Task: Play online Dominion games in easy mode.
Action: Mouse moved to (467, 419)
Screenshot: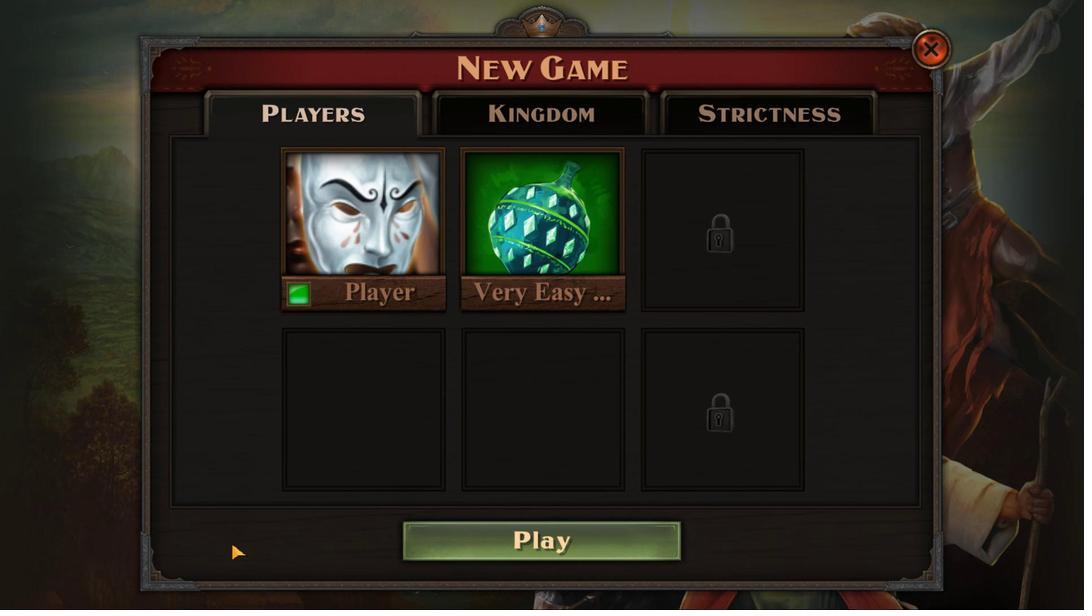 
Action: Mouse pressed left at (467, 419)
Screenshot: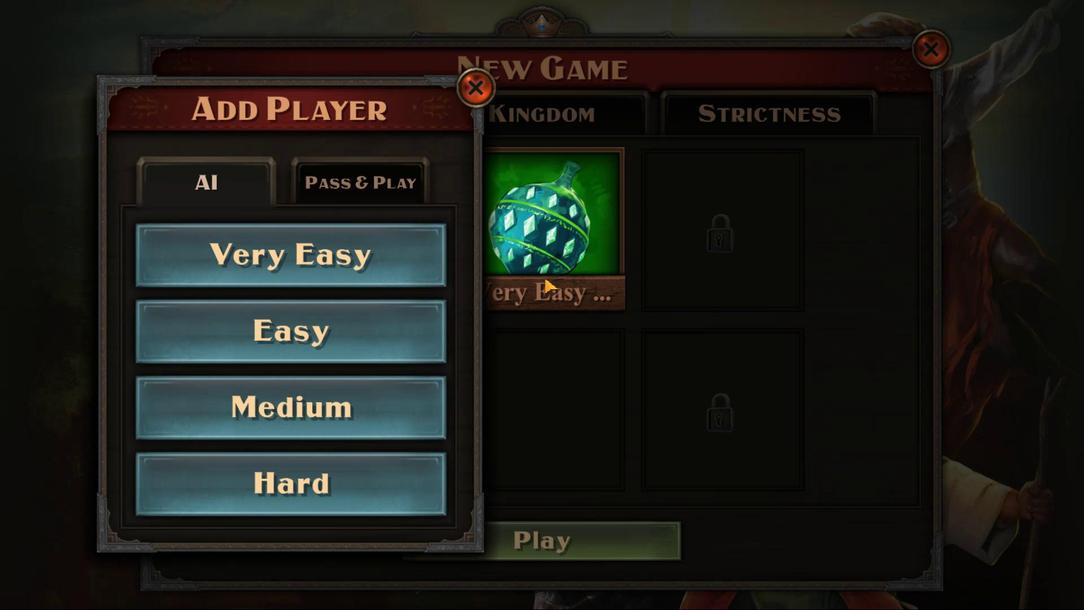 
Action: Mouse moved to (284, 406)
Screenshot: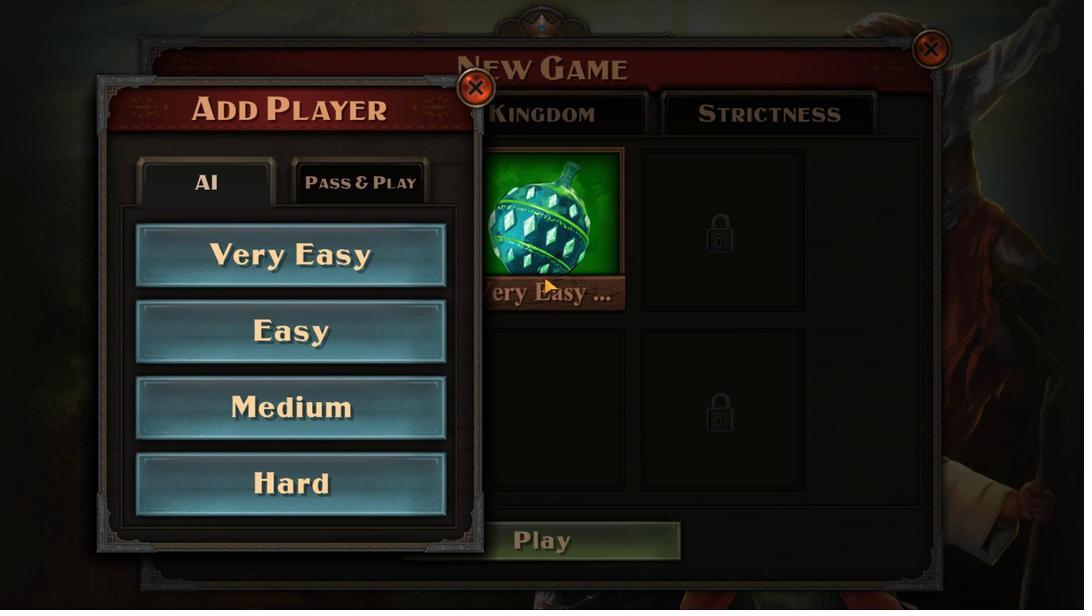 
Action: Mouse pressed left at (284, 406)
Screenshot: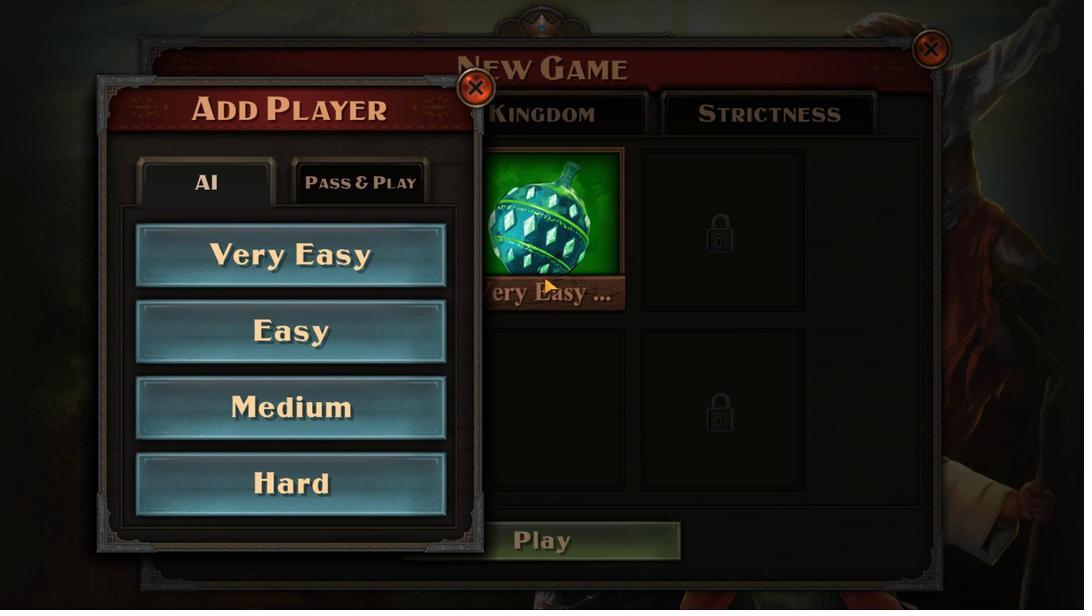 
Action: Mouse moved to (427, 409)
Screenshot: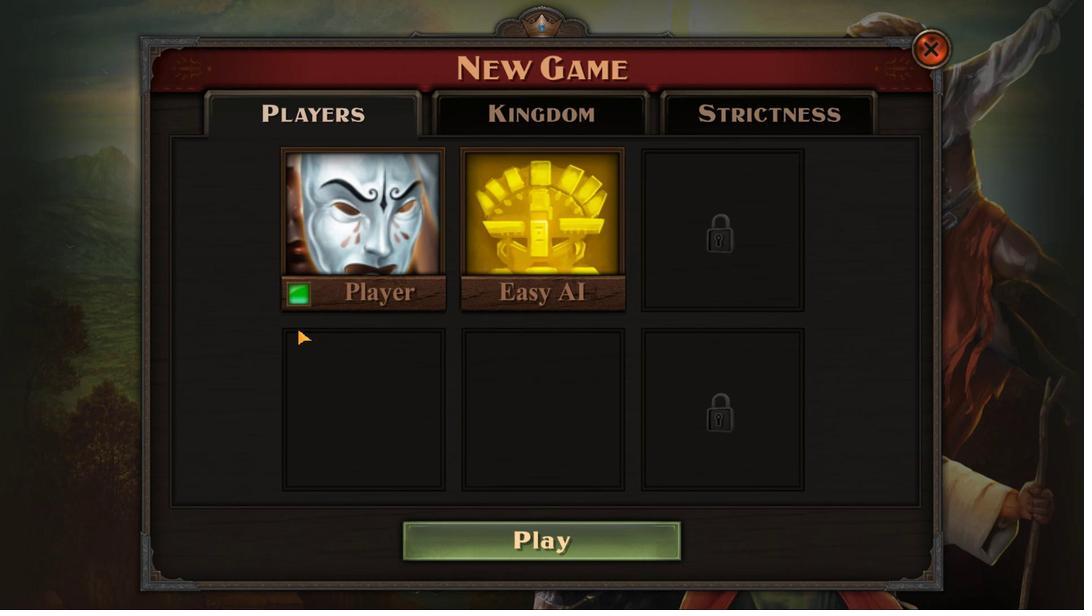 
Action: Mouse pressed left at (427, 409)
Screenshot: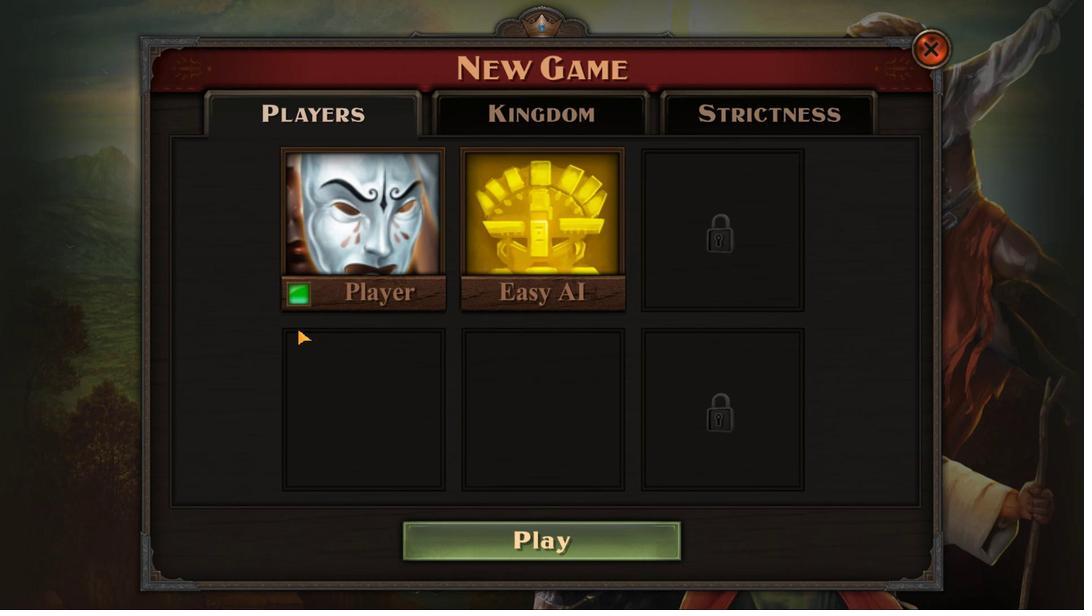 
Action: Mouse moved to (318, 418)
Screenshot: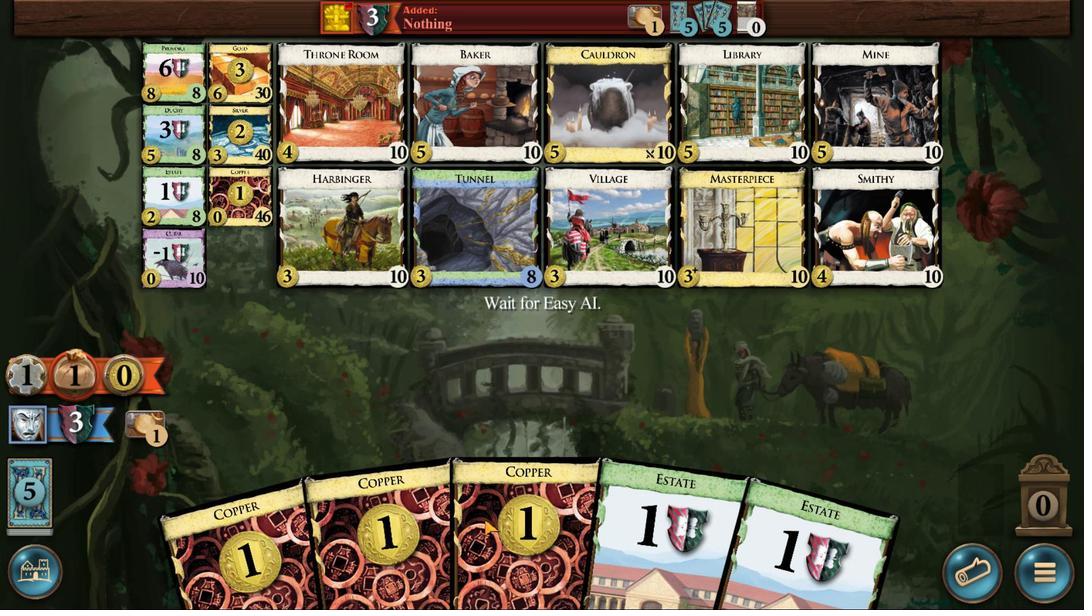 
Action: Mouse pressed left at (318, 418)
Screenshot: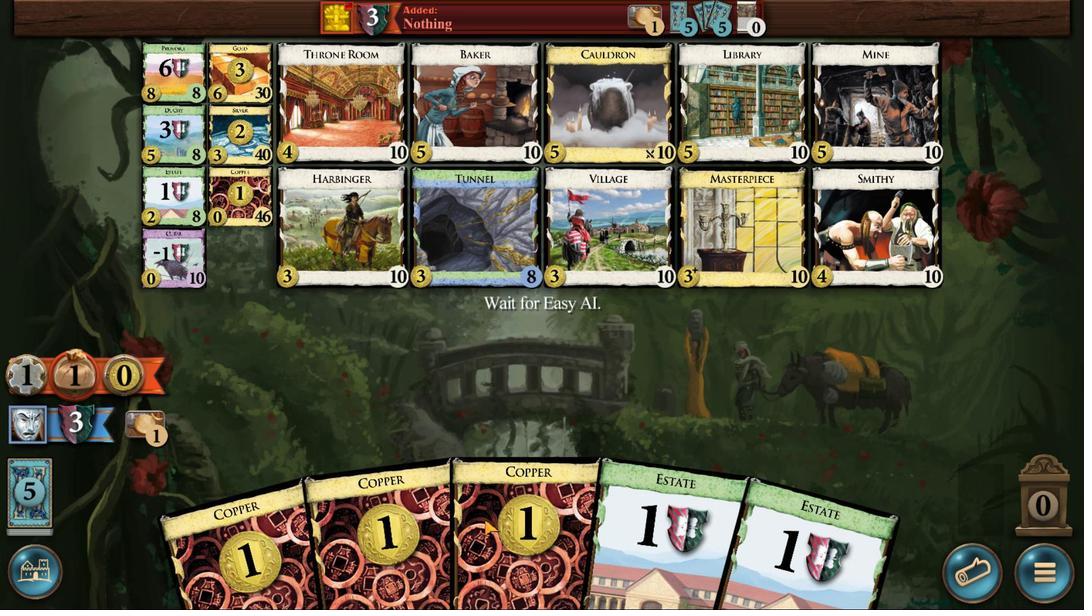 
Action: Mouse moved to (288, 417)
Screenshot: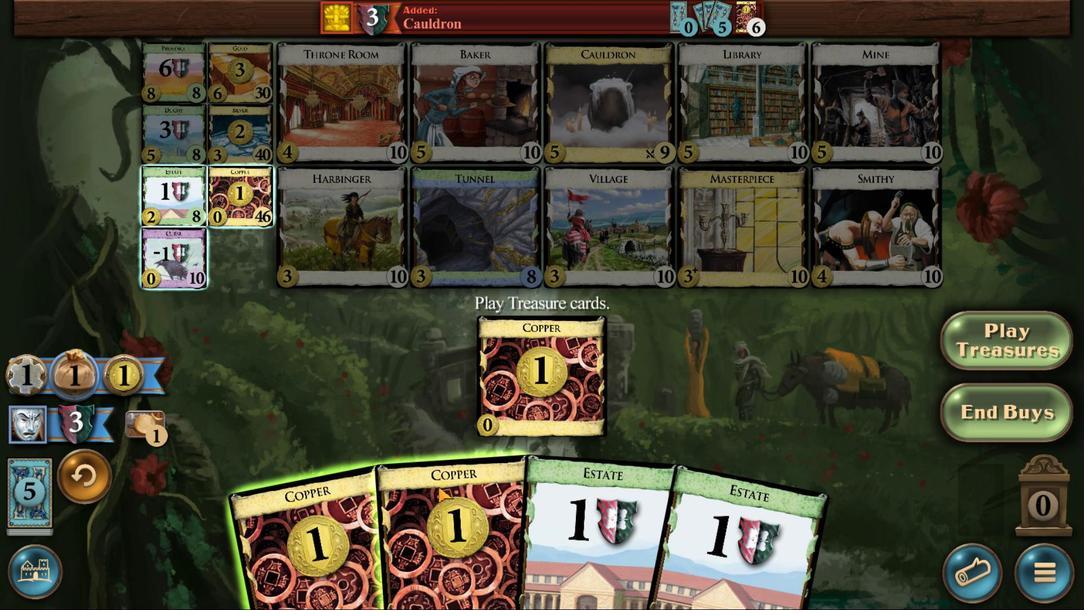 
Action: Mouse scrolled (288, 416) with delta (0, 0)
Screenshot: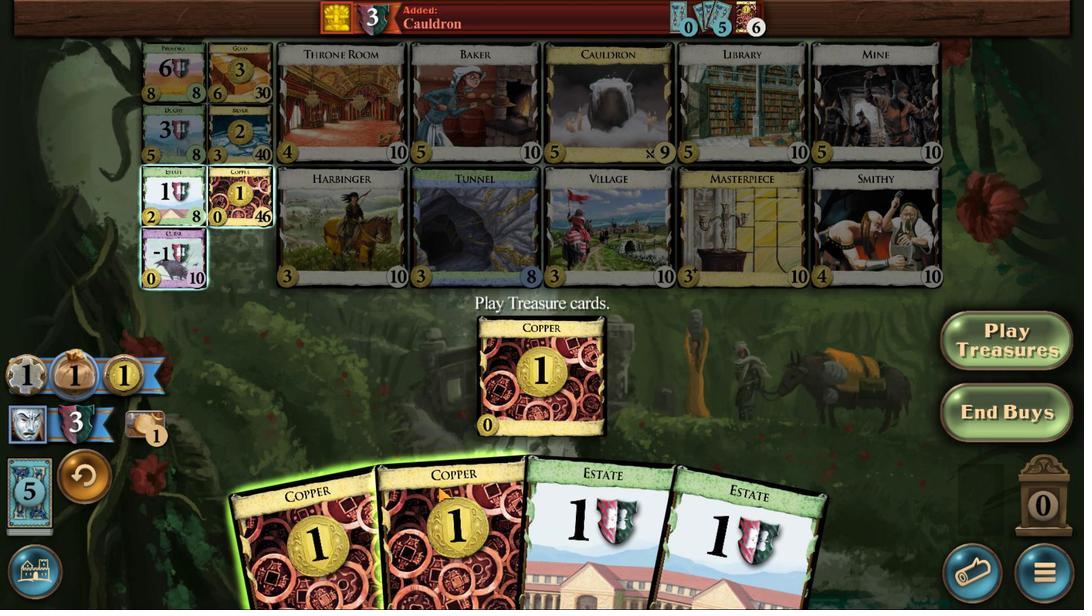 
Action: Mouse scrolled (288, 416) with delta (0, 0)
Screenshot: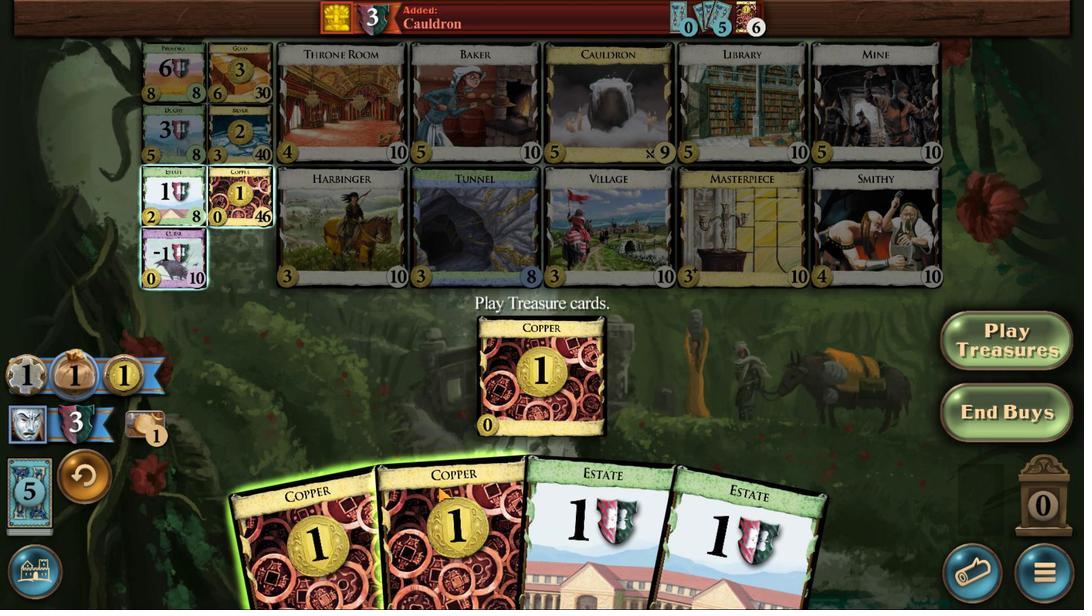 
Action: Mouse scrolled (288, 416) with delta (0, 0)
Screenshot: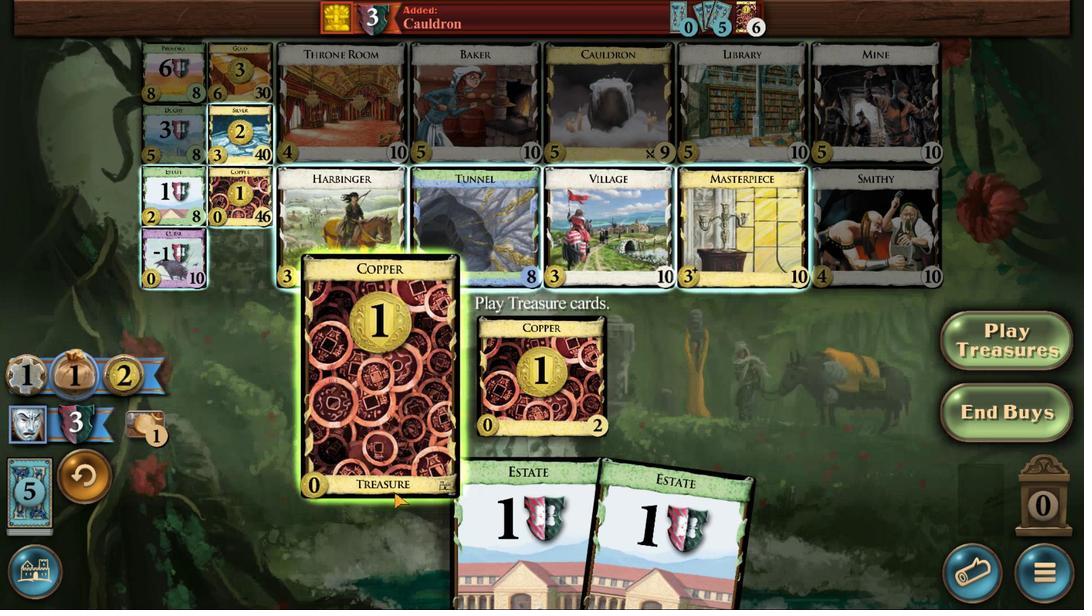 
Action: Mouse scrolled (288, 416) with delta (0, 0)
Screenshot: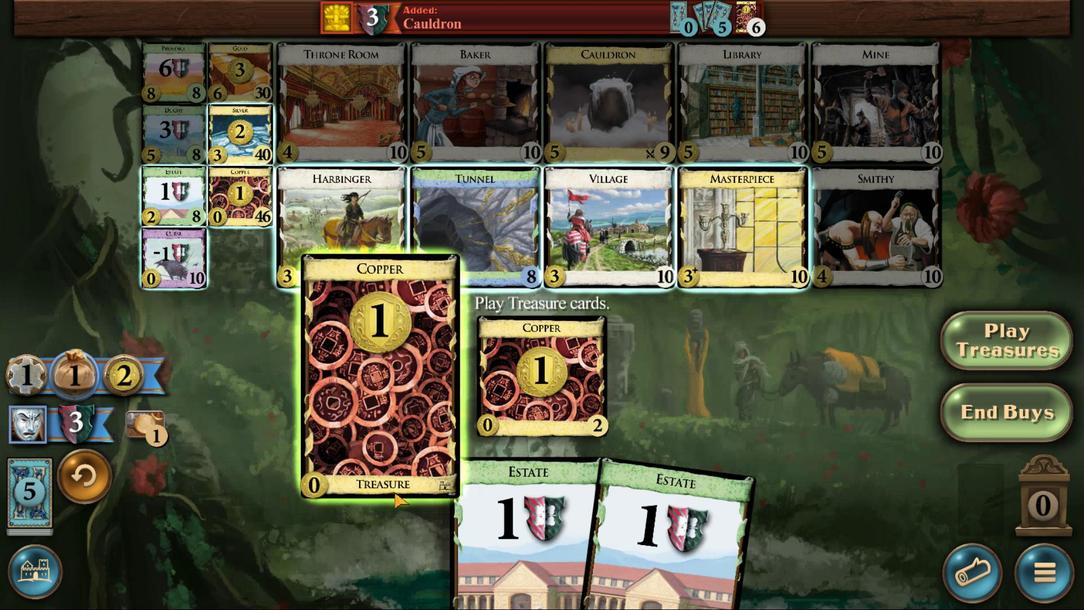 
Action: Mouse moved to (343, 416)
Screenshot: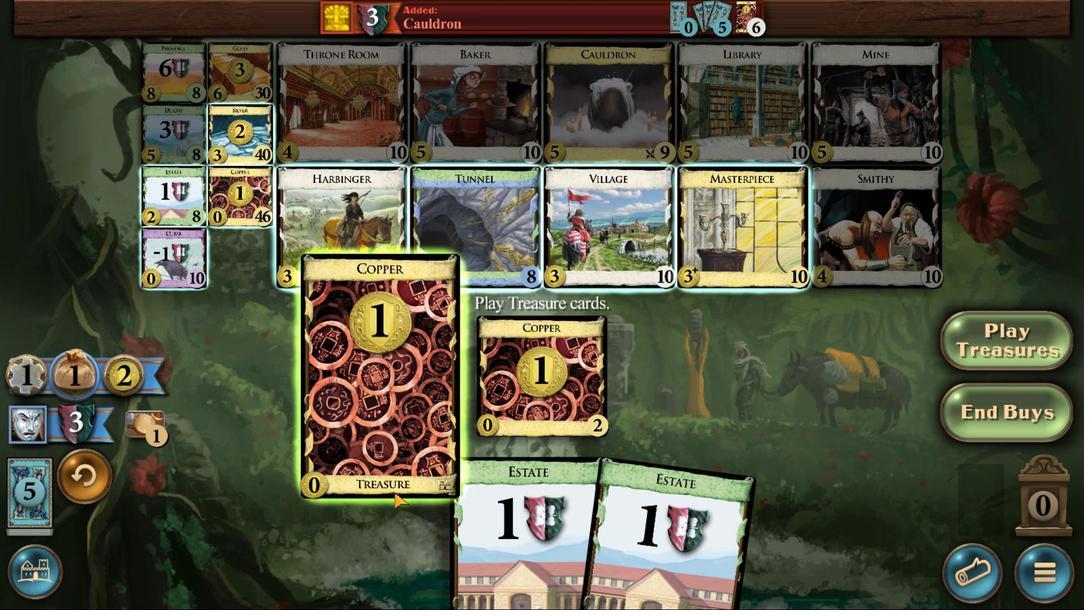 
Action: Mouse scrolled (343, 416) with delta (0, 0)
Screenshot: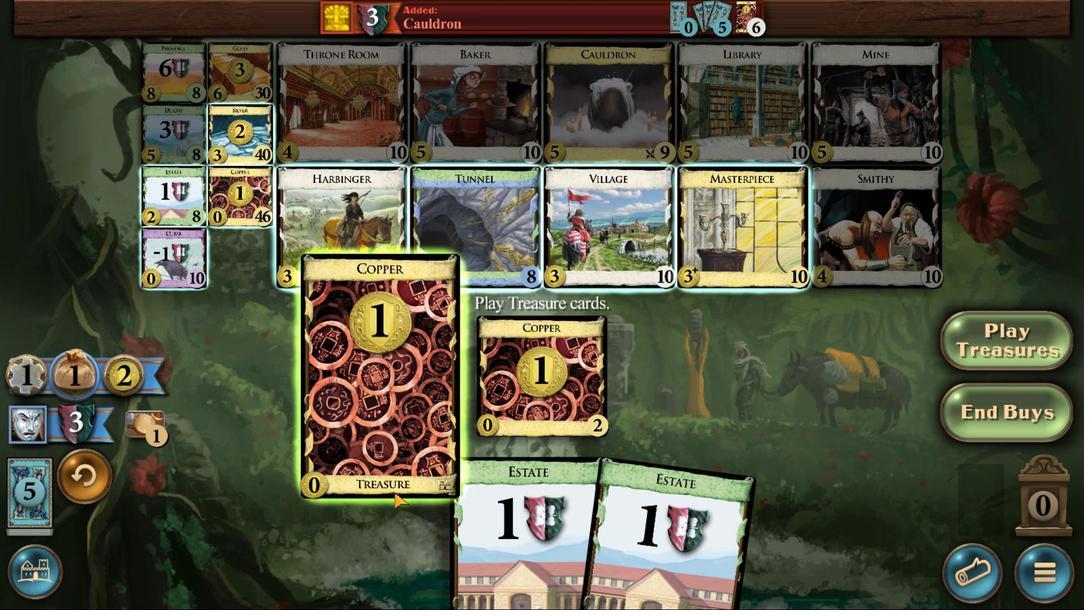 
Action: Mouse scrolled (343, 416) with delta (0, 0)
Screenshot: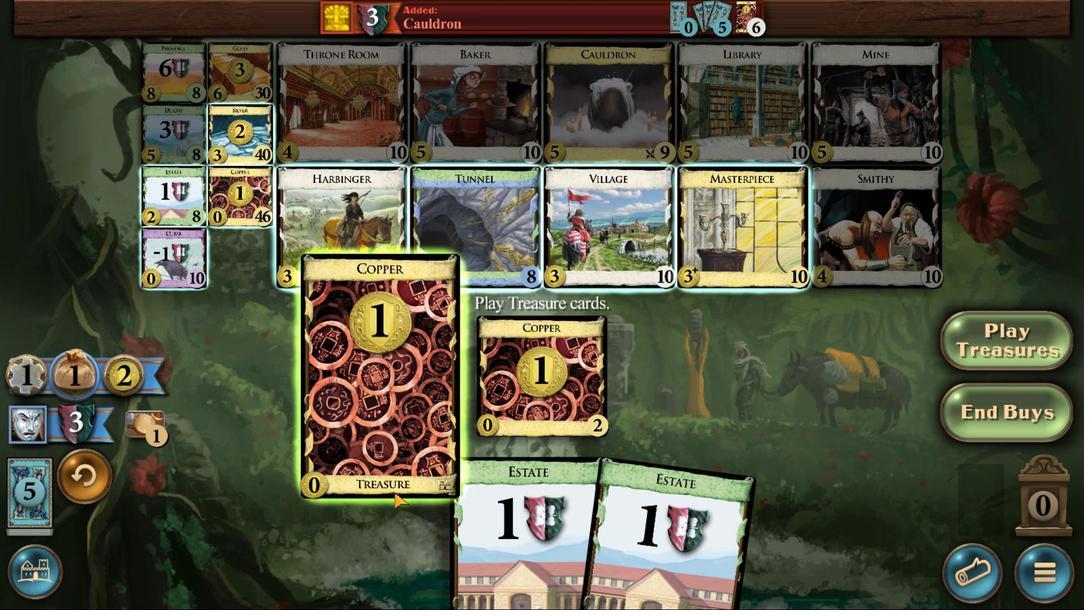 
Action: Mouse scrolled (343, 416) with delta (0, 0)
Screenshot: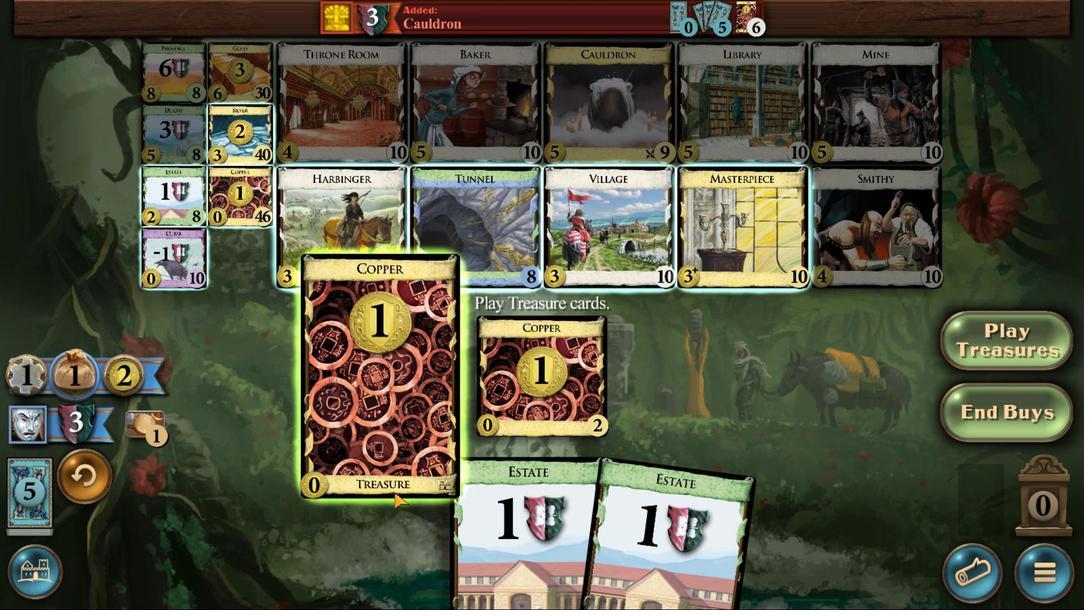 
Action: Mouse moved to (370, 417)
Screenshot: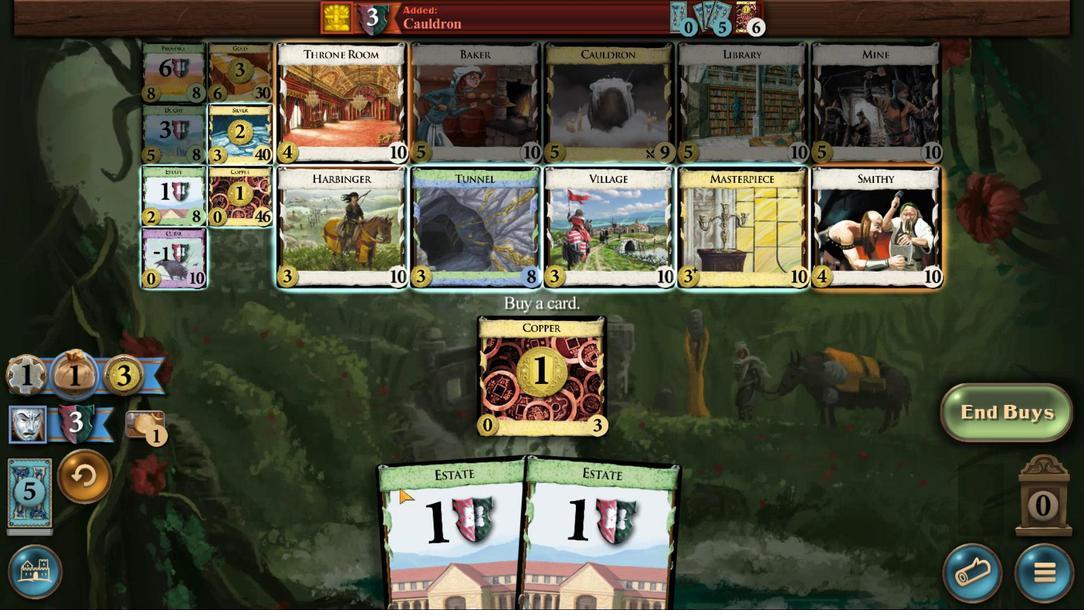 
Action: Mouse scrolled (370, 417) with delta (0, 0)
Screenshot: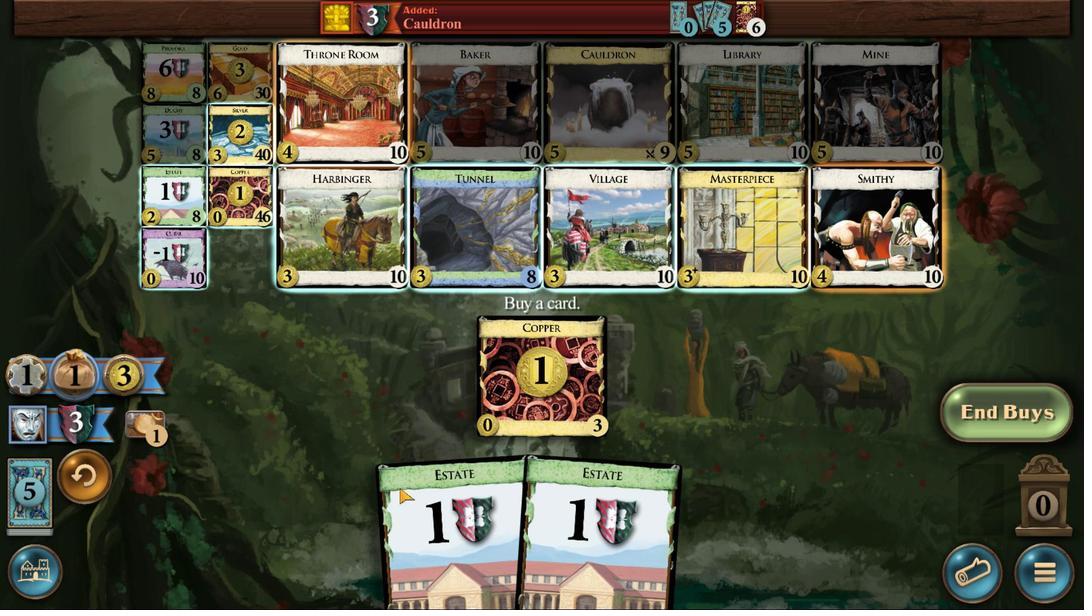 
Action: Mouse scrolled (370, 417) with delta (0, 0)
Screenshot: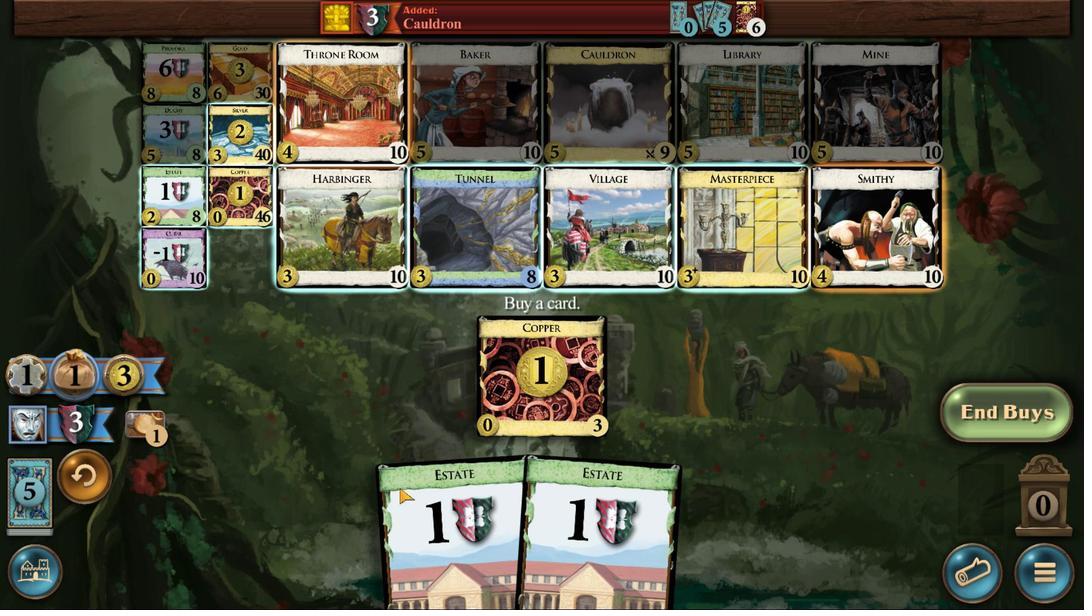 
Action: Mouse scrolled (370, 417) with delta (0, 0)
Screenshot: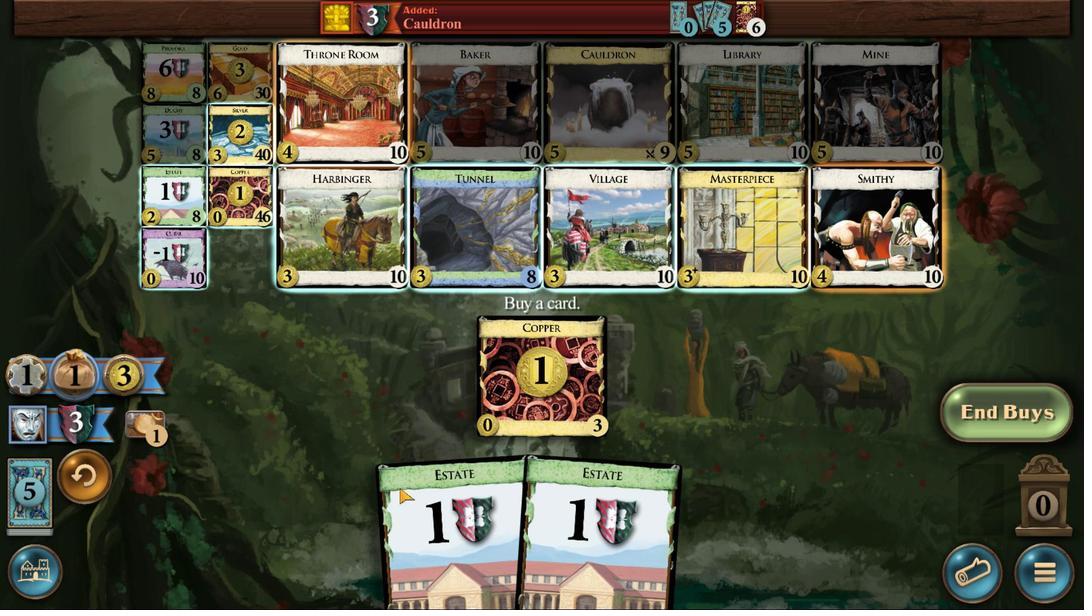 
Action: Mouse moved to (463, 400)
Screenshot: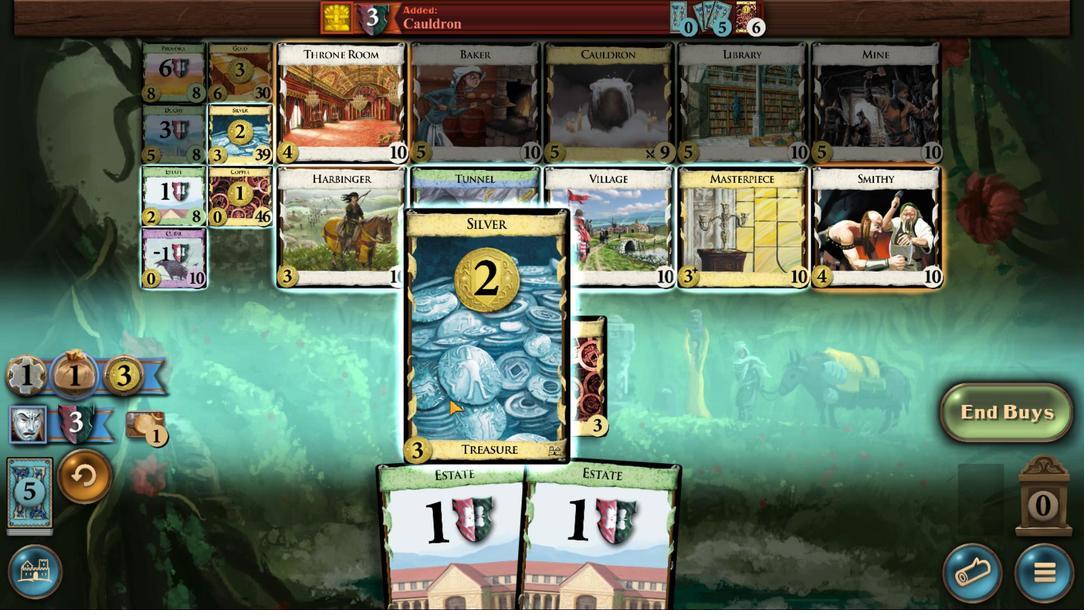 
Action: Mouse pressed left at (463, 400)
Screenshot: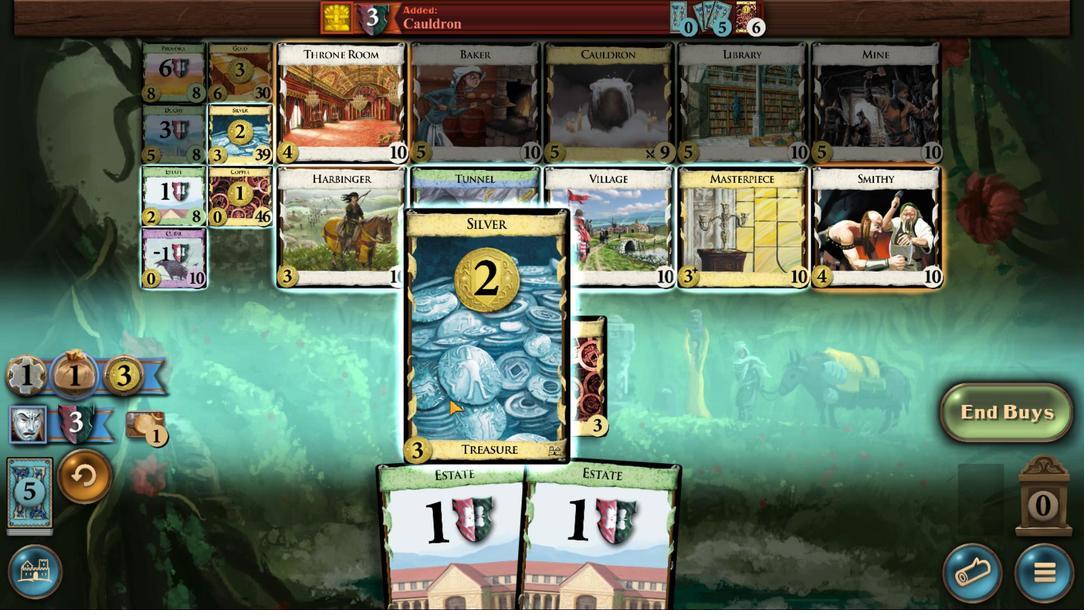 
Action: Mouse moved to (213, 418)
Screenshot: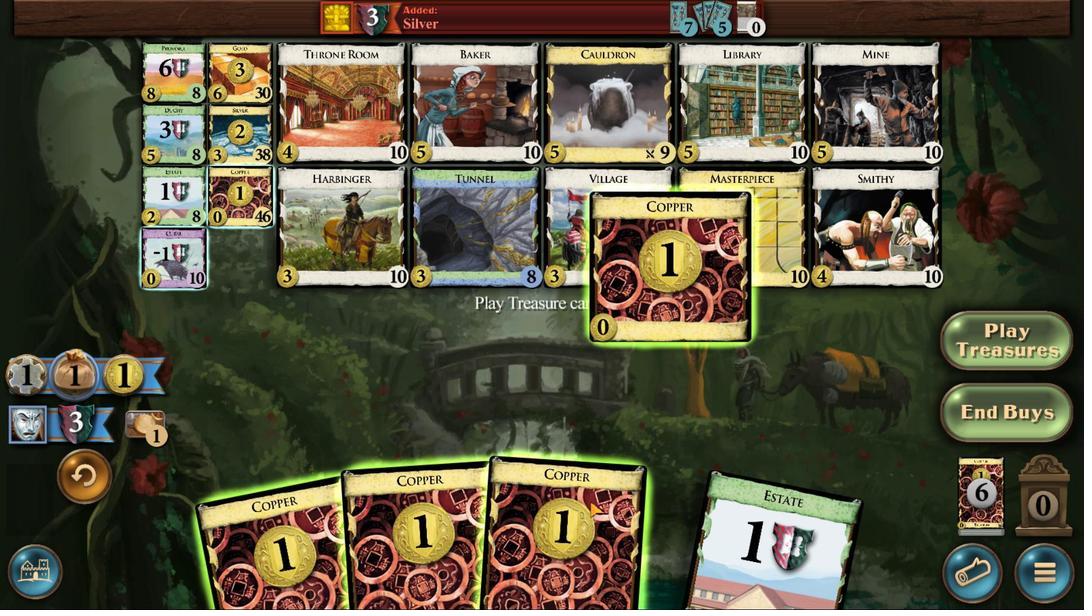 
Action: Mouse scrolled (213, 418) with delta (0, 0)
Screenshot: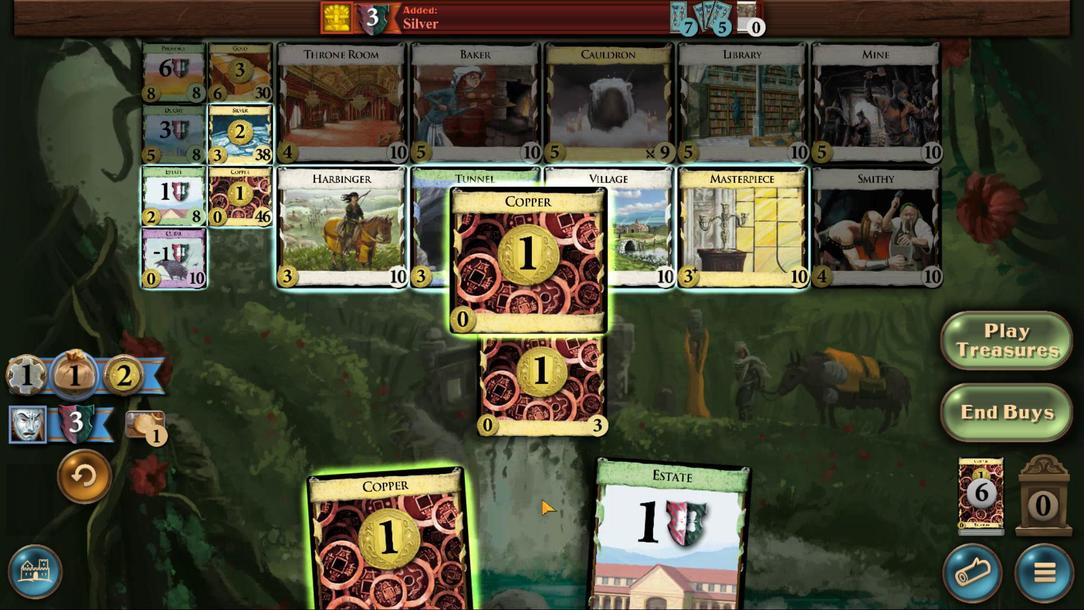 
Action: Mouse scrolled (213, 418) with delta (0, 0)
Screenshot: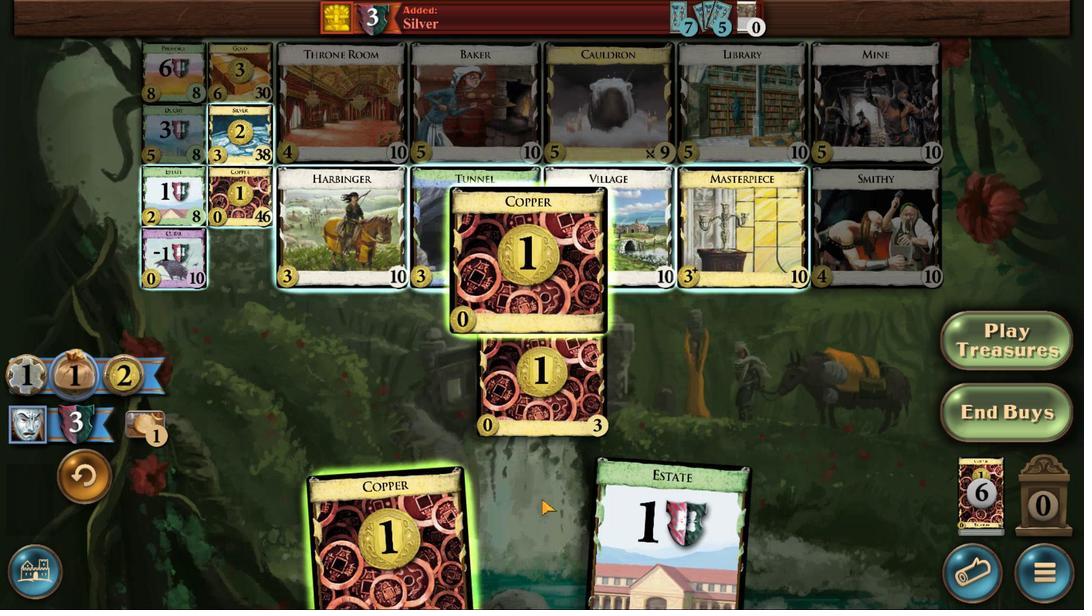 
Action: Mouse scrolled (213, 418) with delta (0, 0)
Screenshot: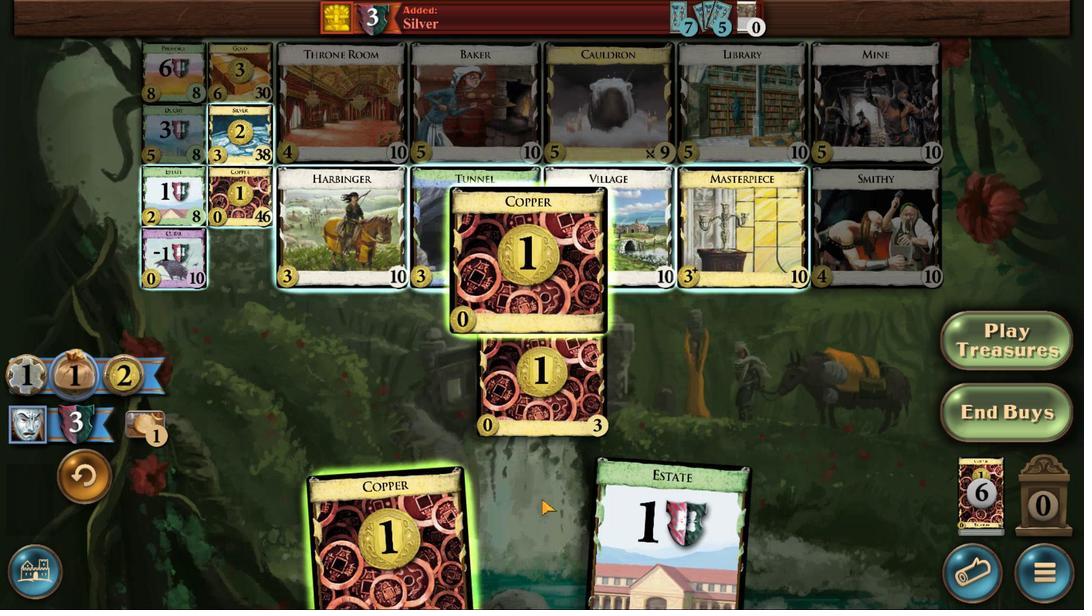
Action: Mouse scrolled (213, 418) with delta (0, 0)
Screenshot: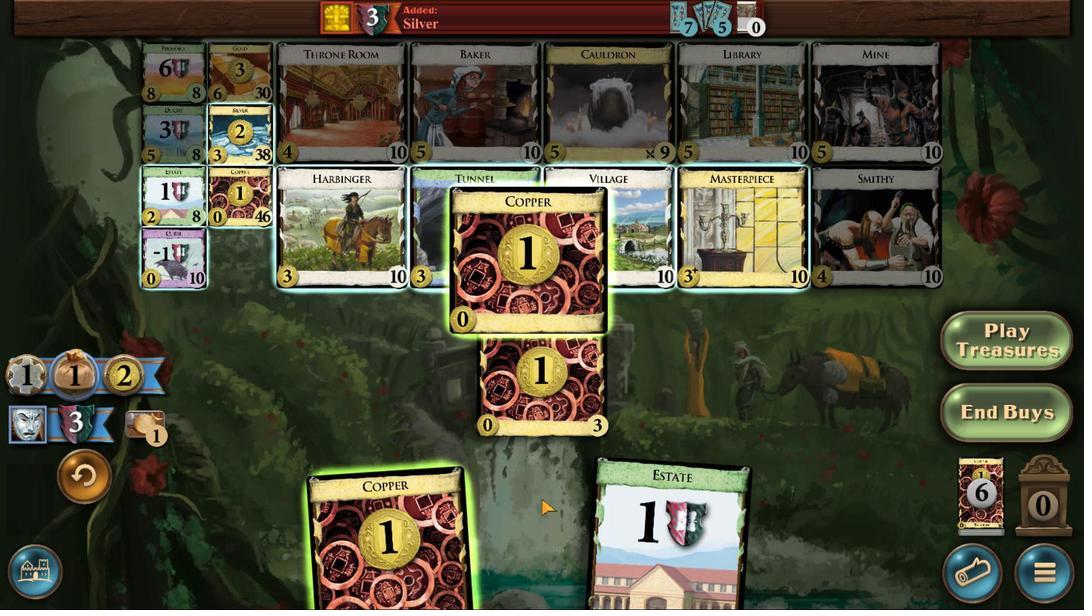 
Action: Mouse moved to (231, 417)
Screenshot: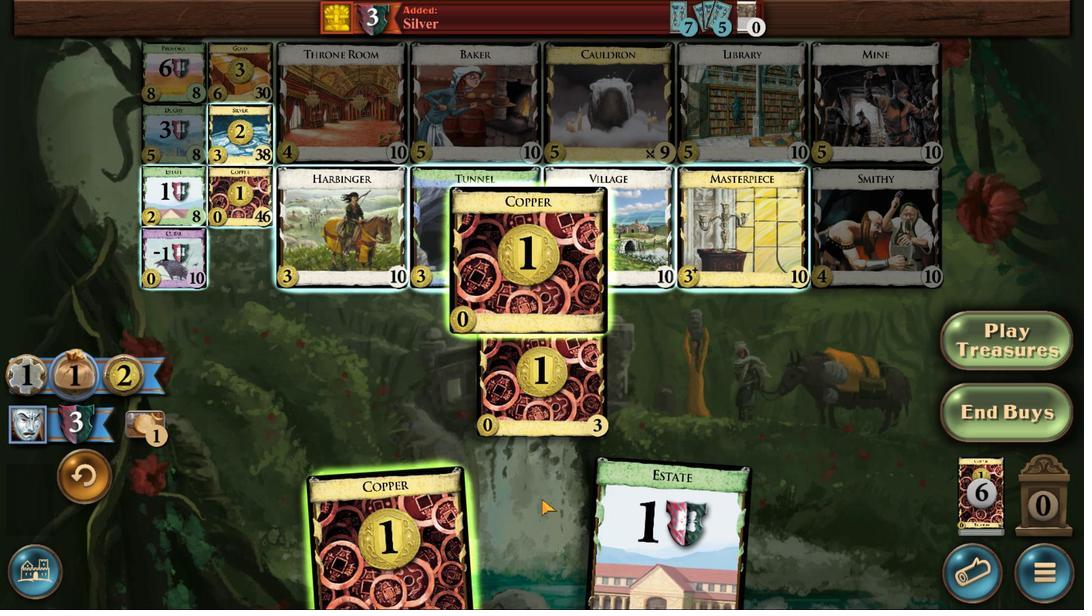 
Action: Mouse scrolled (231, 417) with delta (0, 0)
Screenshot: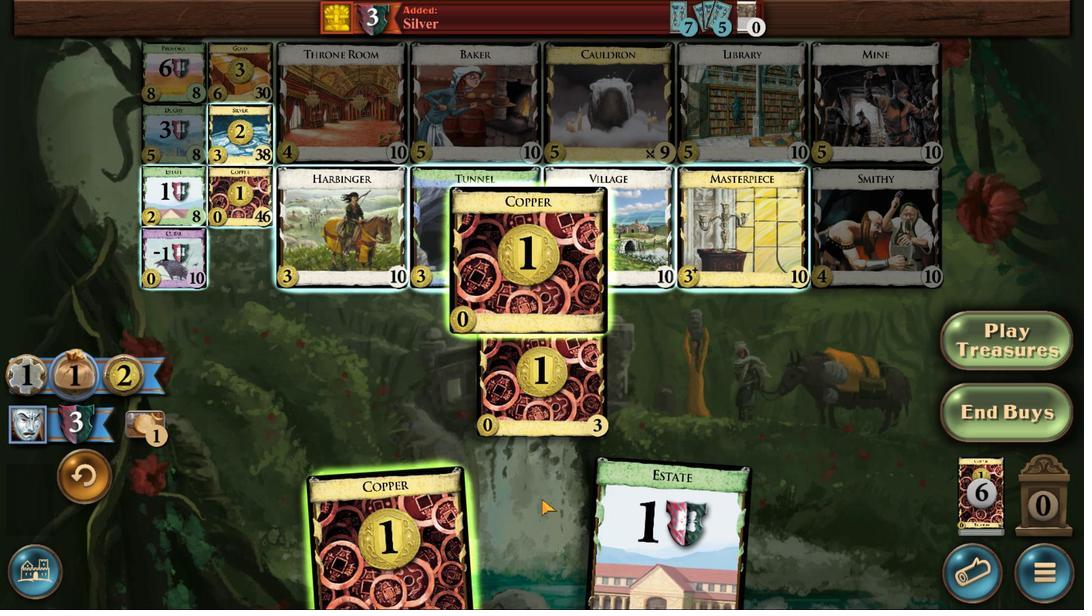 
Action: Mouse scrolled (231, 417) with delta (0, 0)
Screenshot: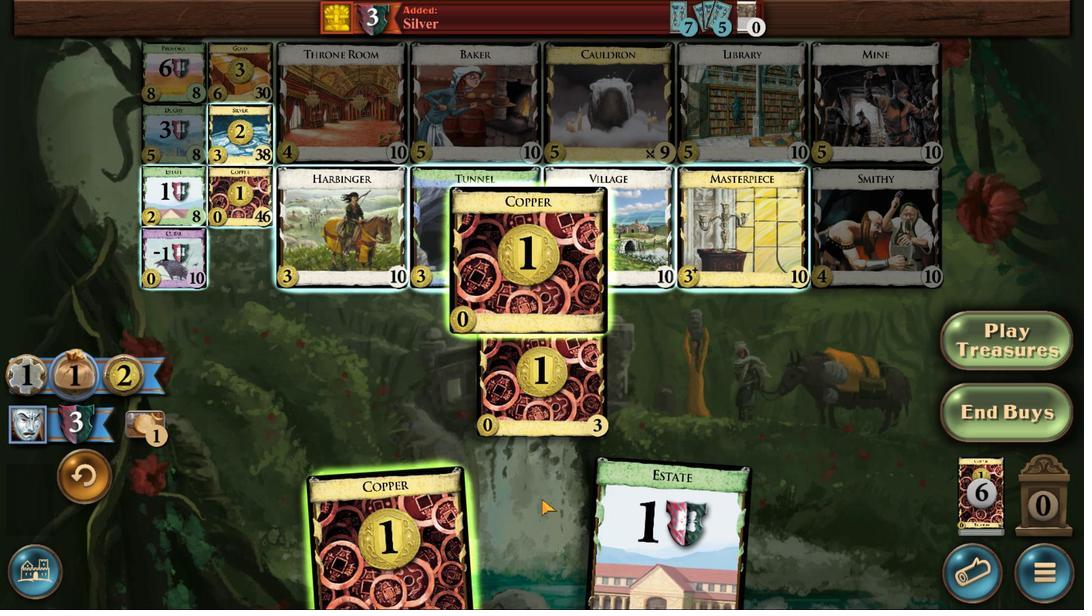
Action: Mouse scrolled (231, 417) with delta (0, 0)
Screenshot: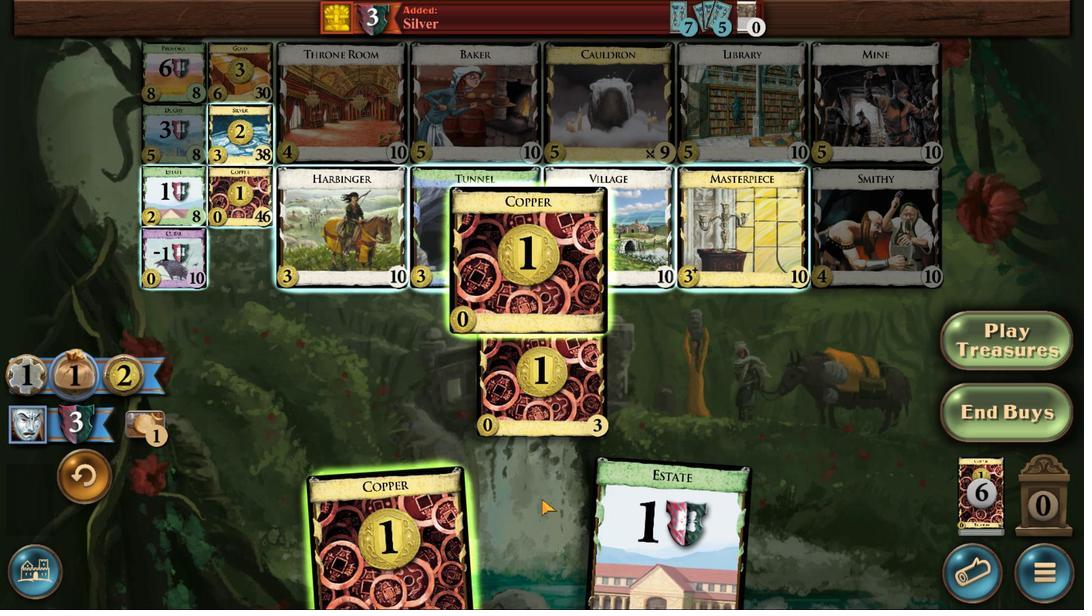
Action: Mouse moved to (266, 417)
Screenshot: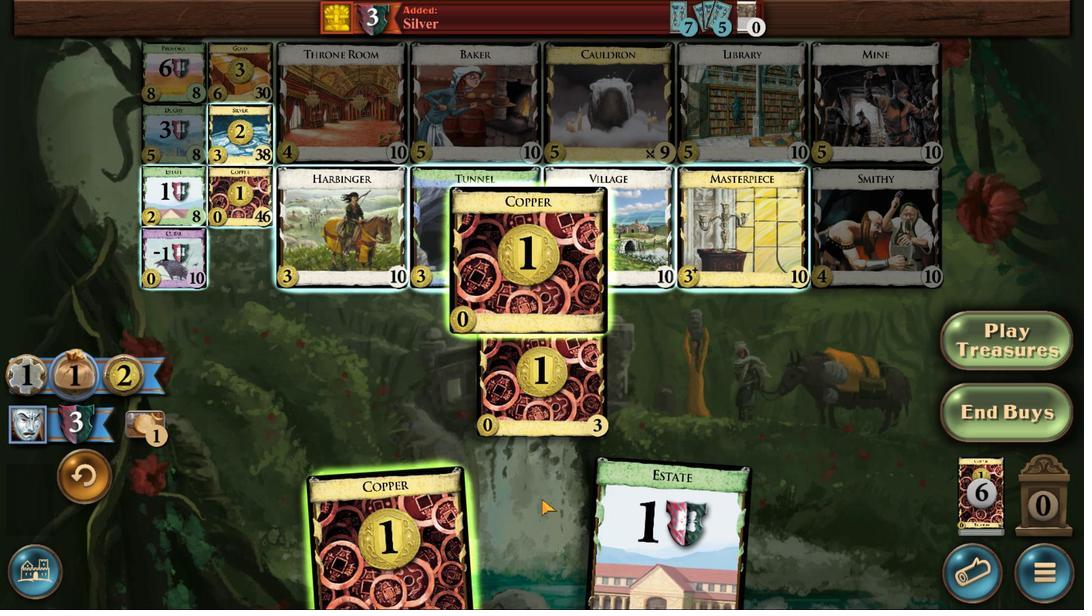 
Action: Mouse scrolled (266, 417) with delta (0, 0)
Screenshot: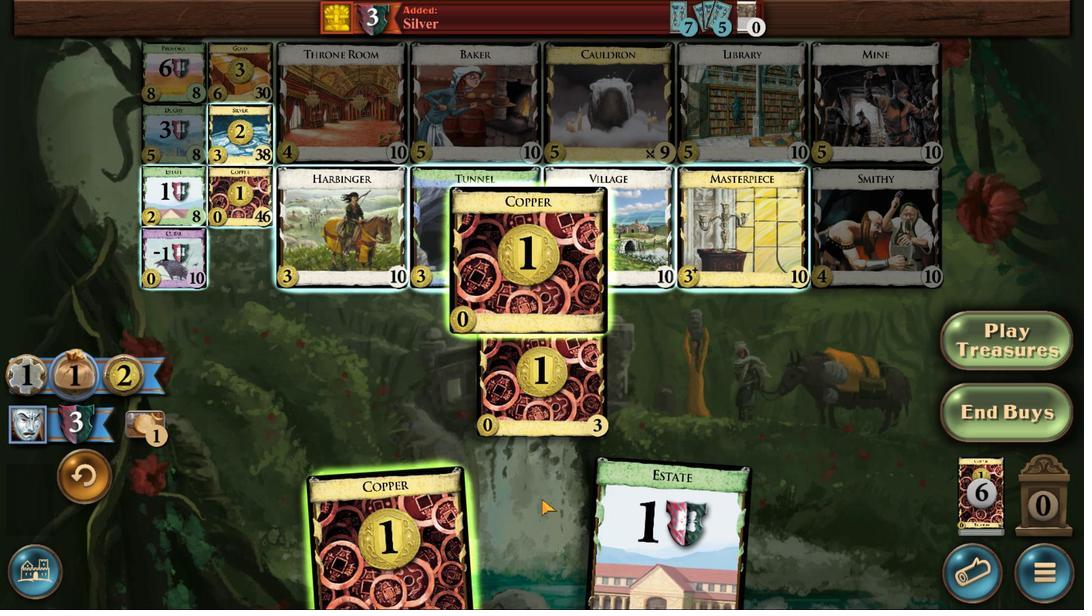 
Action: Mouse scrolled (266, 417) with delta (0, 0)
Screenshot: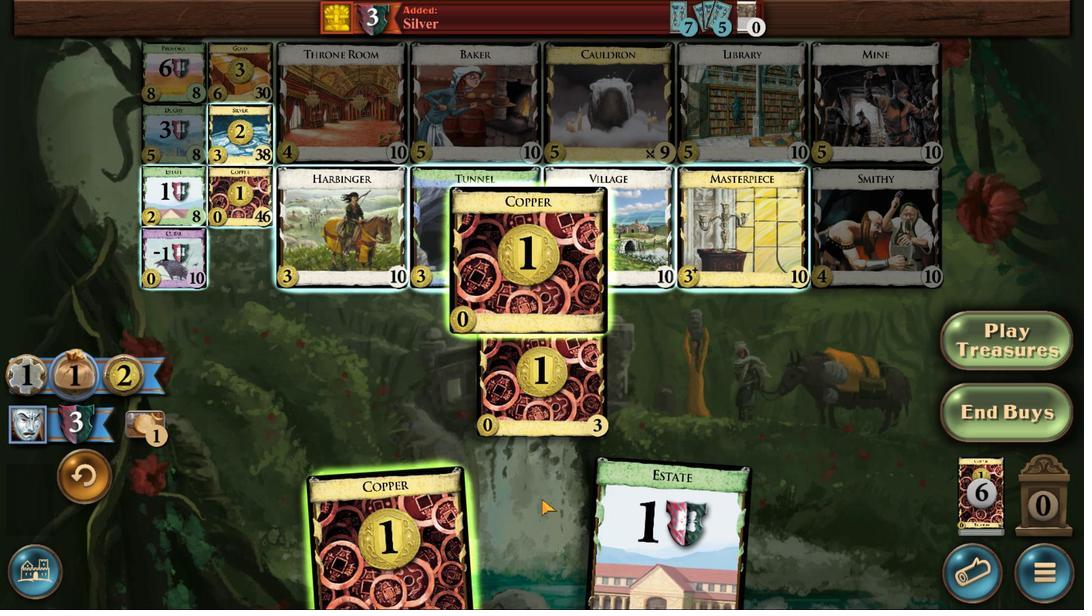
Action: Mouse scrolled (266, 417) with delta (0, 0)
Screenshot: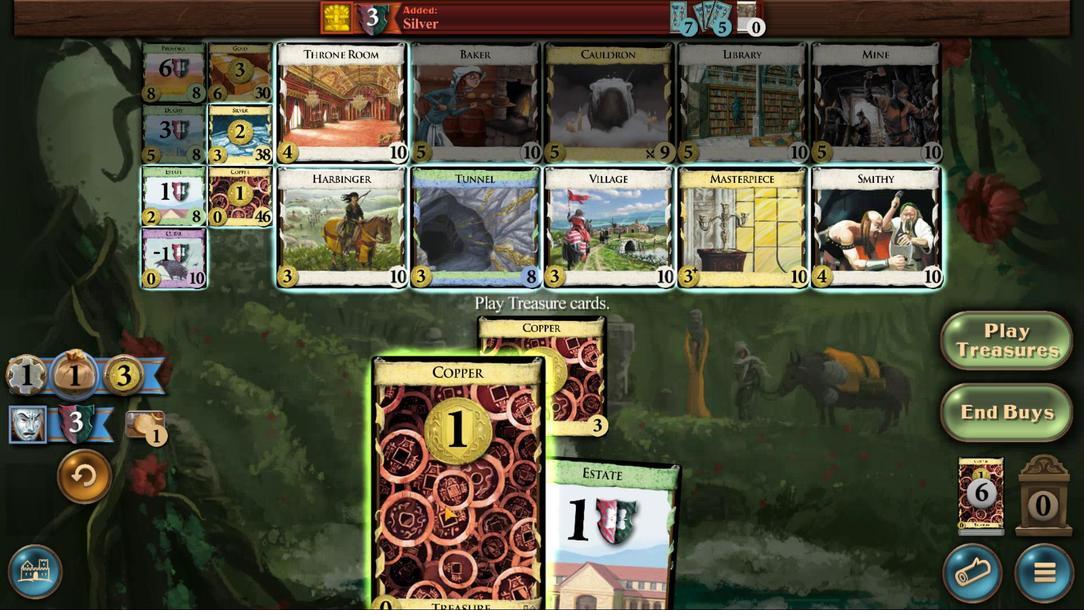 
Action: Mouse moved to (291, 417)
Screenshot: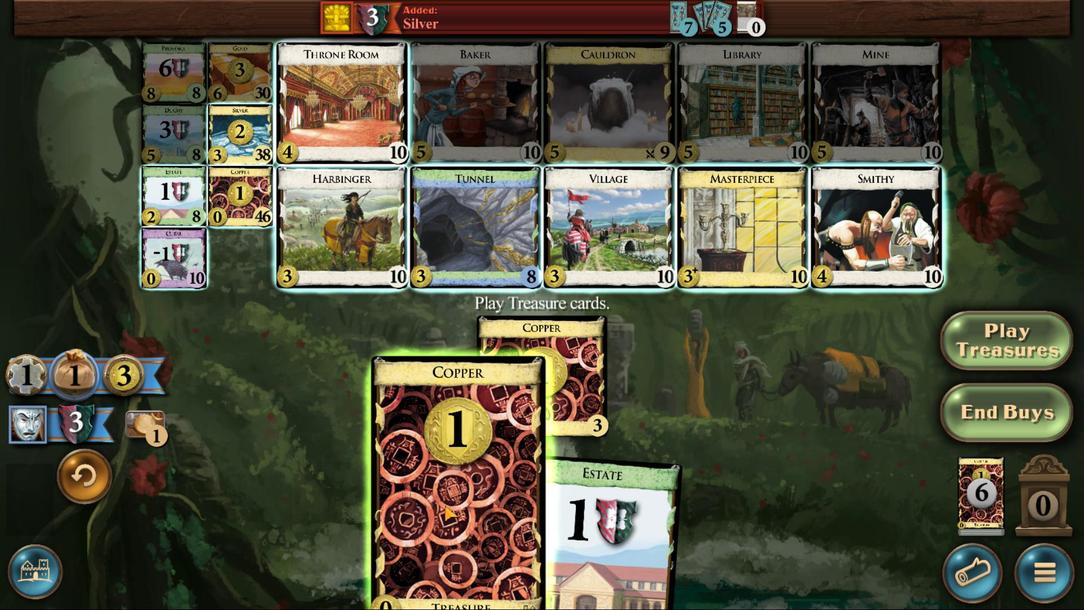 
Action: Mouse scrolled (291, 417) with delta (0, 0)
Screenshot: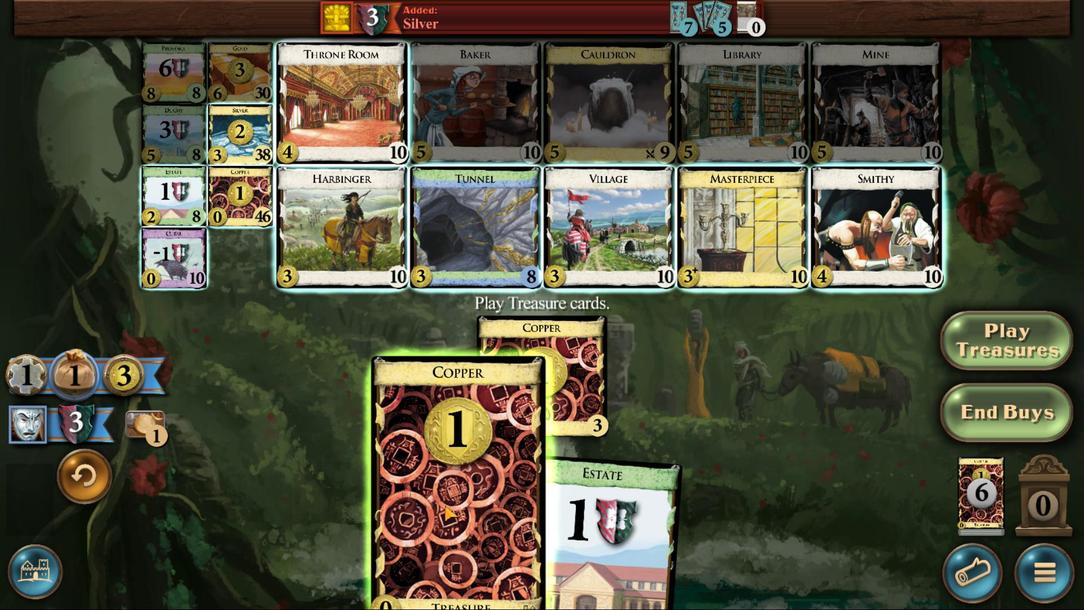 
Action: Mouse scrolled (291, 417) with delta (0, 0)
Screenshot: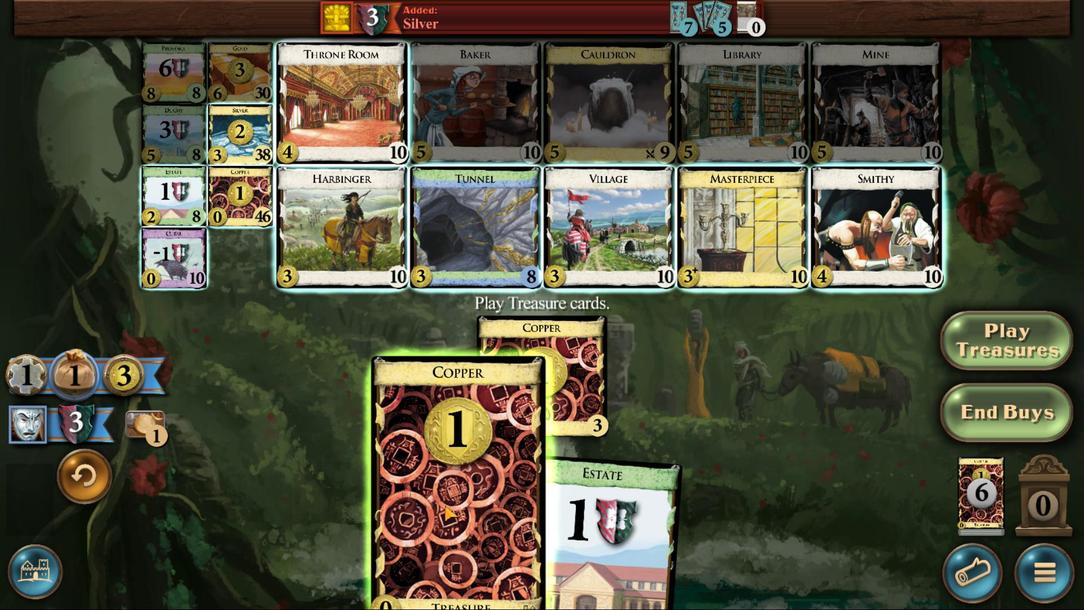 
Action: Mouse scrolled (291, 417) with delta (0, 0)
Screenshot: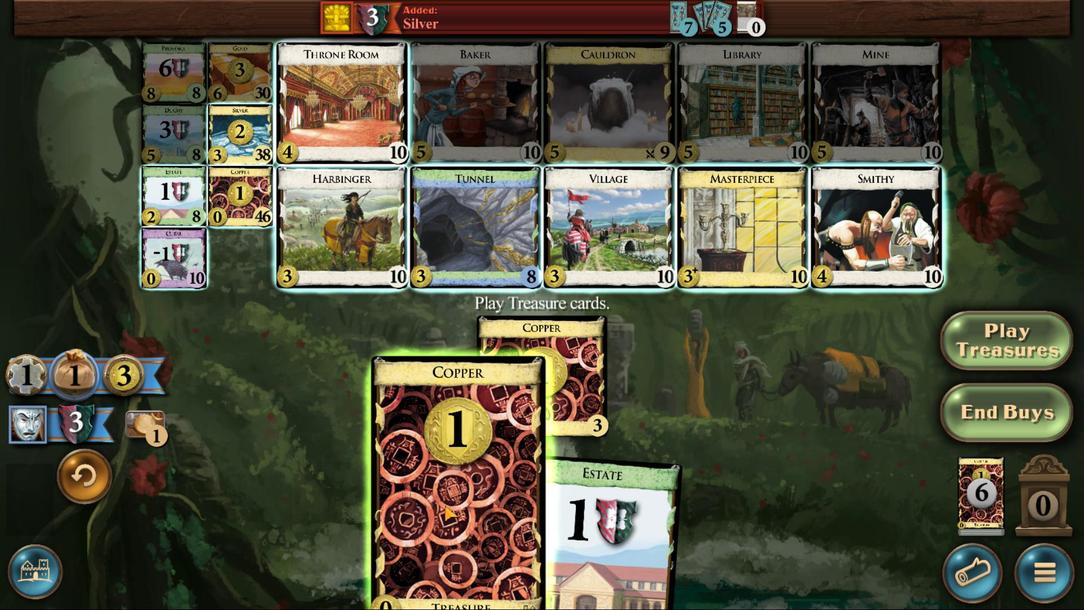 
Action: Mouse moved to (341, 417)
Screenshot: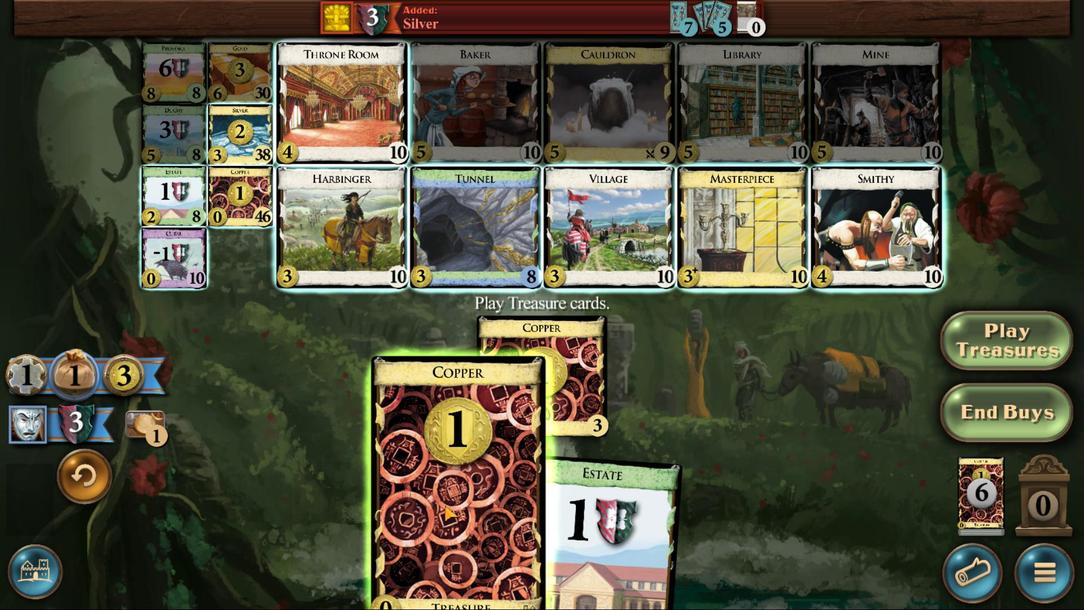 
Action: Mouse scrolled (341, 417) with delta (0, 0)
Screenshot: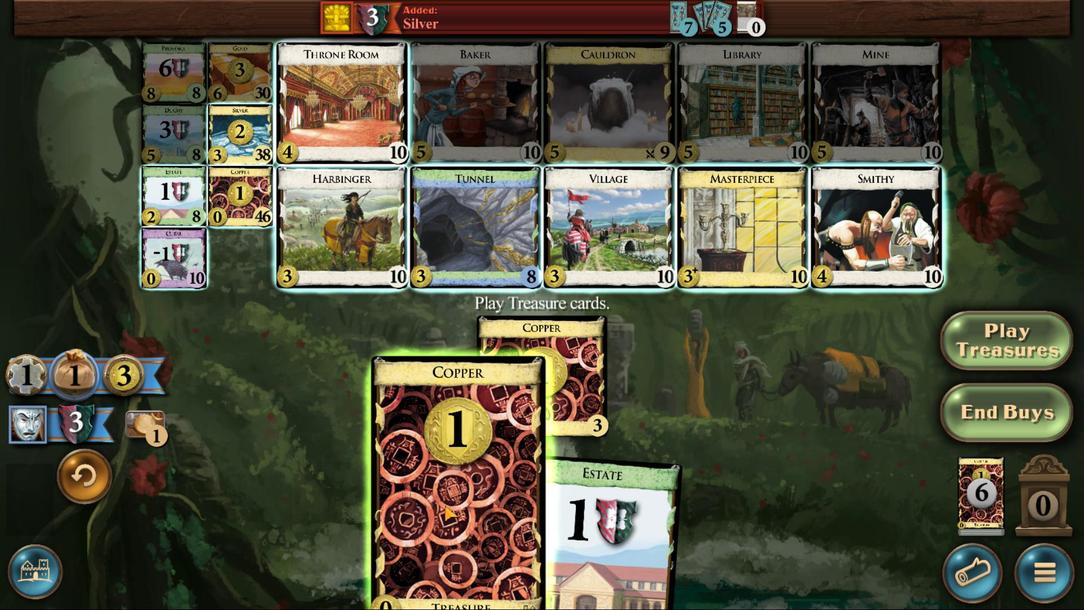 
Action: Mouse scrolled (341, 417) with delta (0, 0)
Screenshot: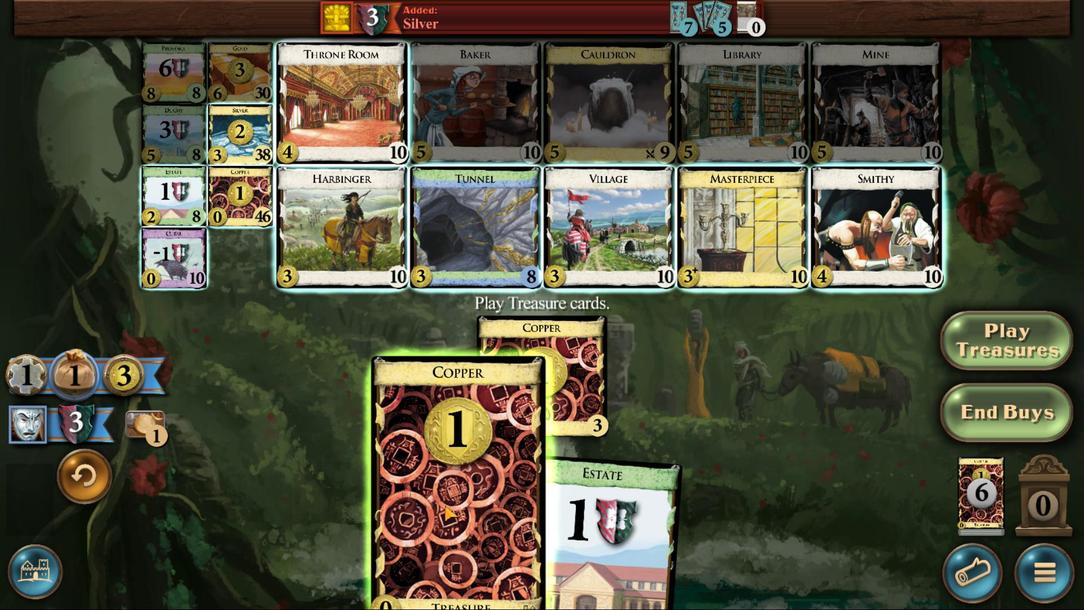 
Action: Mouse scrolled (341, 417) with delta (0, 0)
Screenshot: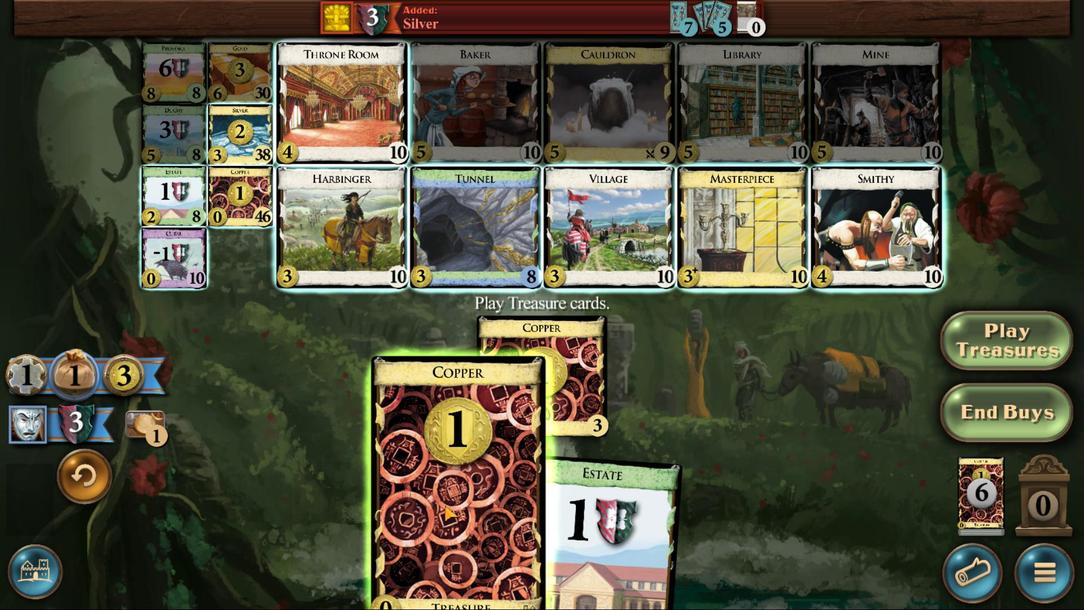 
Action: Mouse moved to (463, 400)
Screenshot: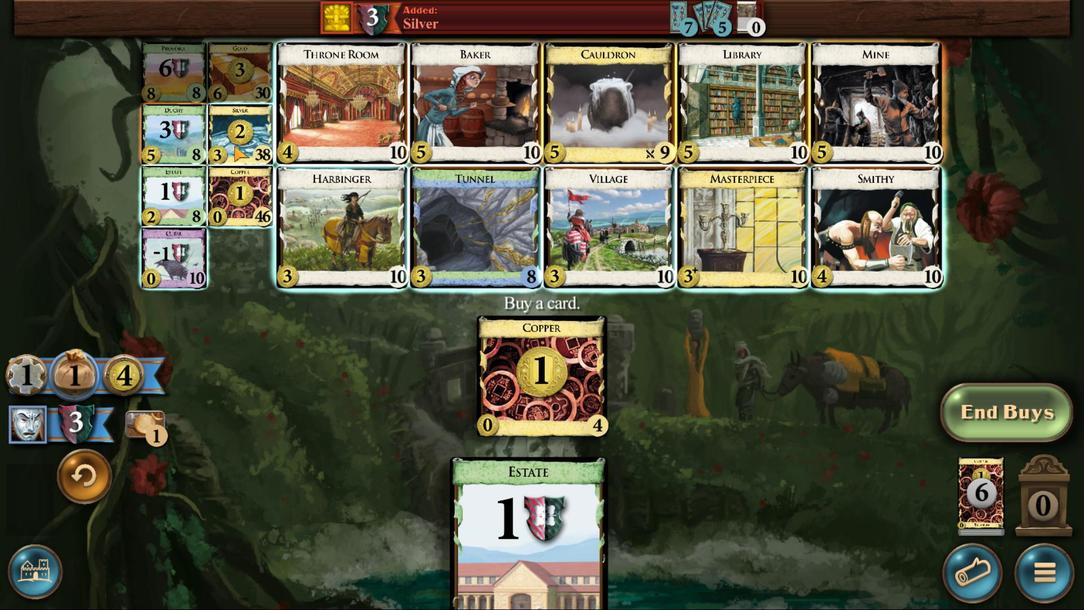 
Action: Mouse pressed left at (463, 400)
Screenshot: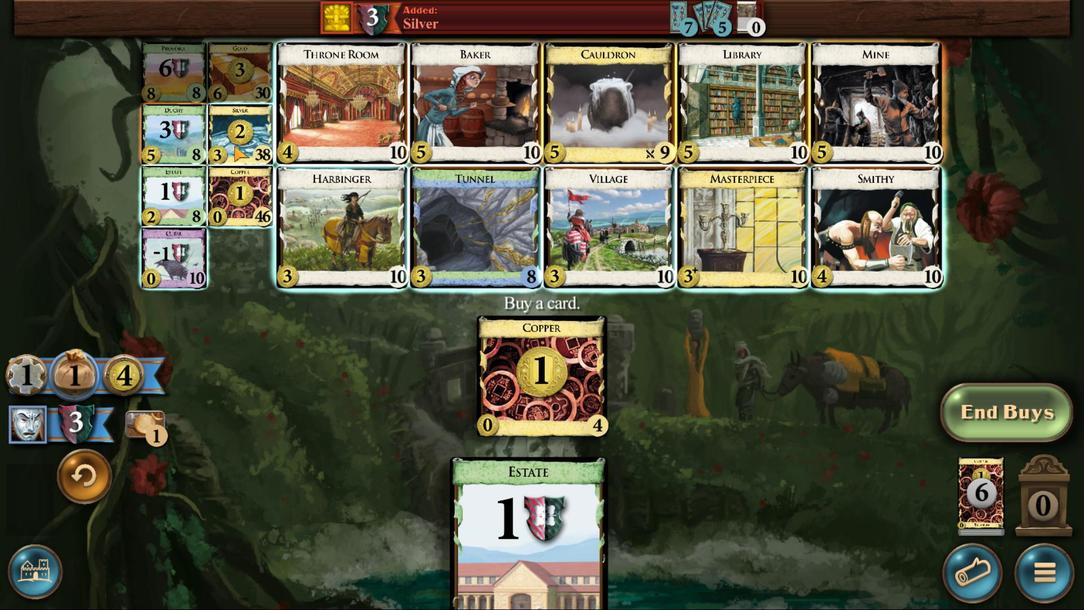 
Action: Mouse moved to (223, 417)
Screenshot: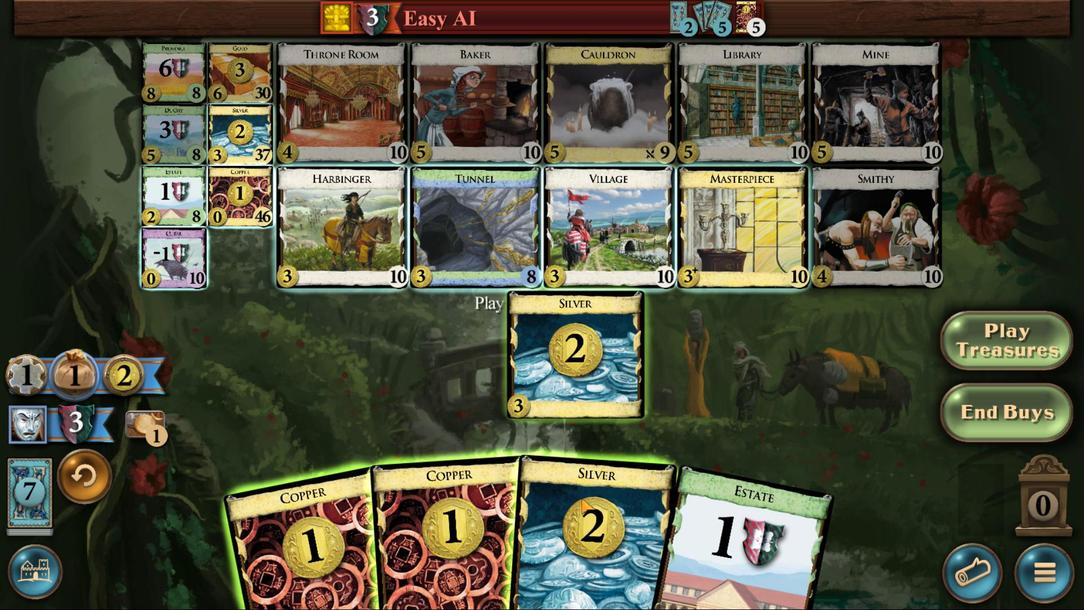
Action: Mouse scrolled (223, 416) with delta (0, 0)
Screenshot: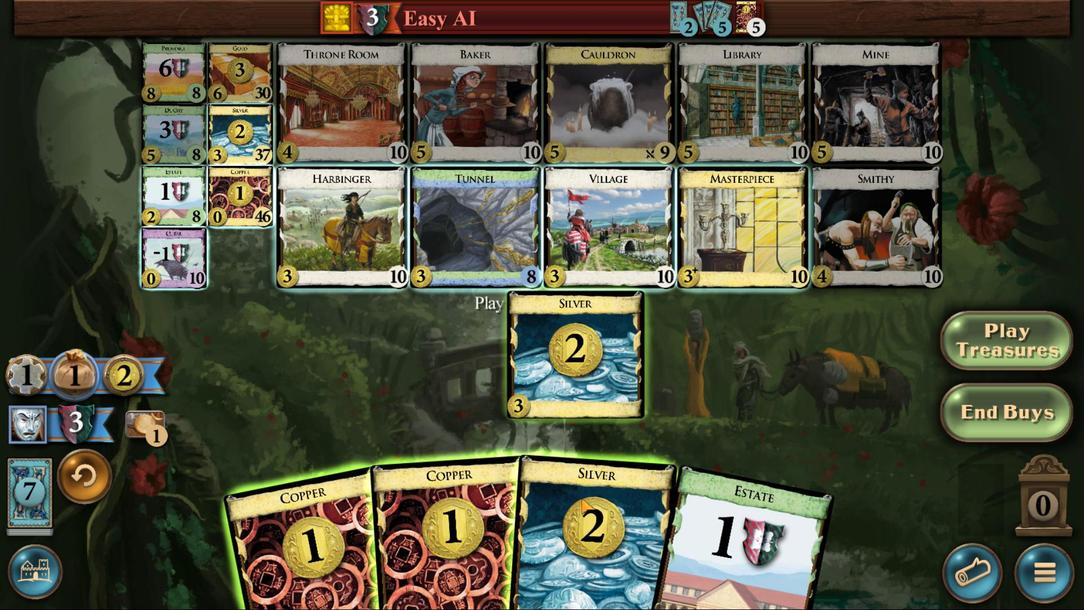 
Action: Mouse scrolled (223, 416) with delta (0, 0)
Screenshot: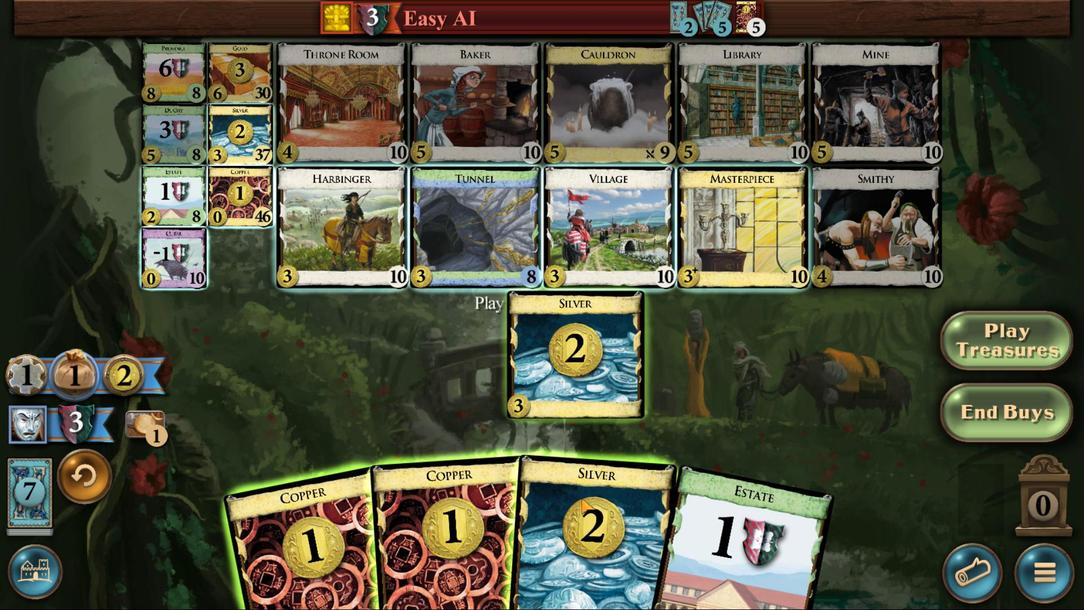 
Action: Mouse moved to (262, 417)
Screenshot: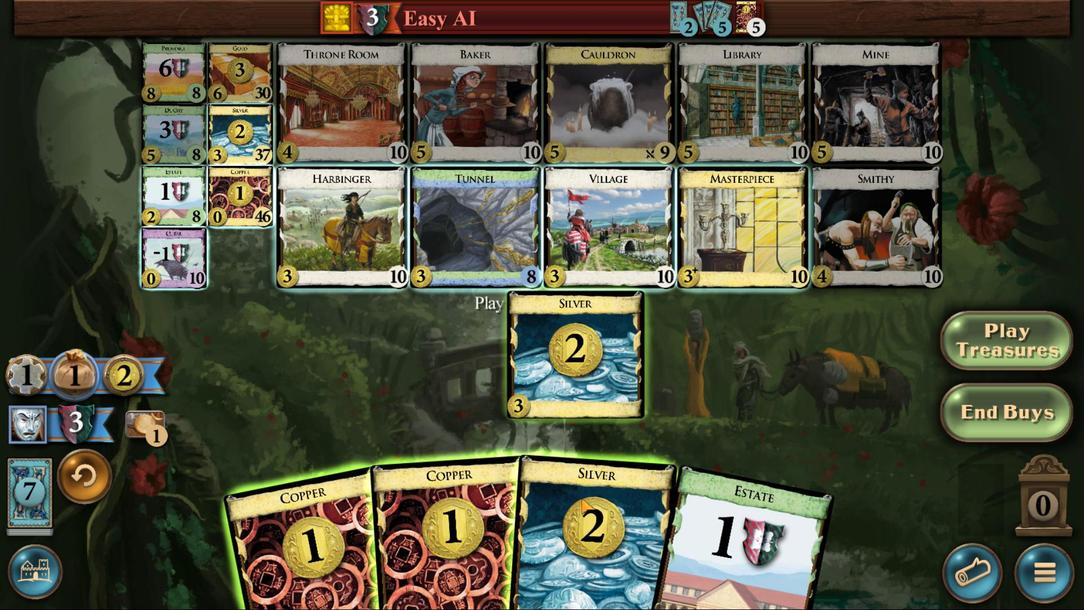 
Action: Mouse scrolled (262, 417) with delta (0, 0)
Screenshot: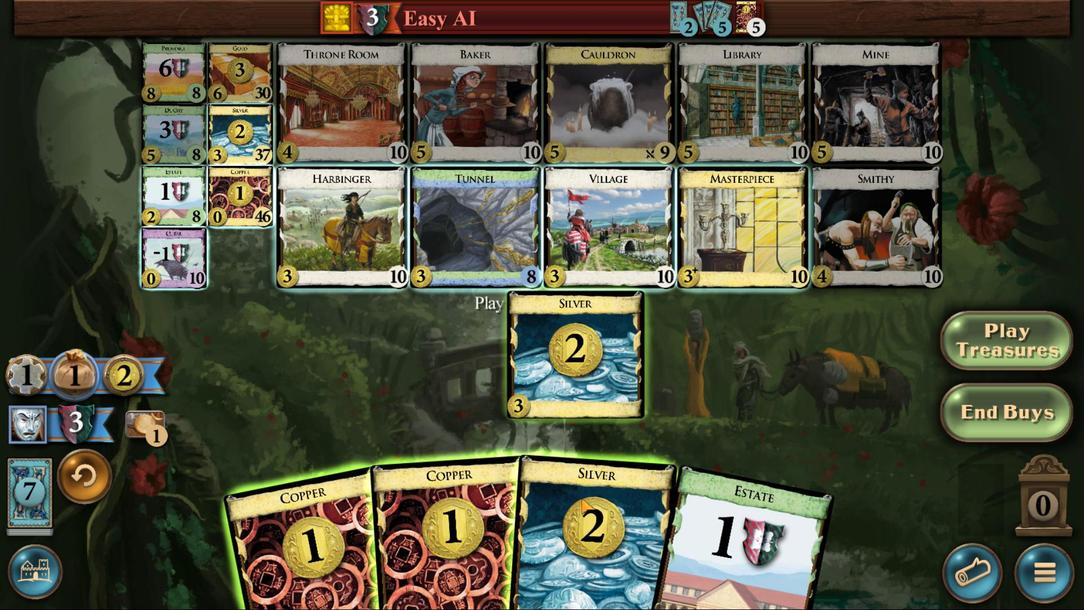 
Action: Mouse scrolled (262, 417) with delta (0, 0)
Screenshot: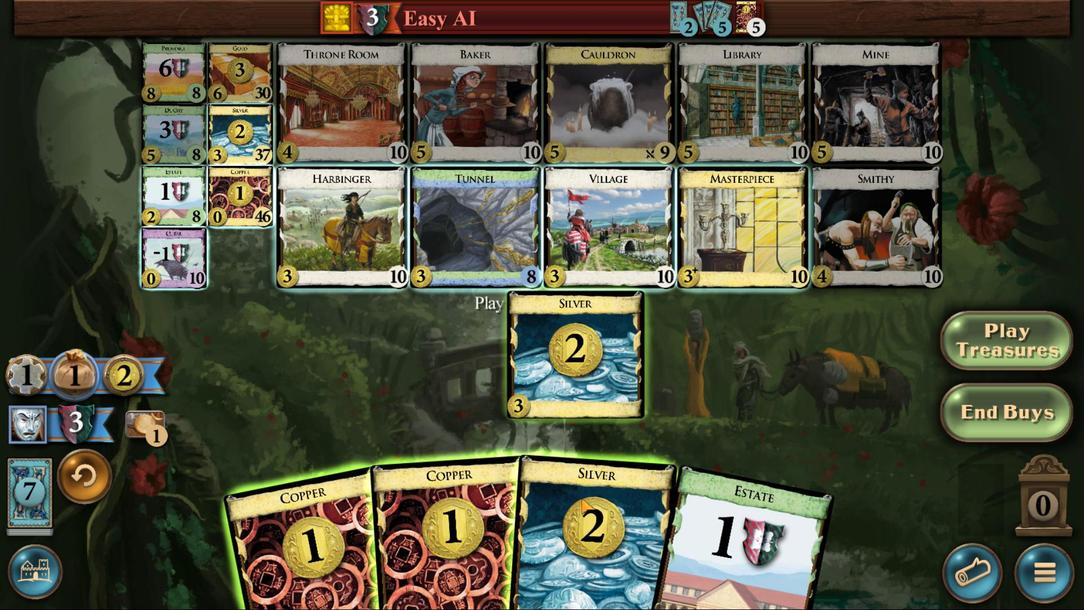 
Action: Mouse moved to (297, 417)
Screenshot: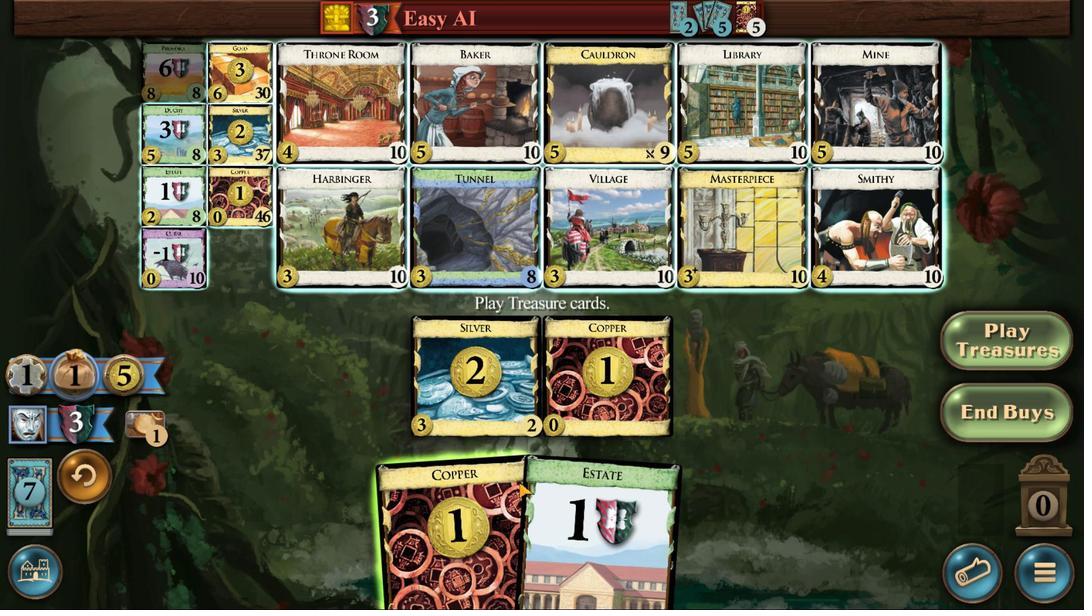 
Action: Mouse scrolled (297, 417) with delta (0, 0)
Screenshot: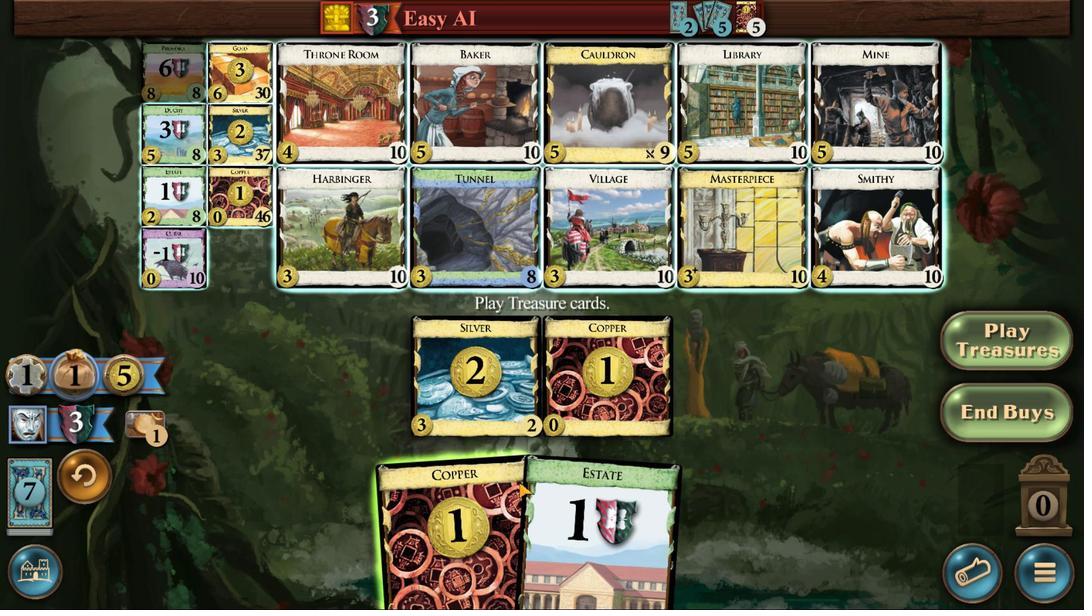 
Action: Mouse scrolled (297, 417) with delta (0, 0)
Screenshot: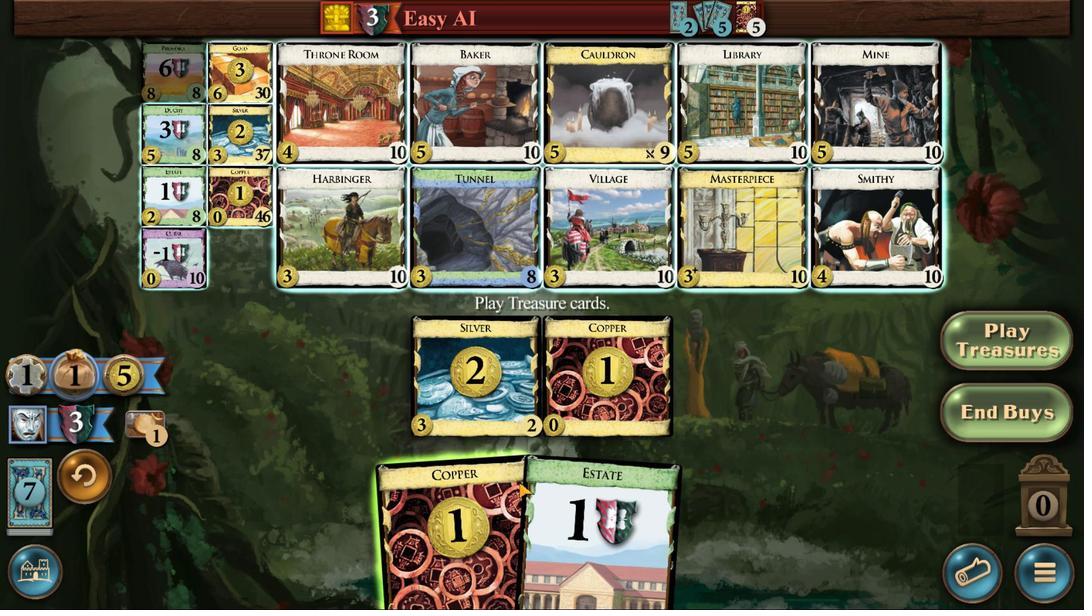 
Action: Mouse moved to (358, 416)
Screenshot: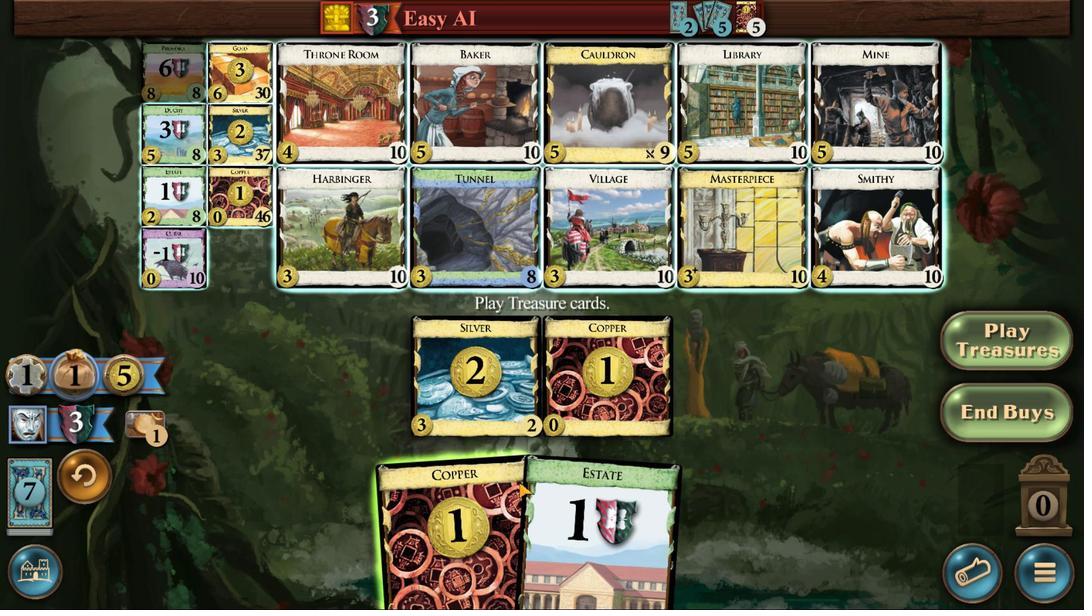 
Action: Mouse scrolled (358, 416) with delta (0, 0)
Screenshot: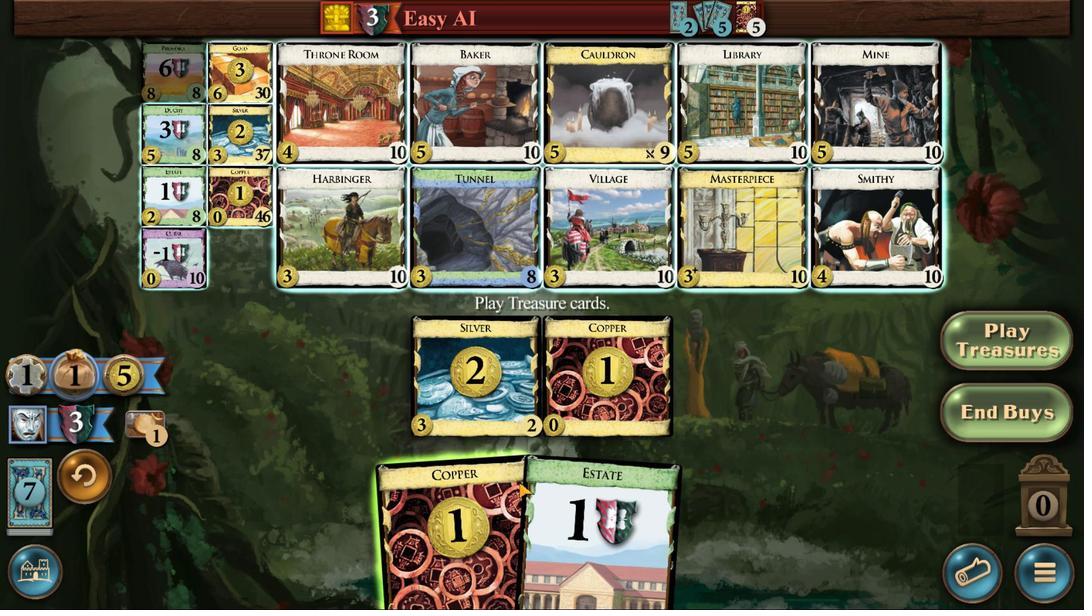 
Action: Mouse moved to (357, 416)
Screenshot: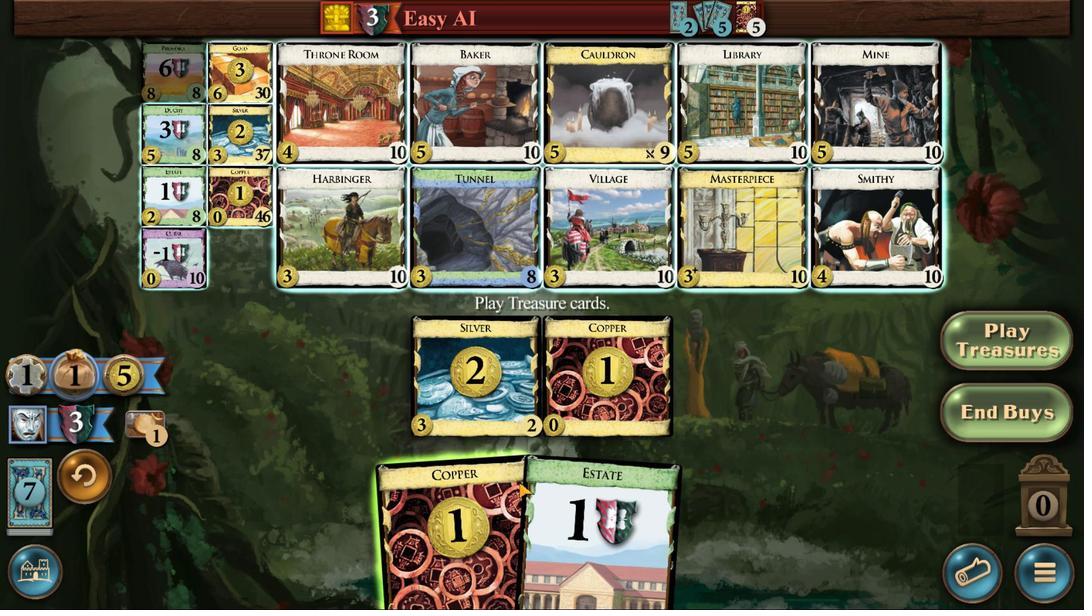 
Action: Mouse scrolled (357, 416) with delta (0, 0)
Screenshot: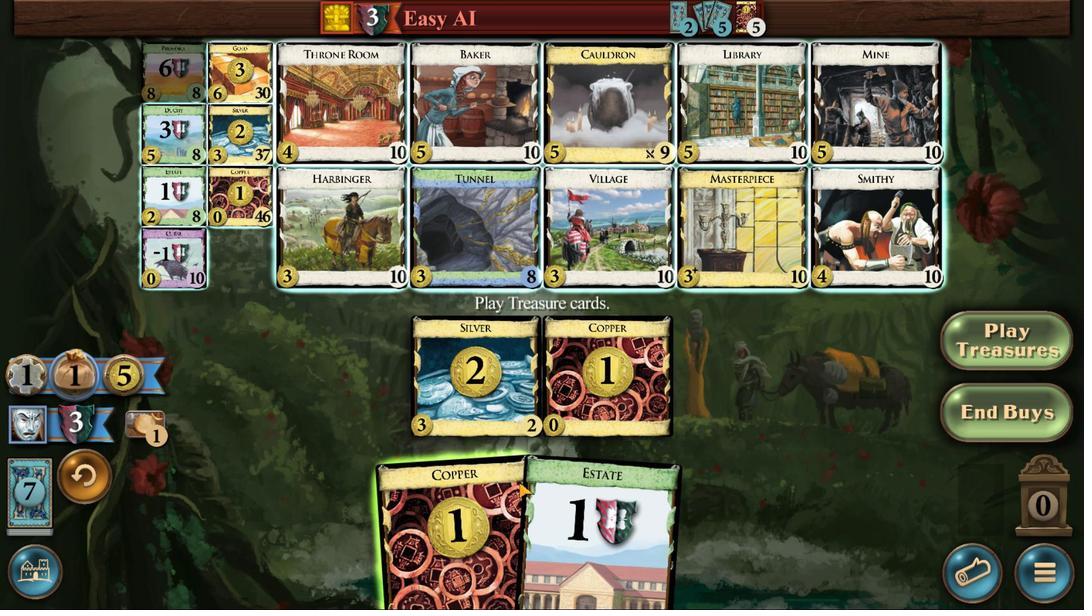 
Action: Mouse moved to (464, 396)
Screenshot: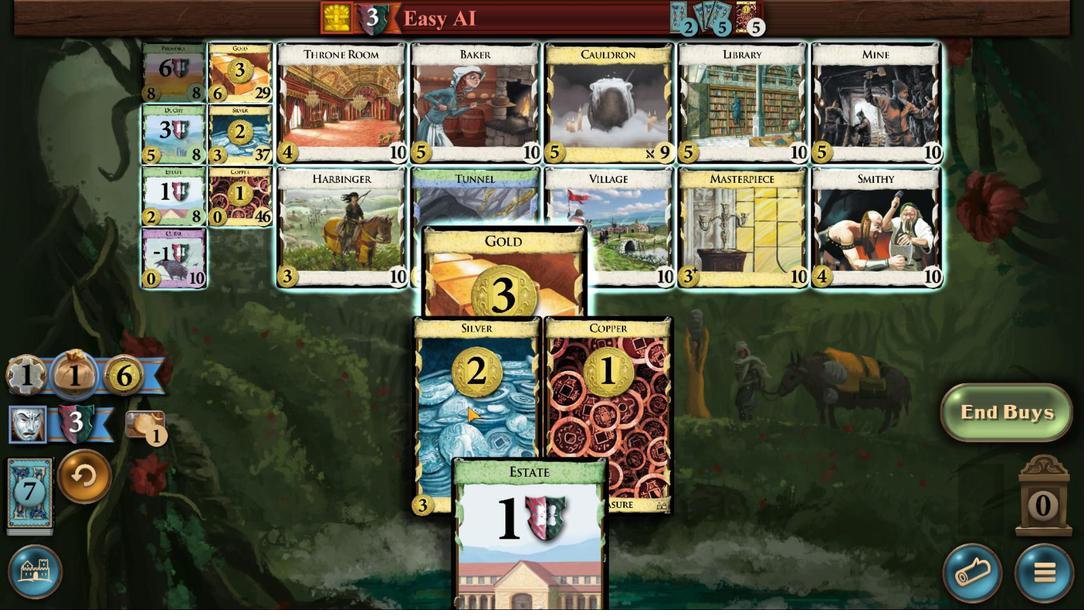 
Action: Mouse pressed left at (464, 396)
Screenshot: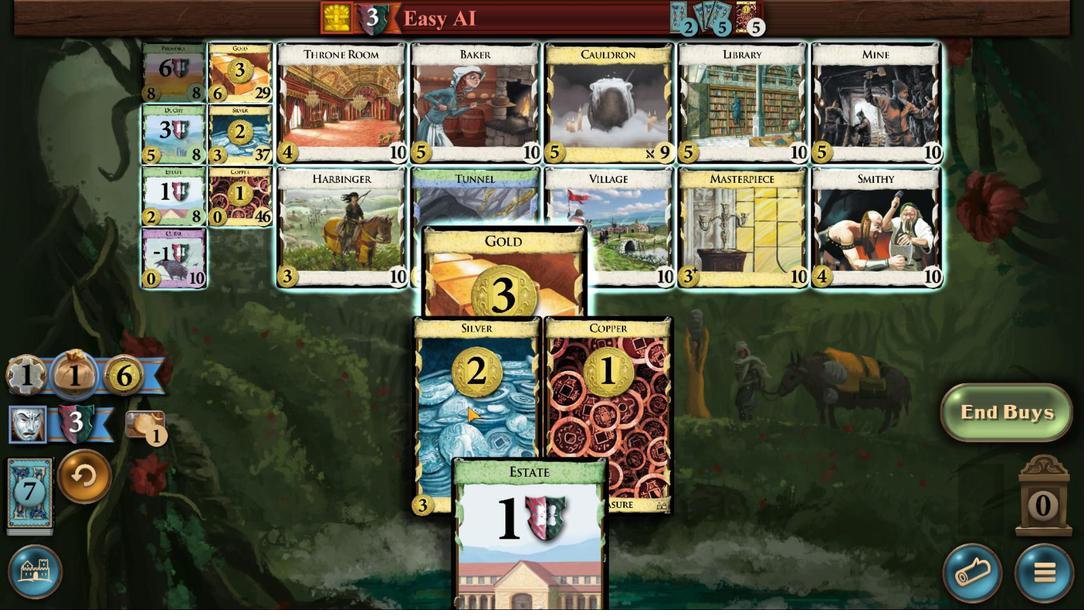 
Action: Mouse moved to (306, 417)
Screenshot: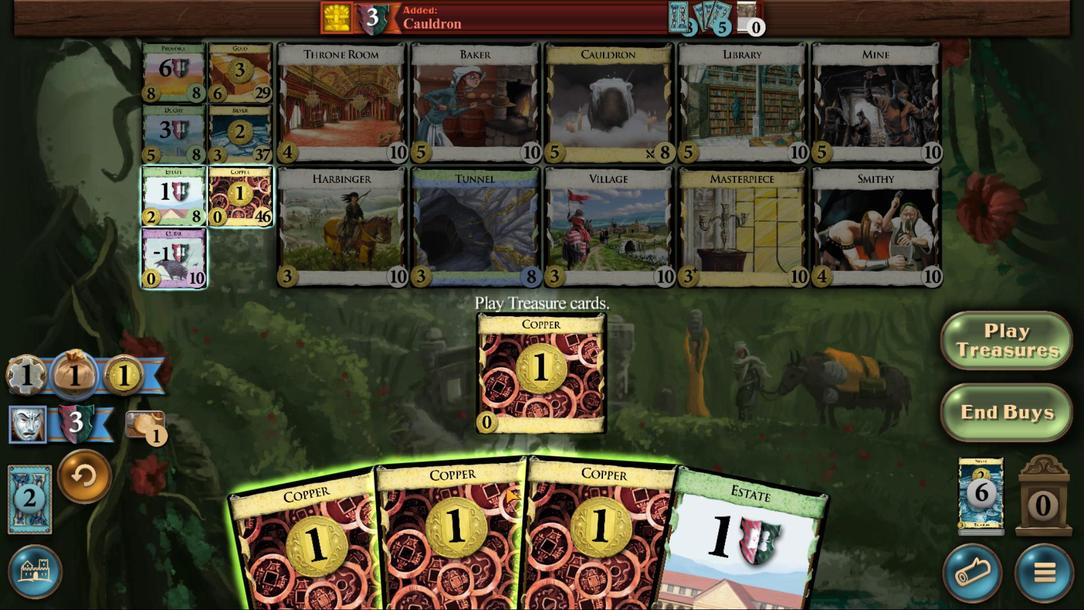 
Action: Mouse scrolled (306, 417) with delta (0, 0)
Screenshot: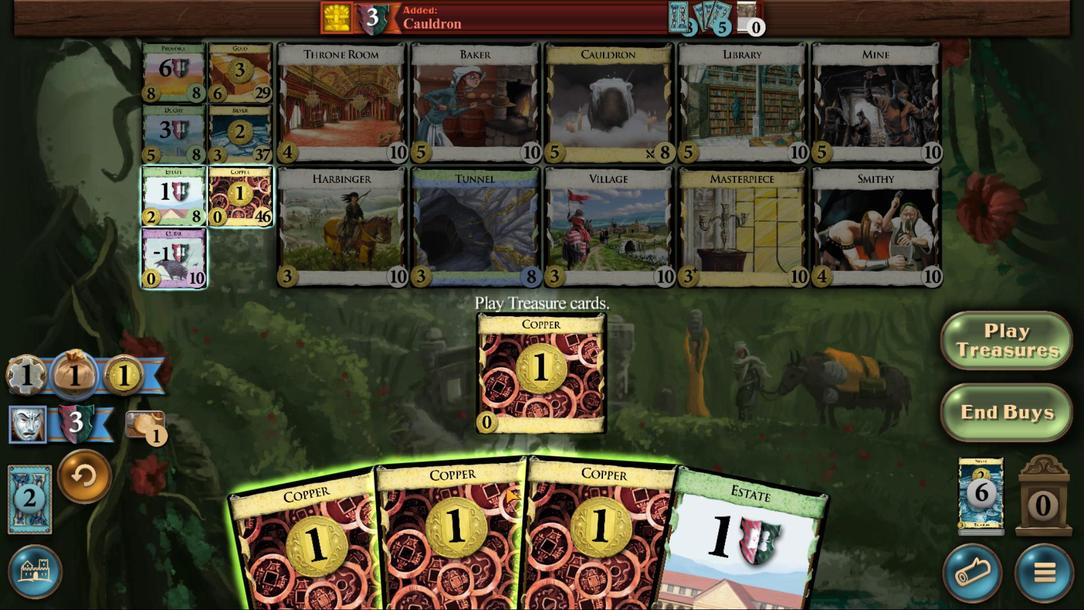 
Action: Mouse moved to (306, 417)
Screenshot: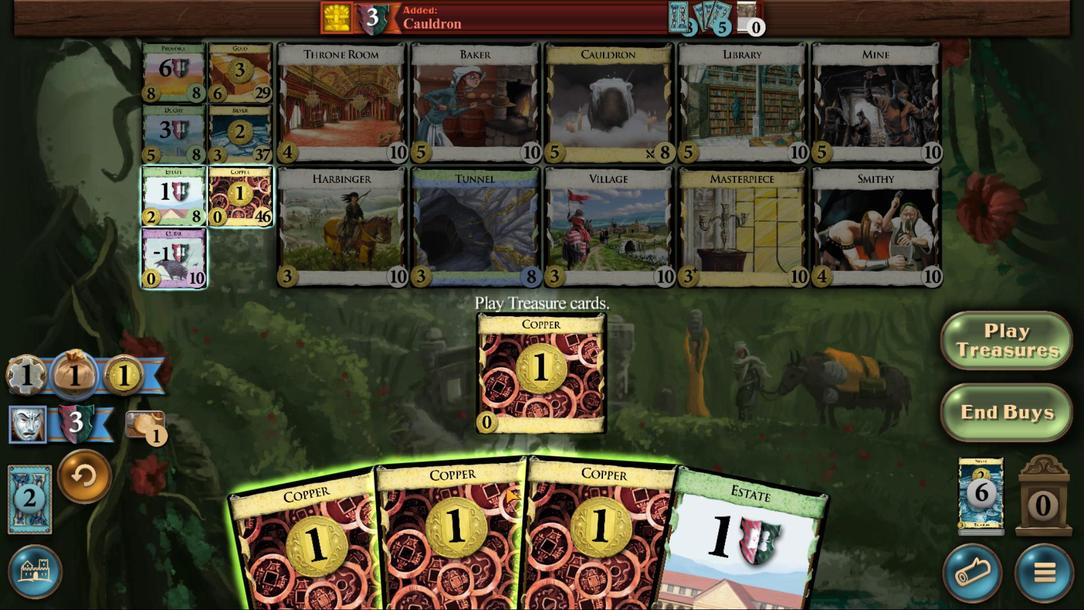 
Action: Mouse scrolled (306, 417) with delta (0, 0)
Screenshot: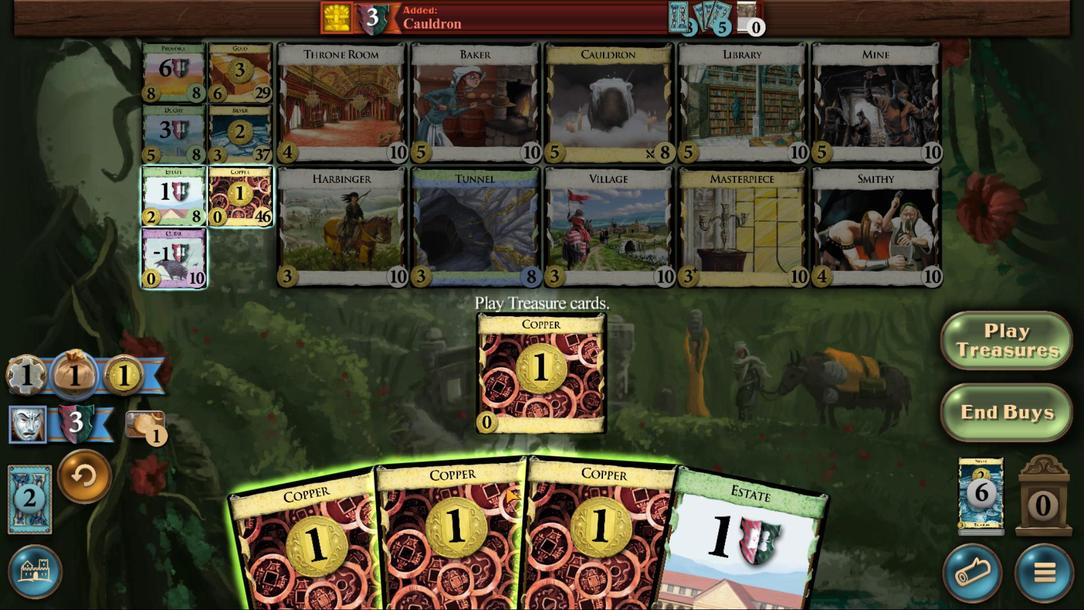
Action: Mouse scrolled (306, 417) with delta (0, 0)
Screenshot: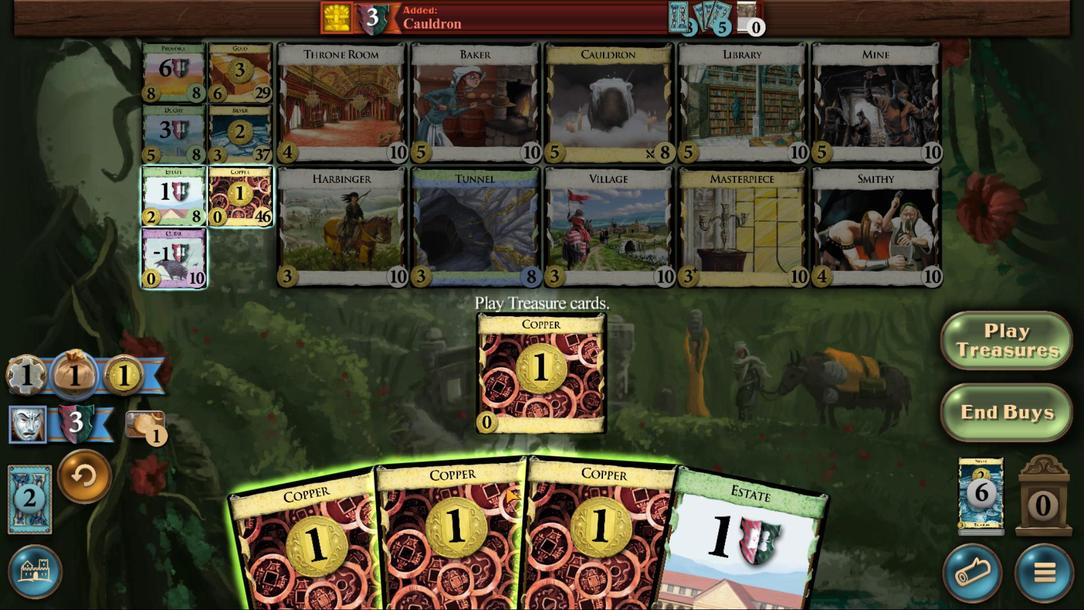 
Action: Mouse moved to (306, 416)
Screenshot: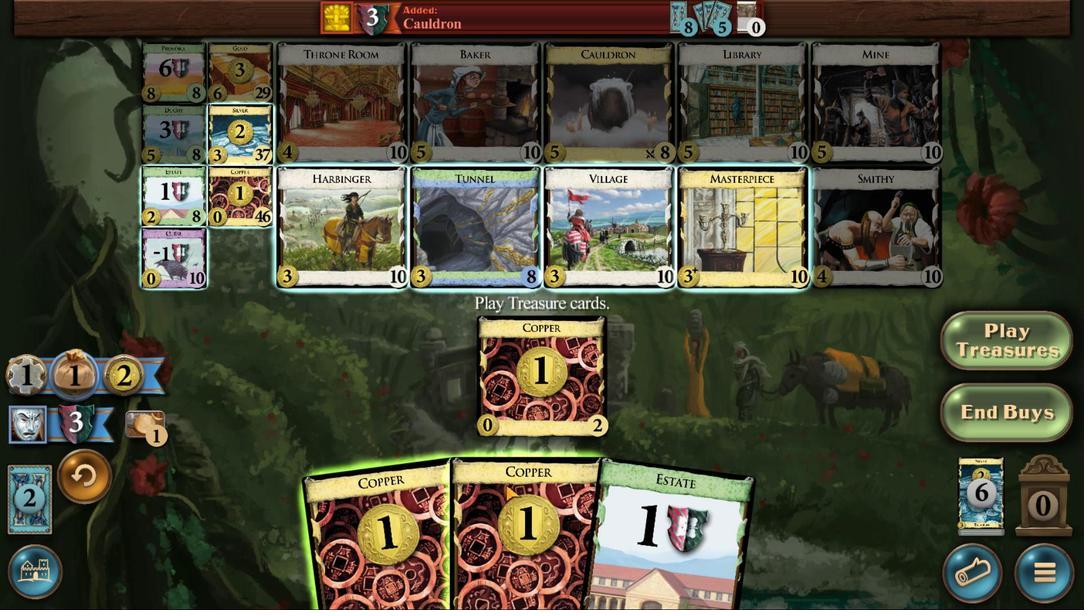 
Action: Mouse scrolled (306, 416) with delta (0, 0)
Screenshot: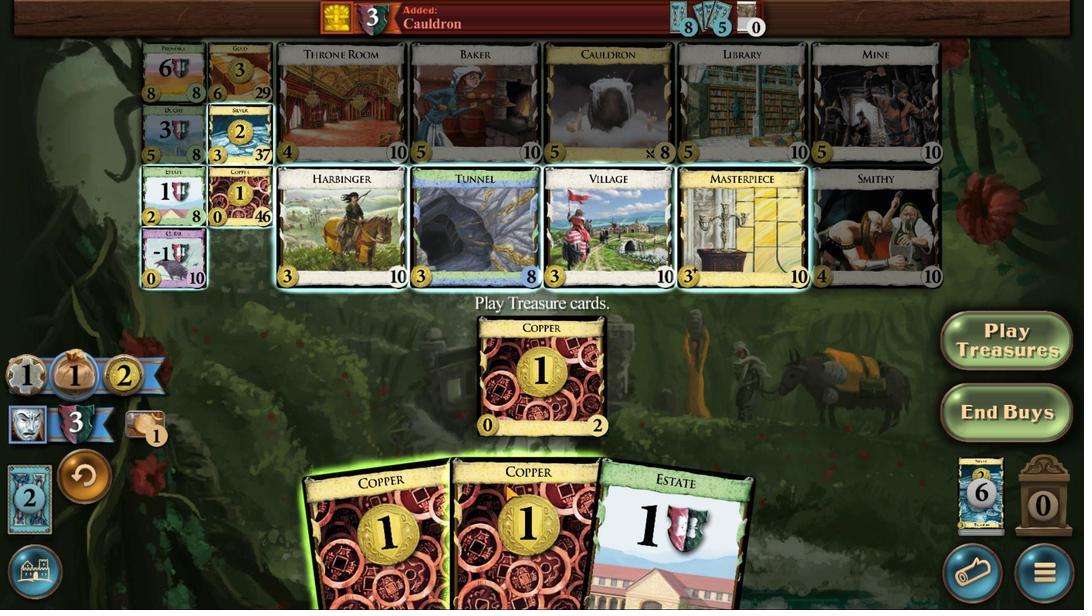 
Action: Mouse scrolled (306, 416) with delta (0, 0)
Screenshot: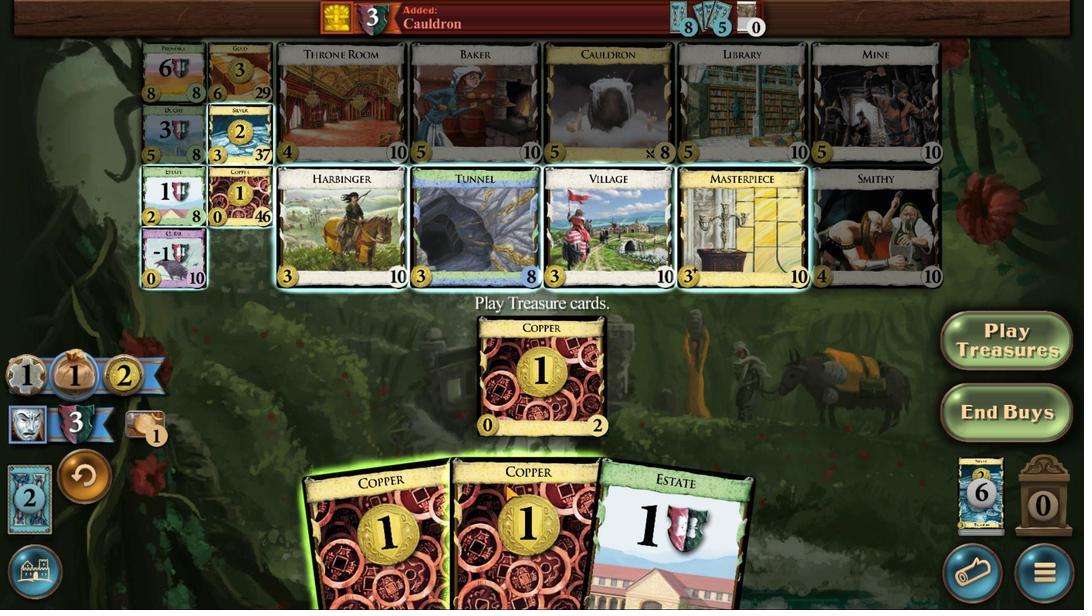 
Action: Mouse scrolled (306, 416) with delta (0, 0)
Screenshot: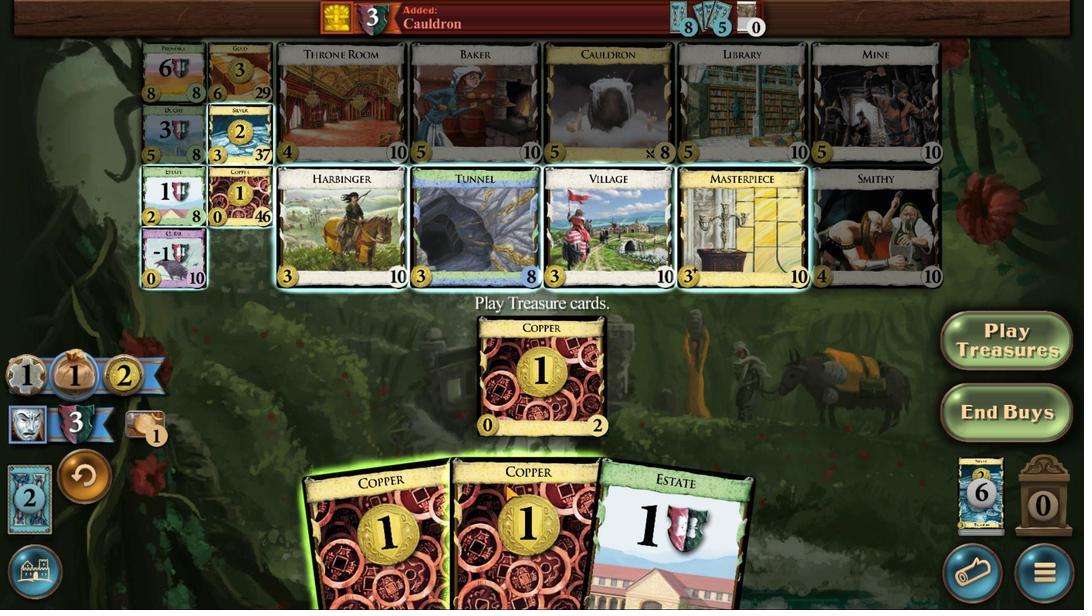 
Action: Mouse moved to (306, 416)
Screenshot: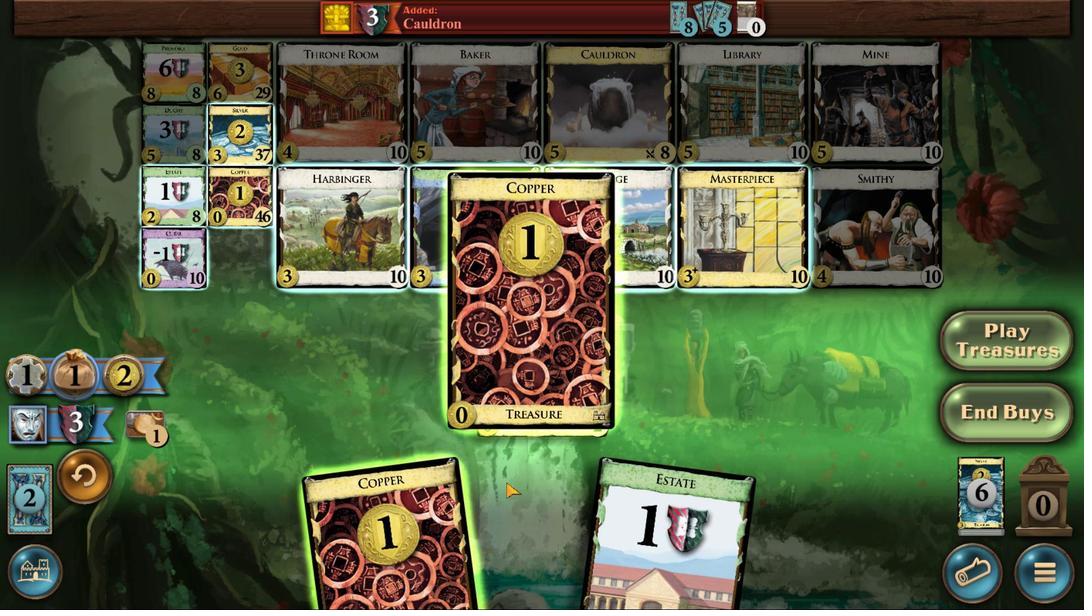
Action: Mouse scrolled (306, 416) with delta (0, 0)
Screenshot: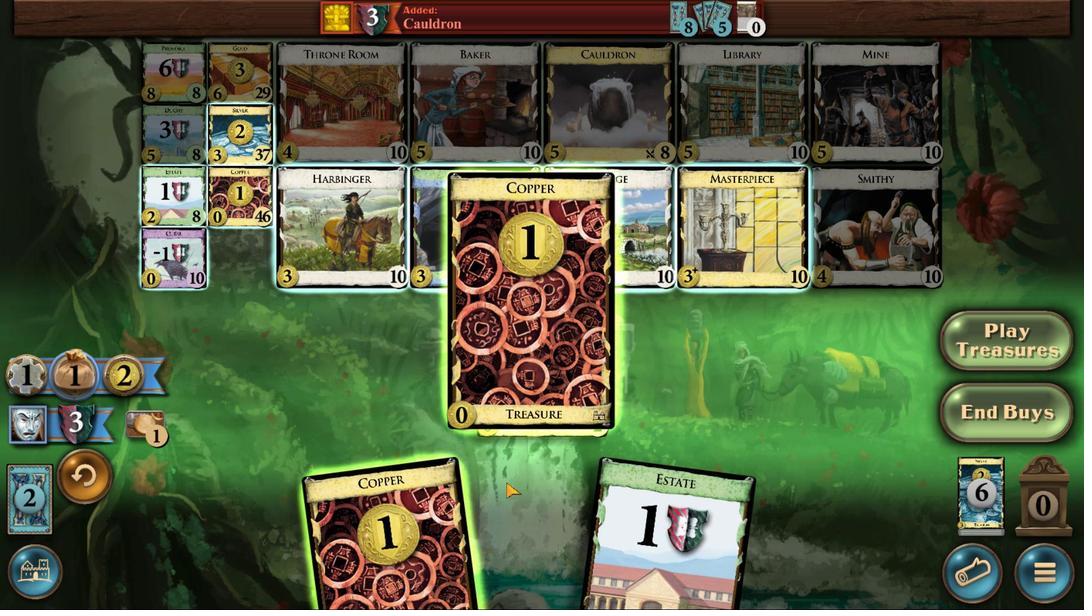
Action: Mouse scrolled (306, 416) with delta (0, 0)
Screenshot: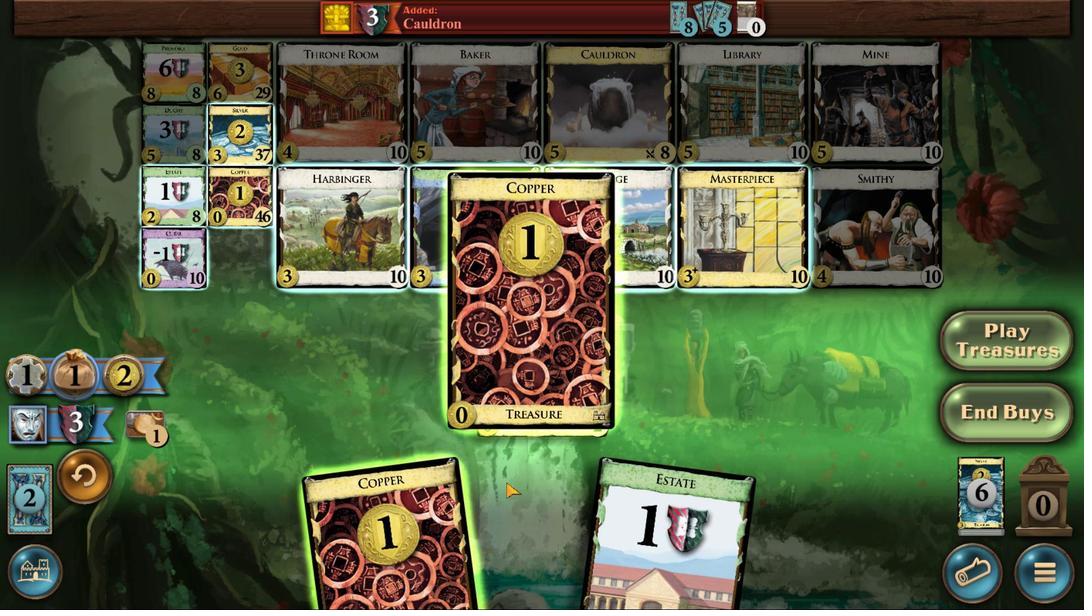 
Action: Mouse scrolled (306, 416) with delta (0, 0)
Screenshot: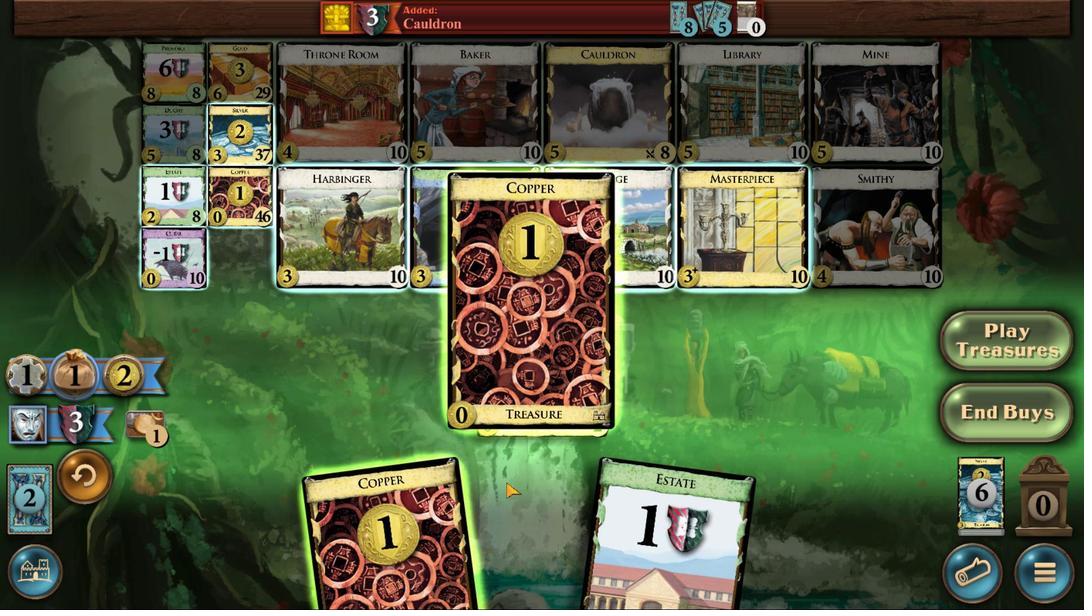 
Action: Mouse moved to (374, 419)
Screenshot: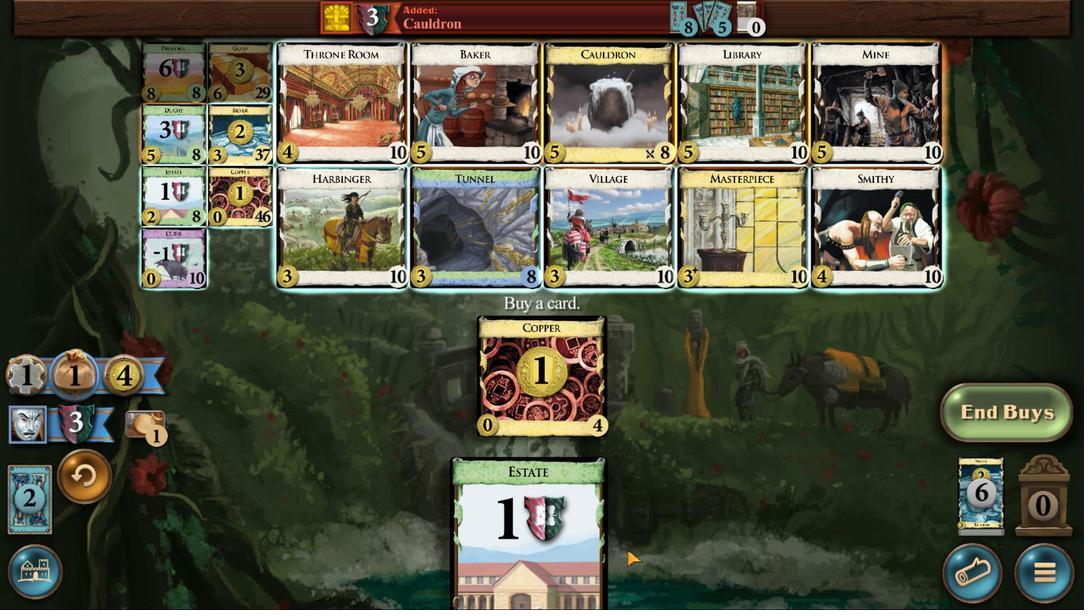 
Action: Mouse scrolled (374, 419) with delta (0, 0)
Screenshot: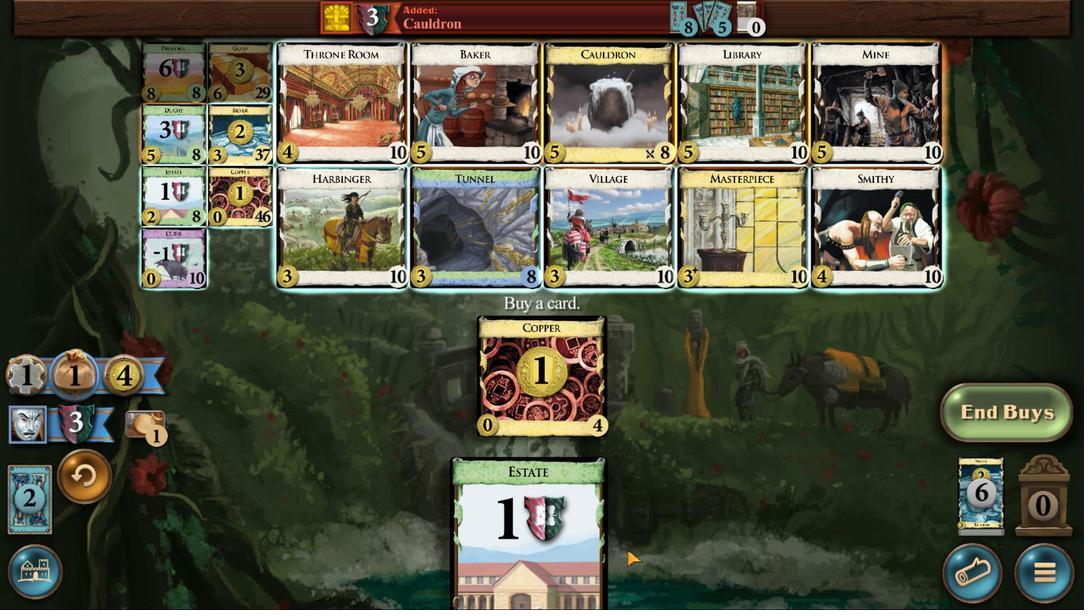 
Action: Mouse moved to (414, 418)
Screenshot: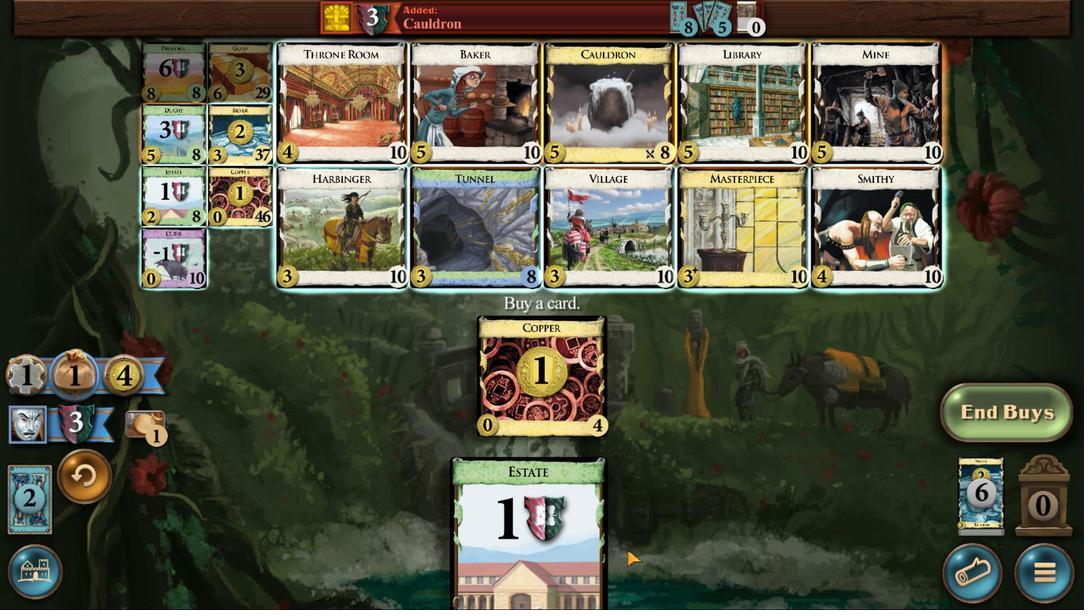 
Action: Mouse scrolled (414, 418) with delta (0, 0)
Screenshot: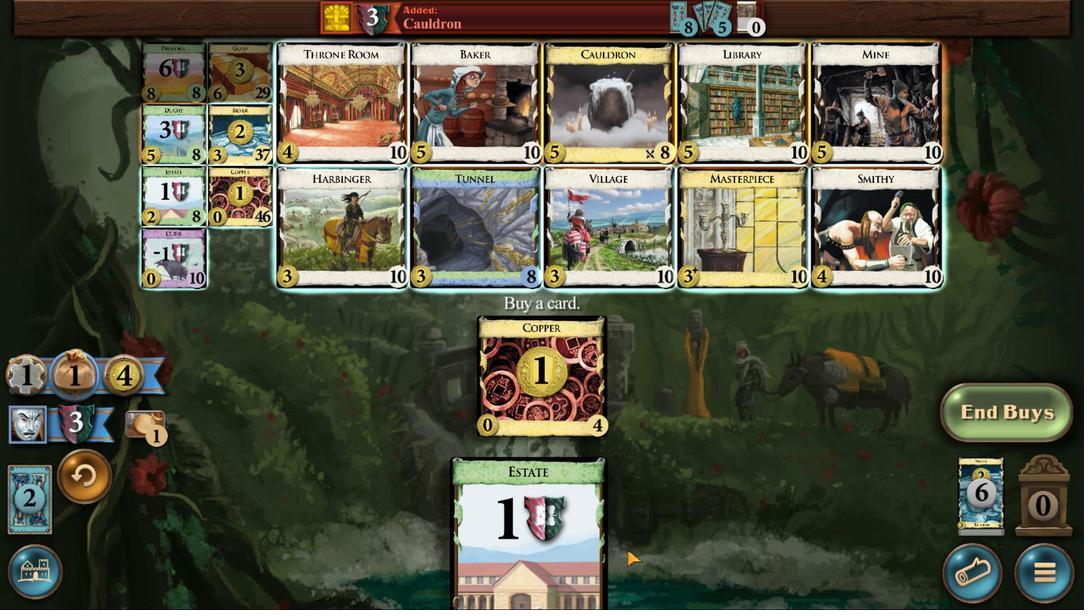 
Action: Mouse moved to (459, 402)
Screenshot: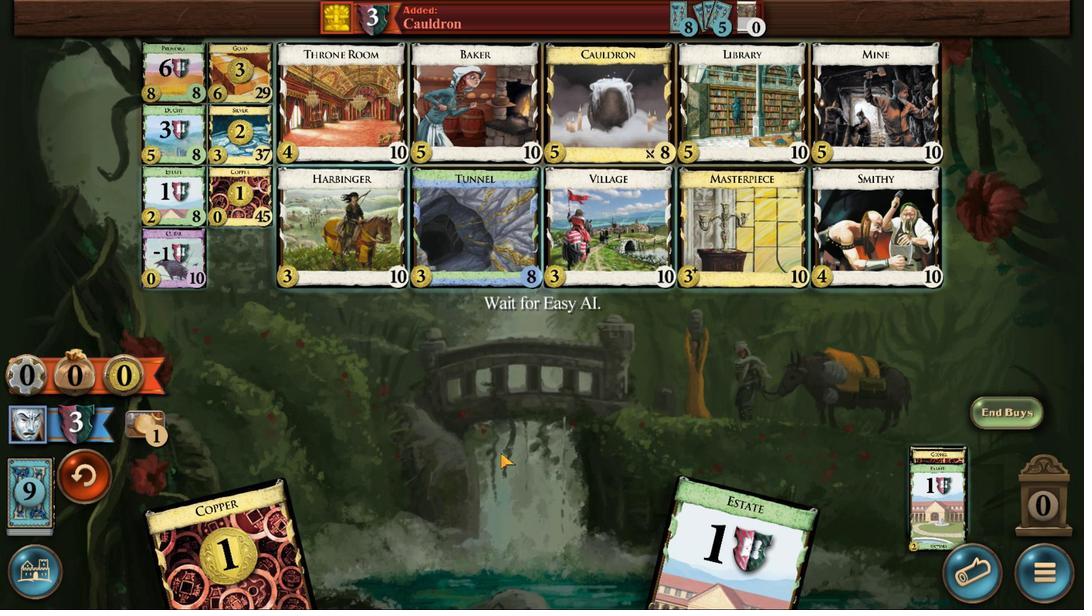 
Action: Mouse pressed left at (459, 402)
Screenshot: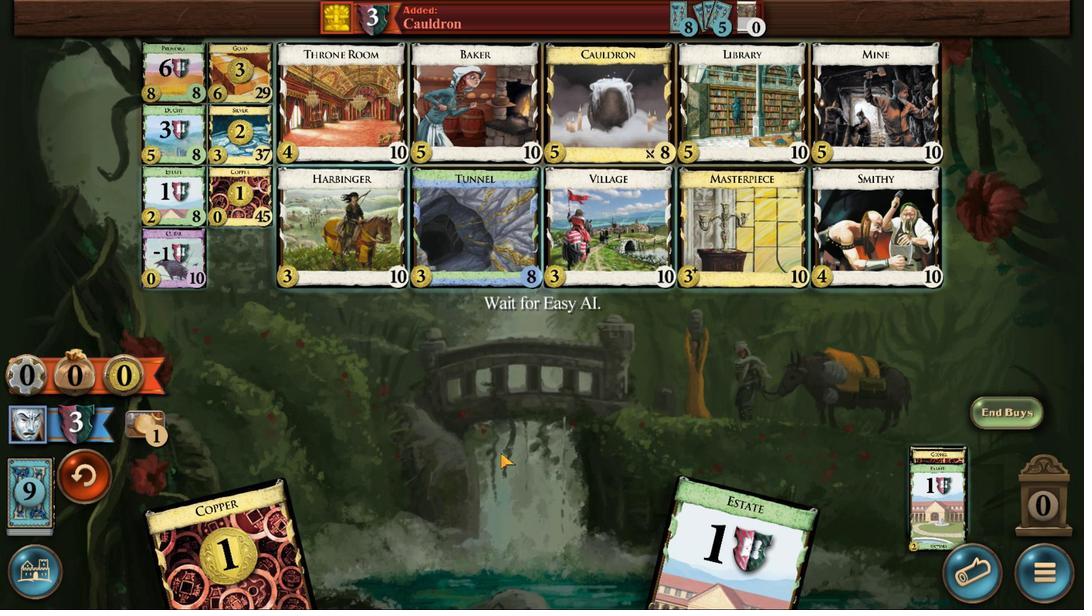 
Action: Mouse moved to (250, 422)
Screenshot: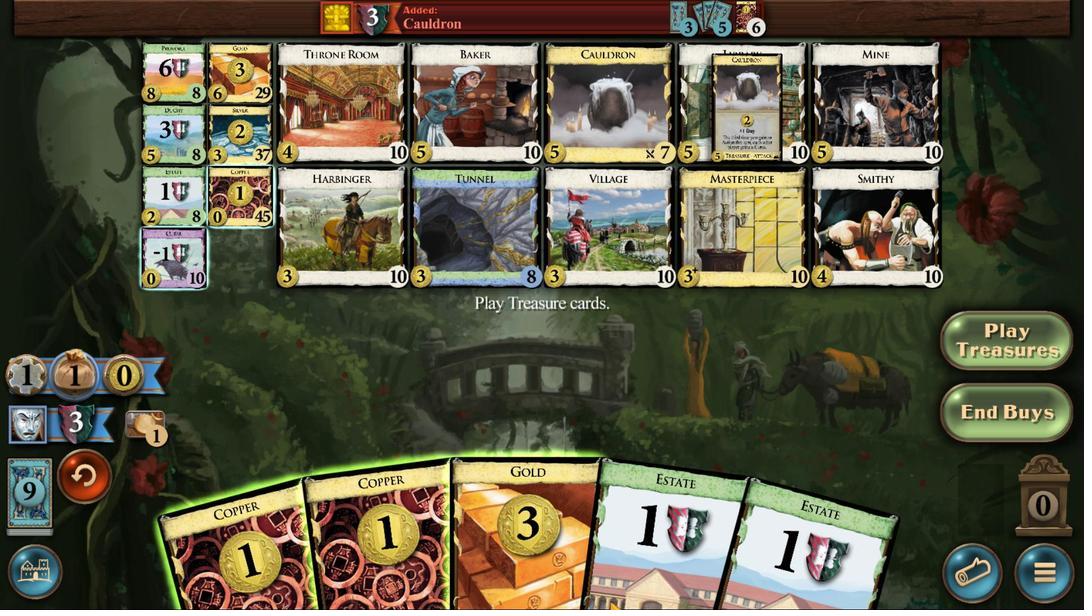 
Action: Mouse scrolled (250, 422) with delta (0, 0)
Screenshot: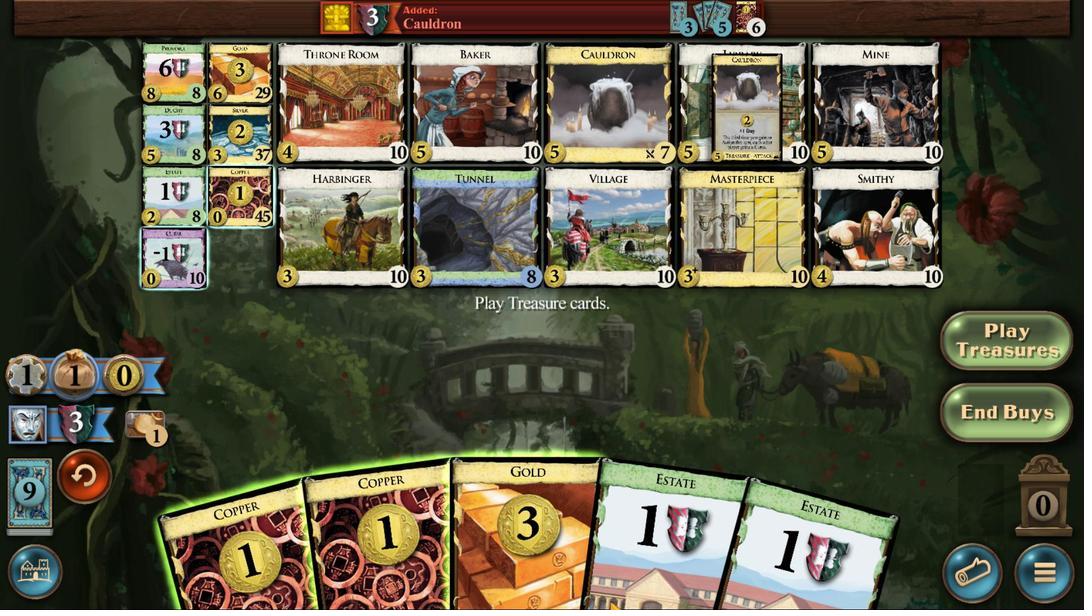 
Action: Mouse moved to (245, 422)
Screenshot: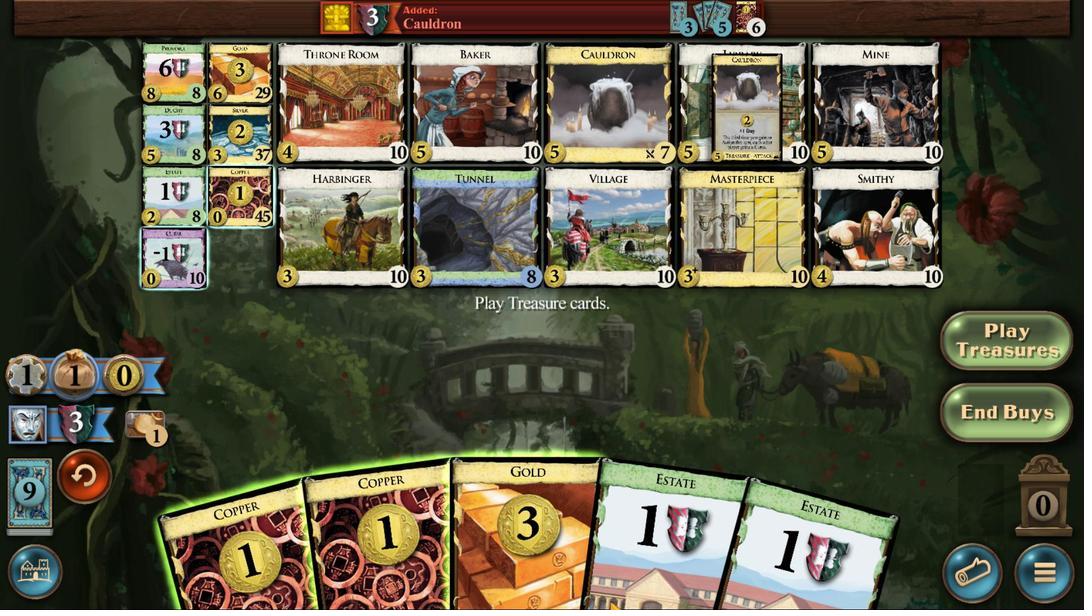 
Action: Mouse scrolled (246, 422) with delta (0, 0)
Screenshot: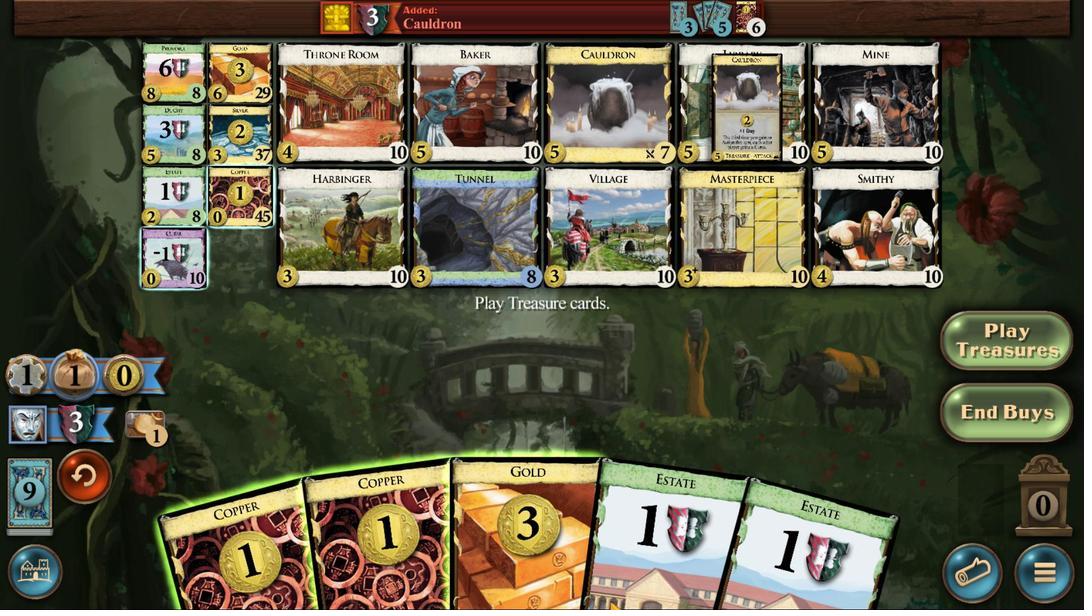
Action: Mouse moved to (283, 420)
Screenshot: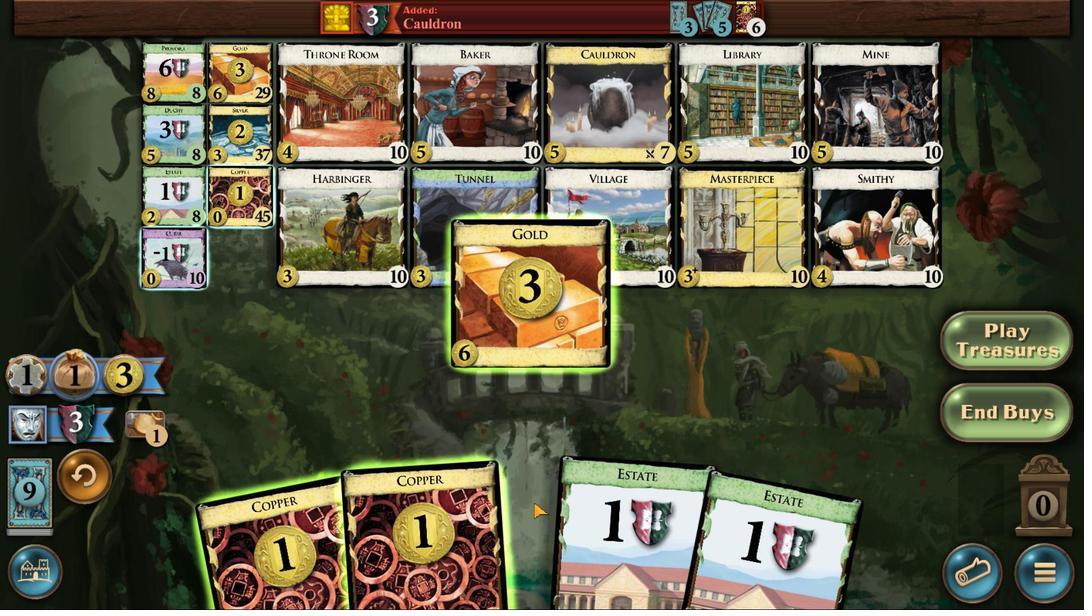 
Action: Mouse scrolled (283, 420) with delta (0, 0)
Screenshot: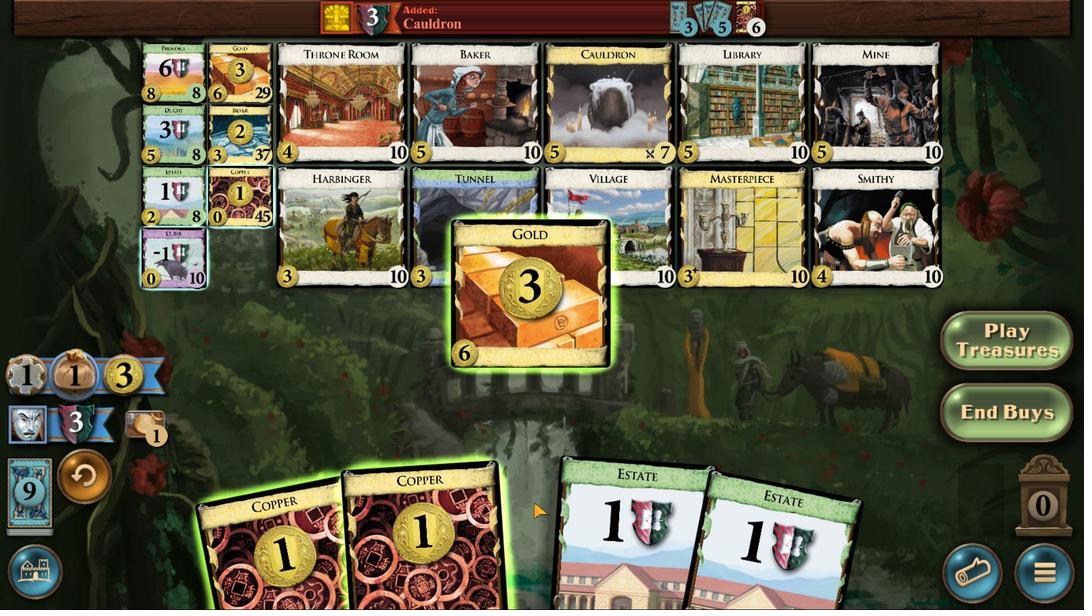 
Action: Mouse scrolled (283, 420) with delta (0, 0)
Screenshot: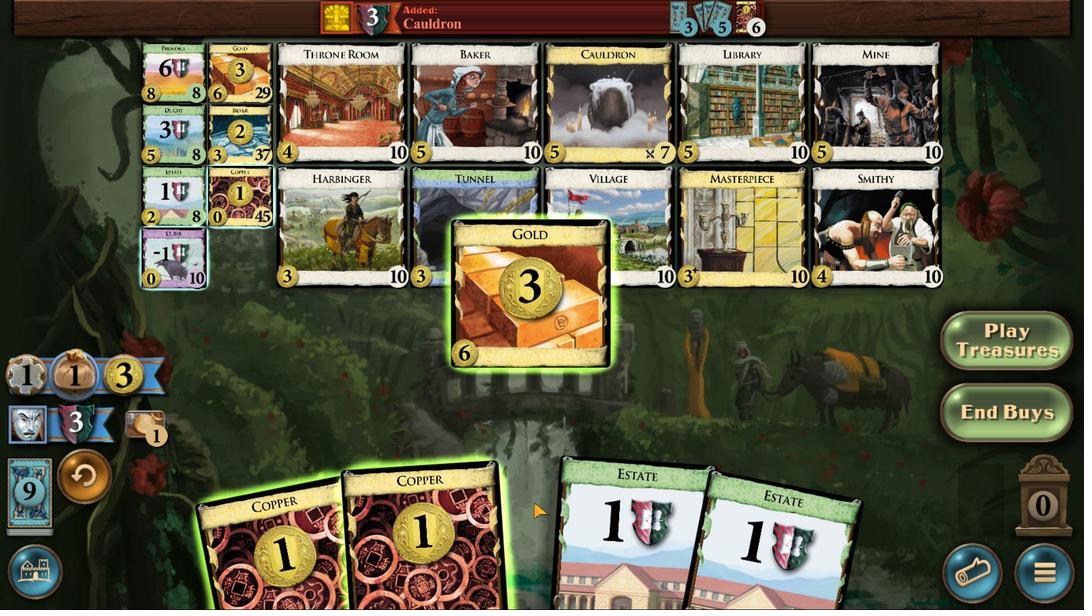
Action: Mouse scrolled (283, 420) with delta (0, 0)
Screenshot: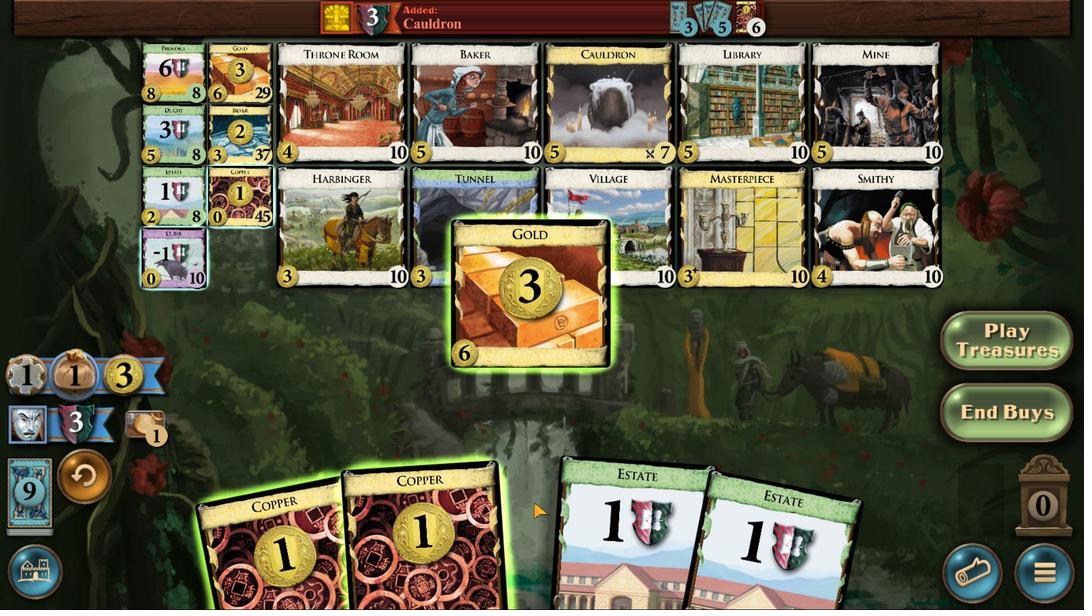 
Action: Mouse moved to (284, 418)
Screenshot: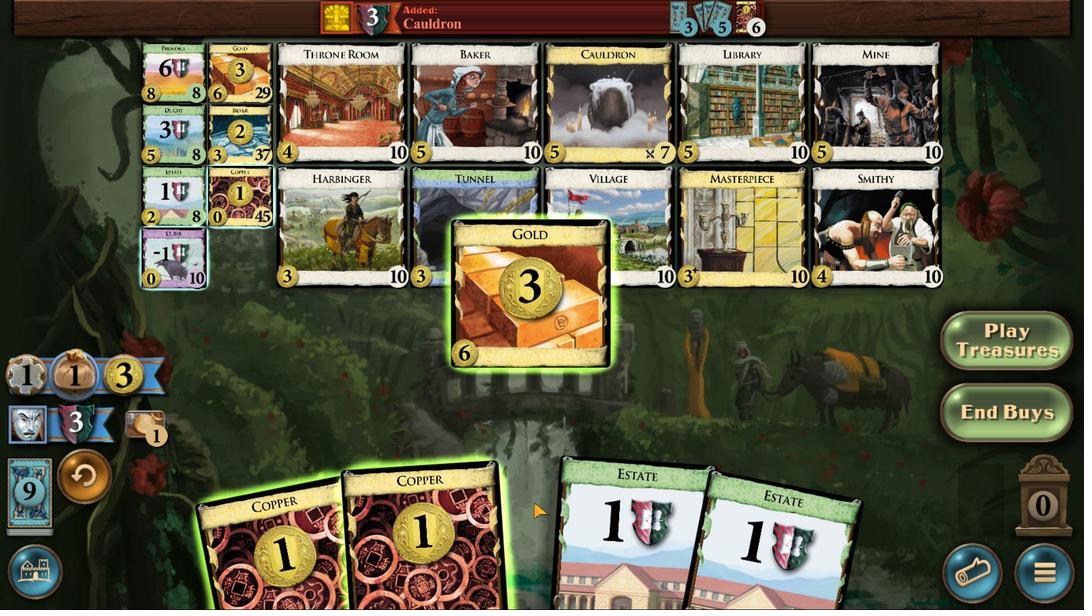 
Action: Mouse scrolled (284, 418) with delta (0, 0)
Screenshot: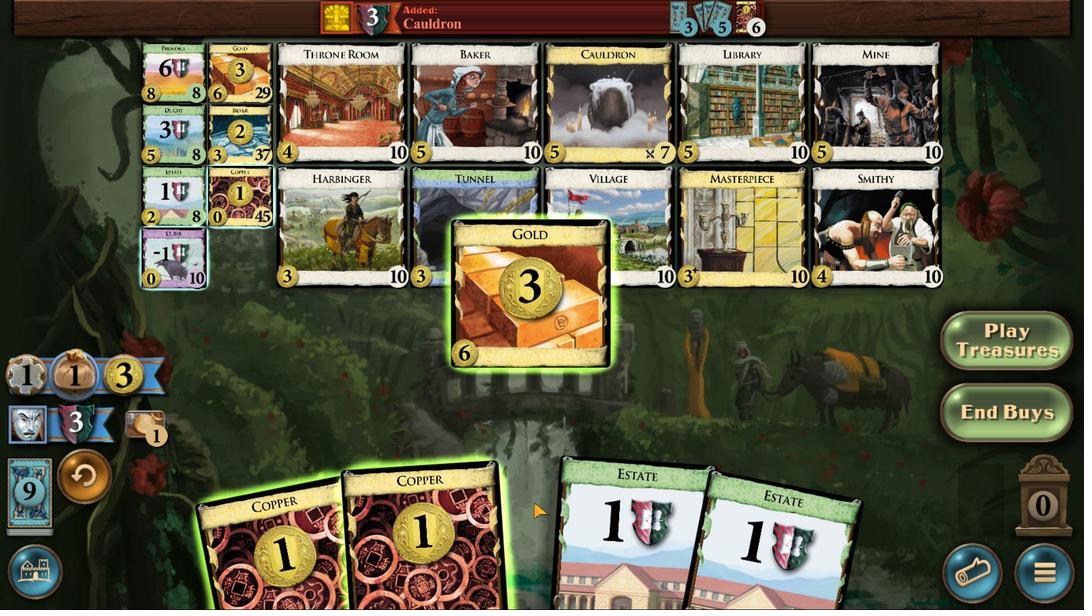 
Action: Mouse scrolled (284, 418) with delta (0, 0)
Screenshot: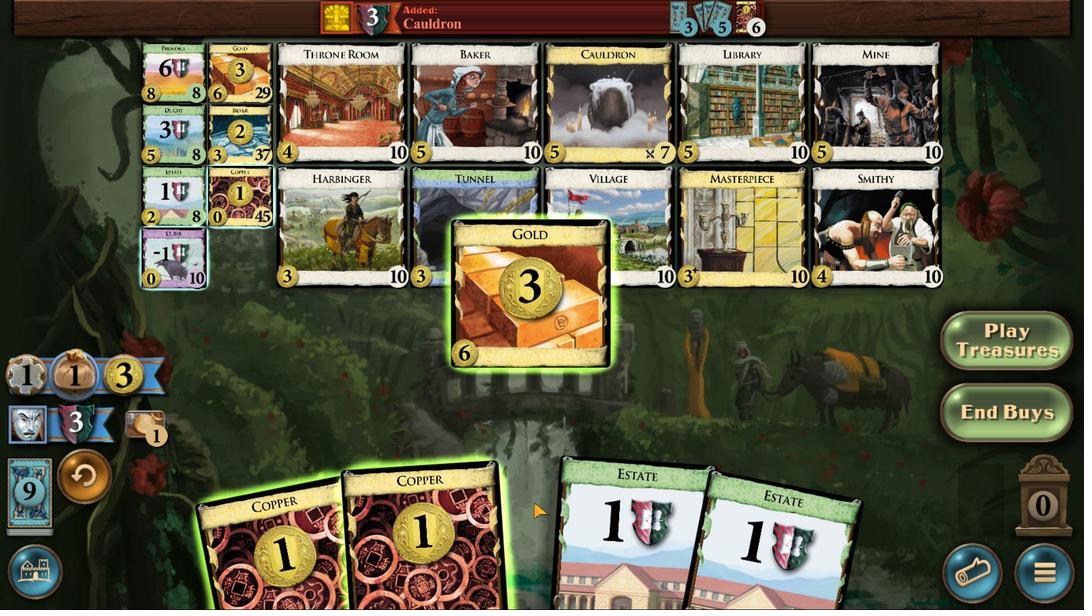
Action: Mouse moved to (308, 418)
Screenshot: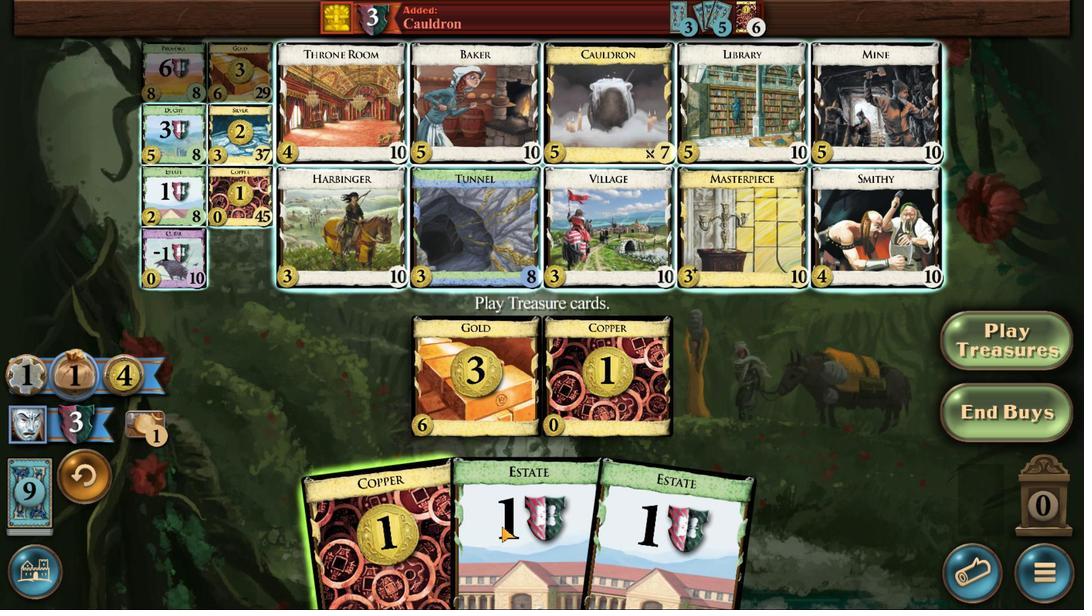 
Action: Mouse scrolled (308, 418) with delta (0, 0)
Screenshot: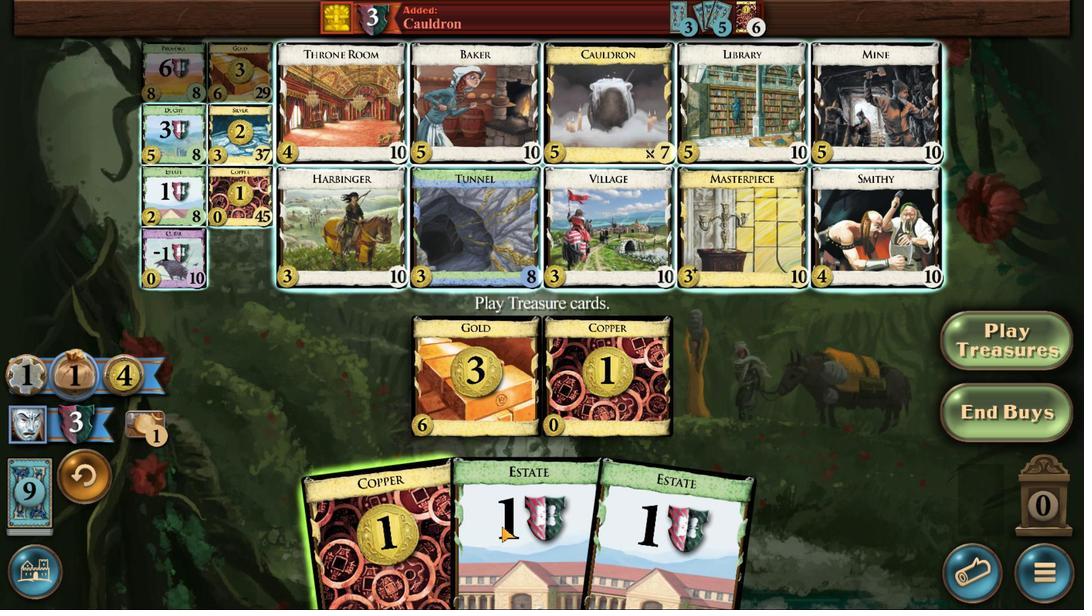 
Action: Mouse scrolled (308, 418) with delta (0, 0)
Screenshot: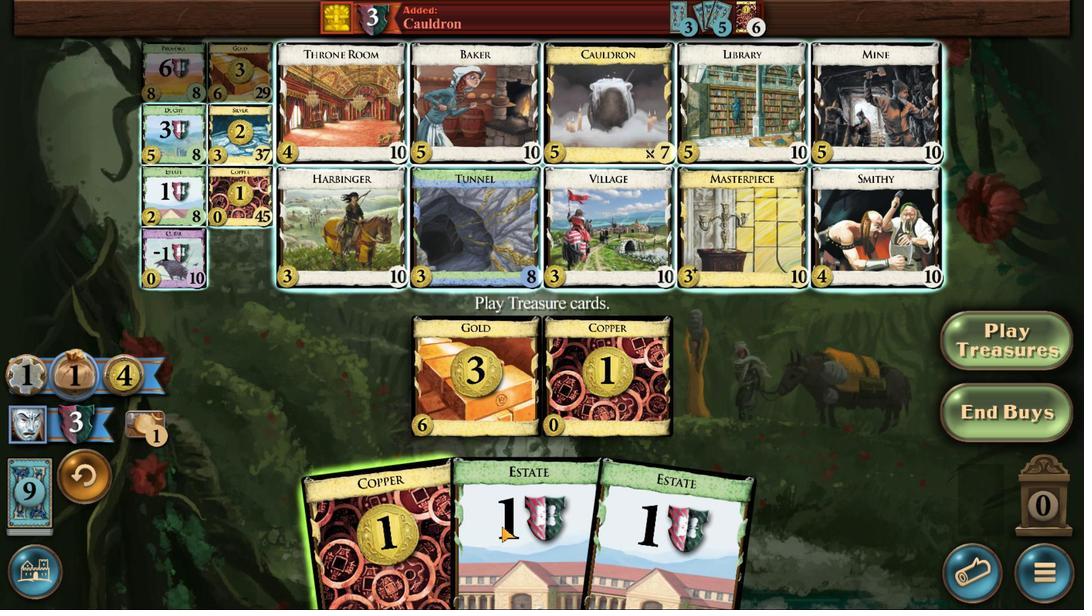 
Action: Mouse moved to (356, 418)
Screenshot: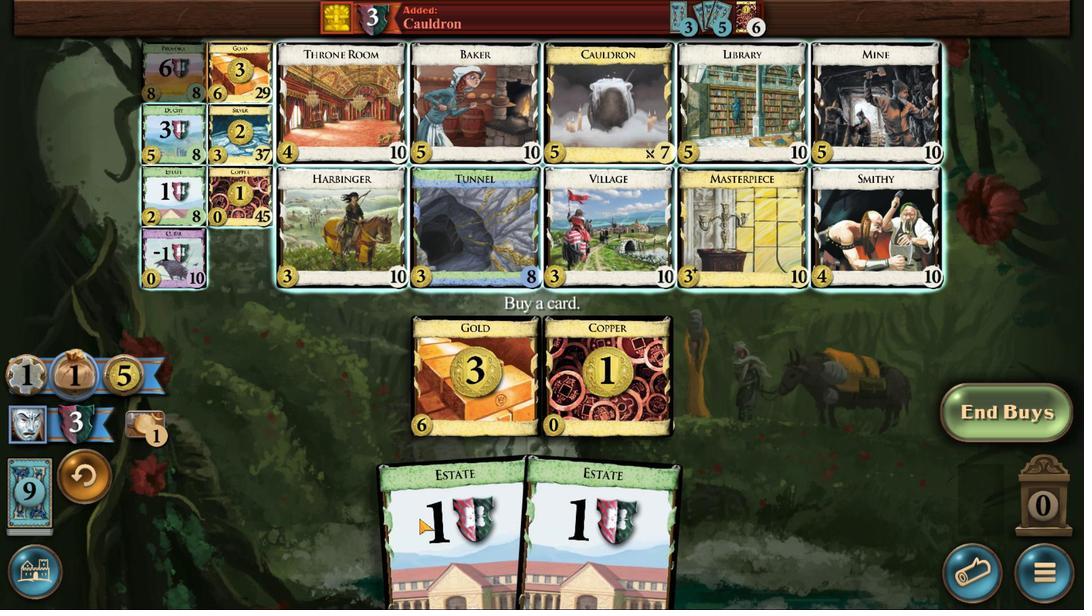 
Action: Mouse scrolled (356, 418) with delta (0, 0)
Screenshot: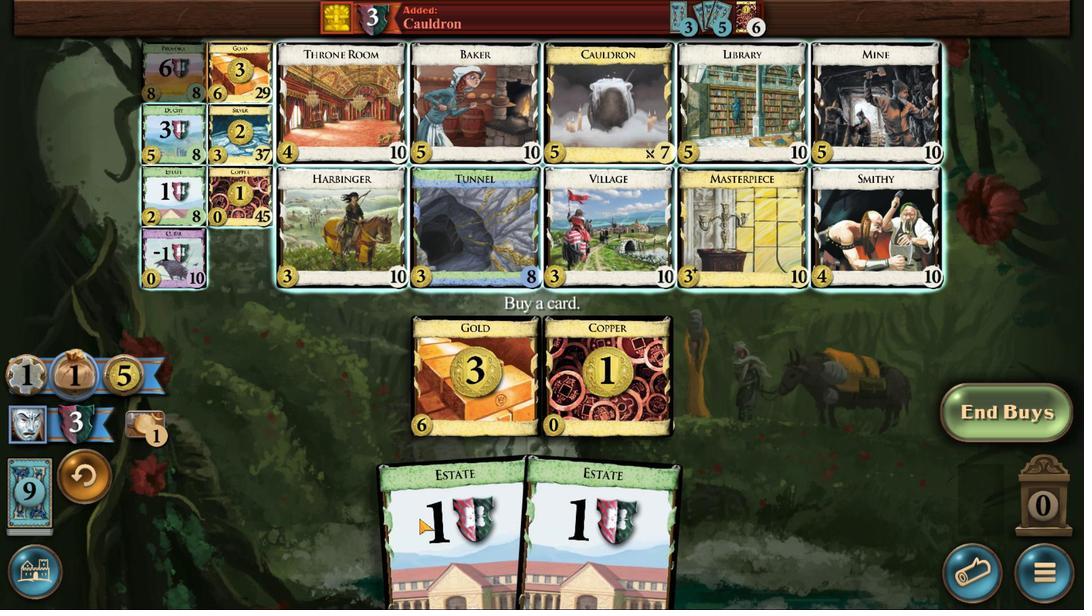 
Action: Mouse scrolled (356, 418) with delta (0, 0)
Screenshot: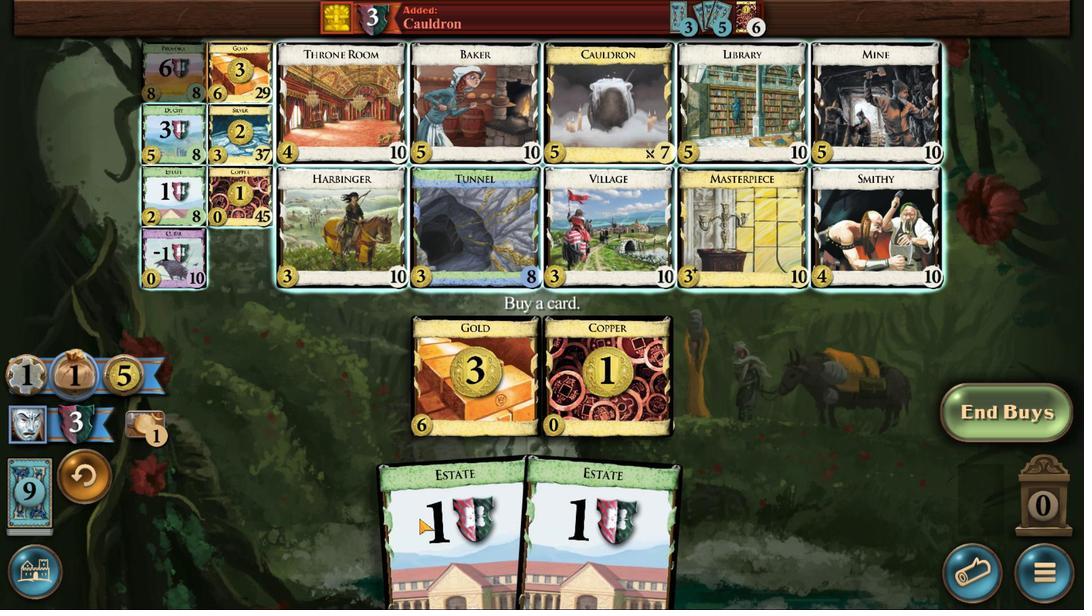 
Action: Mouse scrolled (356, 418) with delta (0, 0)
Screenshot: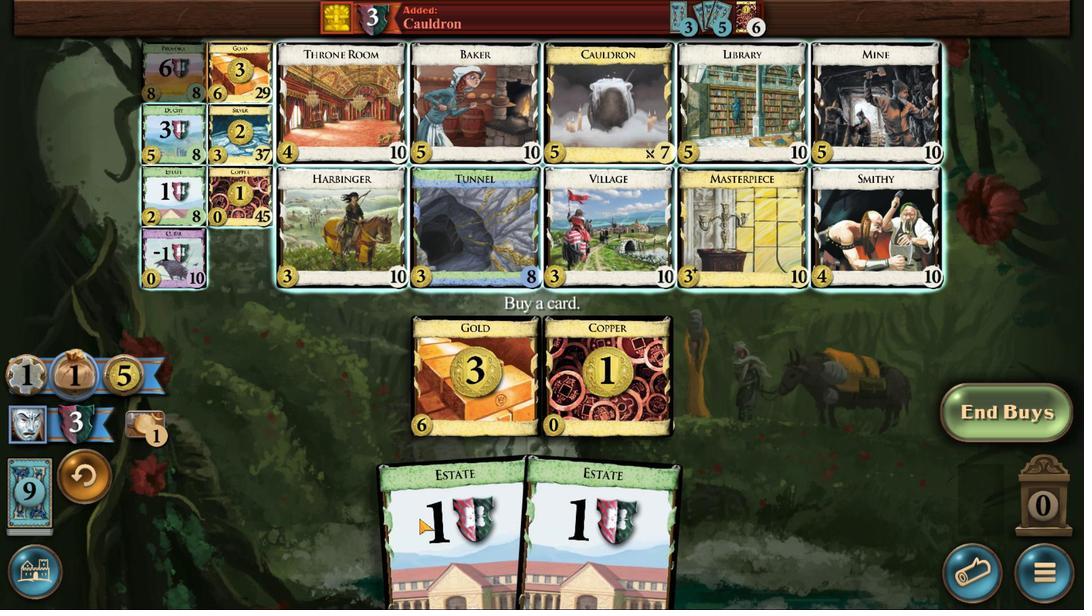 
Action: Mouse moved to (463, 402)
Screenshot: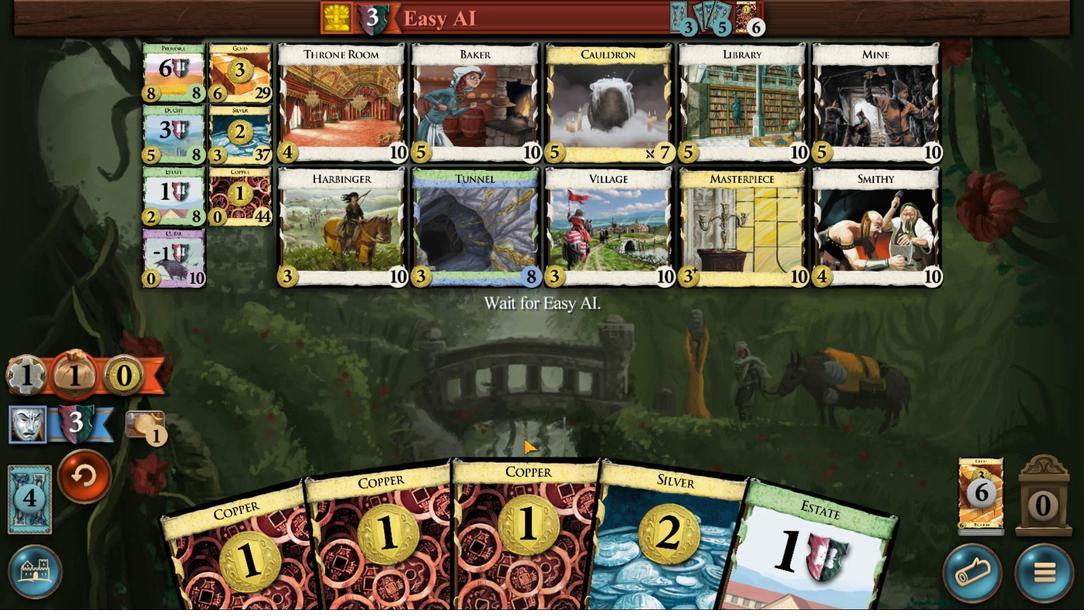 
Action: Mouse pressed left at (463, 402)
Screenshot: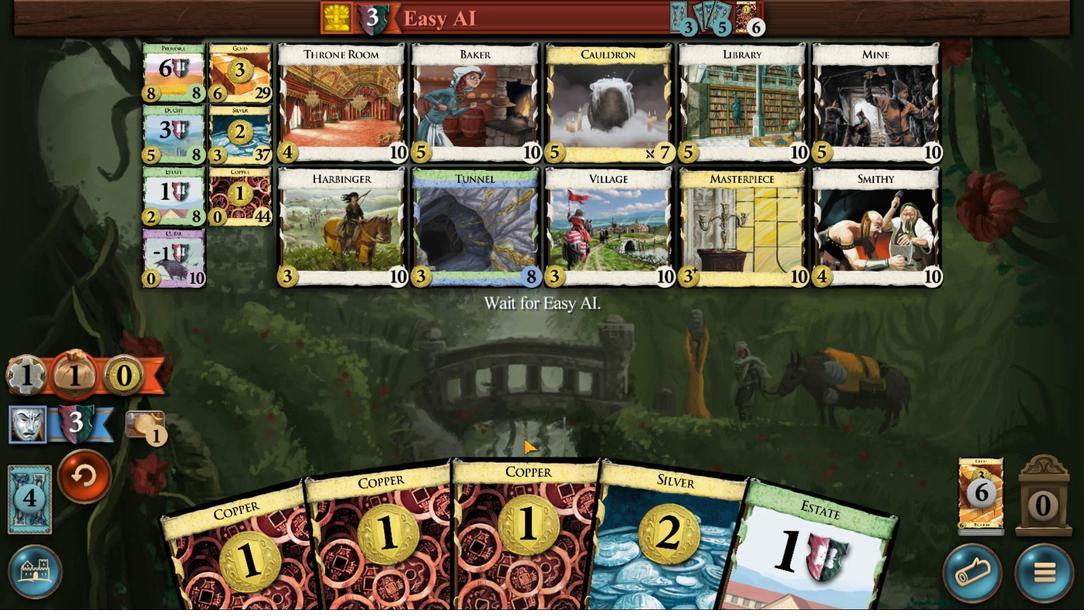 
Action: Mouse moved to (276, 418)
Screenshot: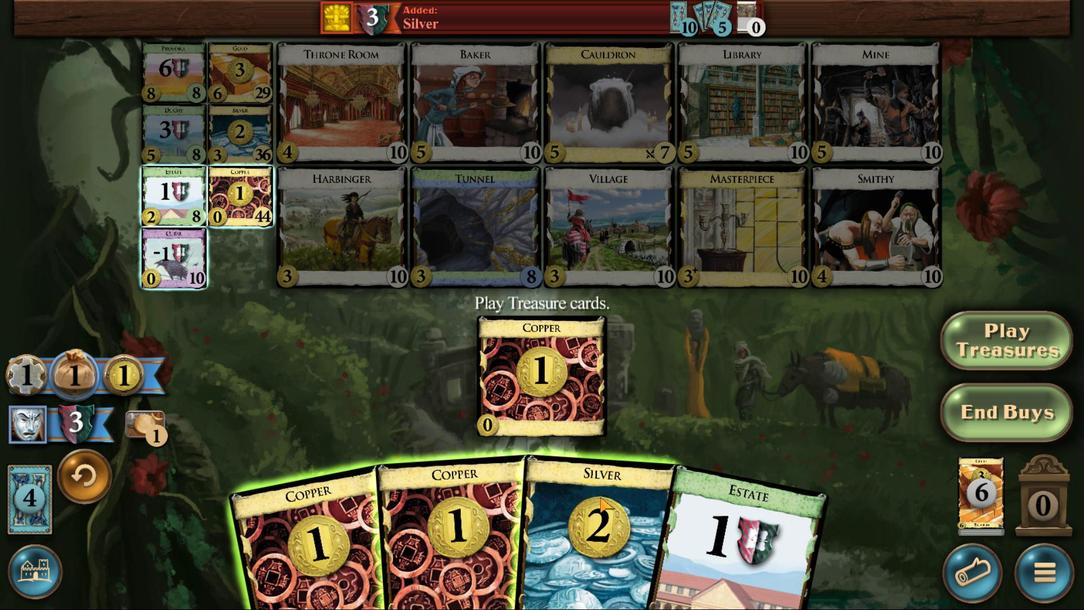 
Action: Mouse scrolled (276, 418) with delta (0, 0)
Screenshot: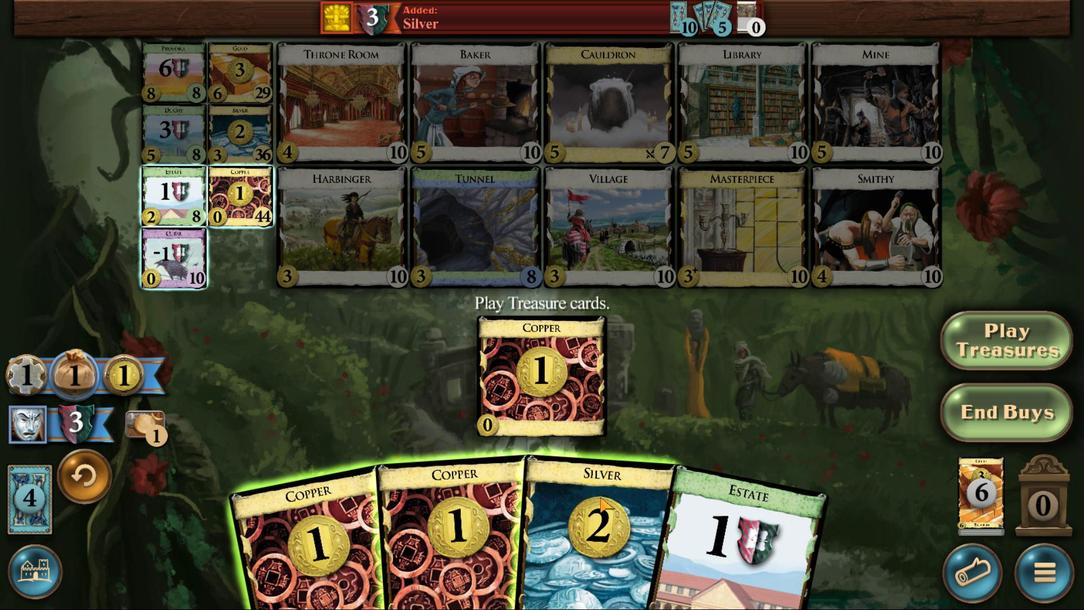 
Action: Mouse scrolled (276, 418) with delta (0, 0)
Screenshot: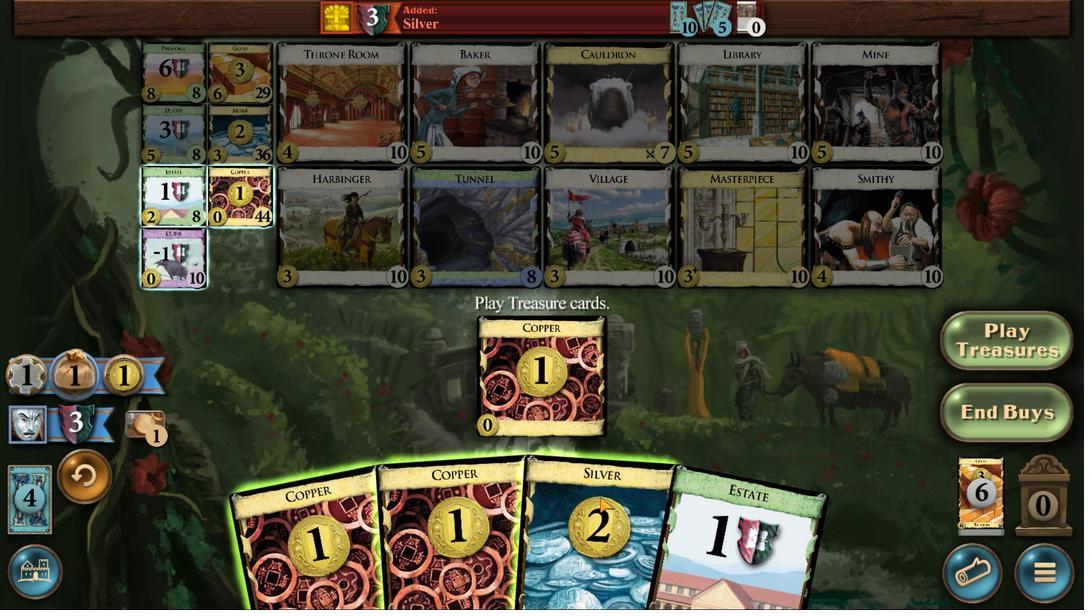 
Action: Mouse scrolled (276, 418) with delta (0, 0)
Screenshot: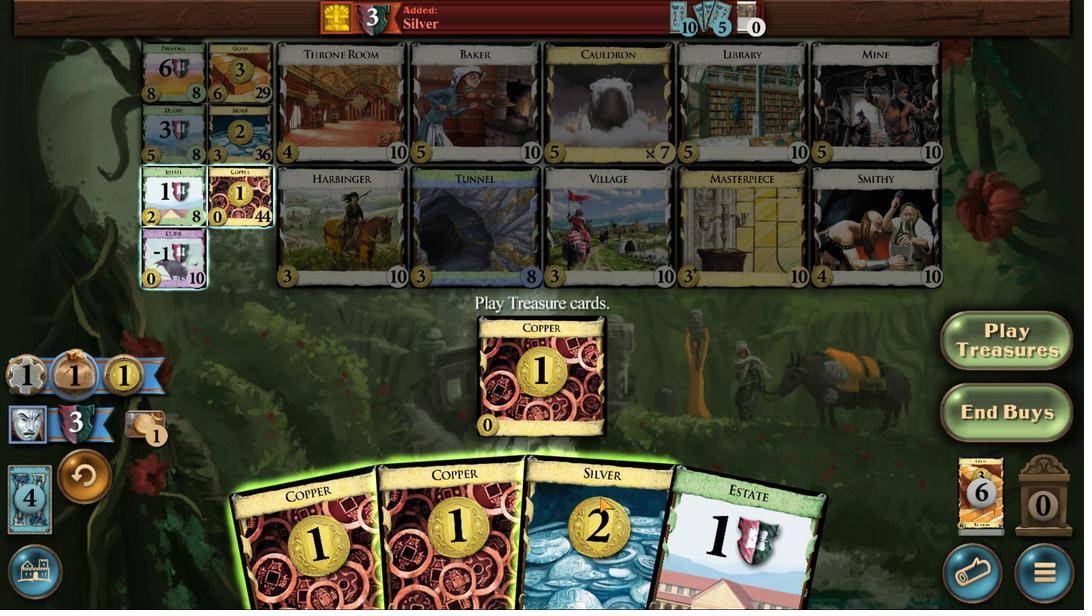 
Action: Mouse scrolled (276, 418) with delta (0, 0)
Screenshot: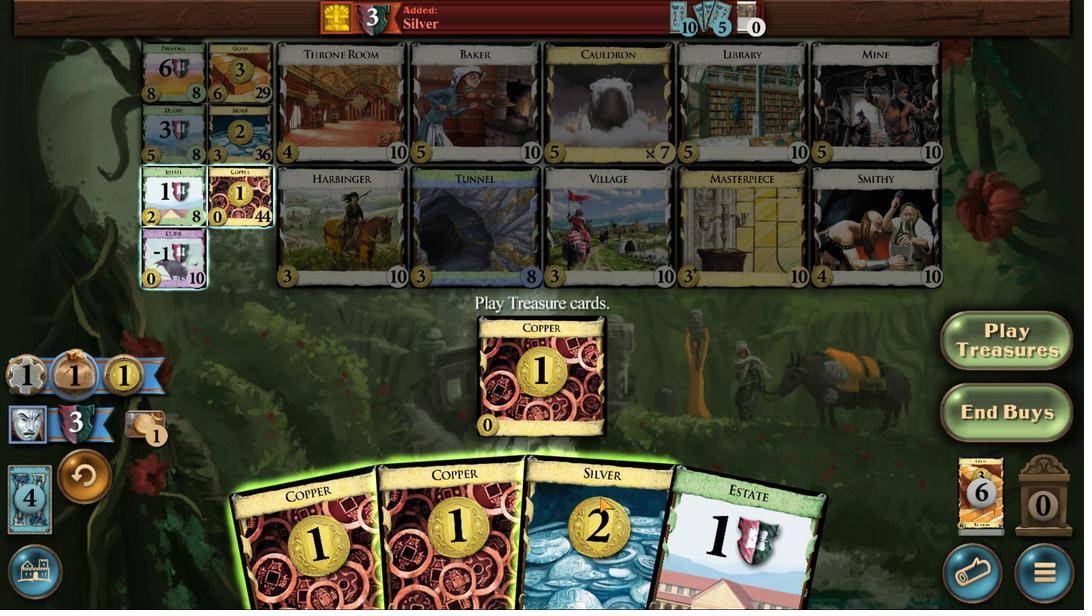 
Action: Mouse moved to (254, 417)
Screenshot: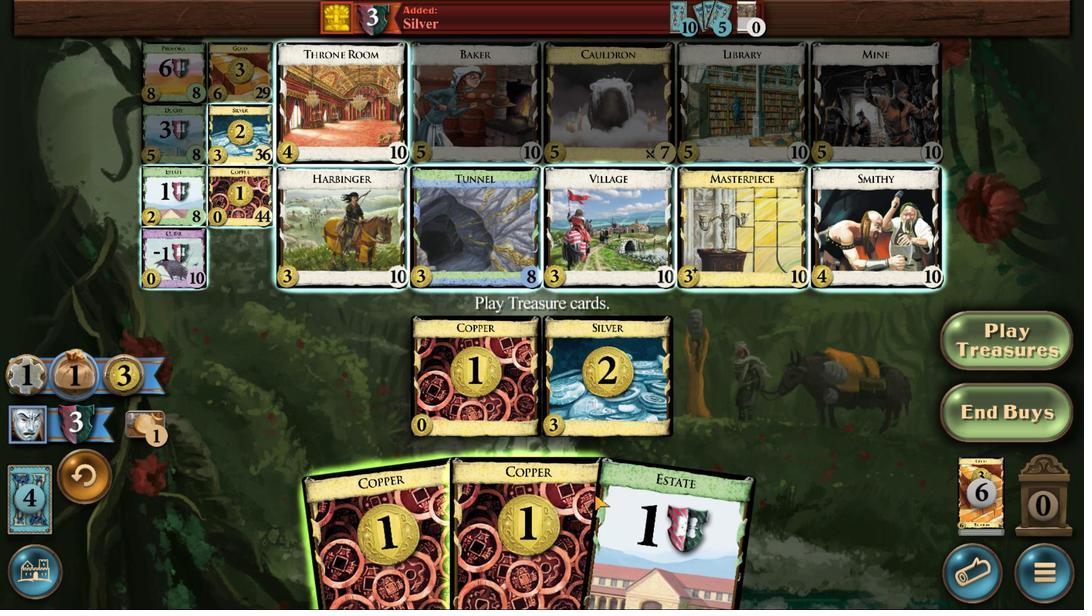 
Action: Mouse scrolled (254, 417) with delta (0, 0)
Screenshot: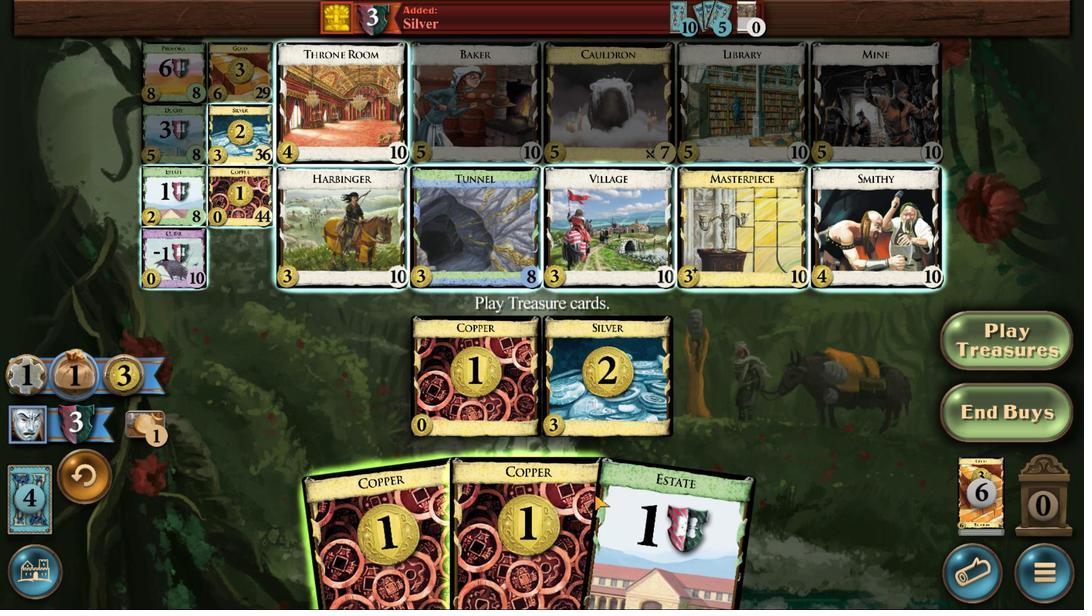
Action: Mouse scrolled (254, 417) with delta (0, 0)
Screenshot: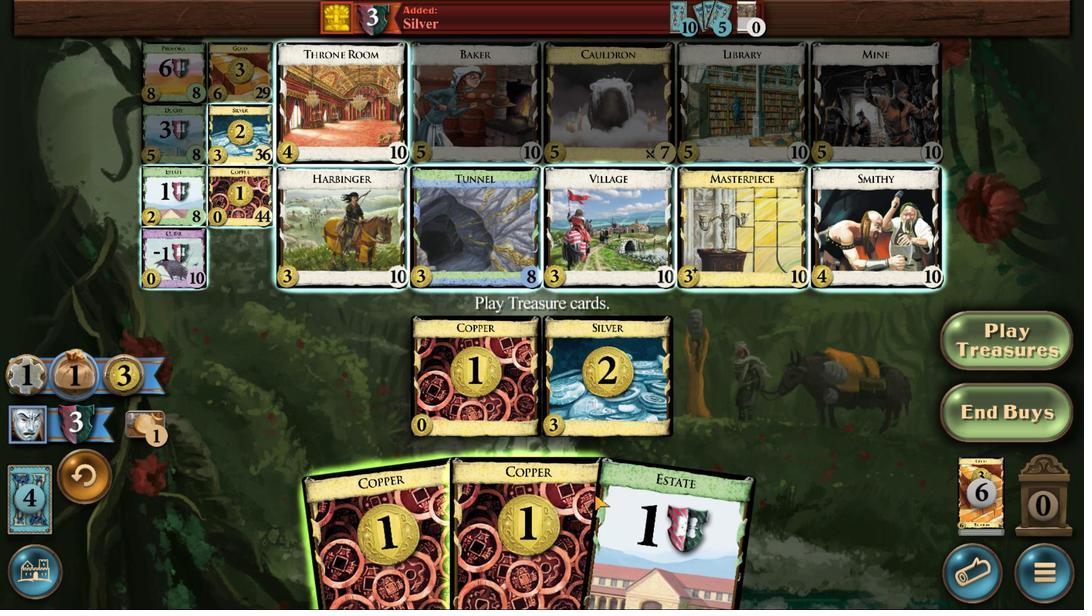 
Action: Mouse scrolled (254, 417) with delta (0, 0)
Screenshot: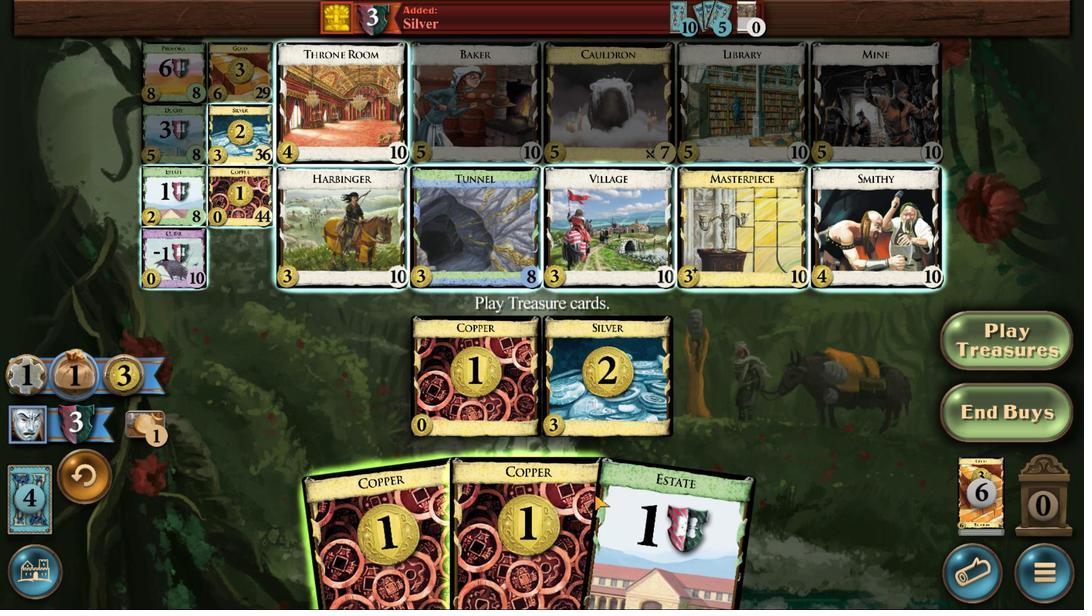 
Action: Mouse moved to (288, 418)
Screenshot: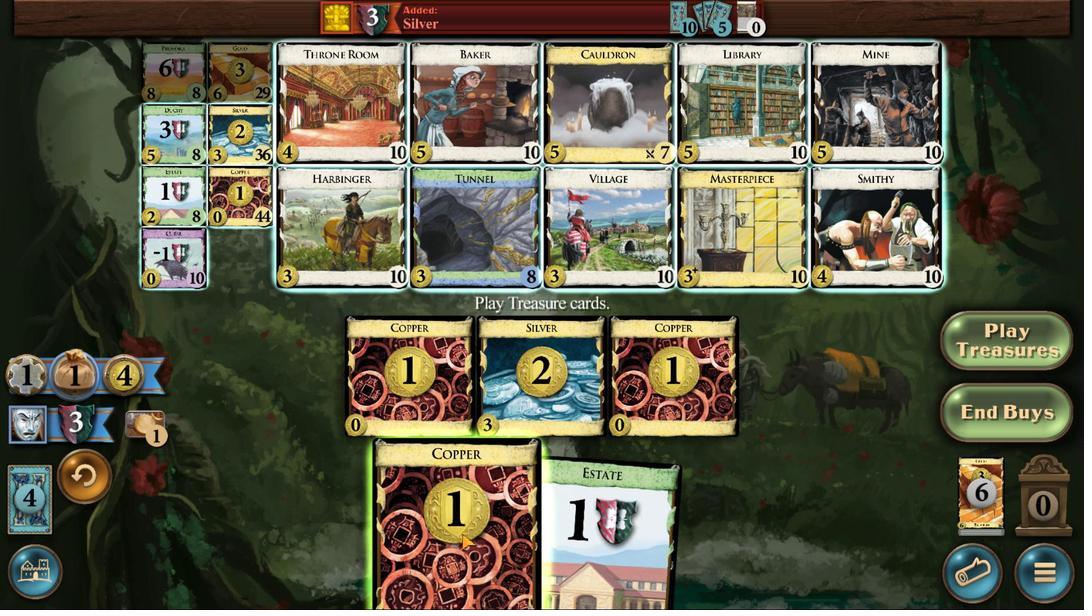 
Action: Mouse scrolled (288, 418) with delta (0, 0)
Screenshot: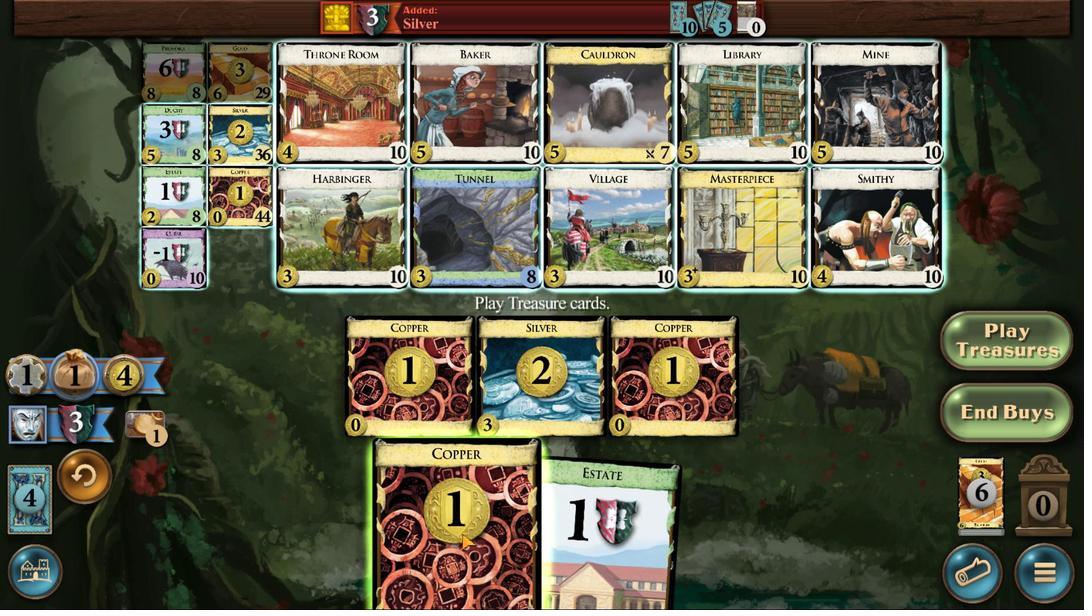 
Action: Mouse scrolled (288, 418) with delta (0, 0)
Screenshot: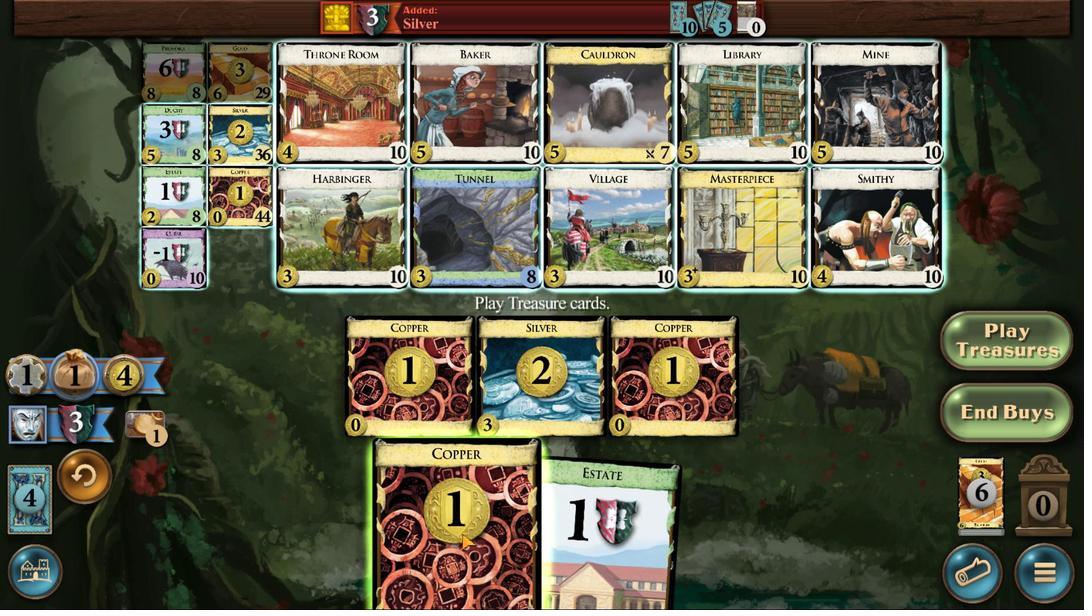 
Action: Mouse scrolled (288, 418) with delta (0, 0)
Screenshot: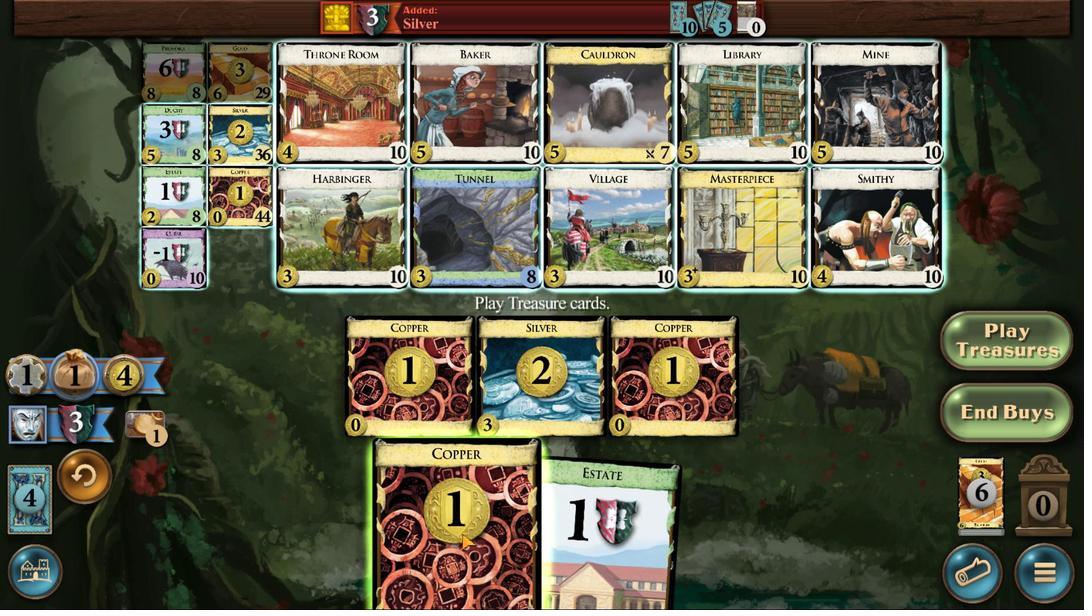 
Action: Mouse scrolled (288, 418) with delta (0, 0)
Screenshot: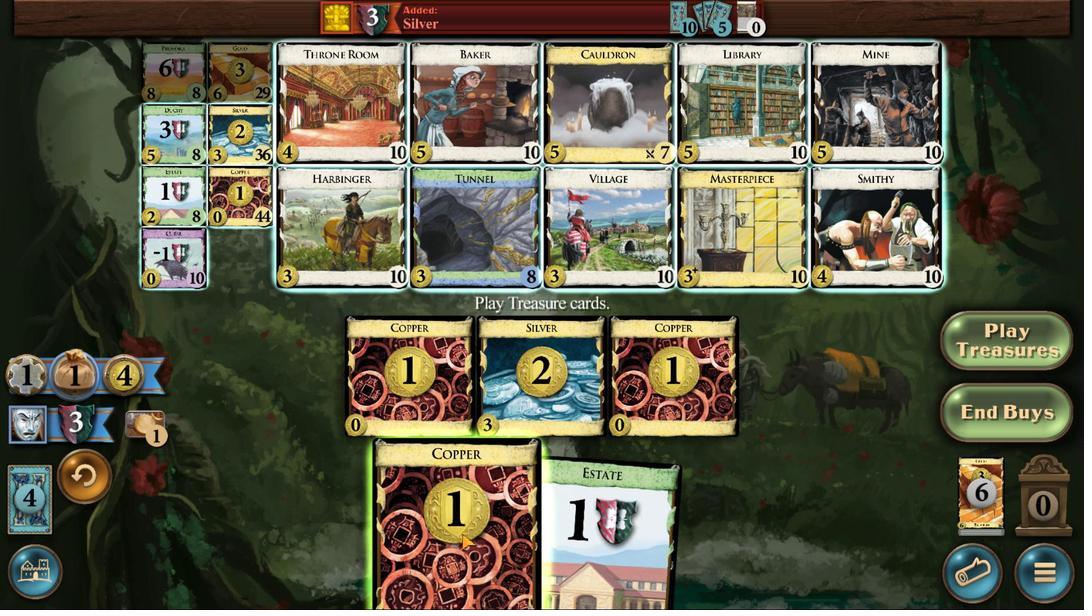 
Action: Mouse moved to (331, 418)
Screenshot: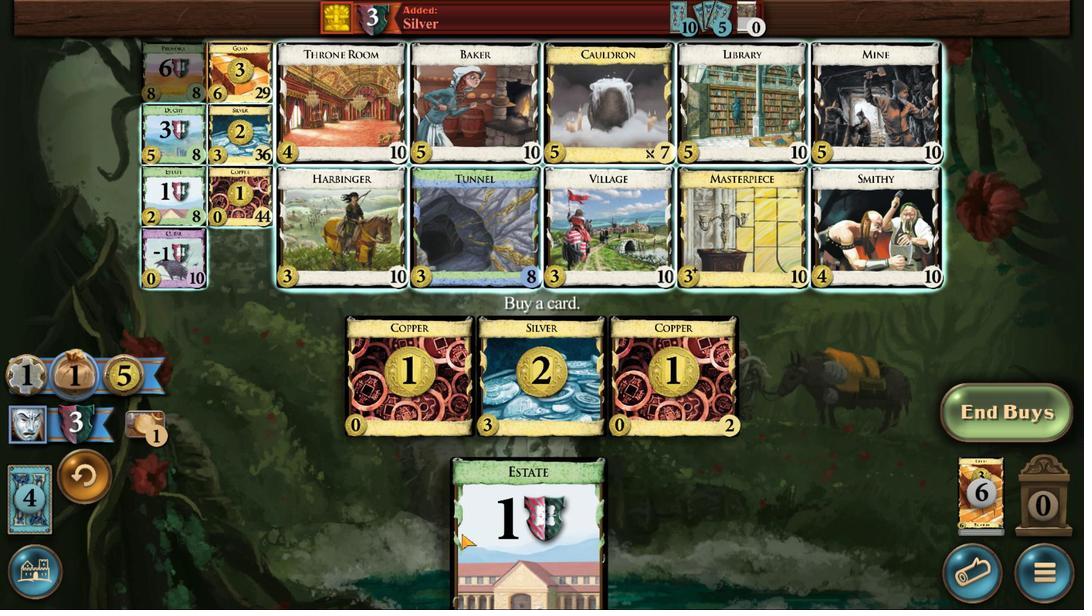 
Action: Mouse scrolled (331, 418) with delta (0, 0)
Screenshot: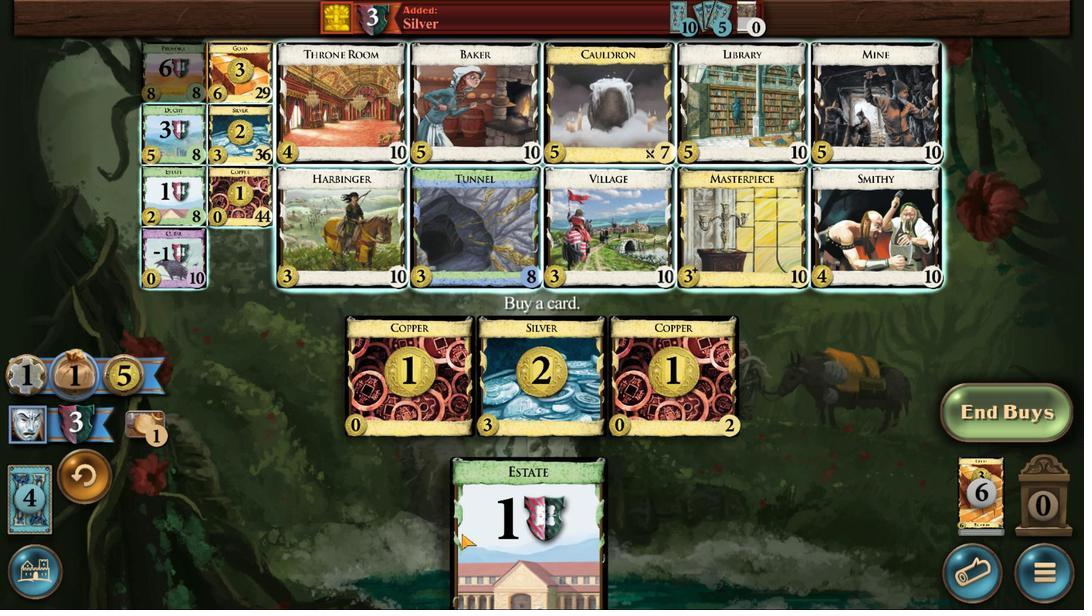 
Action: Mouse scrolled (331, 418) with delta (0, 0)
Screenshot: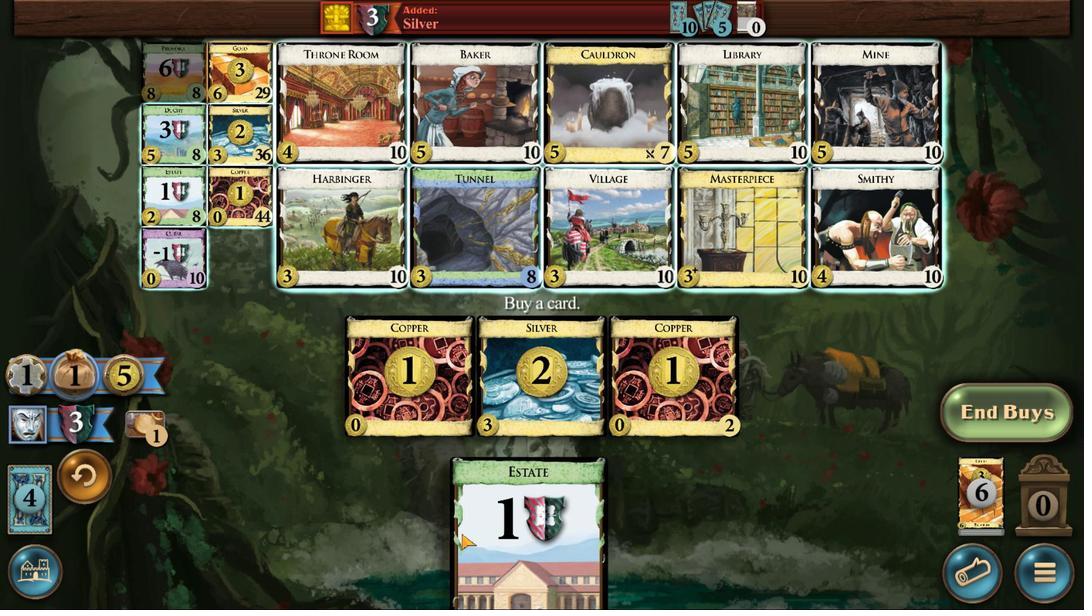 
Action: Mouse scrolled (331, 418) with delta (0, 0)
Screenshot: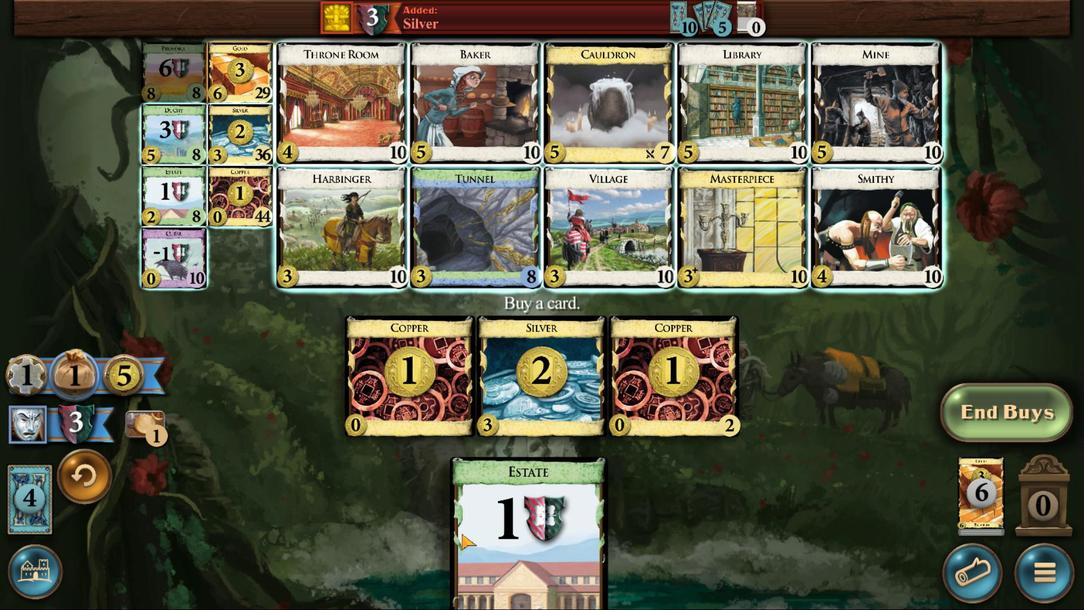 
Action: Mouse moved to (489, 400)
Screenshot: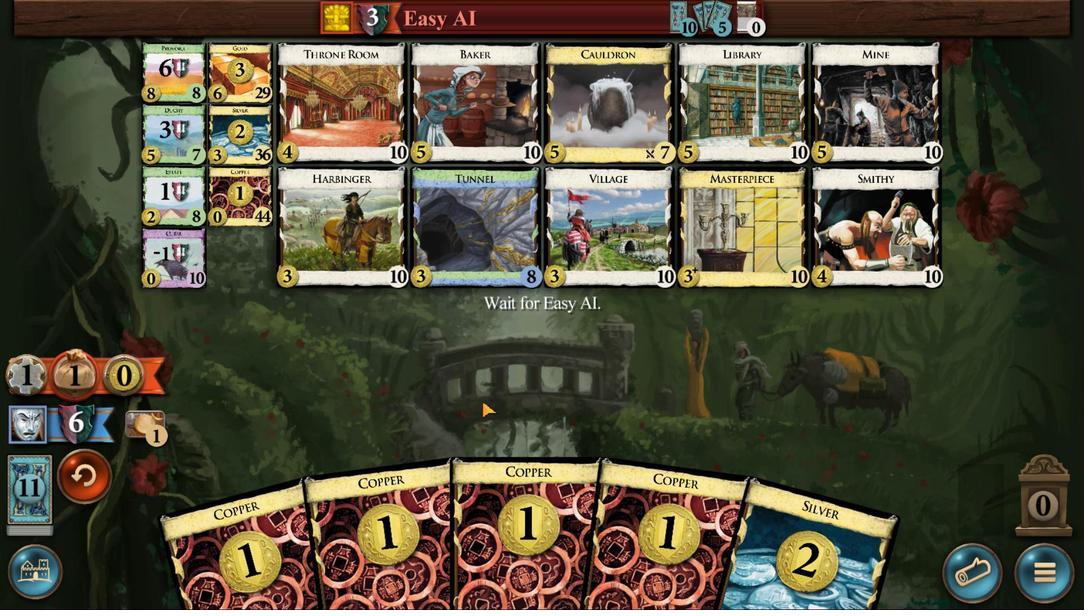 
Action: Mouse pressed left at (489, 400)
Screenshot: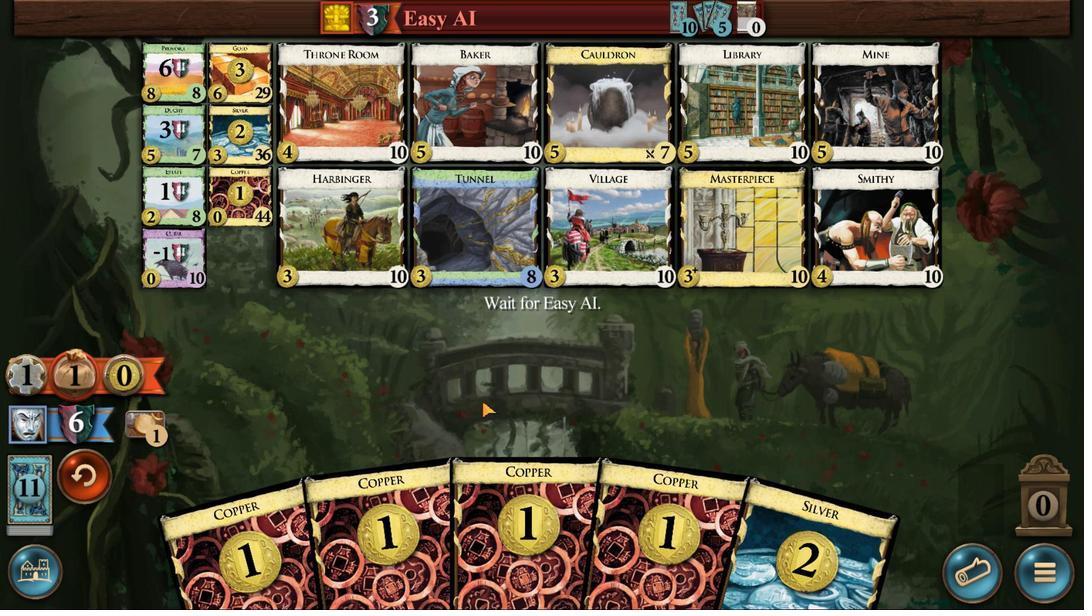 
Action: Mouse moved to (127, 420)
Screenshot: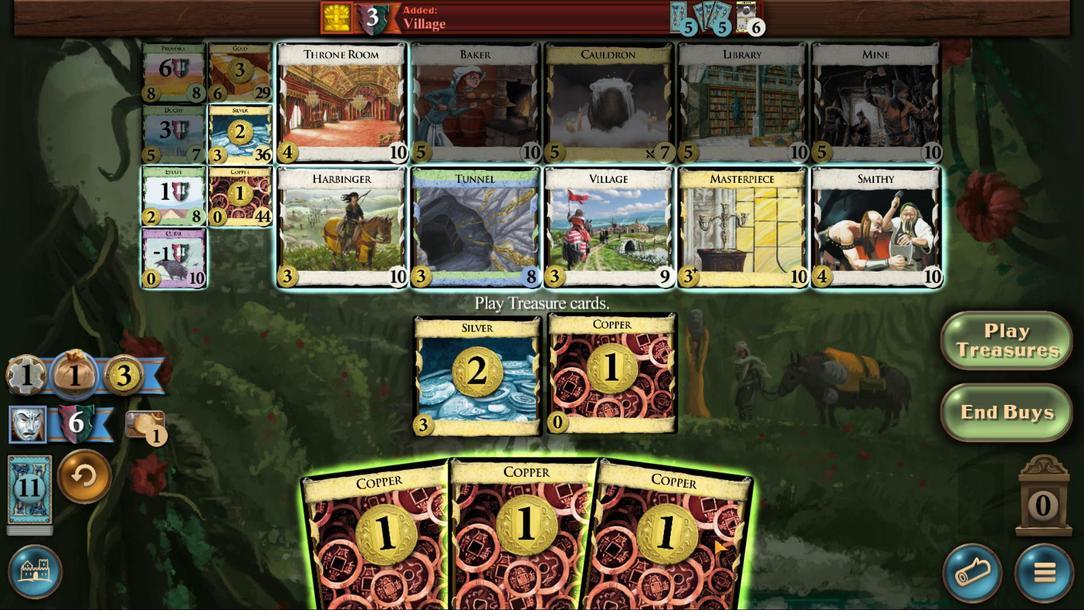 
Action: Mouse scrolled (127, 420) with delta (0, 0)
Screenshot: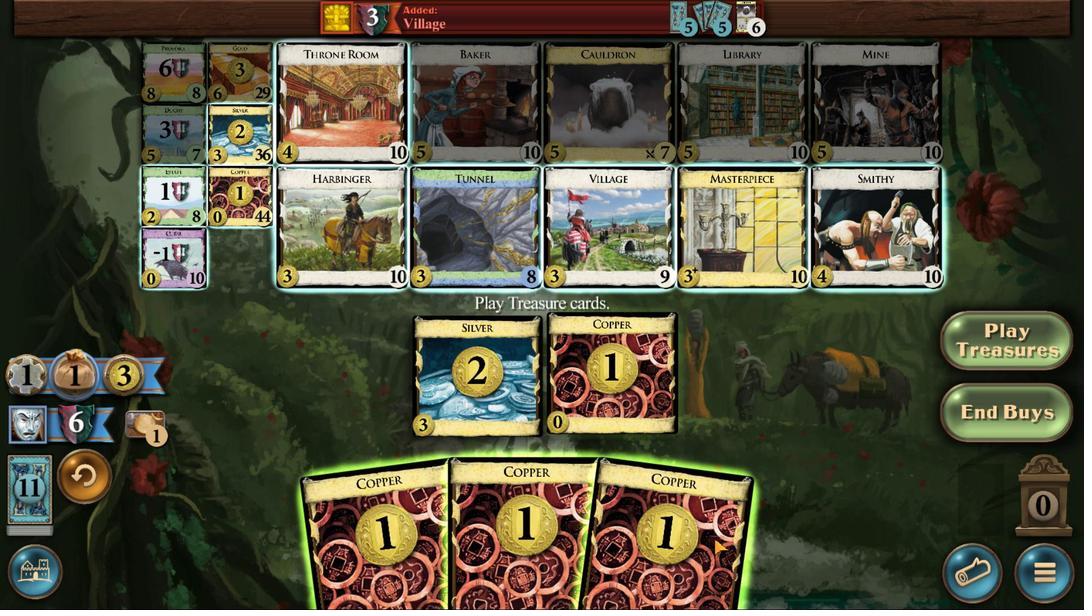 
Action: Mouse scrolled (127, 420) with delta (0, 0)
Screenshot: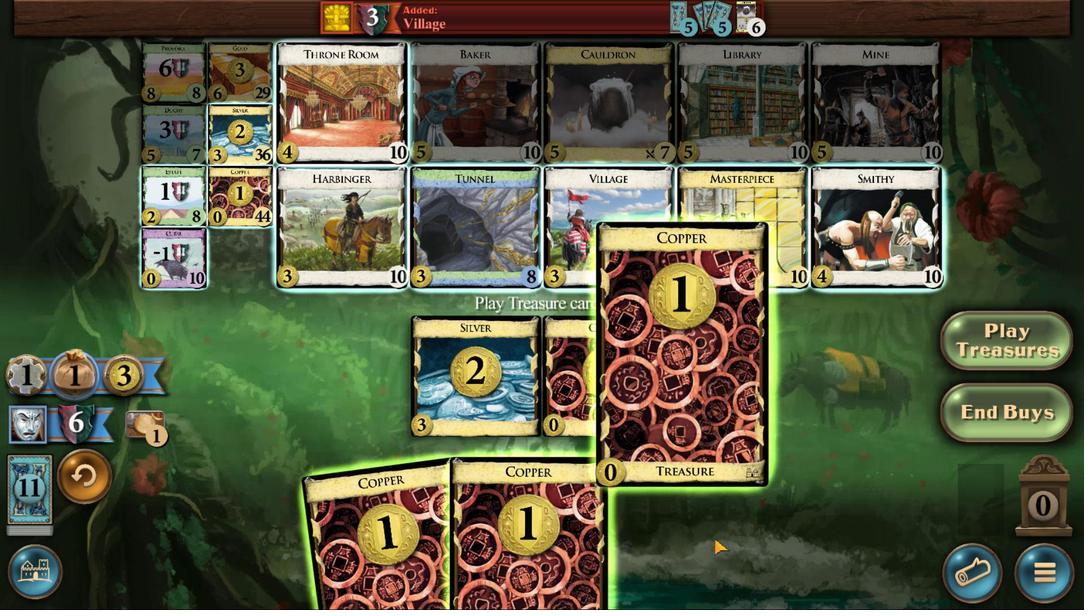 
Action: Mouse moved to (127, 420)
Screenshot: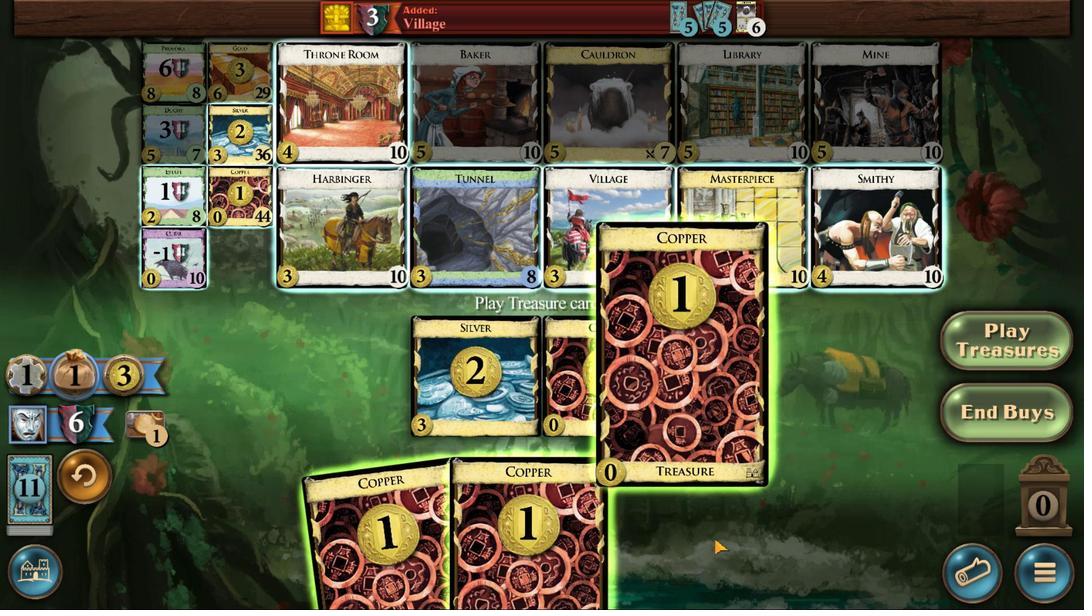 
Action: Mouse scrolled (127, 420) with delta (0, 0)
Screenshot: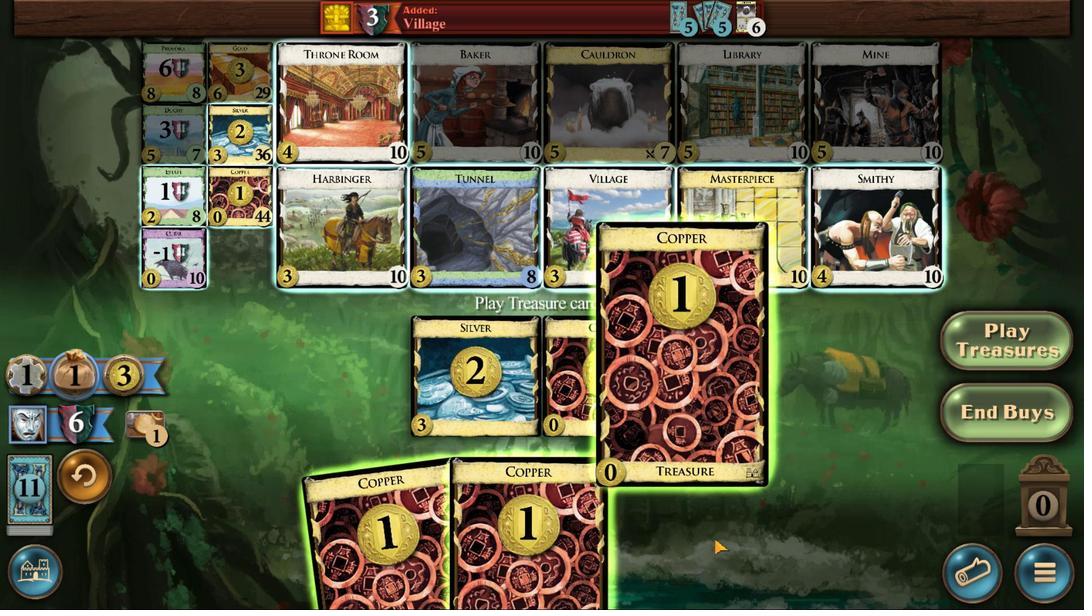 
Action: Mouse moved to (180, 419)
Screenshot: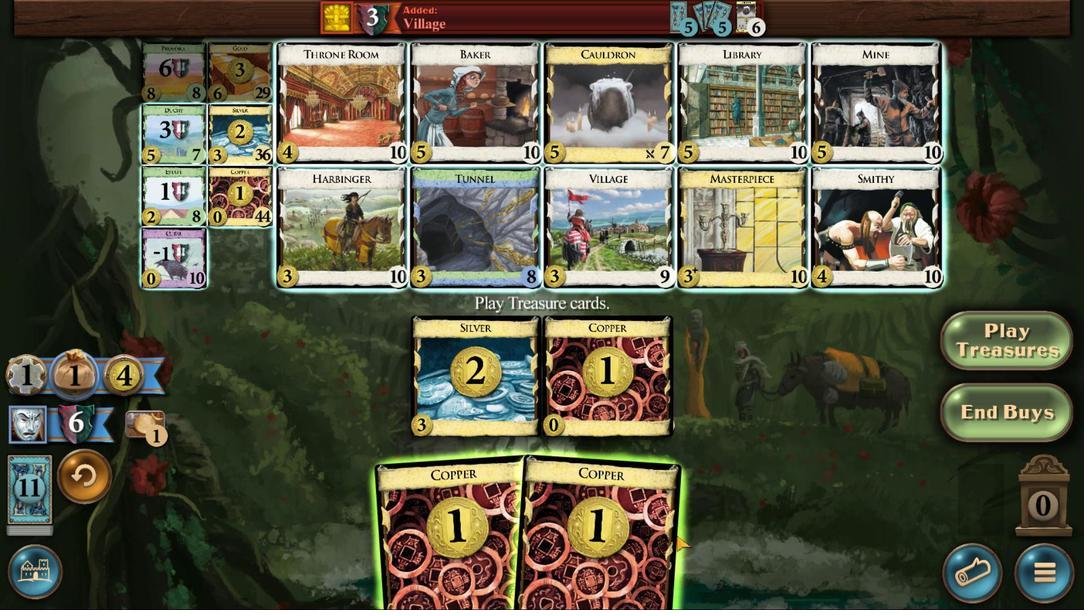 
Action: Mouse scrolled (180, 419) with delta (0, 0)
Screenshot: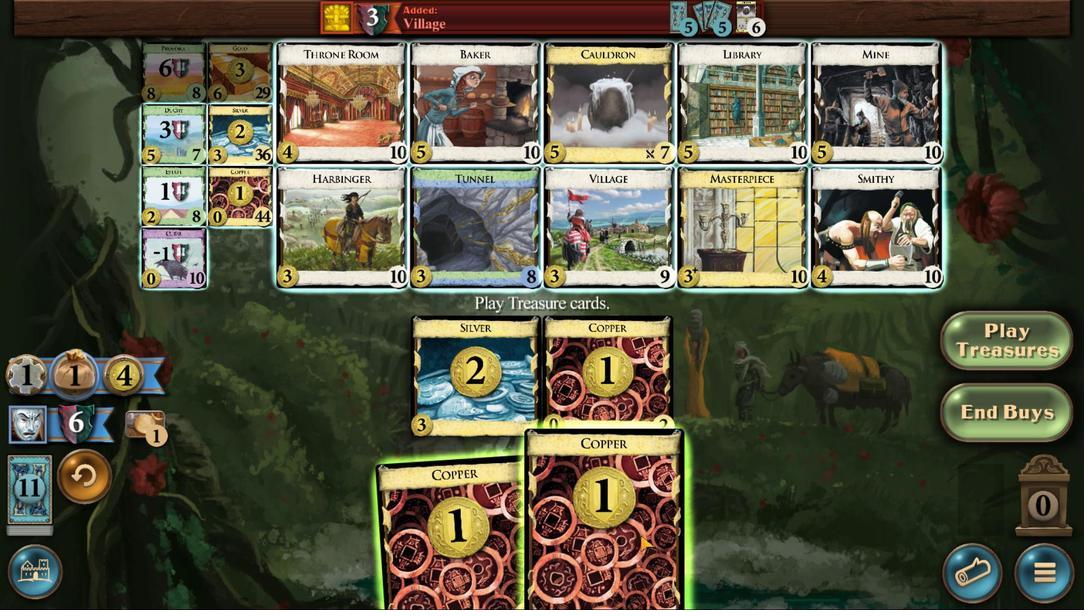 
Action: Mouse scrolled (180, 419) with delta (0, 0)
Screenshot: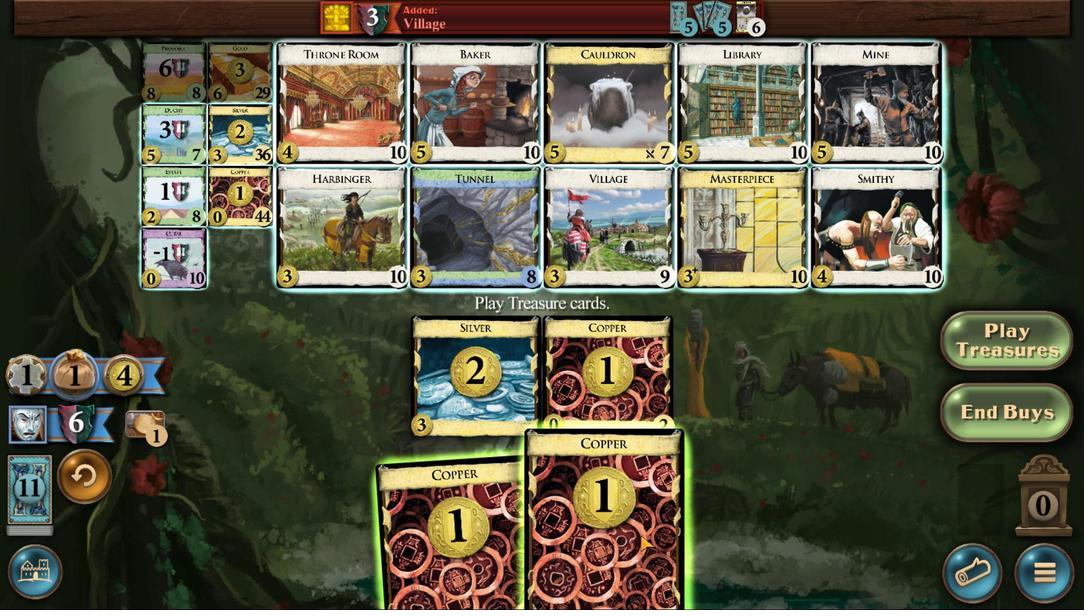 
Action: Mouse scrolled (180, 419) with delta (0, 0)
Screenshot: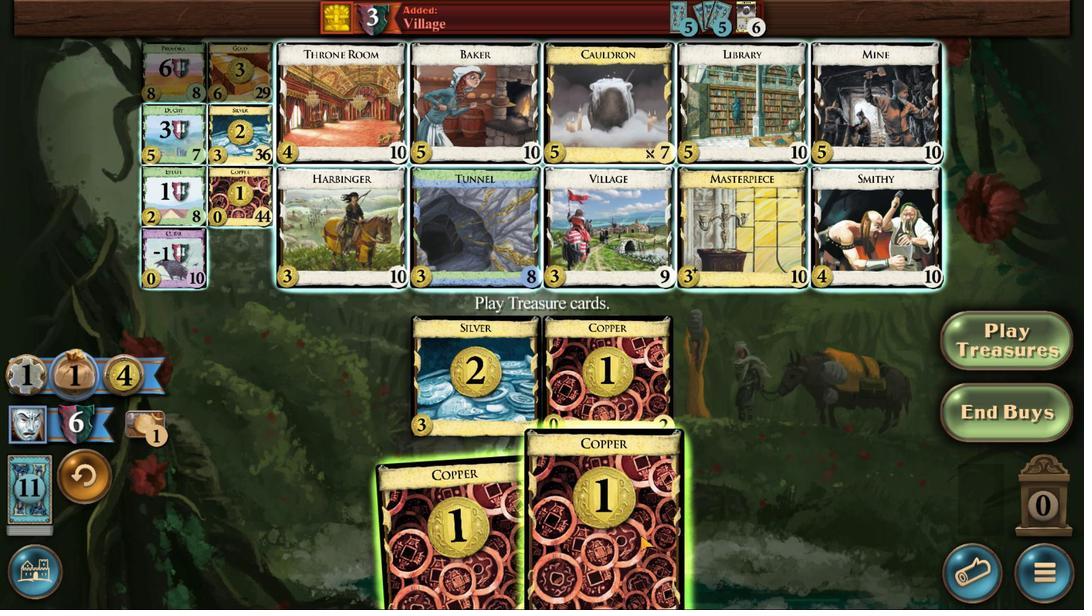 
Action: Mouse moved to (185, 419)
Screenshot: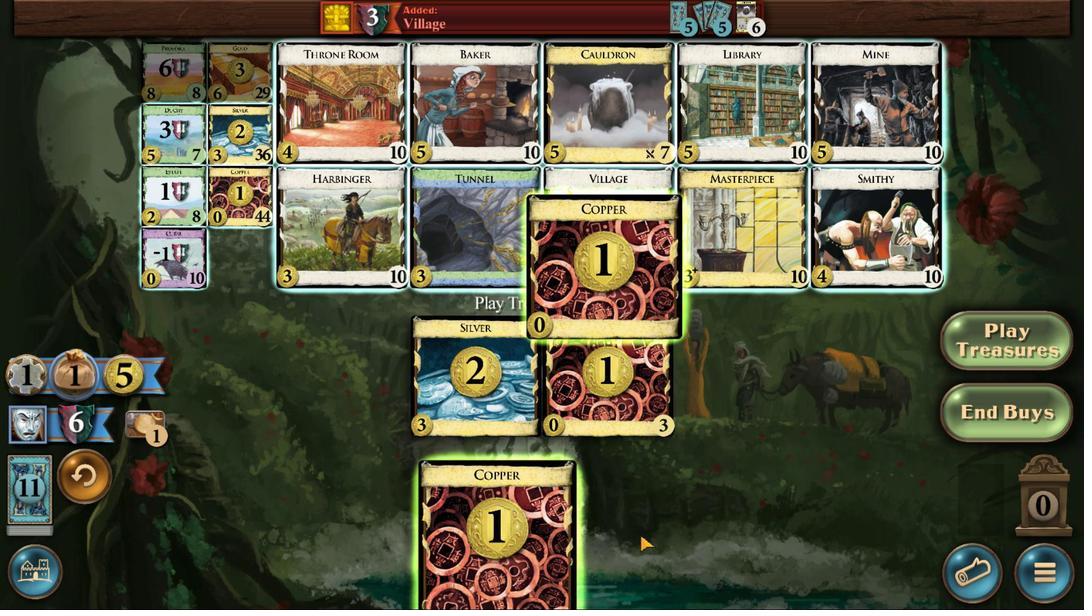 
Action: Mouse scrolled (185, 419) with delta (0, 0)
Screenshot: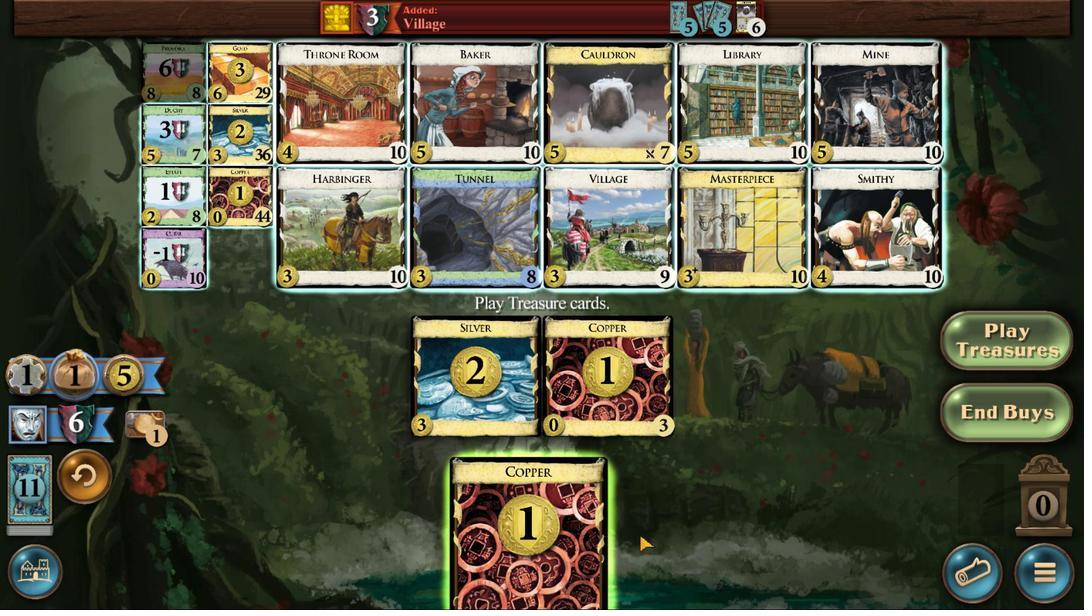 
Action: Mouse scrolled (185, 419) with delta (0, 0)
Screenshot: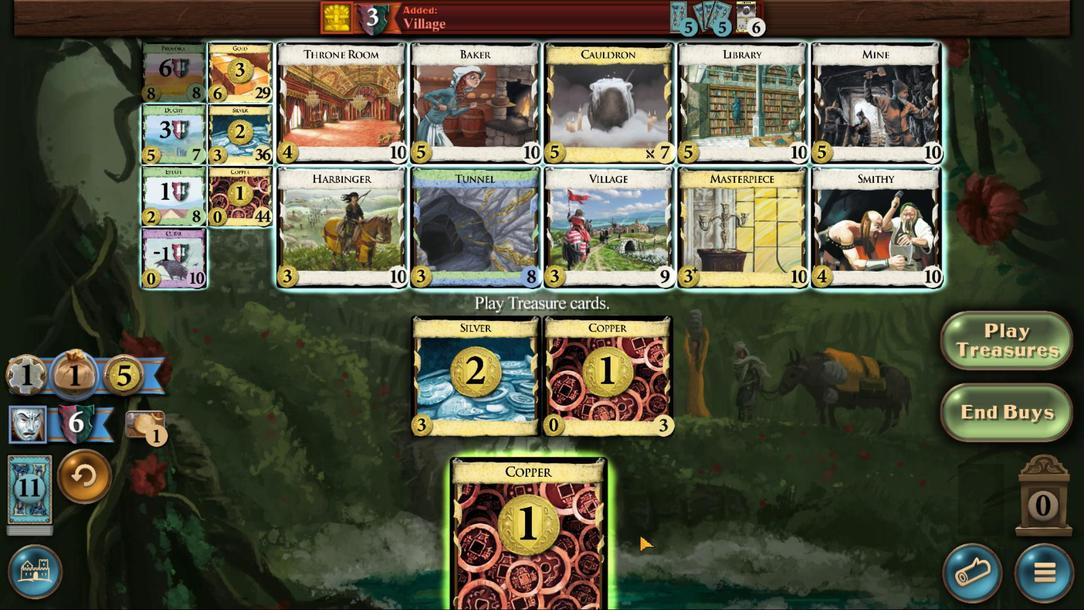 
Action: Mouse scrolled (185, 419) with delta (0, 0)
Screenshot: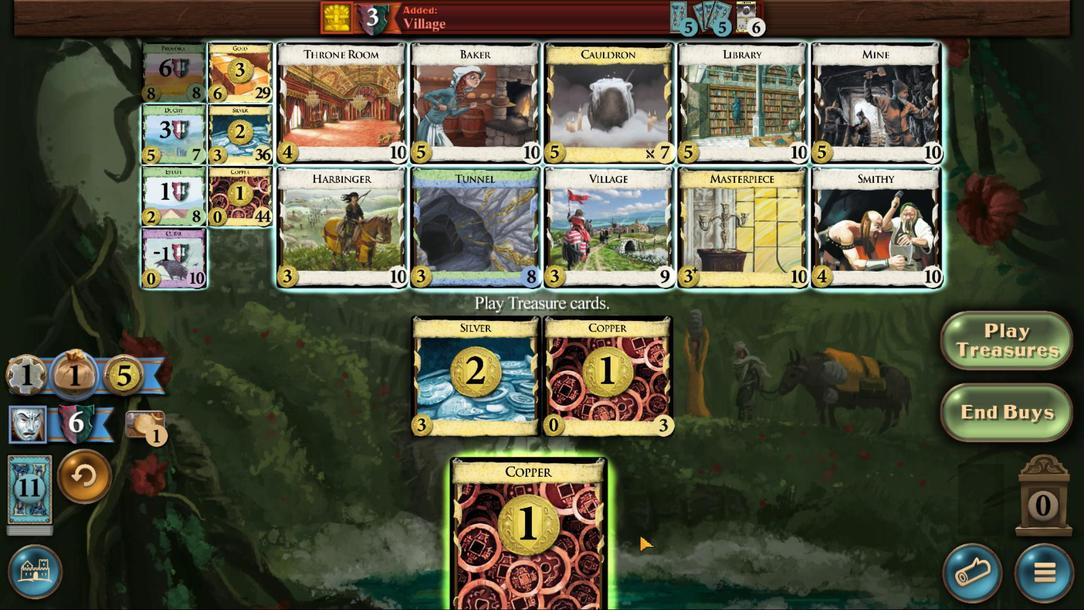 
Action: Mouse moved to (228, 419)
Screenshot: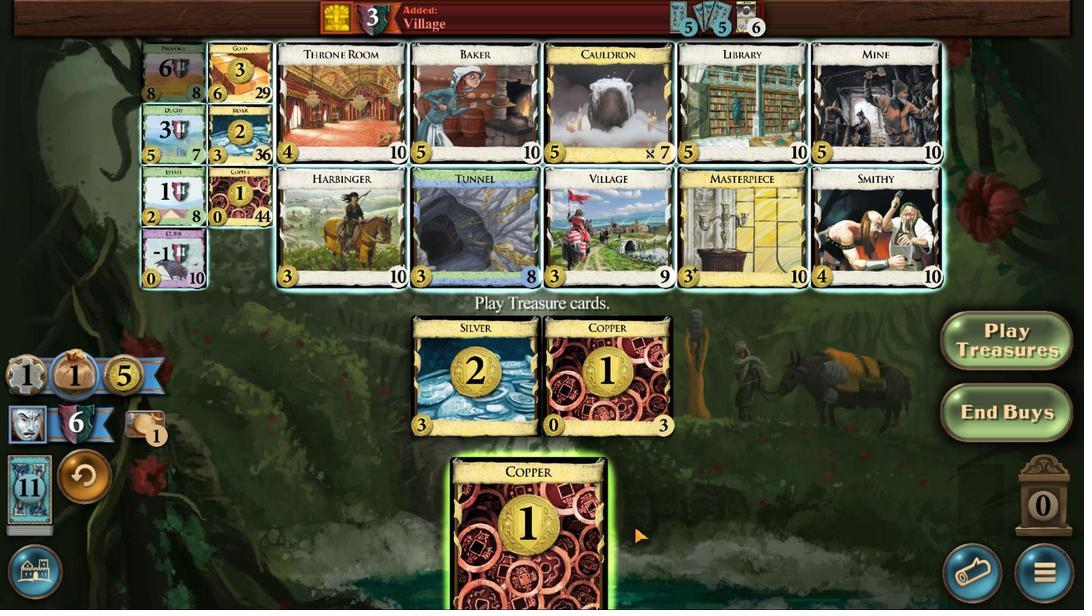 
Action: Mouse scrolled (228, 418) with delta (0, 0)
Screenshot: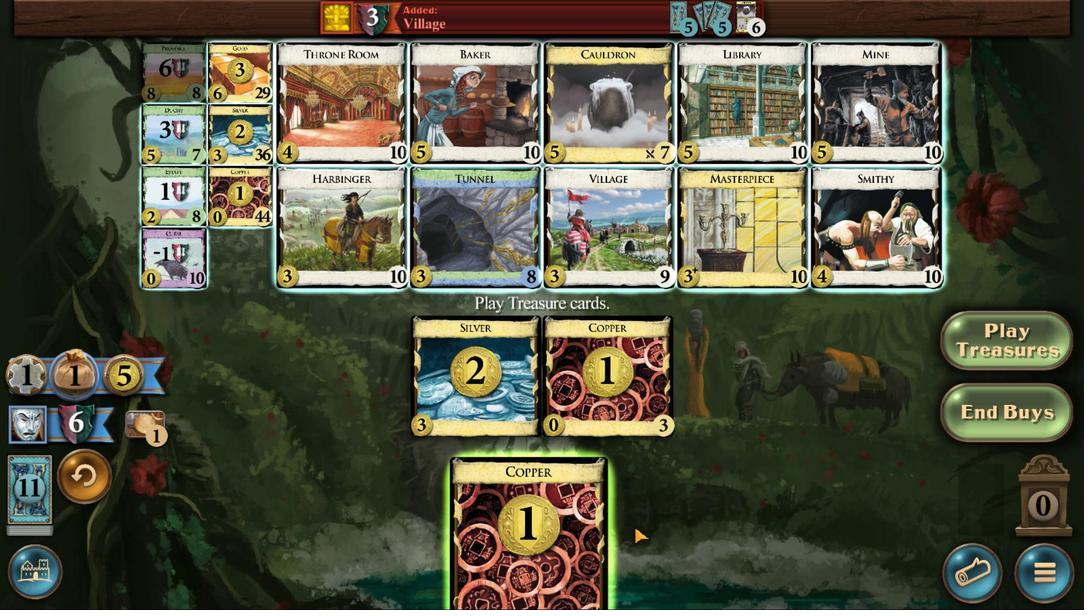 
Action: Mouse scrolled (228, 418) with delta (0, 0)
Screenshot: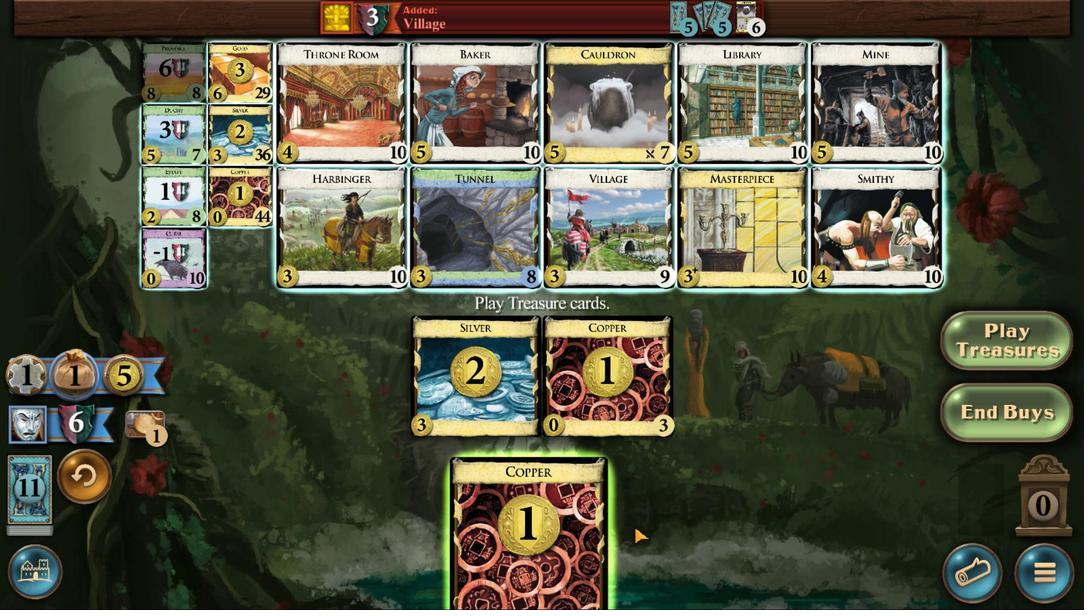 
Action: Mouse scrolled (228, 418) with delta (0, 0)
Screenshot: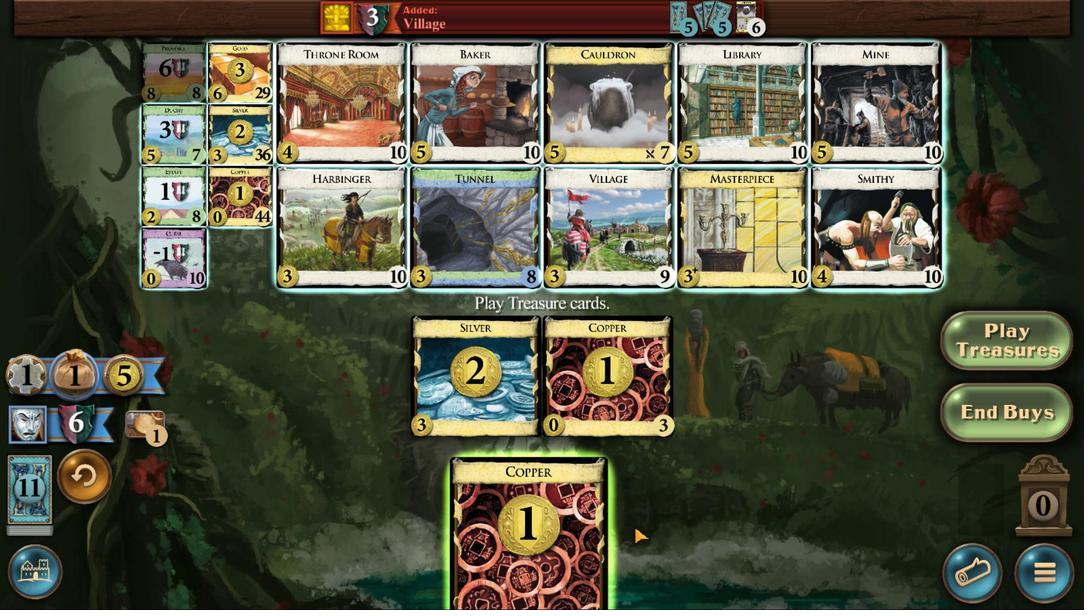 
Action: Mouse moved to (228, 419)
Screenshot: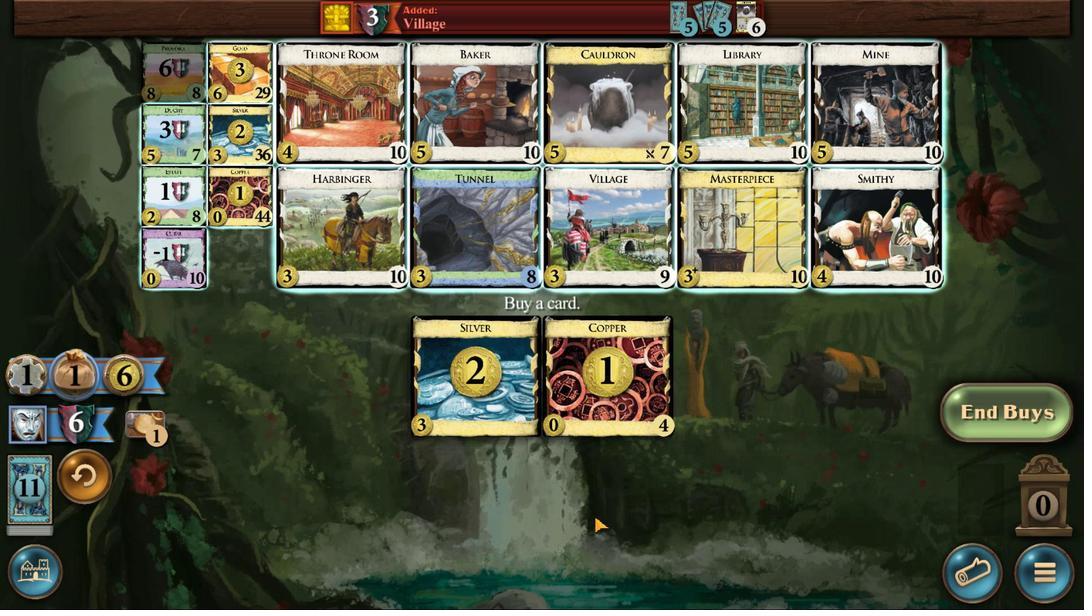 
Action: Mouse scrolled (228, 418) with delta (0, 0)
Screenshot: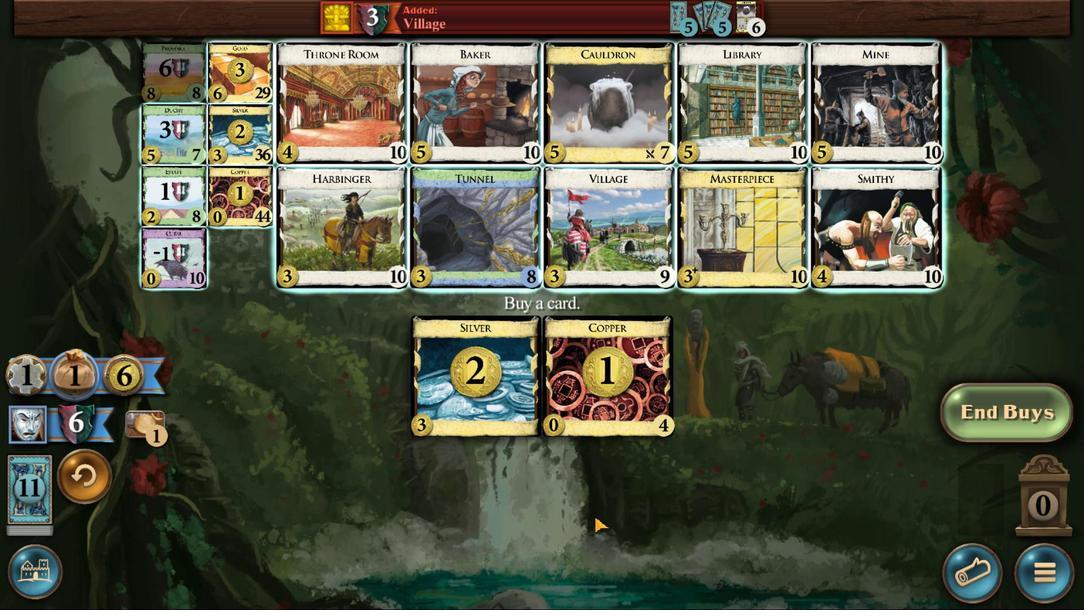 
Action: Mouse scrolled (228, 418) with delta (0, 0)
Screenshot: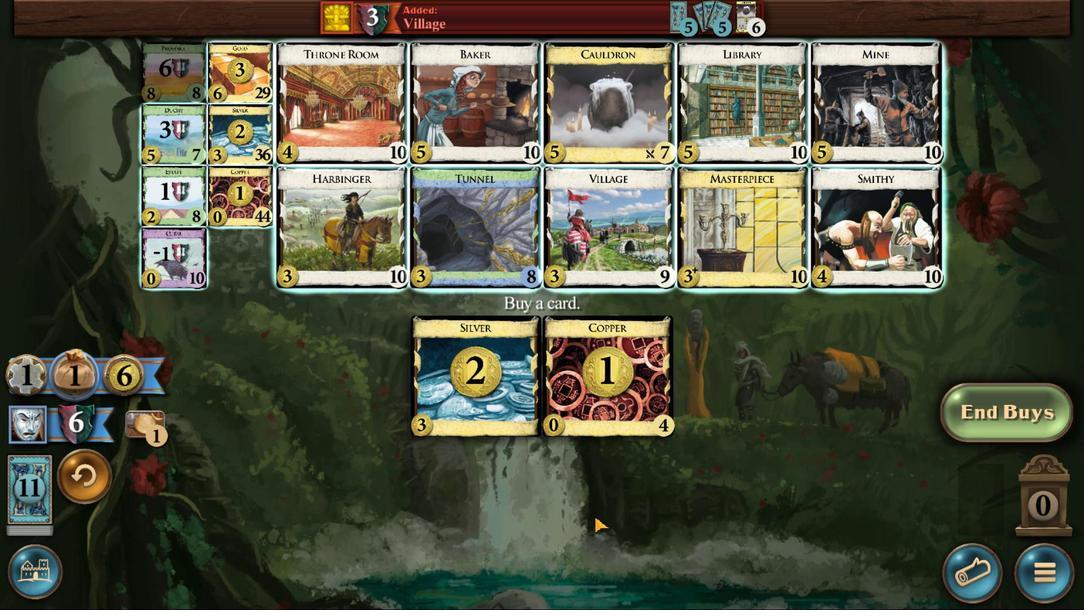 
Action: Mouse scrolled (228, 418) with delta (0, 0)
Screenshot: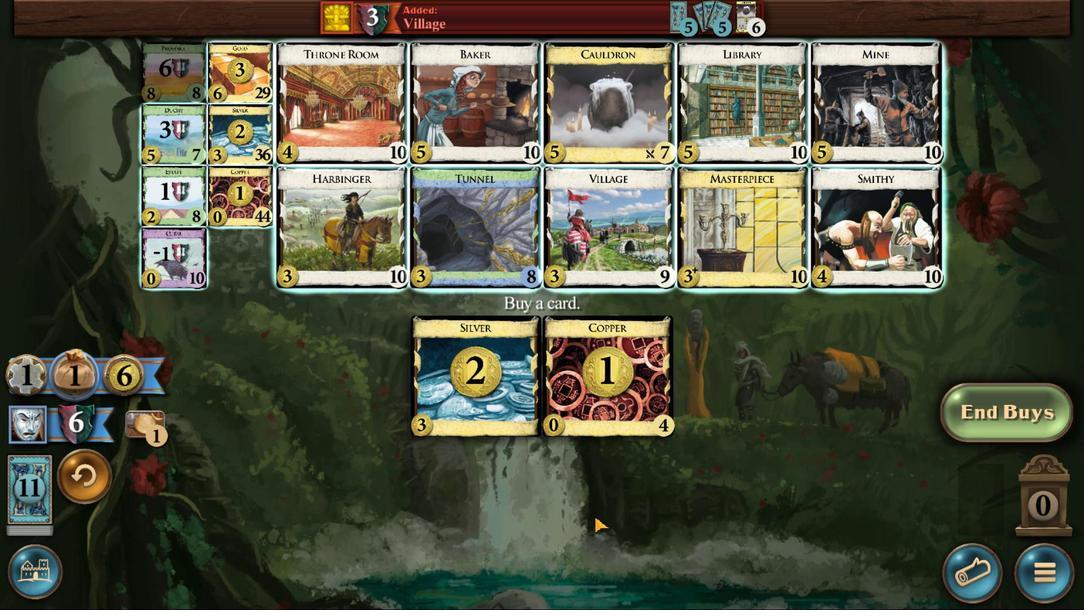 
Action: Mouse moved to (254, 418)
Screenshot: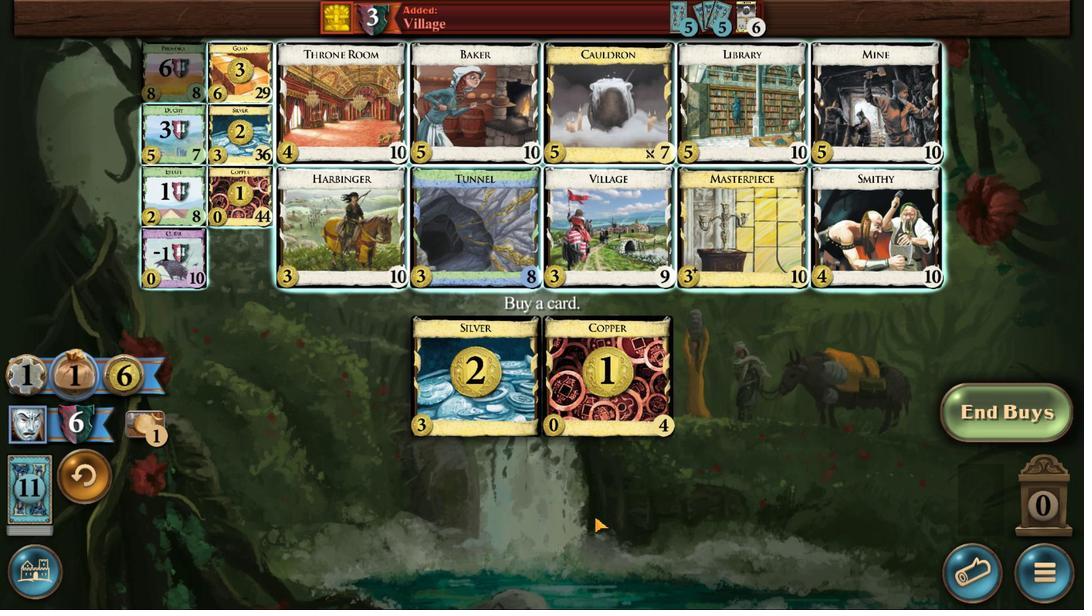 
Action: Mouse scrolled (254, 418) with delta (0, 0)
Screenshot: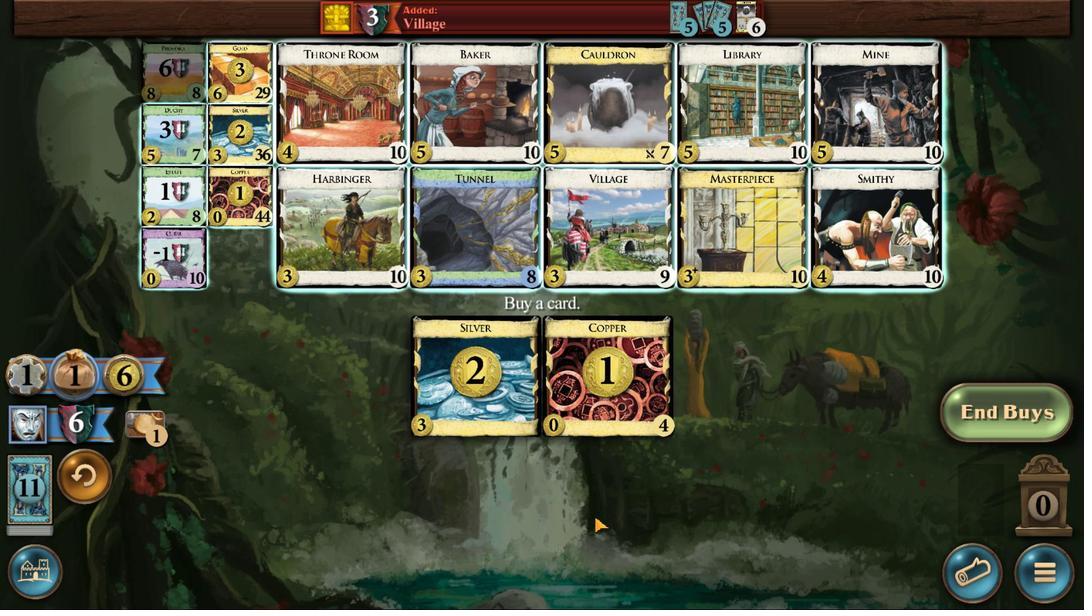 
Action: Mouse scrolled (254, 418) with delta (0, 0)
Screenshot: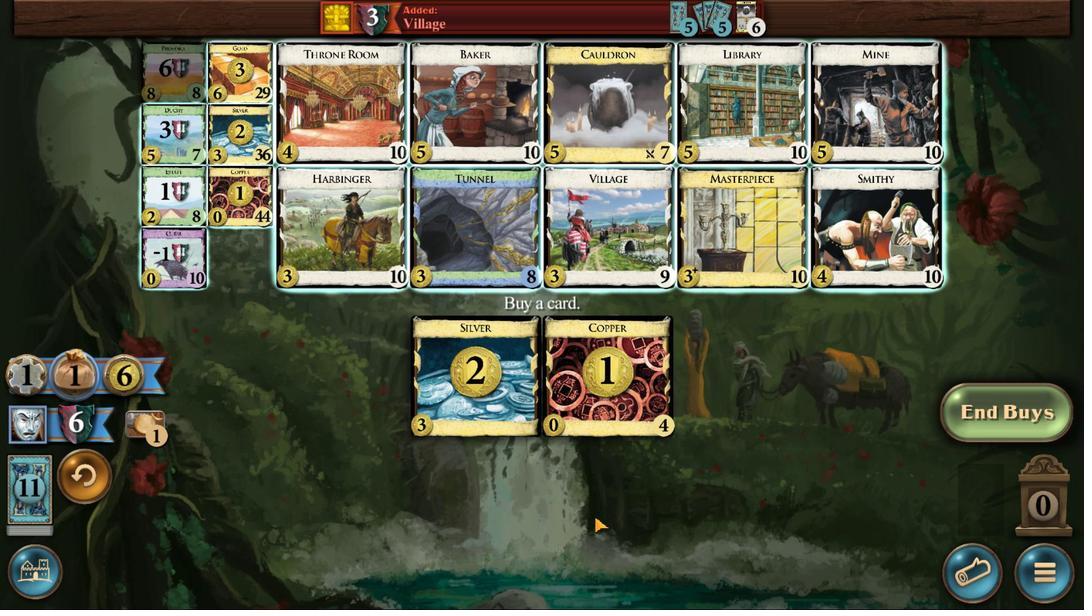 
Action: Mouse scrolled (254, 418) with delta (0, 0)
Screenshot: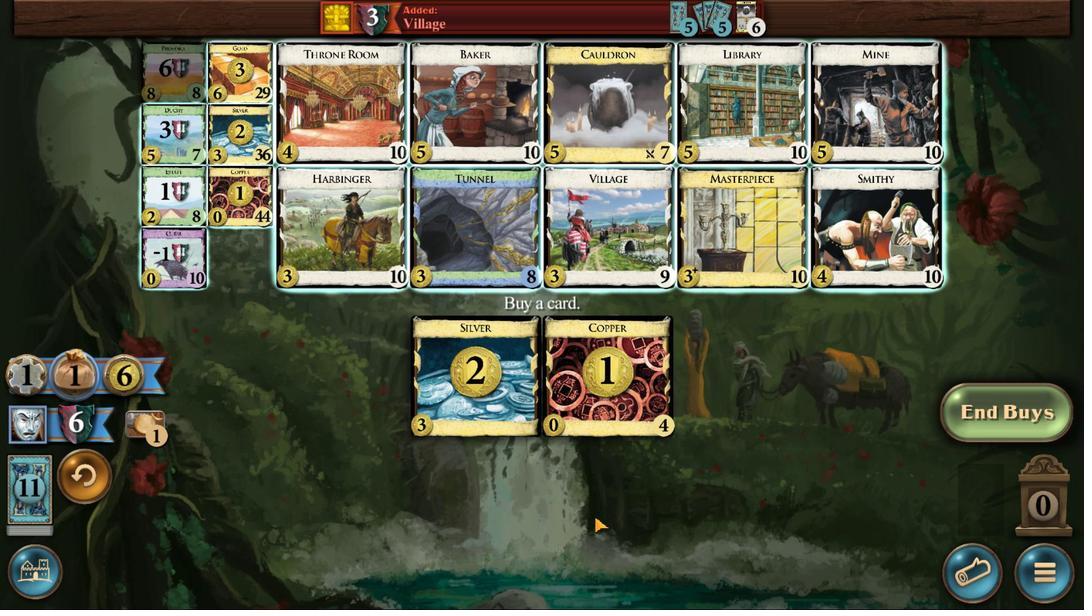 
Action: Mouse moved to (464, 397)
Screenshot: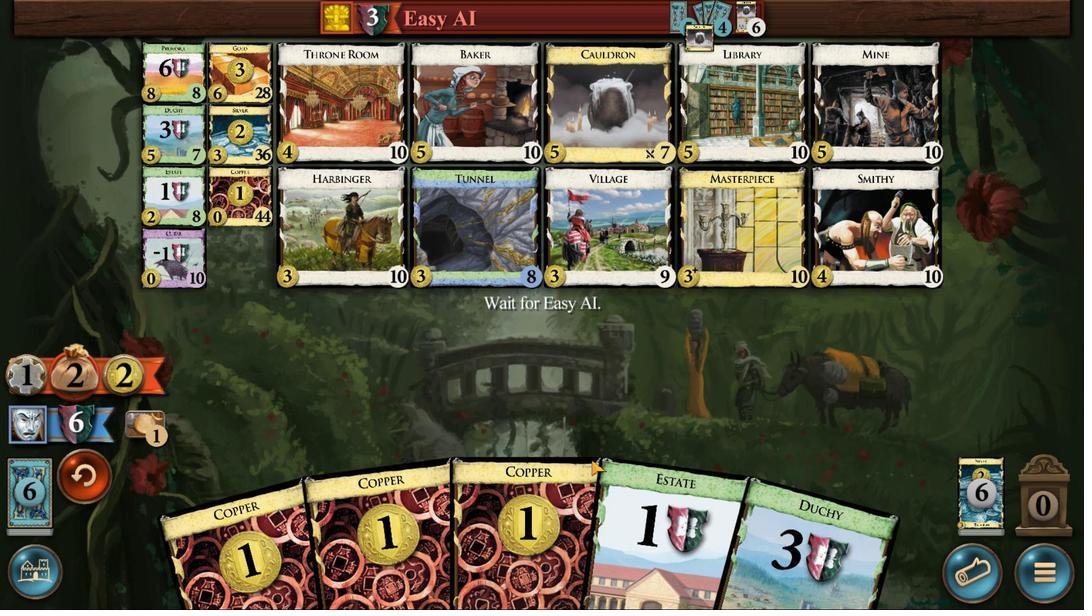 
Action: Mouse pressed left at (464, 397)
Screenshot: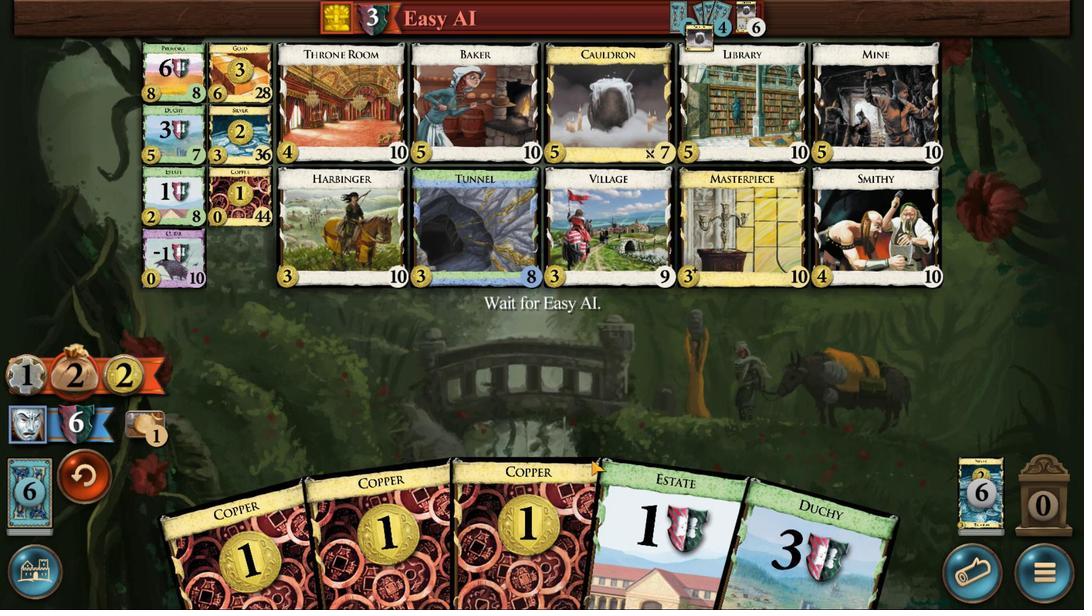 
Action: Mouse moved to (275, 418)
Screenshot: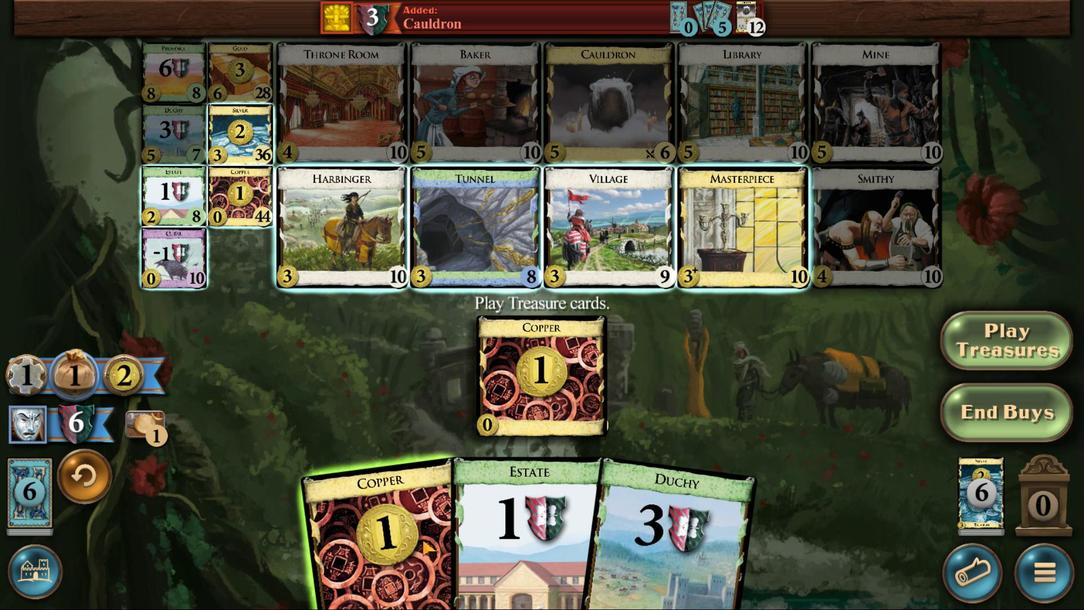 
Action: Mouse scrolled (275, 418) with delta (0, 0)
Screenshot: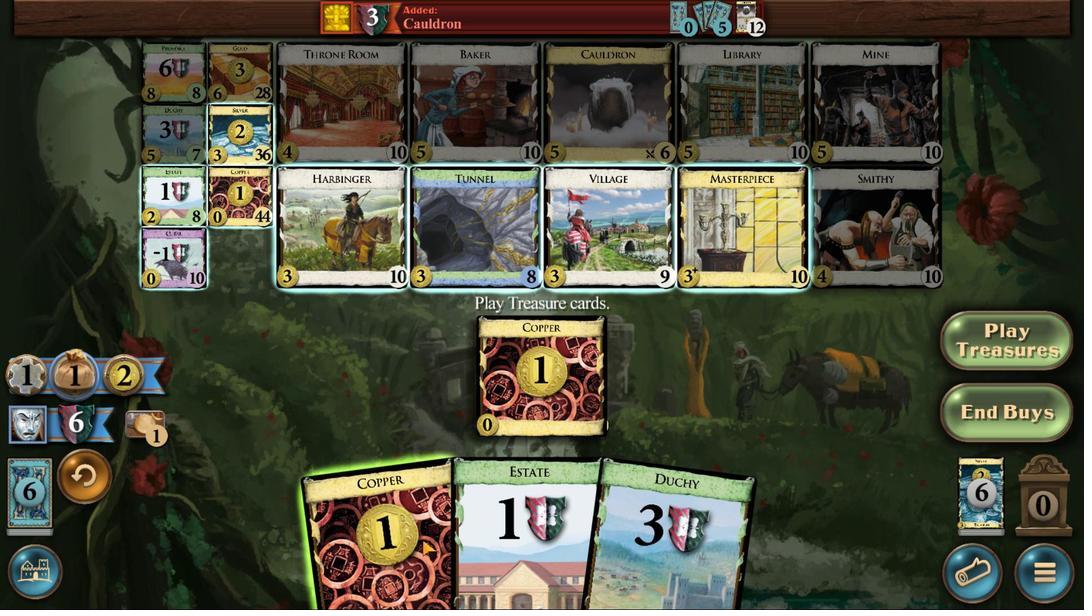
Action: Mouse scrolled (275, 418) with delta (0, 0)
Screenshot: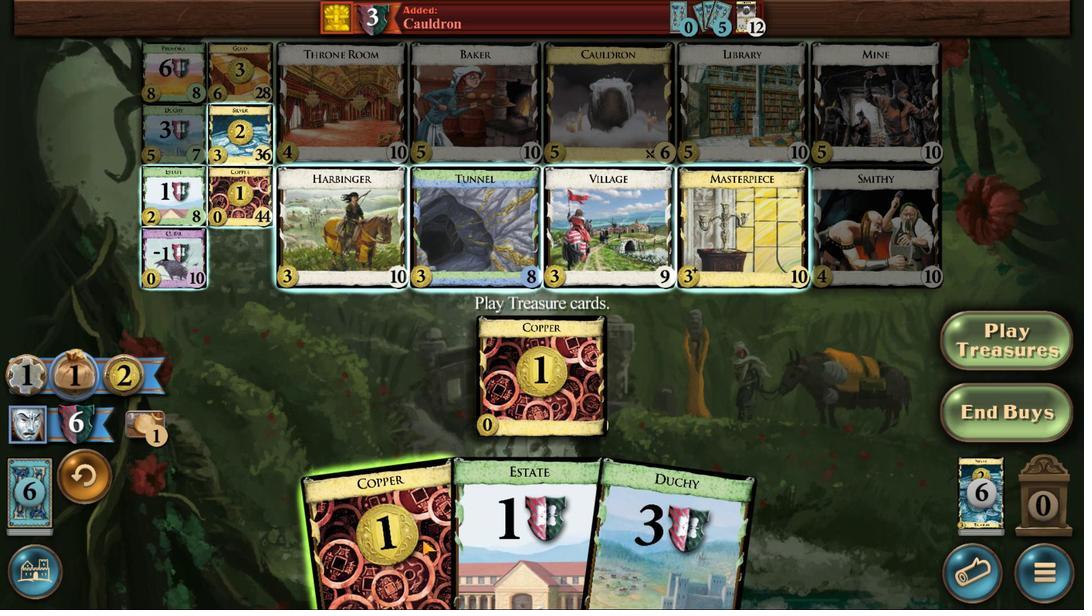 
Action: Mouse scrolled (275, 418) with delta (0, 0)
Screenshot: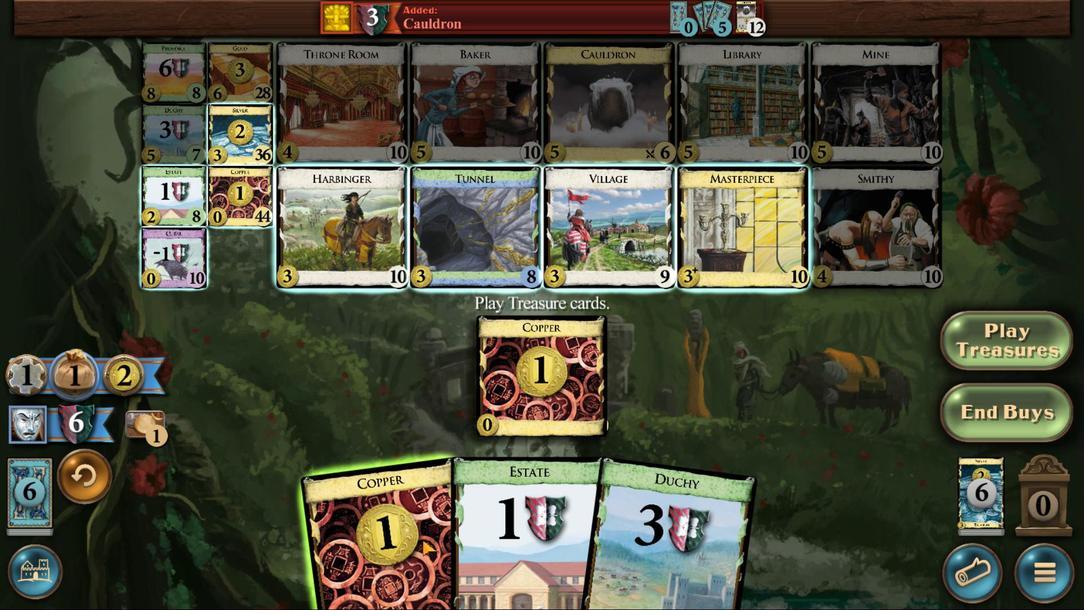 
Action: Mouse moved to (340, 419)
Screenshot: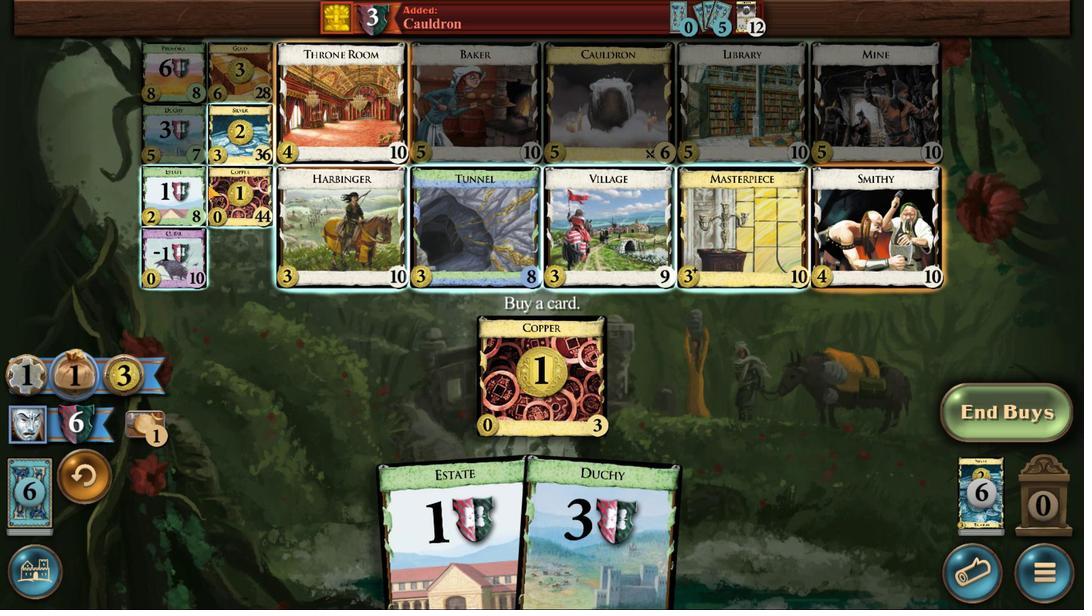 
Action: Mouse scrolled (340, 419) with delta (0, 0)
Screenshot: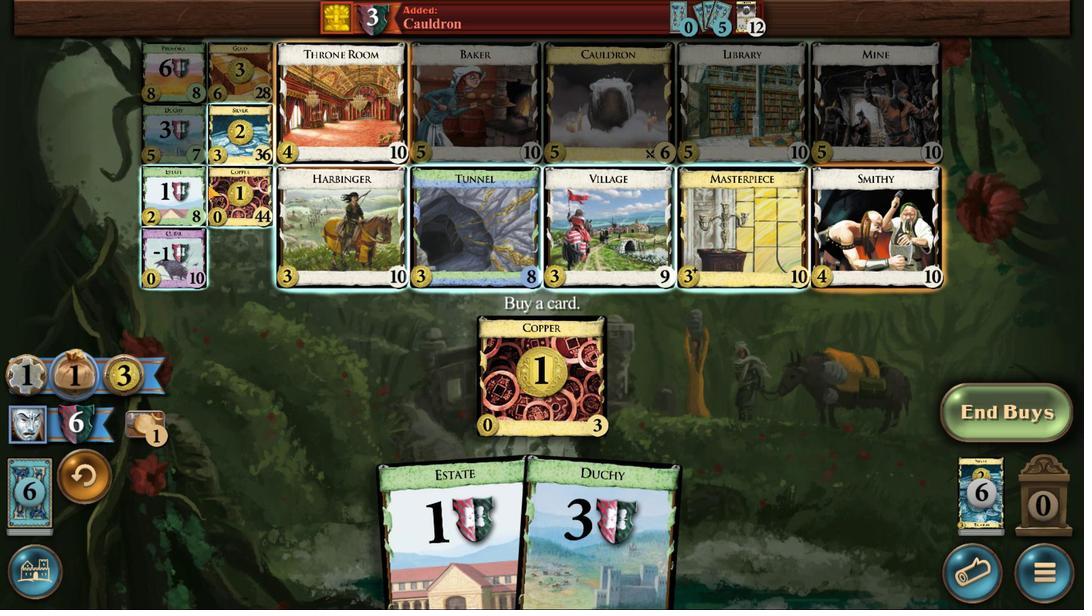 
Action: Mouse scrolled (340, 419) with delta (0, 0)
Screenshot: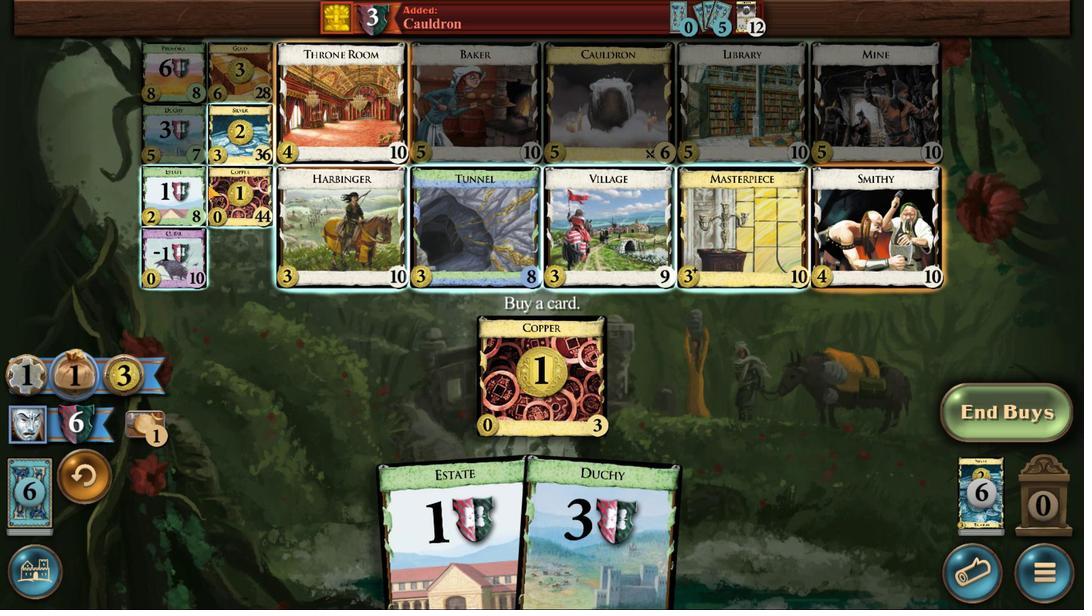 
Action: Mouse scrolled (340, 419) with delta (0, 0)
Screenshot: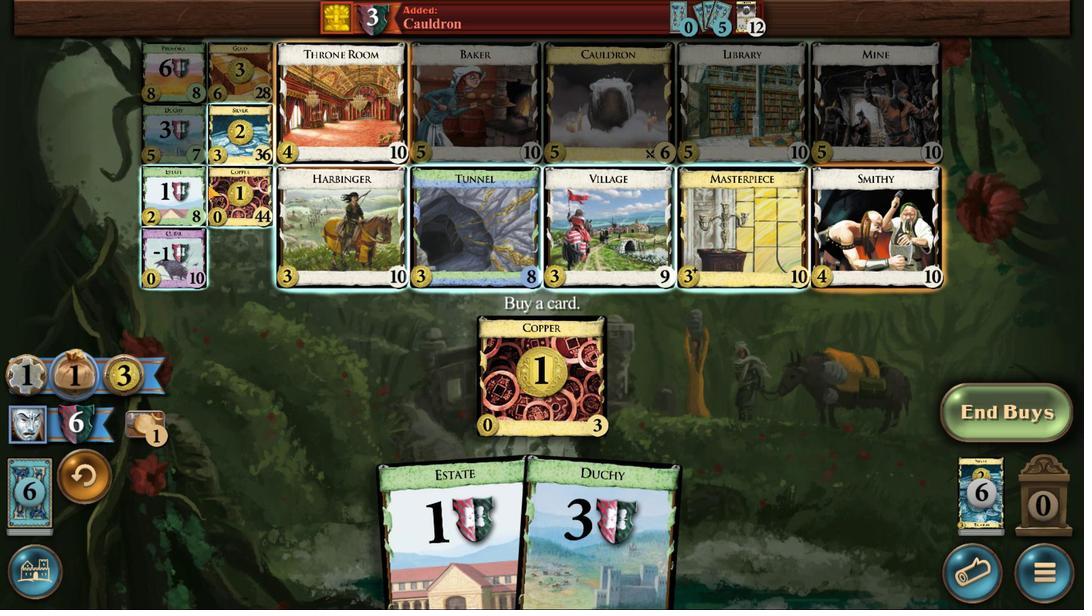 
Action: Mouse moved to (354, 419)
Screenshot: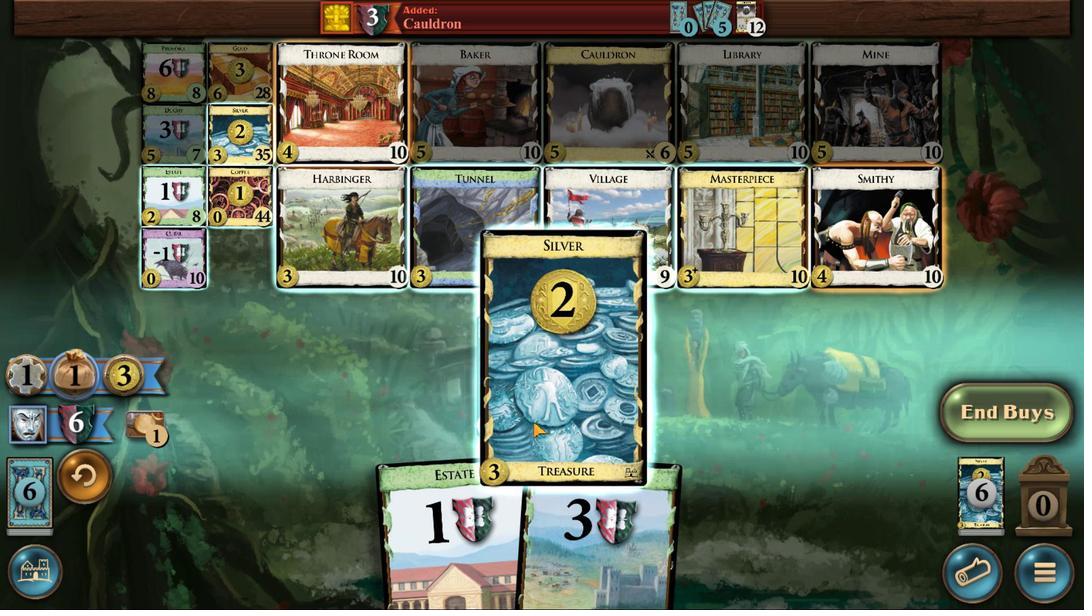
Action: Mouse scrolled (354, 419) with delta (0, 0)
Screenshot: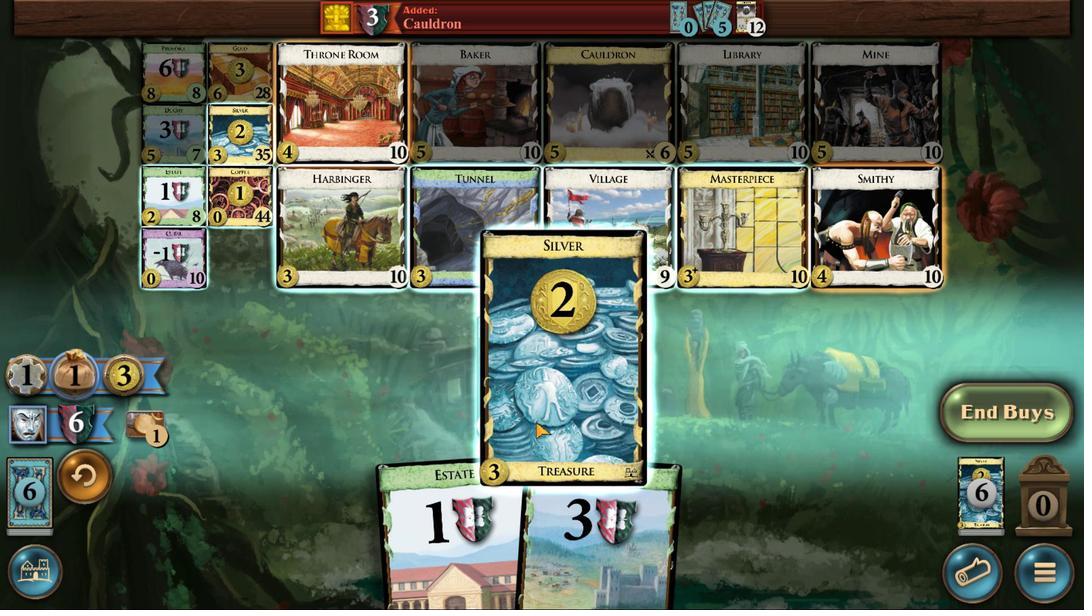 
Action: Mouse scrolled (354, 419) with delta (0, 0)
Screenshot: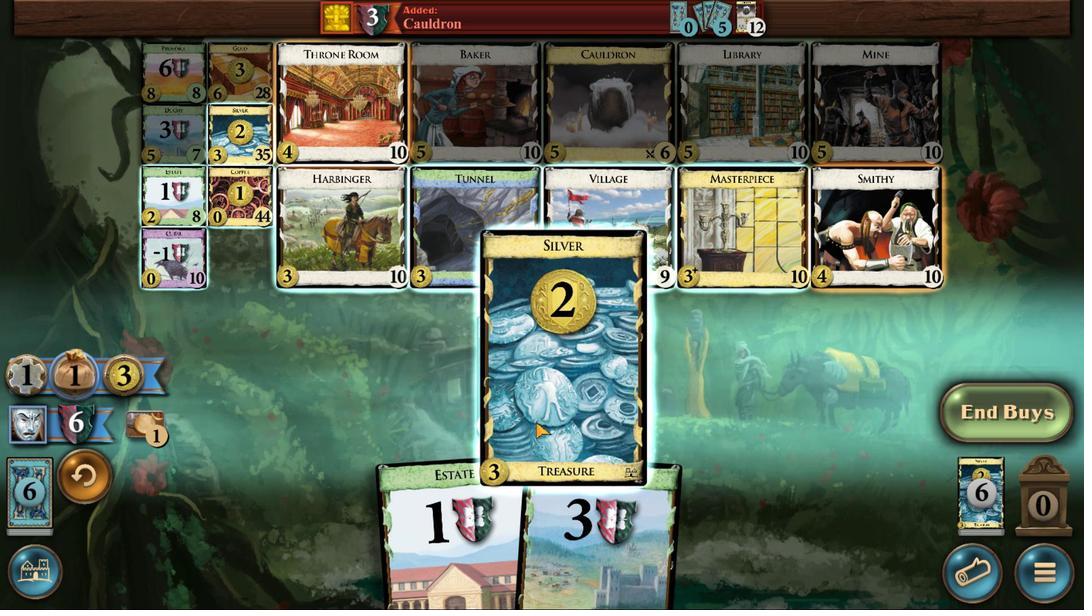 
Action: Mouse scrolled (354, 419) with delta (0, 0)
Screenshot: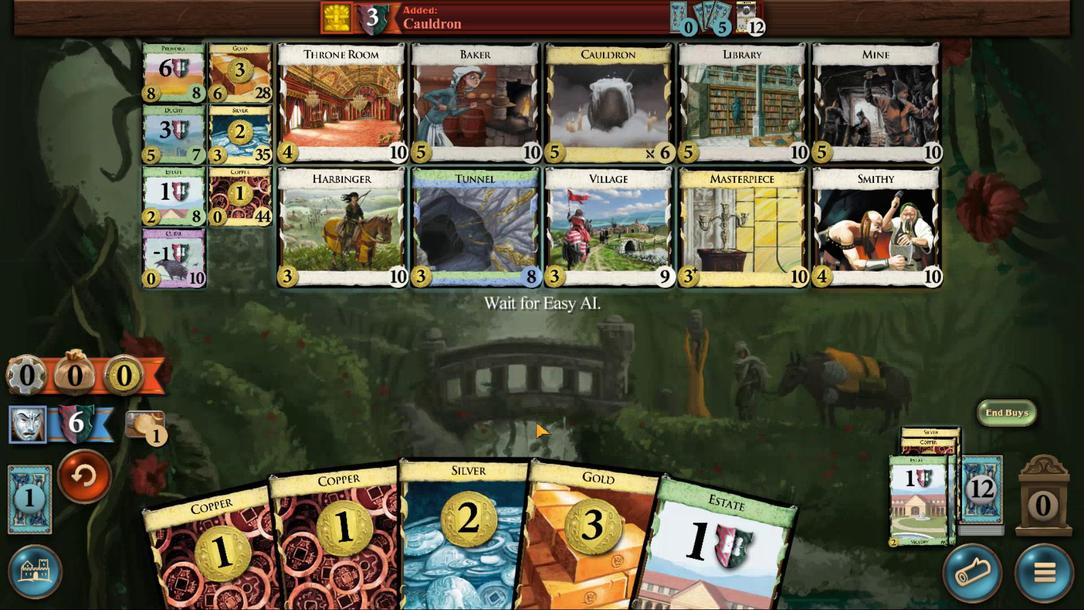 
Action: Mouse moved to (459, 400)
Screenshot: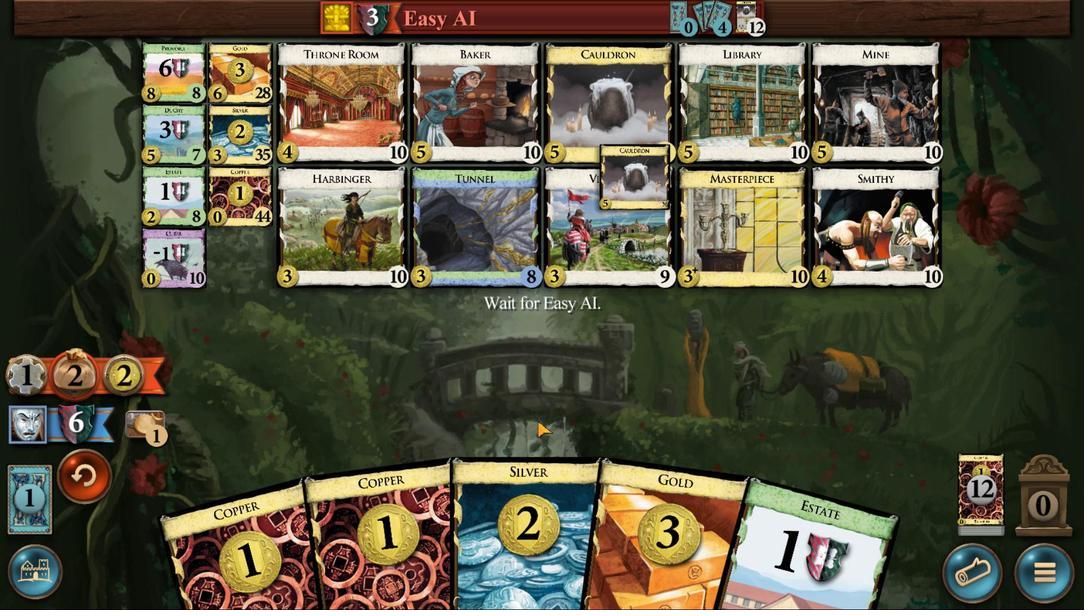 
Action: Mouse pressed left at (459, 400)
Screenshot: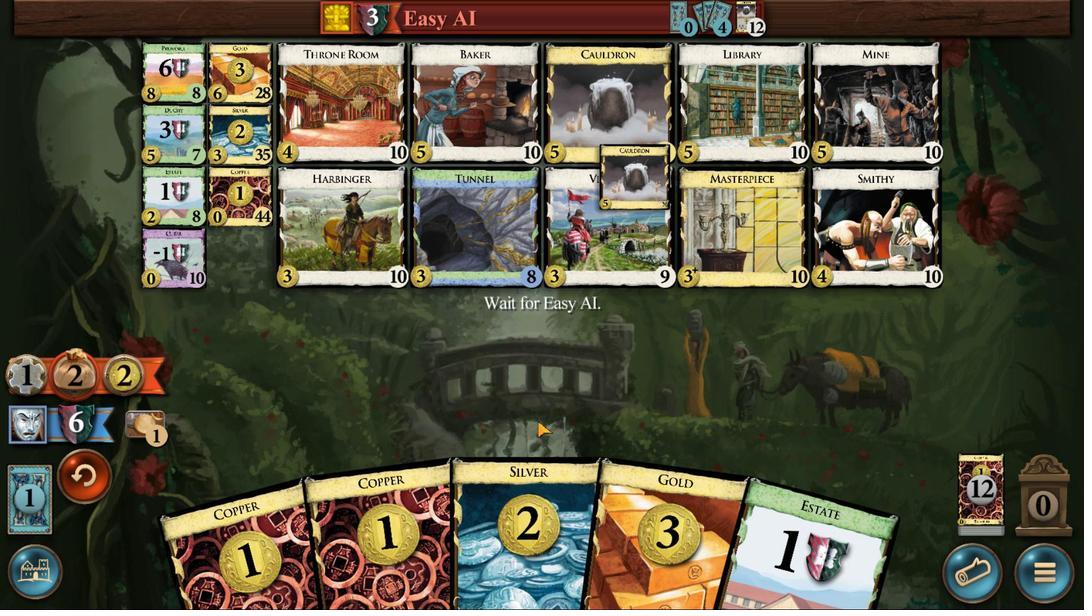 
Action: Mouse moved to (226, 417)
Screenshot: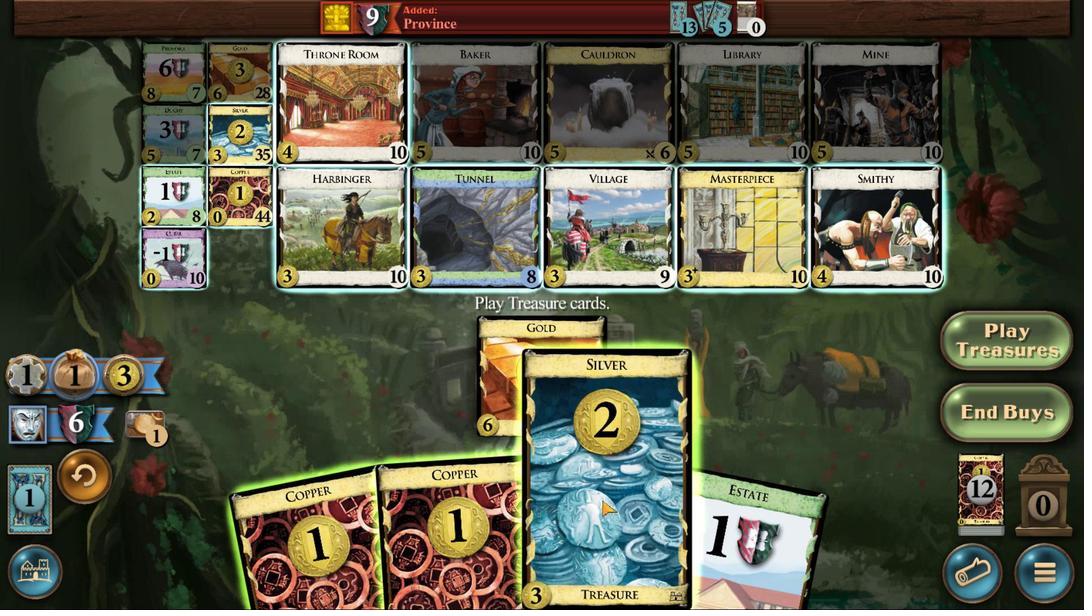 
Action: Mouse scrolled (226, 417) with delta (0, 0)
Screenshot: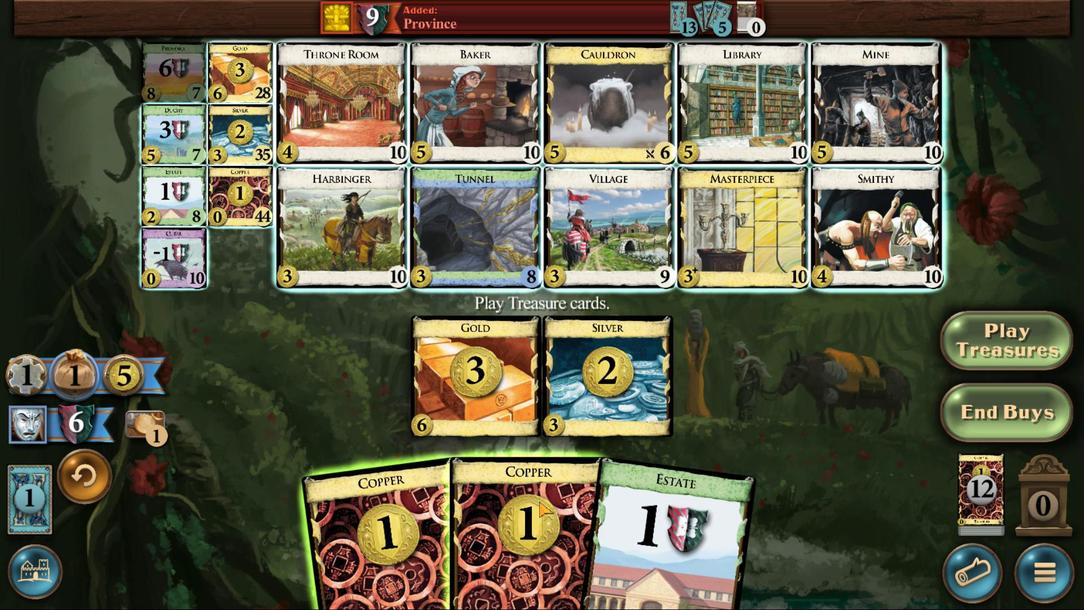 
Action: Mouse scrolled (226, 417) with delta (0, 0)
Screenshot: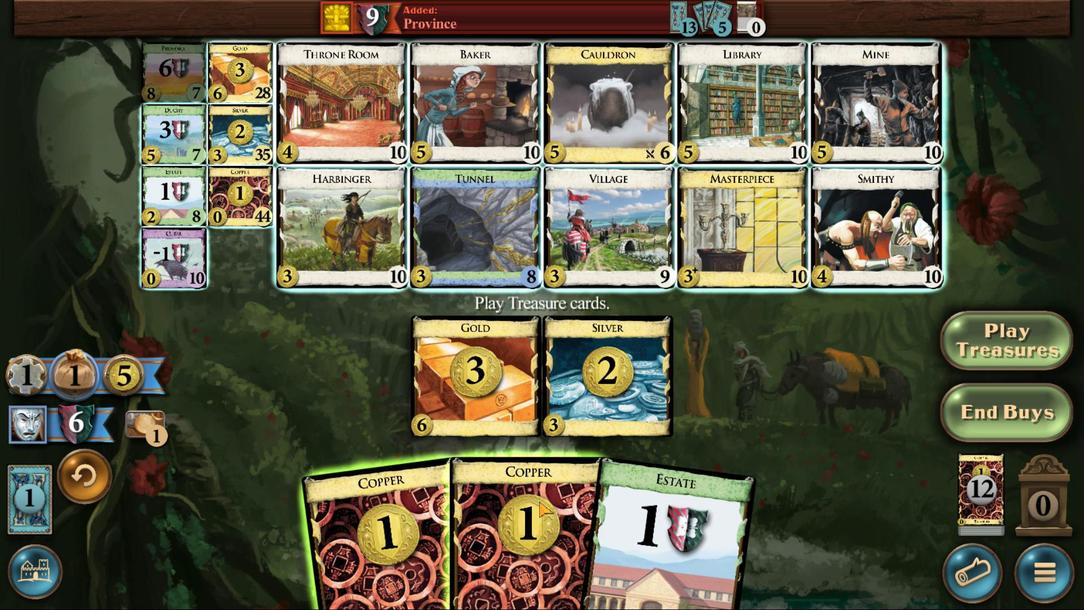 
Action: Mouse scrolled (226, 417) with delta (0, 0)
Screenshot: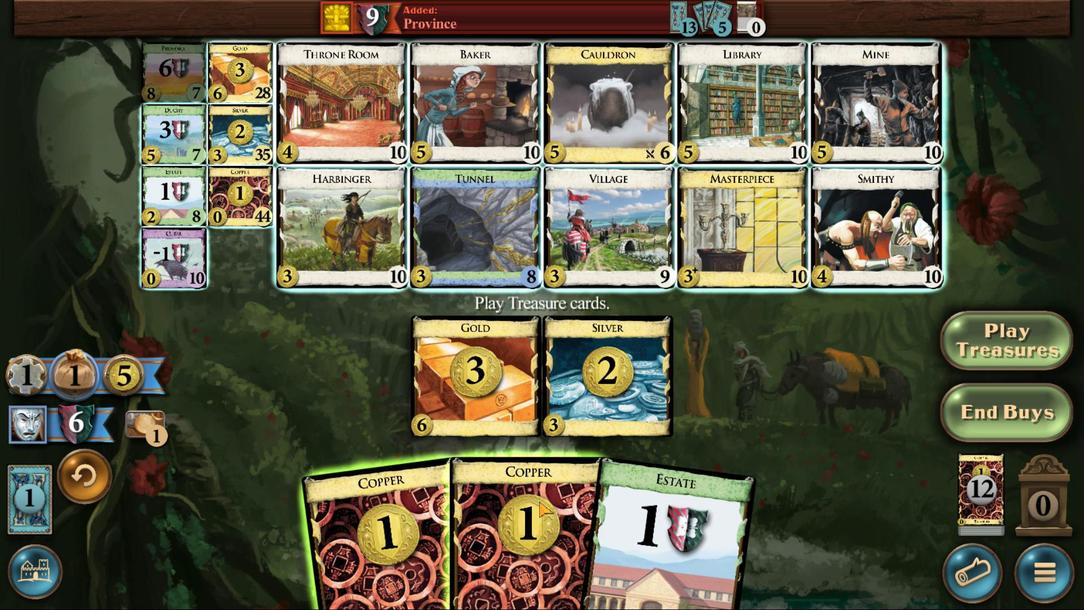 
Action: Mouse moved to (250, 417)
Screenshot: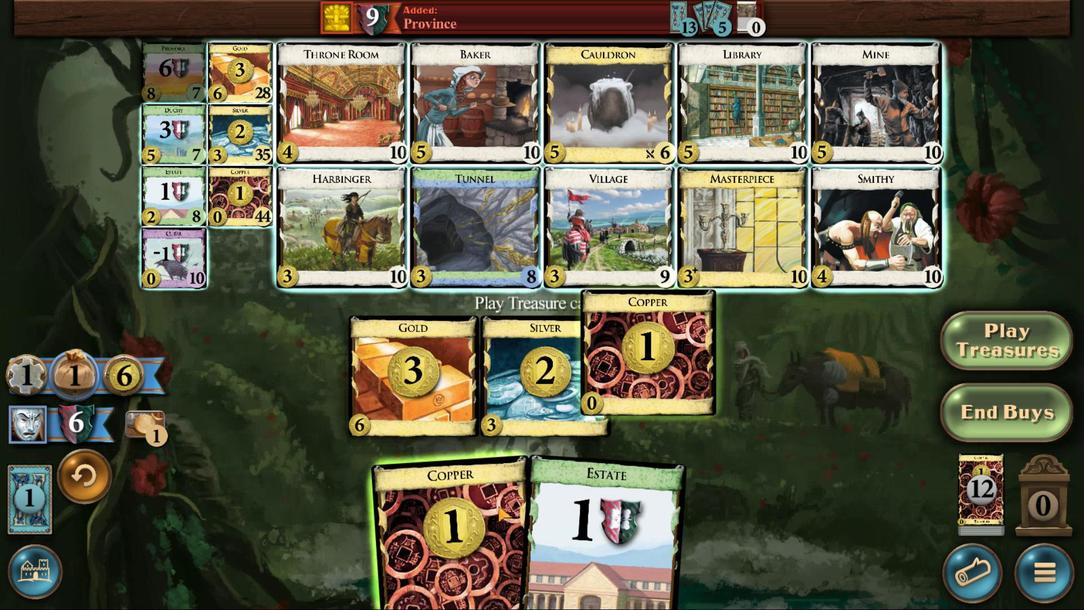 
Action: Mouse scrolled (250, 417) with delta (0, 0)
Screenshot: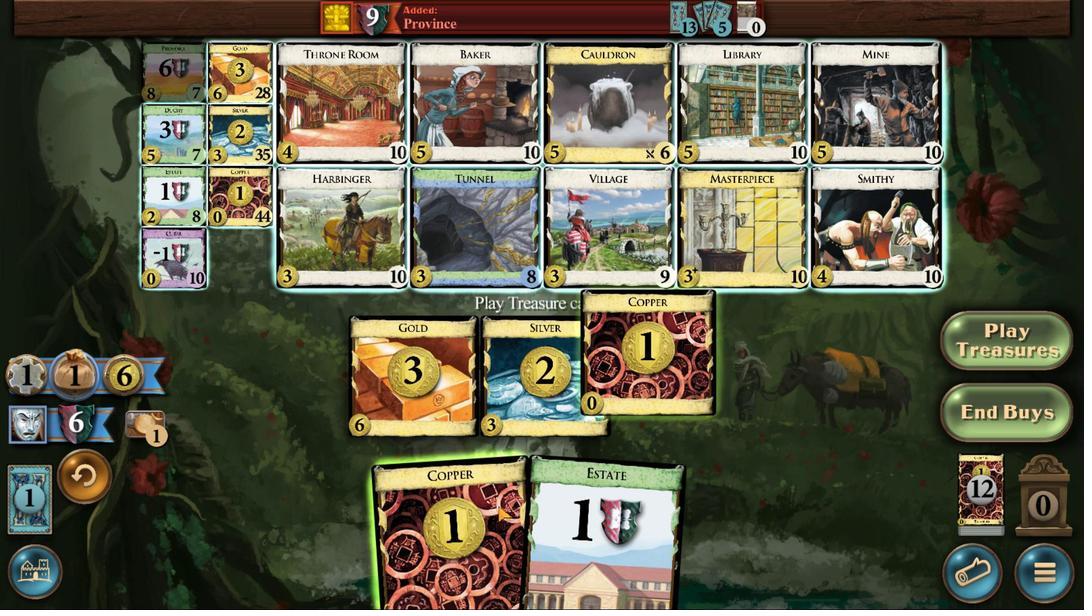 
Action: Mouse scrolled (250, 417) with delta (0, 0)
Screenshot: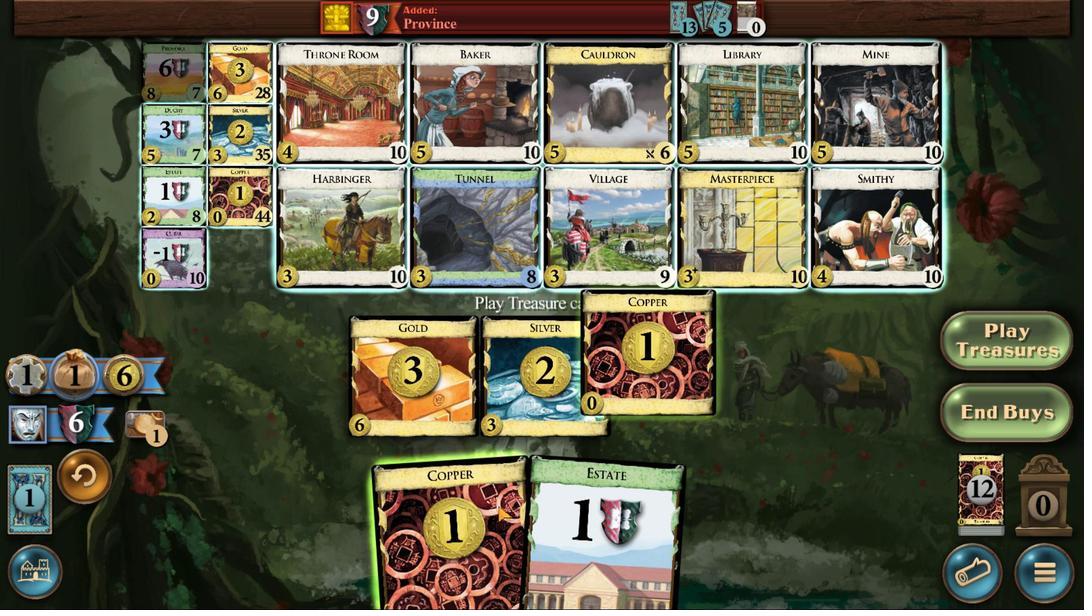 
Action: Mouse scrolled (250, 417) with delta (0, 0)
Screenshot: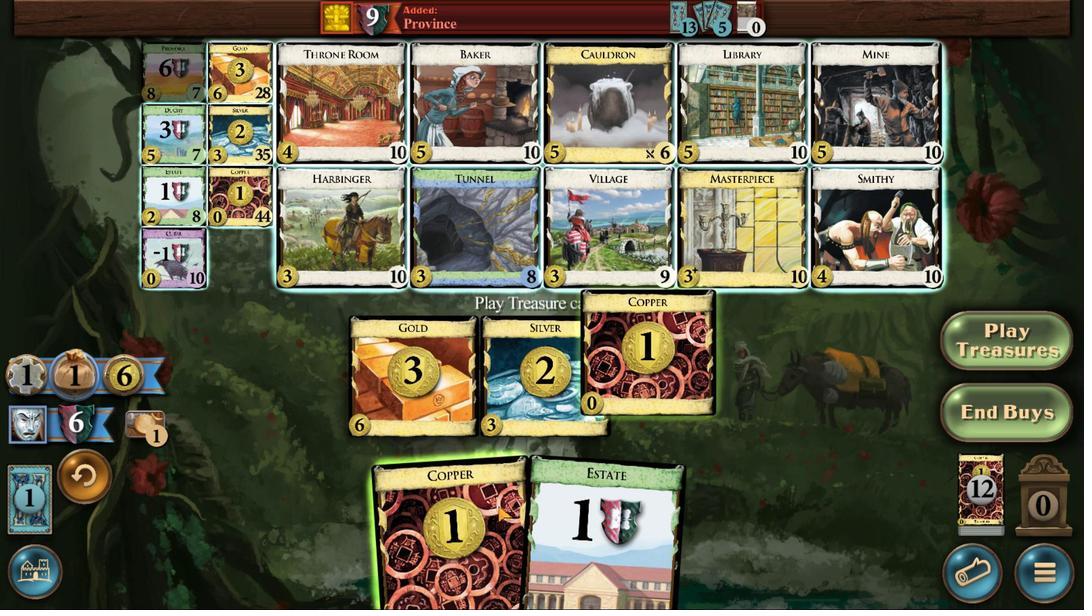 
Action: Mouse moved to (287, 417)
Screenshot: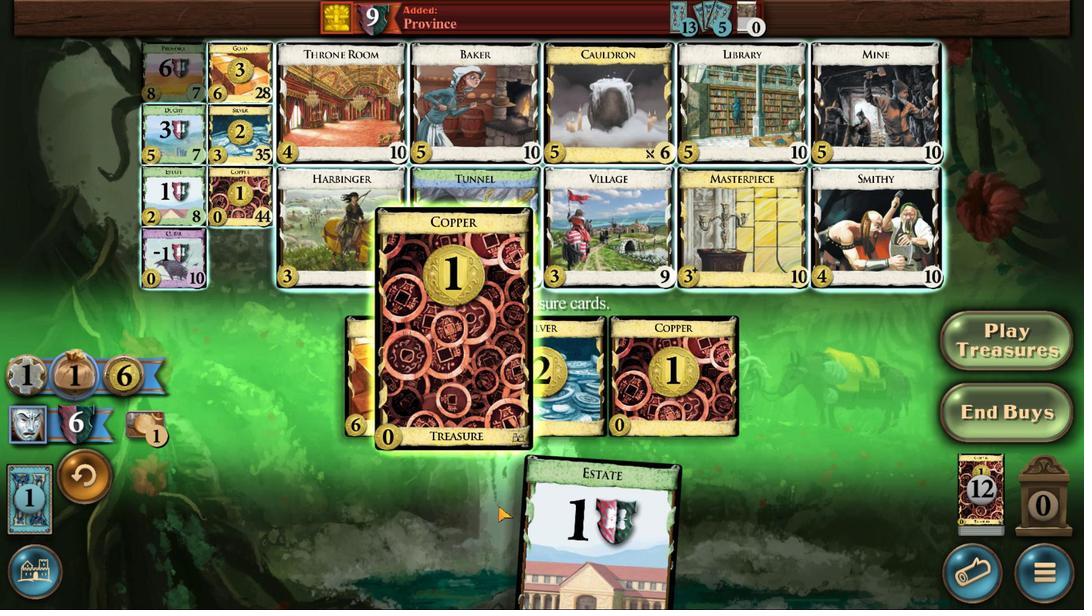 
Action: Mouse scrolled (287, 417) with delta (0, 0)
Screenshot: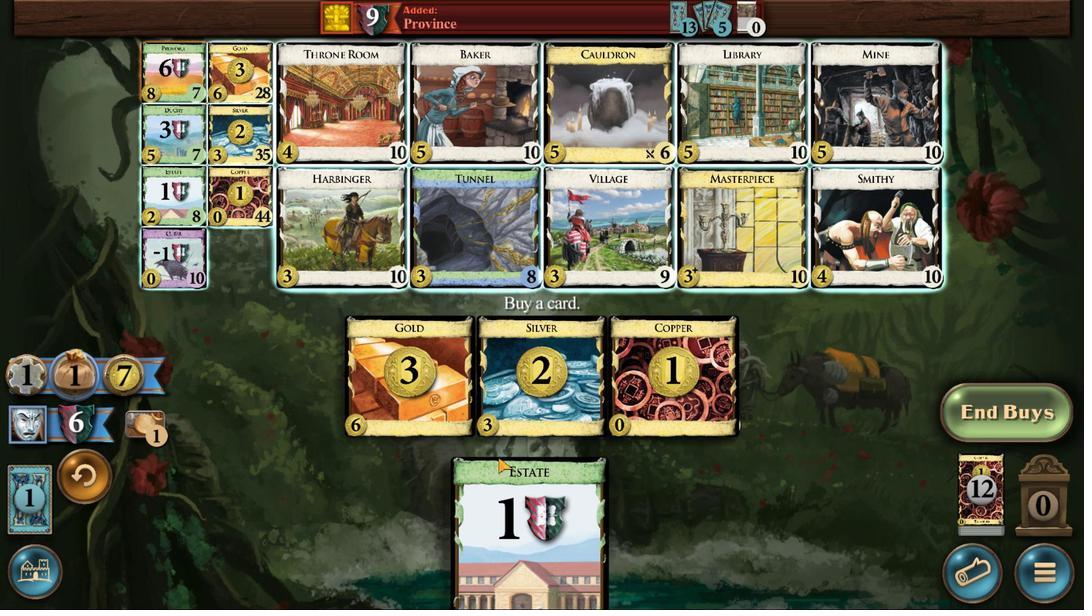 
Action: Mouse scrolled (287, 417) with delta (0, 0)
Screenshot: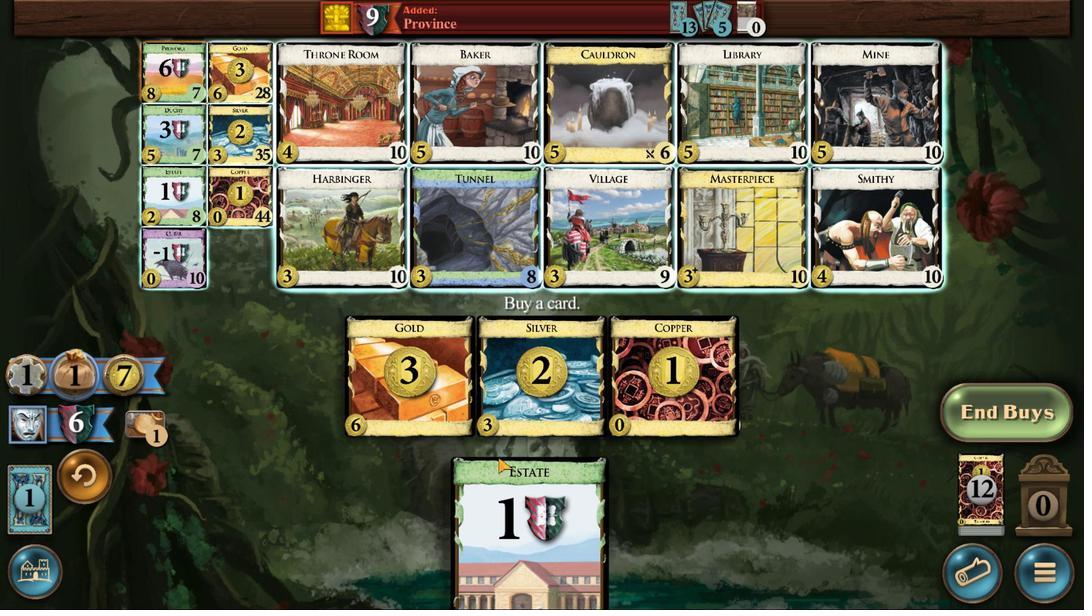 
Action: Mouse scrolled (287, 417) with delta (0, 0)
Screenshot: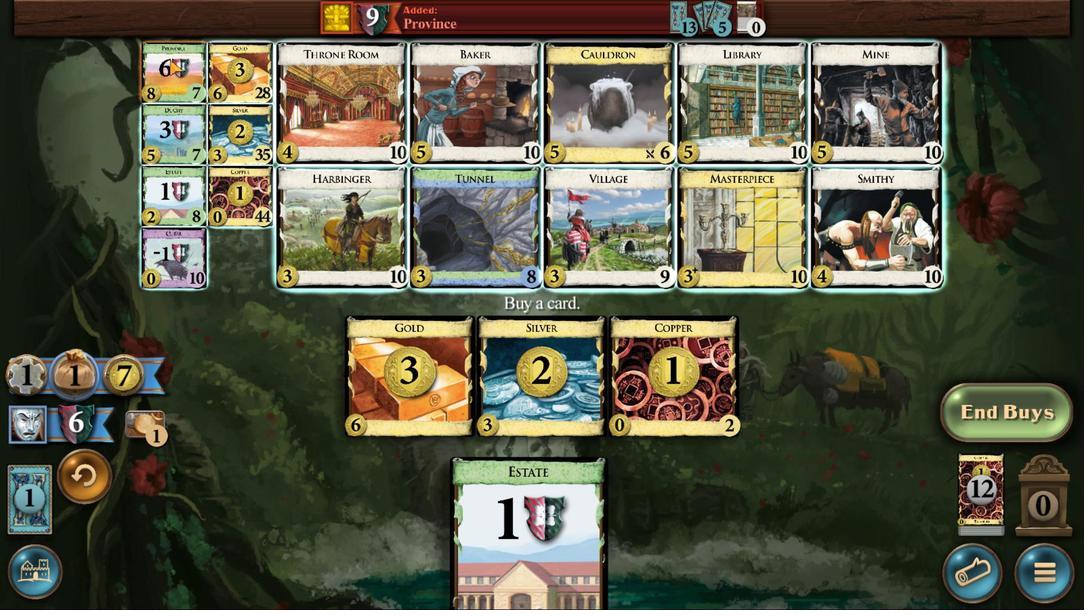
Action: Mouse moved to (310, 417)
Screenshot: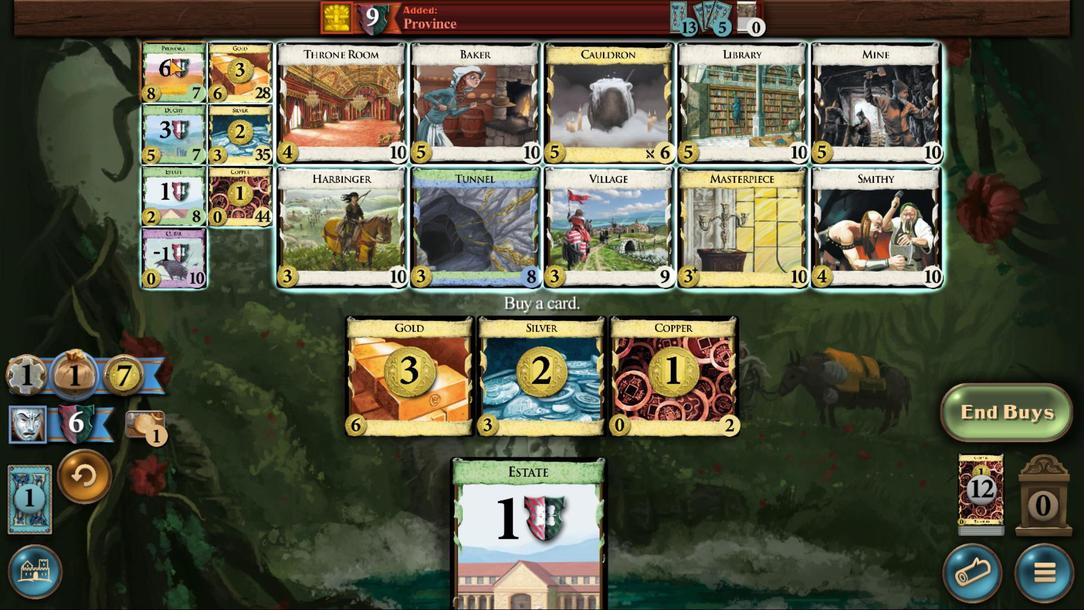 
Action: Mouse scrolled (310, 417) with delta (0, 0)
Screenshot: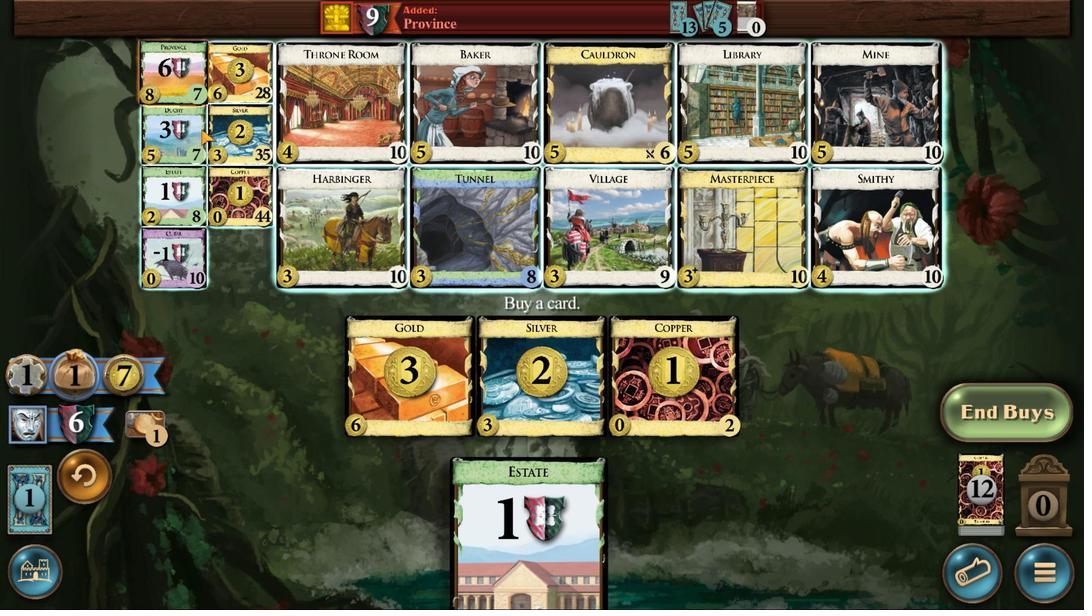 
Action: Mouse scrolled (310, 417) with delta (0, 0)
Screenshot: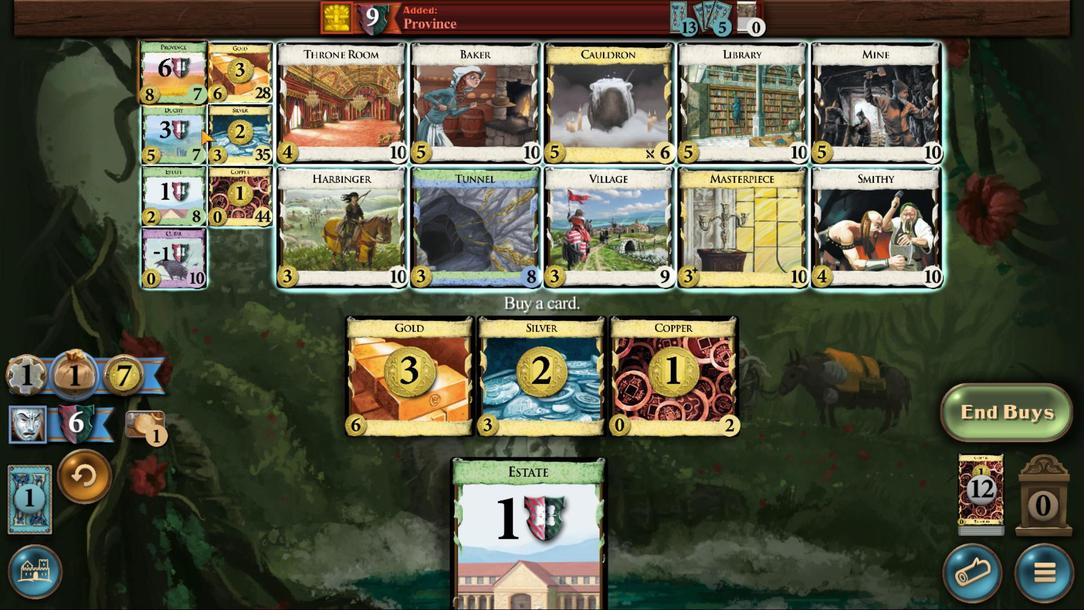 
Action: Mouse scrolled (310, 417) with delta (0, 0)
Screenshot: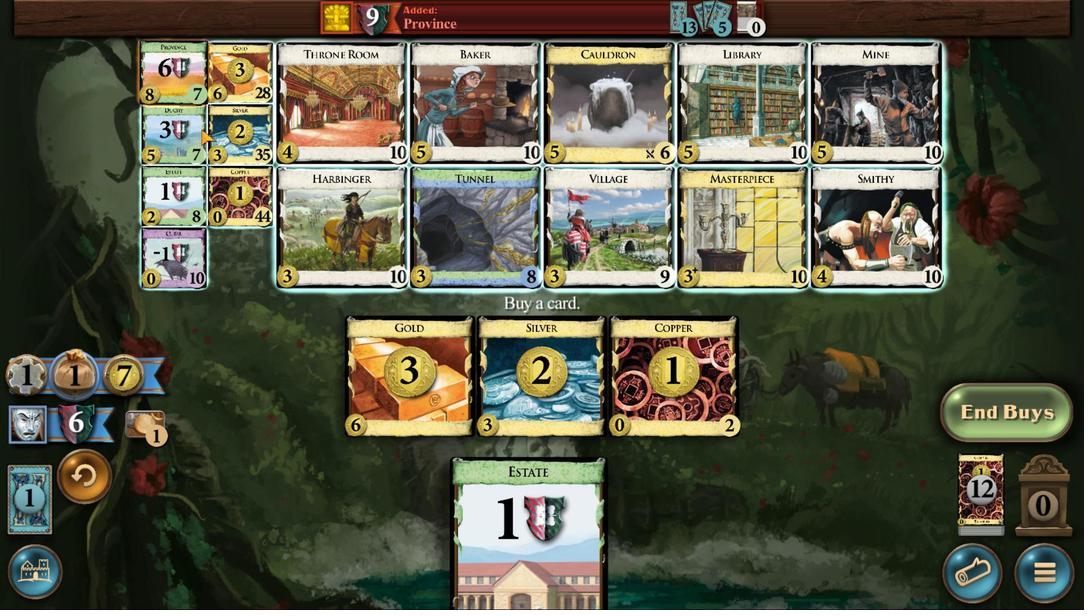 
Action: Mouse moved to (502, 396)
Screenshot: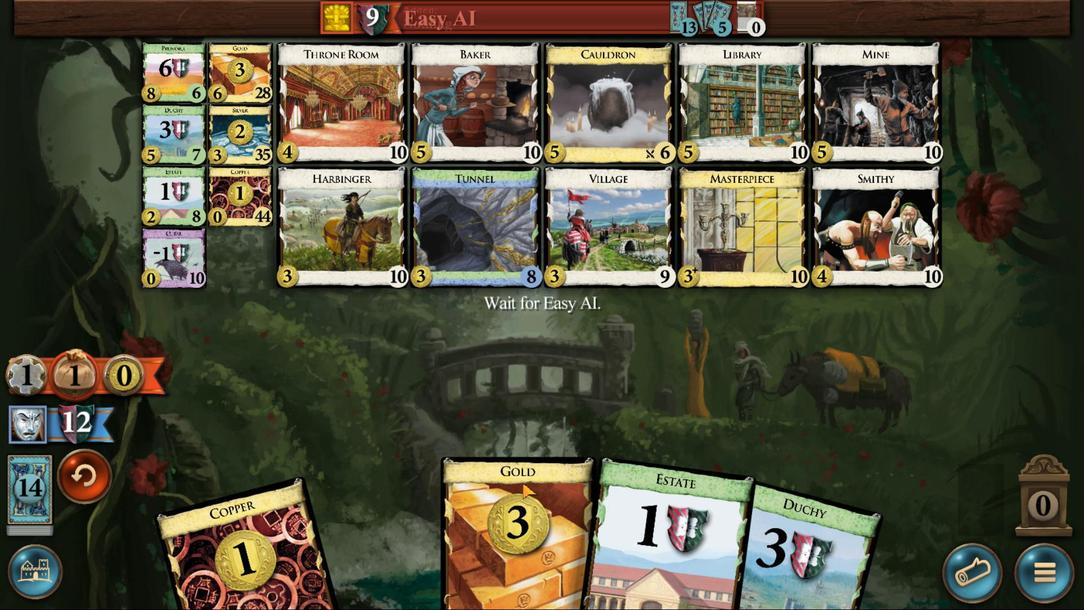 
Action: Mouse pressed left at (502, 396)
Screenshot: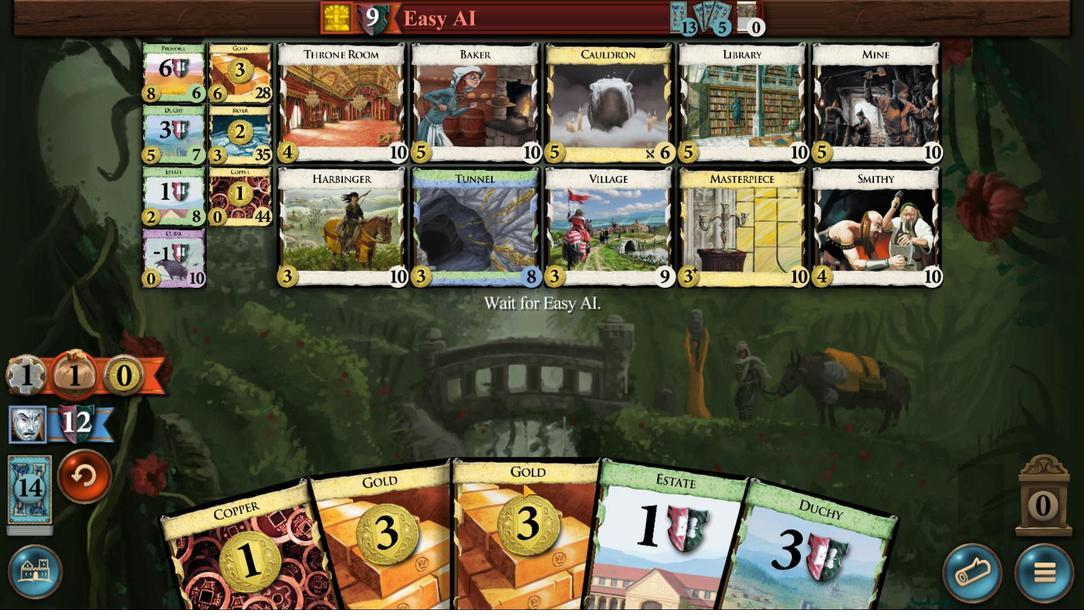 
Action: Mouse moved to (287, 417)
Screenshot: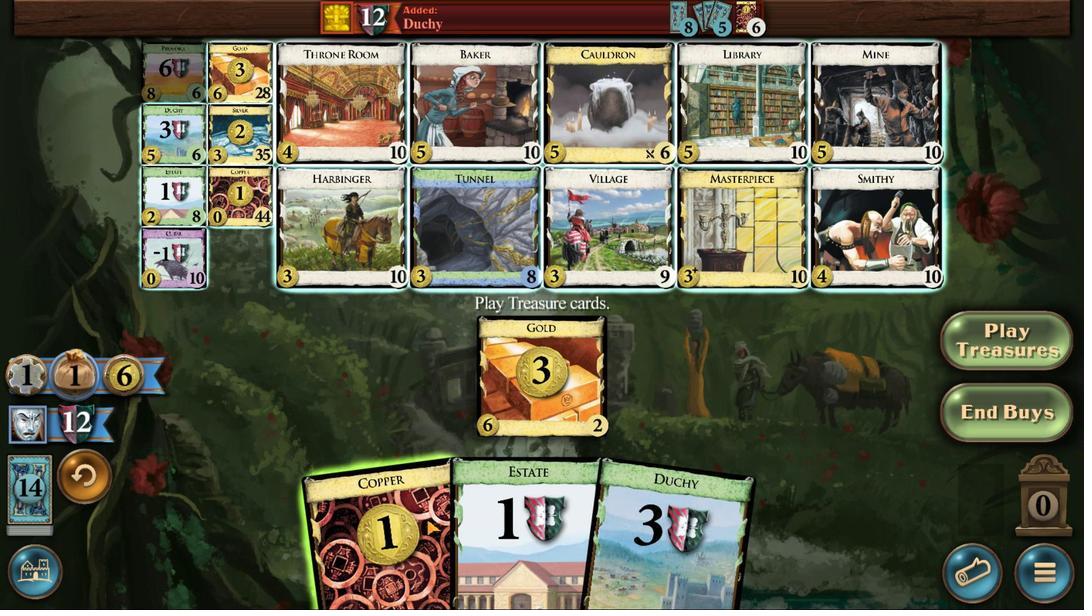 
Action: Mouse scrolled (287, 417) with delta (0, 0)
Screenshot: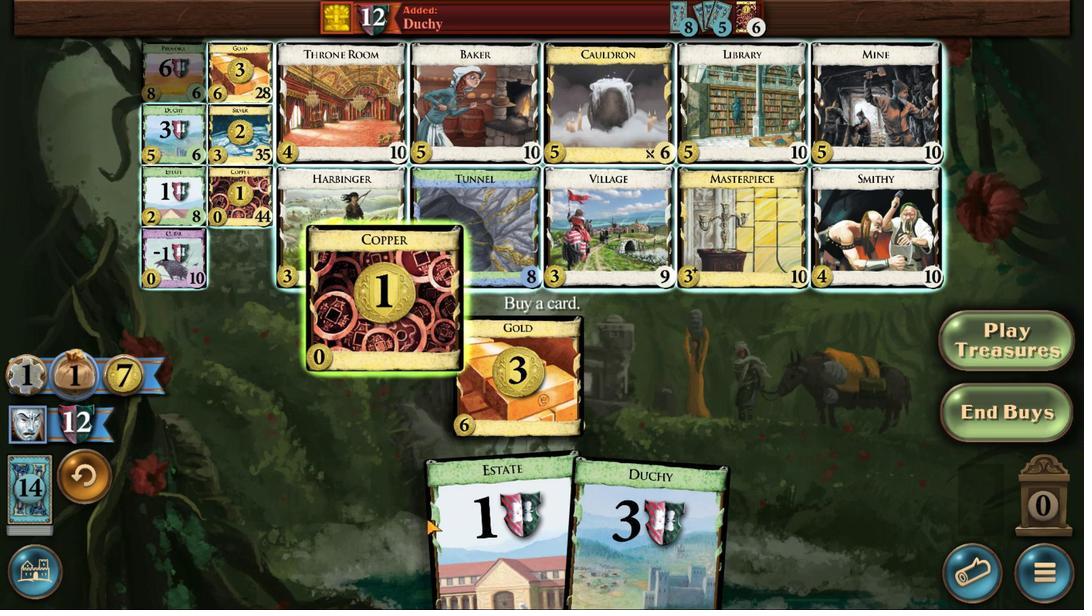
Action: Mouse scrolled (287, 417) with delta (0, 0)
Screenshot: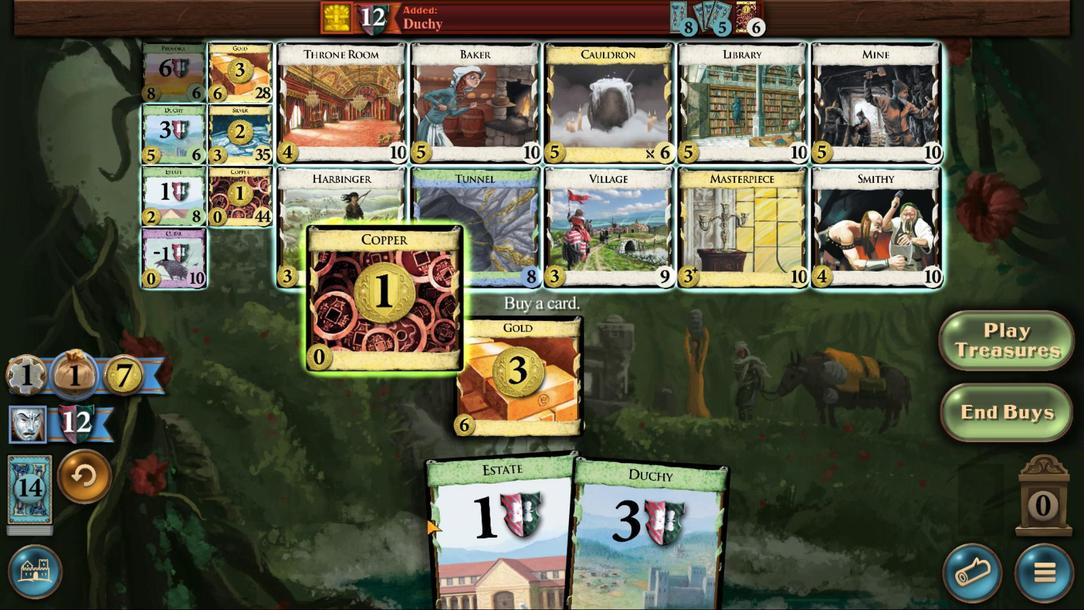 
Action: Mouse moved to (302, 417)
Screenshot: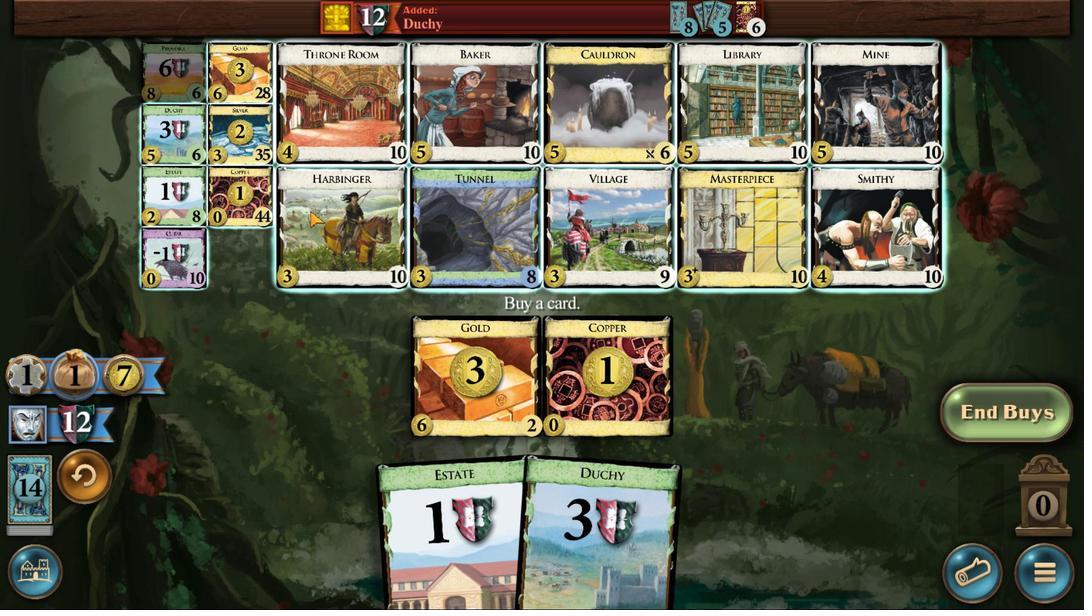 
Action: Mouse scrolled (302, 417) with delta (0, 0)
Screenshot: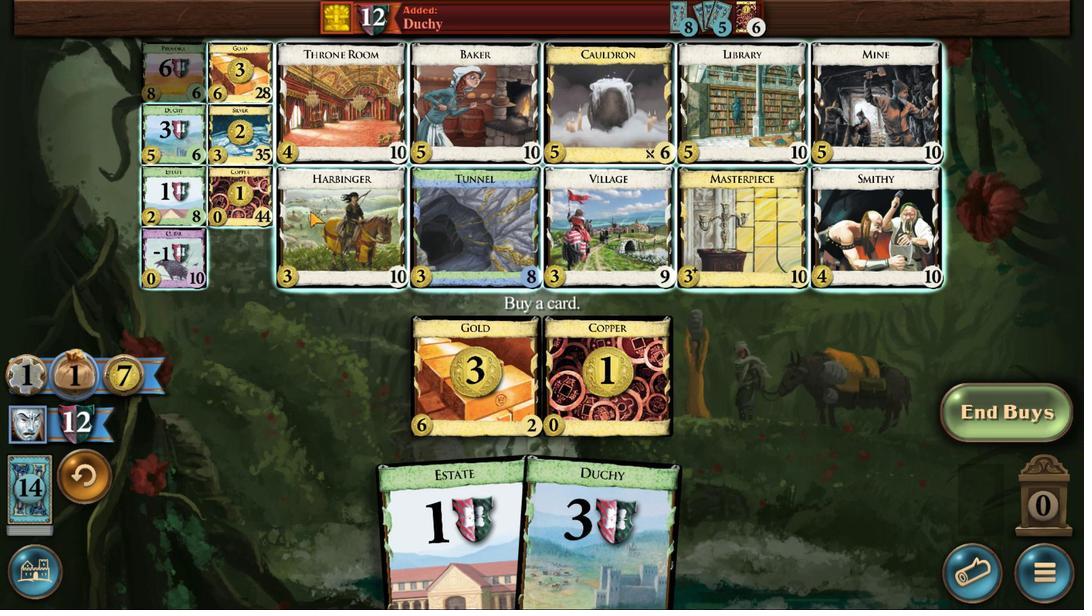 
Action: Mouse scrolled (302, 417) with delta (0, 0)
Screenshot: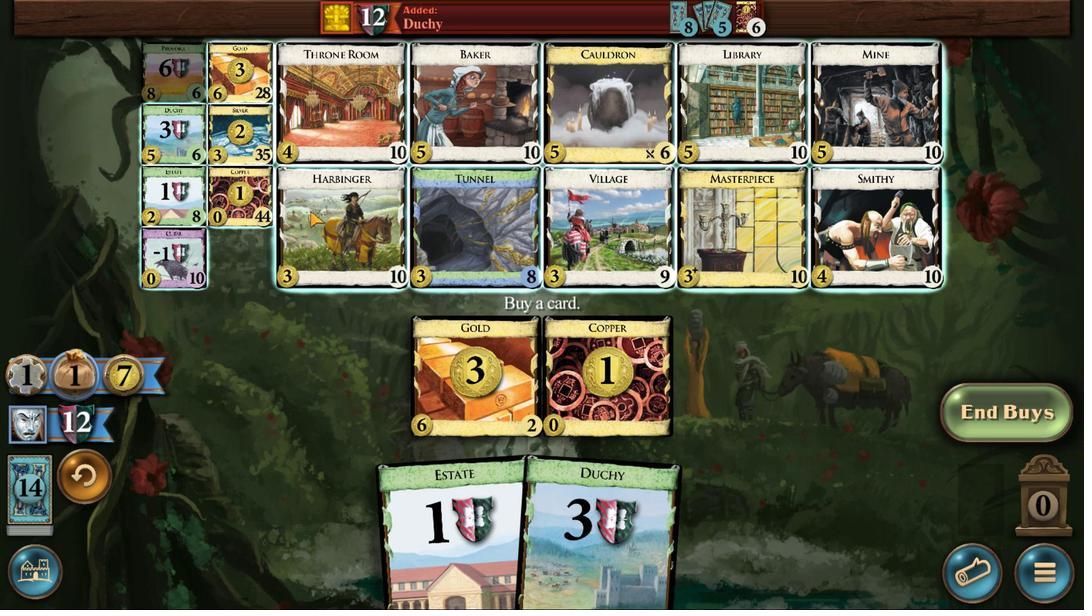 
Action: Mouse moved to (352, 418)
Screenshot: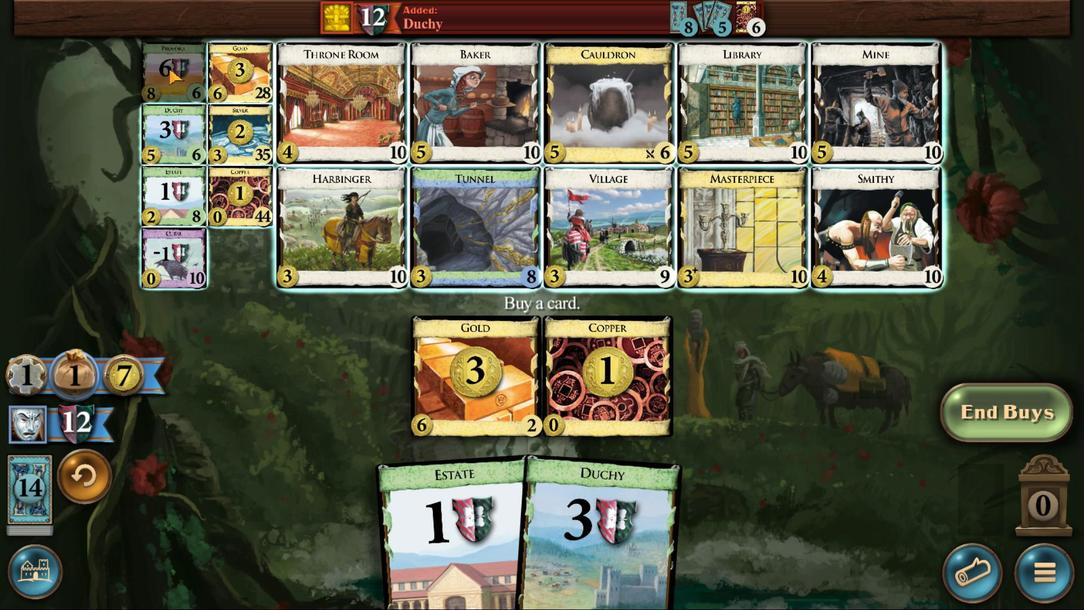 
Action: Mouse scrolled (352, 418) with delta (0, 0)
Screenshot: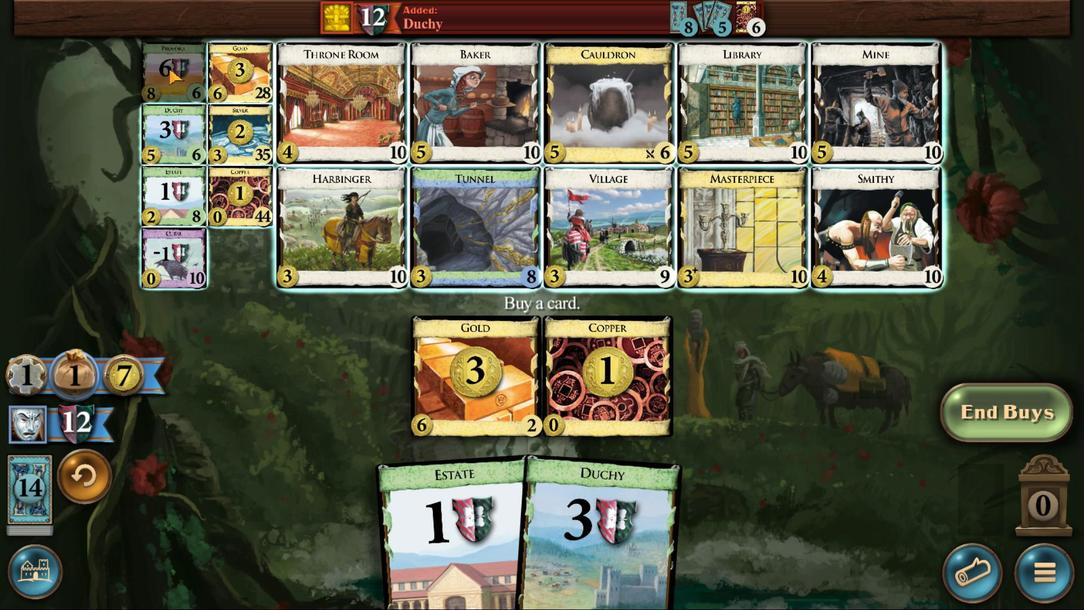 
Action: Mouse scrolled (352, 418) with delta (0, 0)
Screenshot: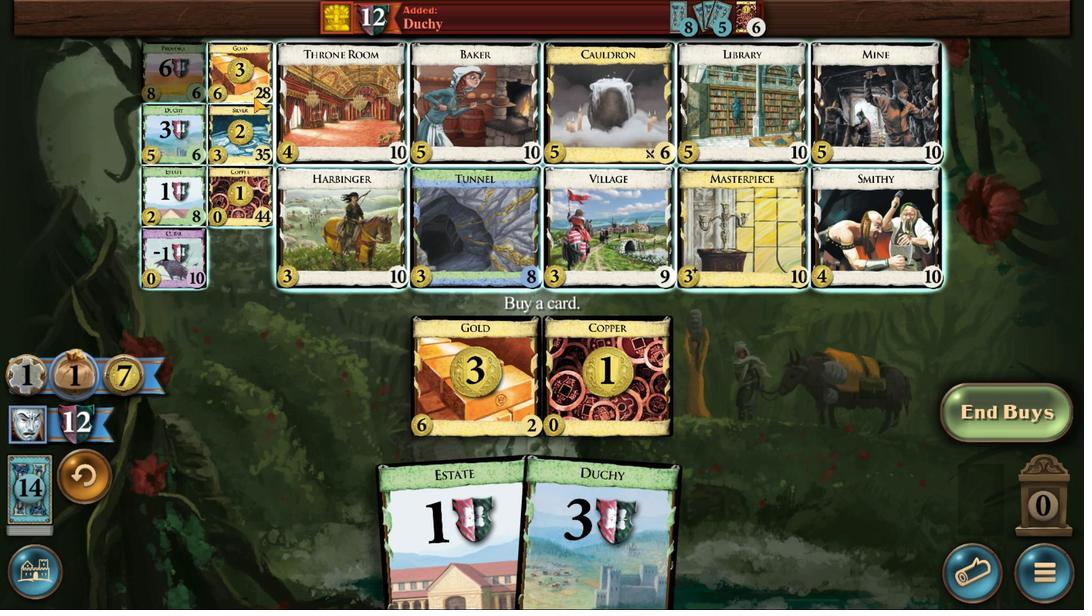 
Action: Mouse moved to (460, 396)
Screenshot: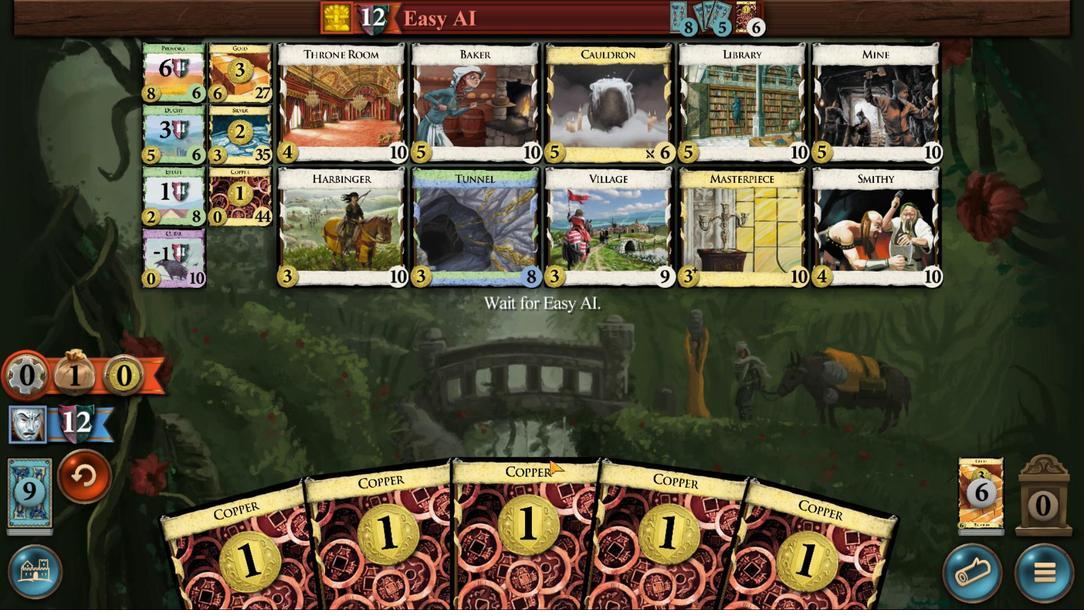 
Action: Mouse pressed left at (460, 396)
Screenshot: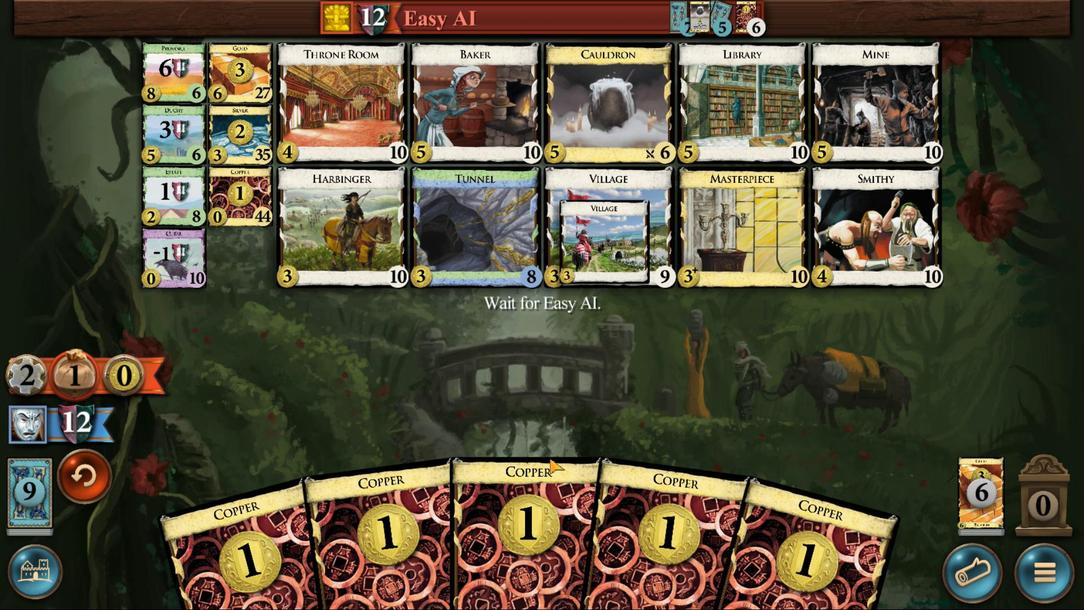 
Action: Mouse moved to (425, 418)
Screenshot: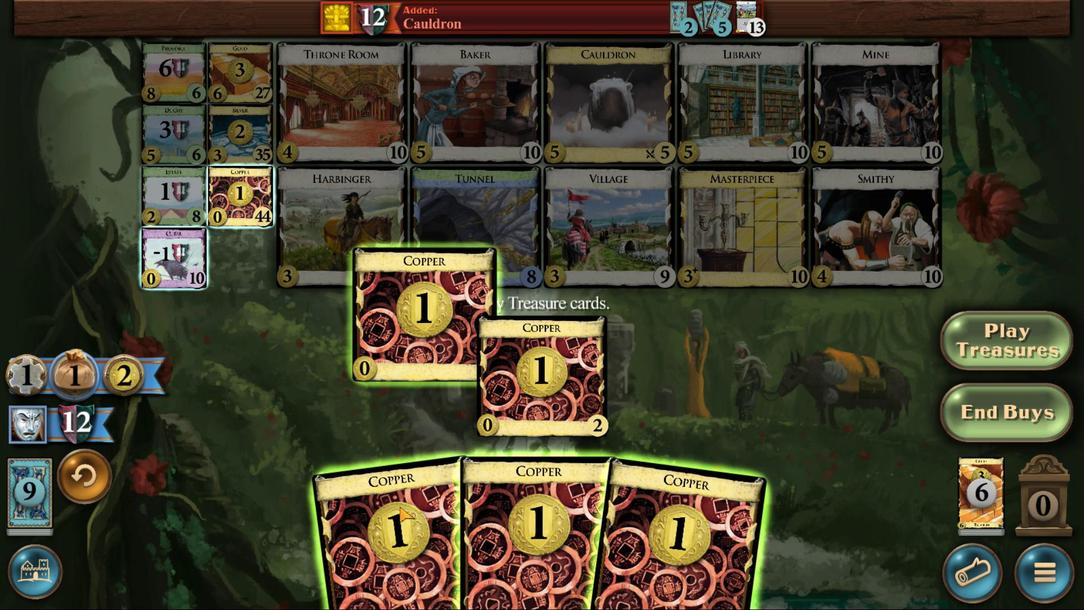 
Action: Mouse scrolled (425, 418) with delta (0, 0)
Screenshot: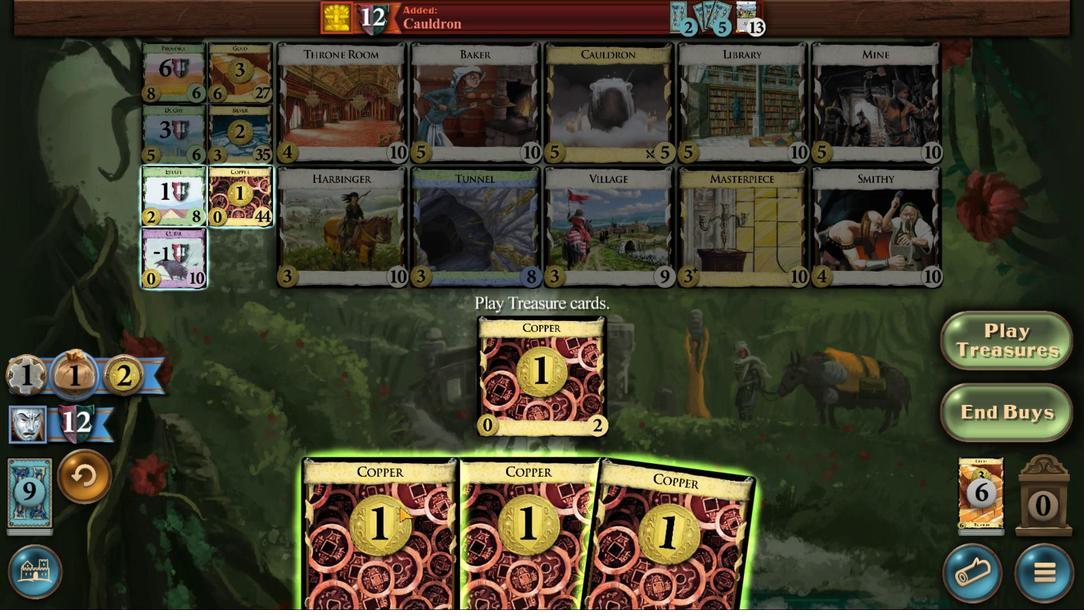 
Action: Mouse scrolled (425, 418) with delta (0, 0)
Screenshot: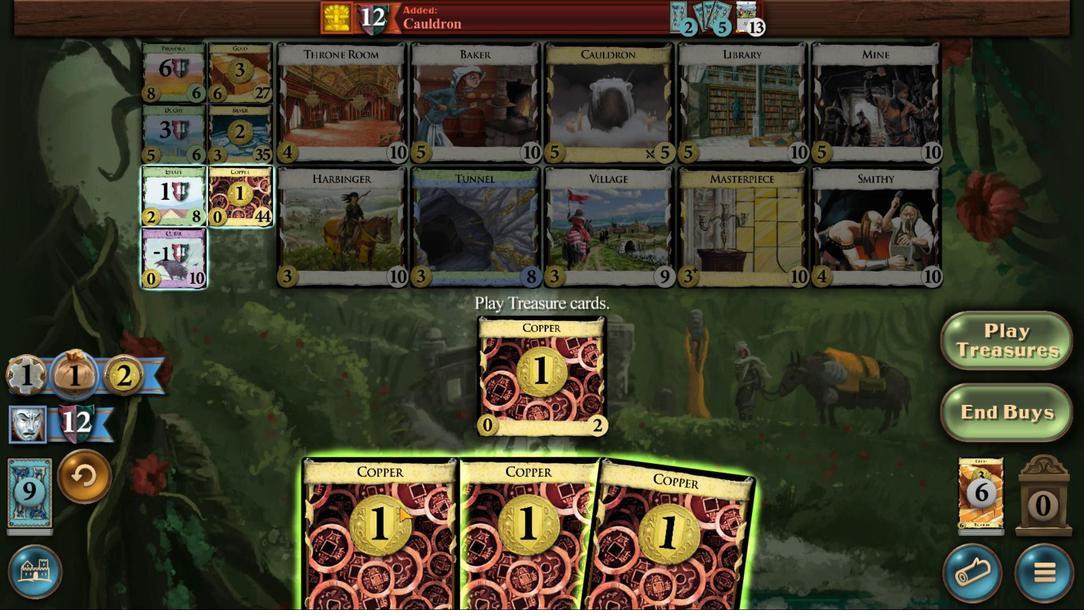 
Action: Mouse scrolled (425, 418) with delta (0, 0)
Screenshot: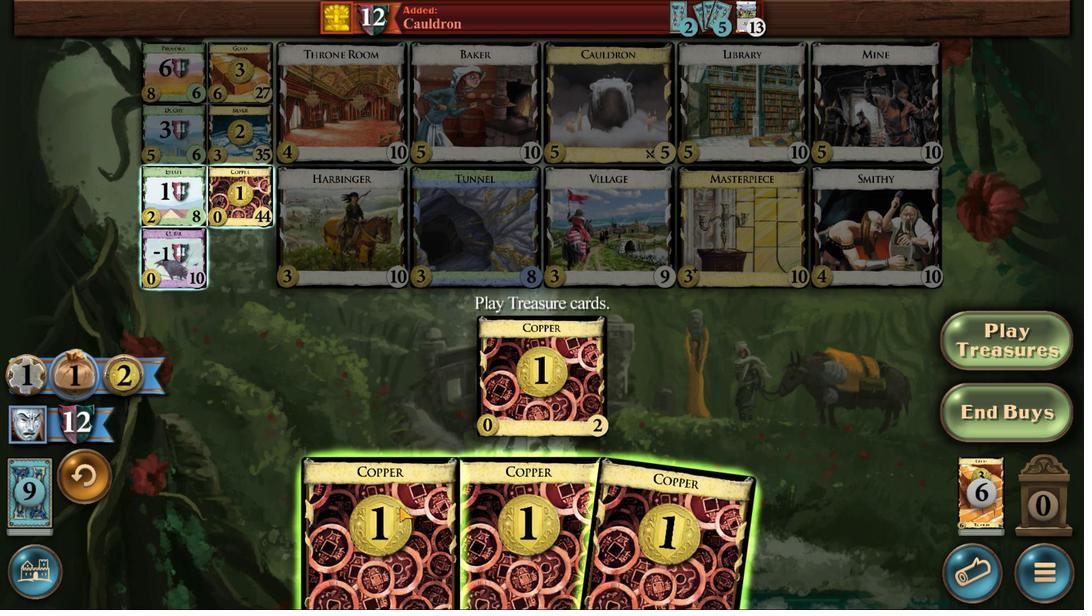 
Action: Mouse moved to (383, 418)
Screenshot: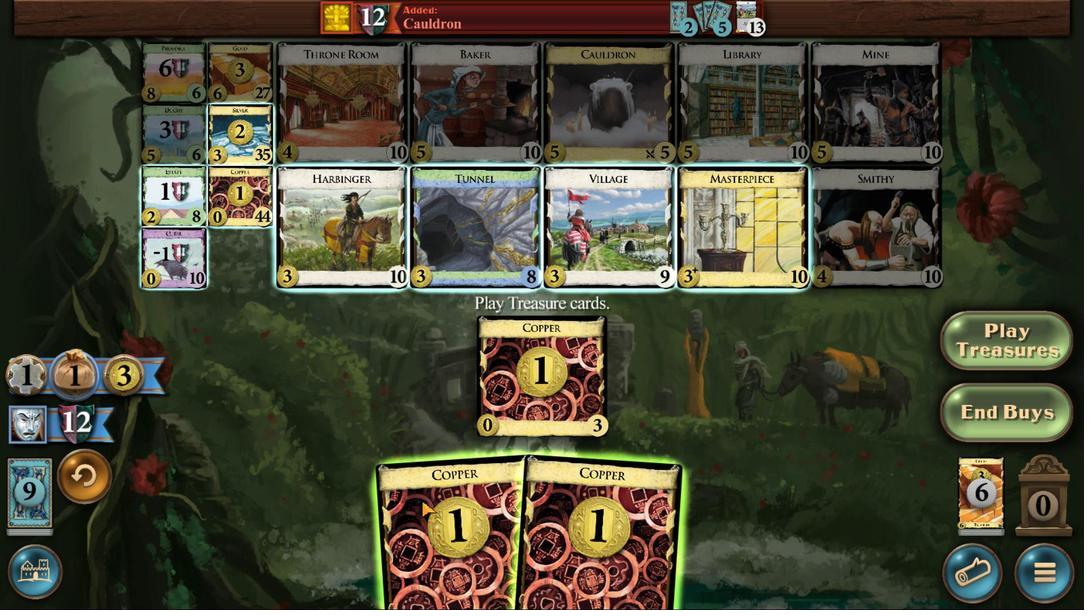 
Action: Mouse scrolled (383, 418) with delta (0, 0)
Screenshot: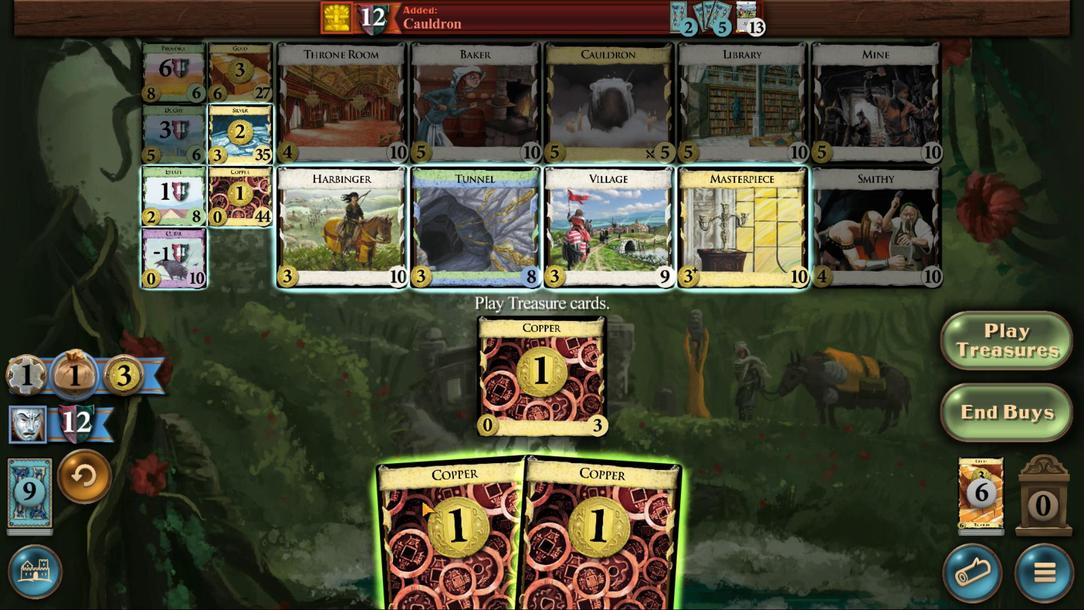 
Action: Mouse scrolled (383, 418) with delta (0, 0)
Screenshot: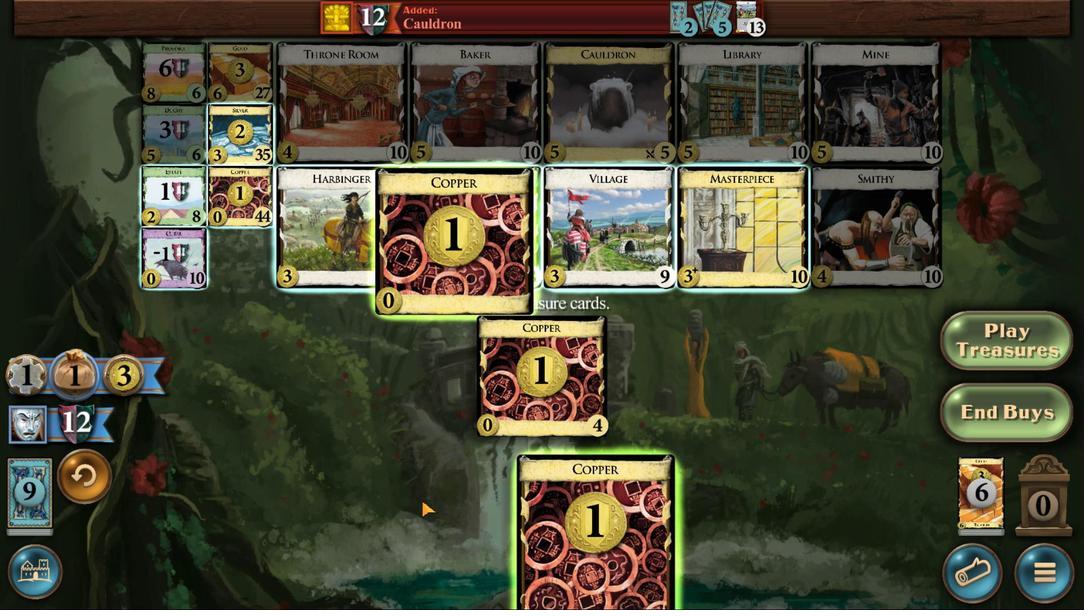 
Action: Mouse scrolled (383, 418) with delta (0, 0)
Screenshot: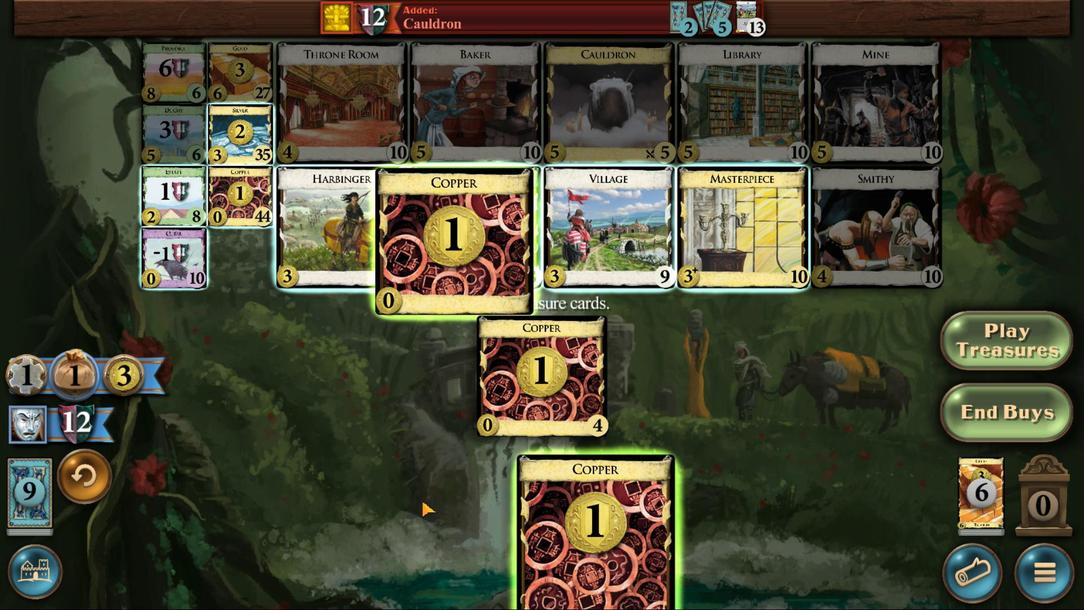 
Action: Mouse moved to (367, 417)
Screenshot: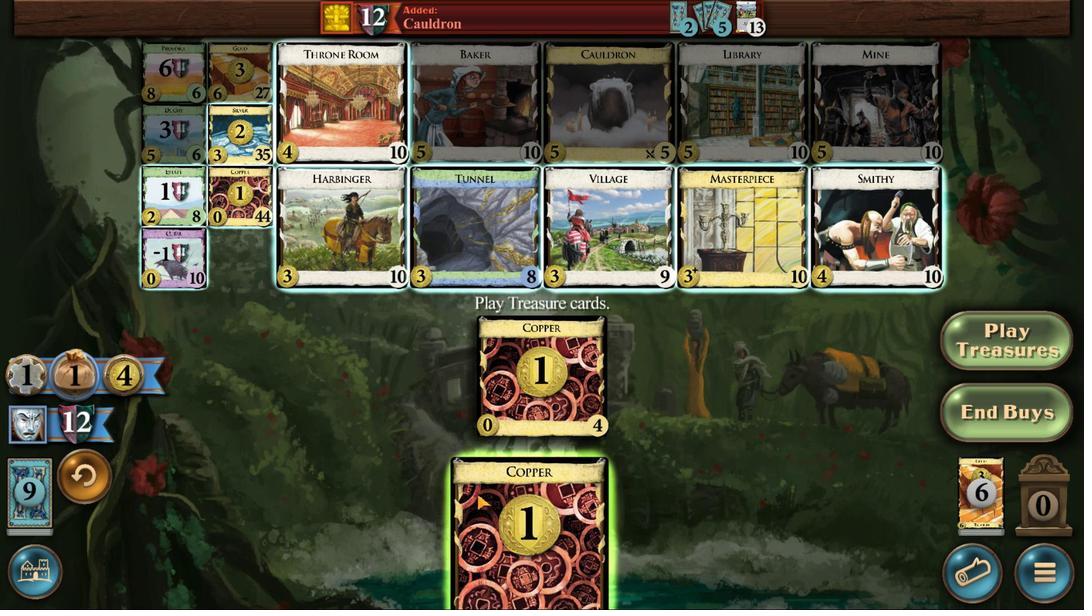 
Action: Mouse scrolled (367, 417) with delta (0, 0)
Screenshot: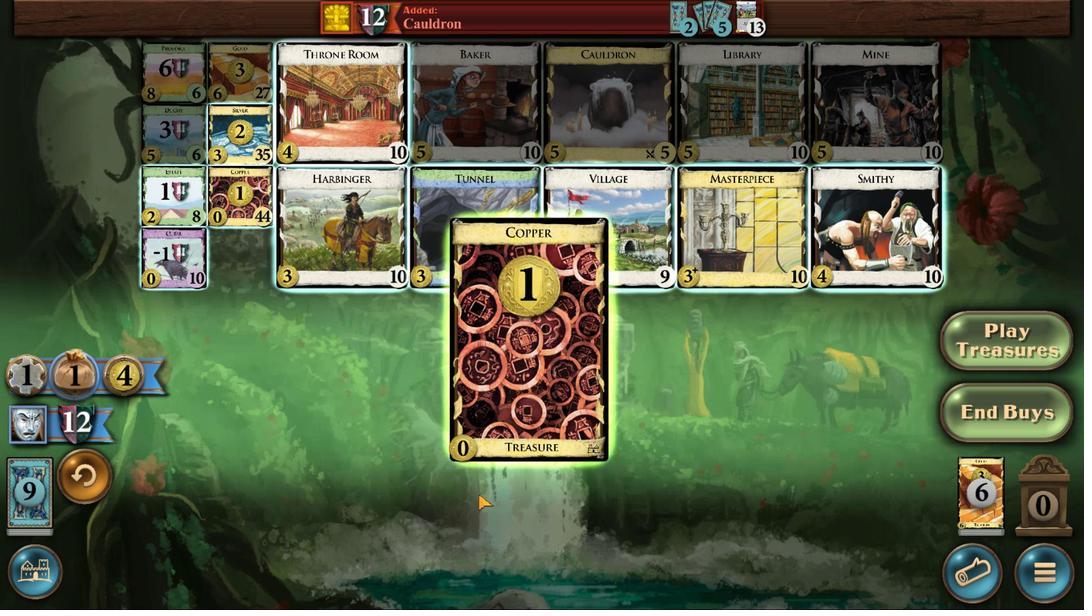 
Action: Mouse scrolled (367, 417) with delta (0, 0)
Screenshot: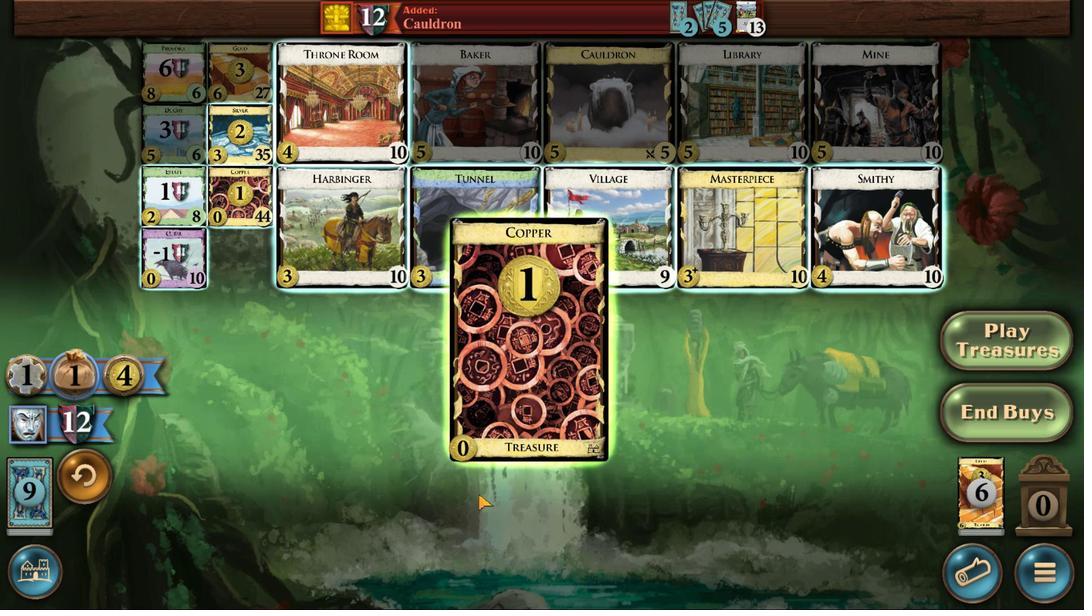 
Action: Mouse moved to (354, 417)
Screenshot: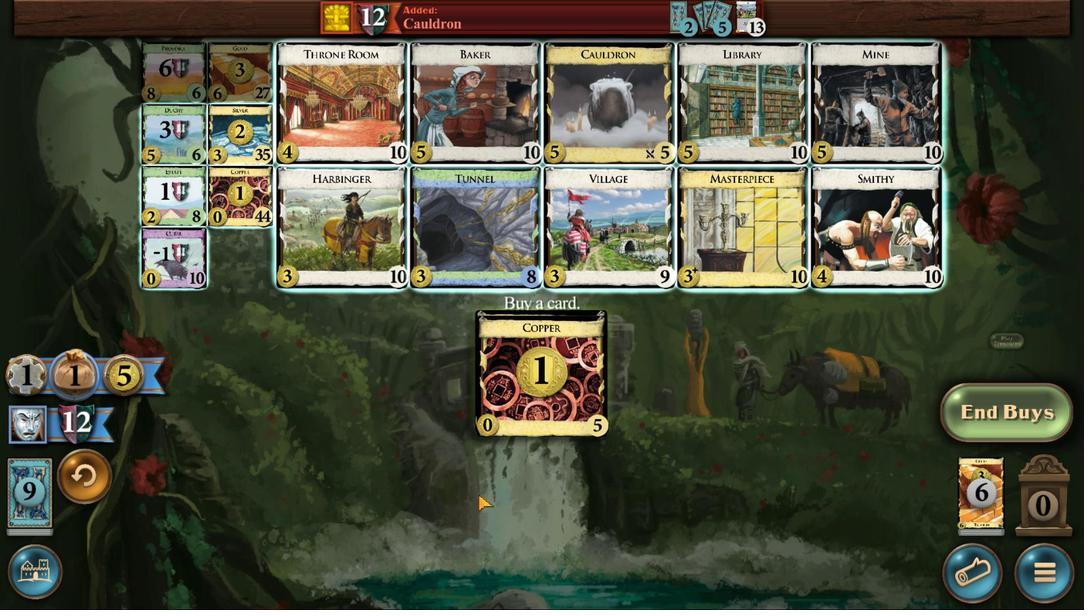 
Action: Mouse scrolled (354, 417) with delta (0, 0)
Screenshot: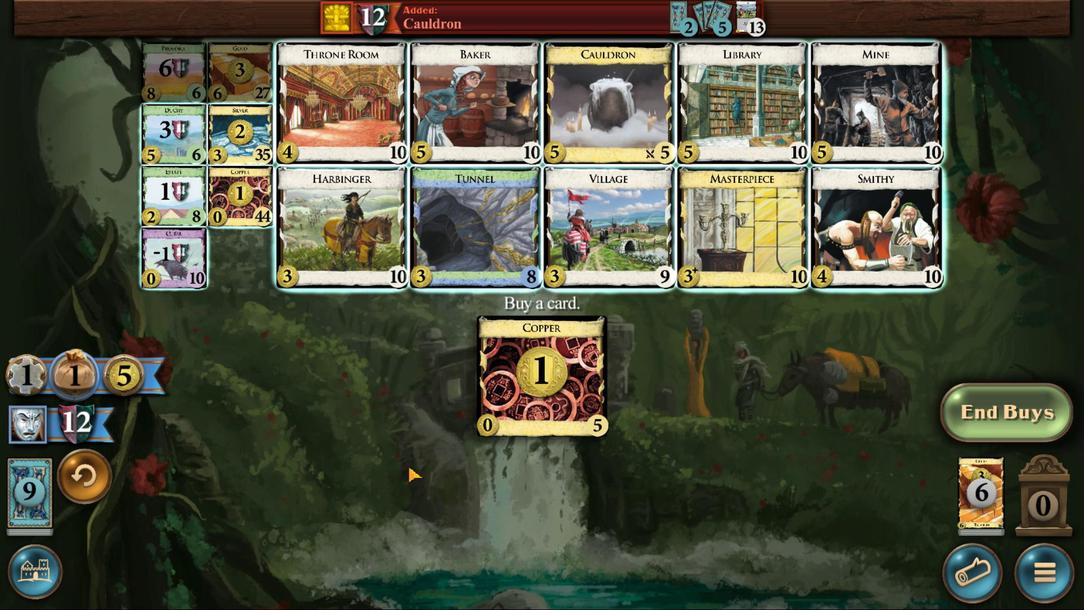 
Action: Mouse scrolled (354, 417) with delta (0, 0)
Screenshot: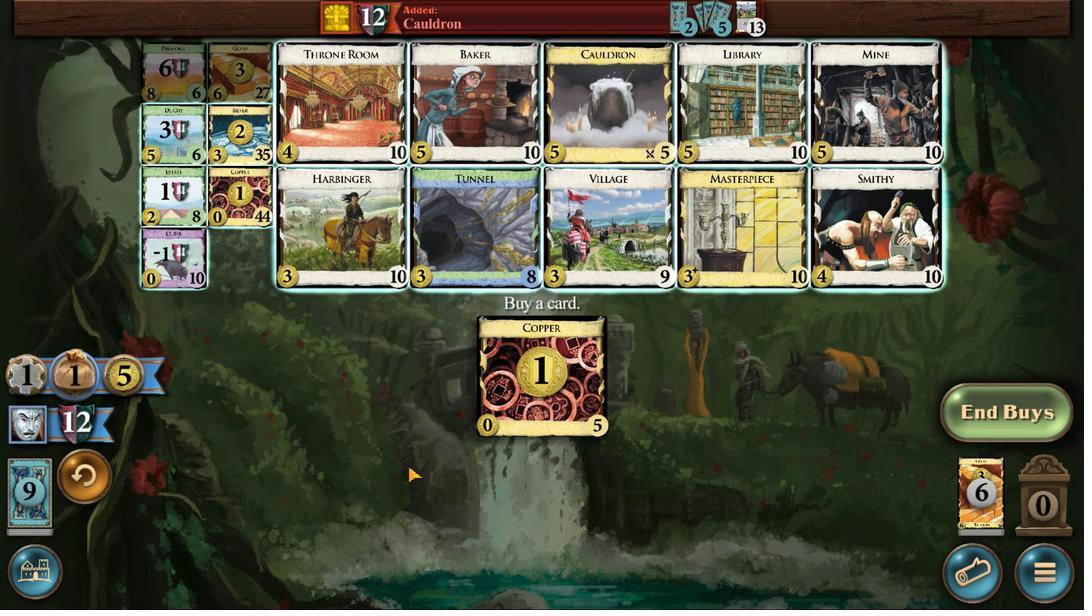 
Action: Mouse scrolled (354, 417) with delta (0, 0)
Screenshot: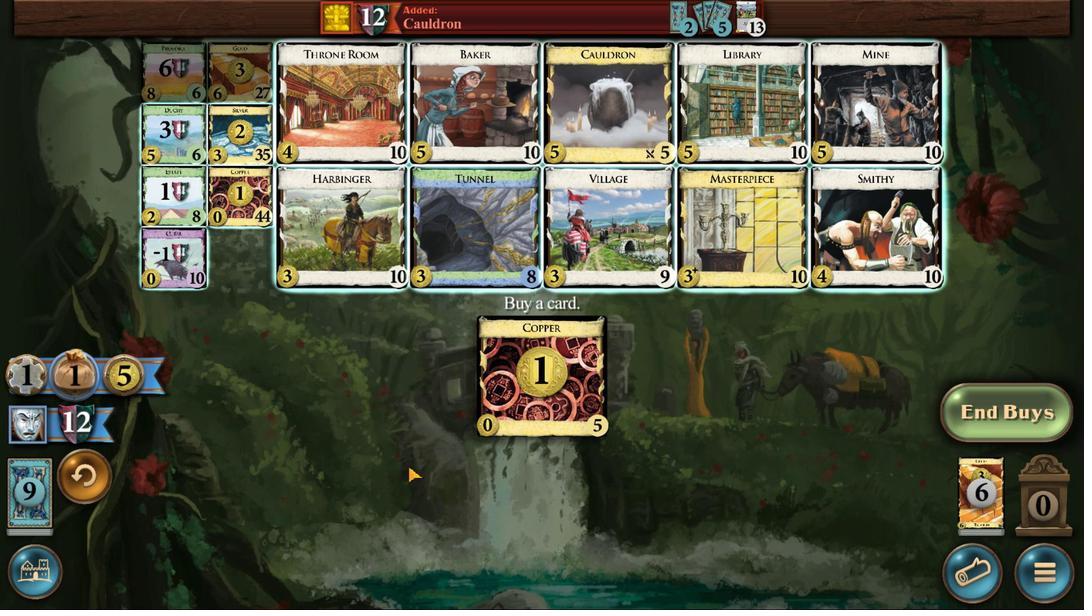 
Action: Mouse moved to (322, 417)
Screenshot: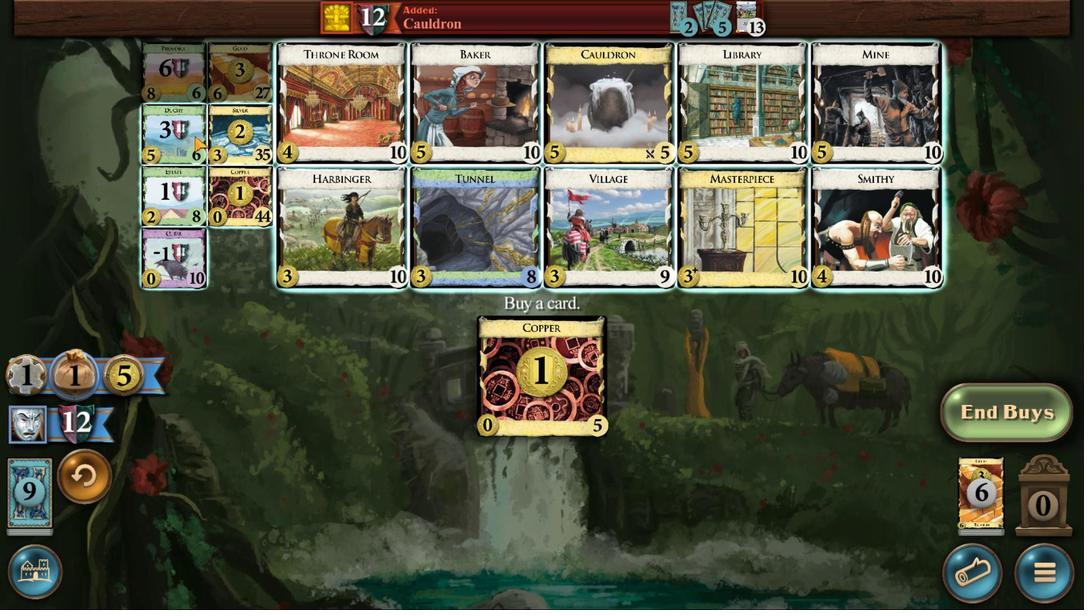 
Action: Mouse scrolled (322, 417) with delta (0, 0)
Screenshot: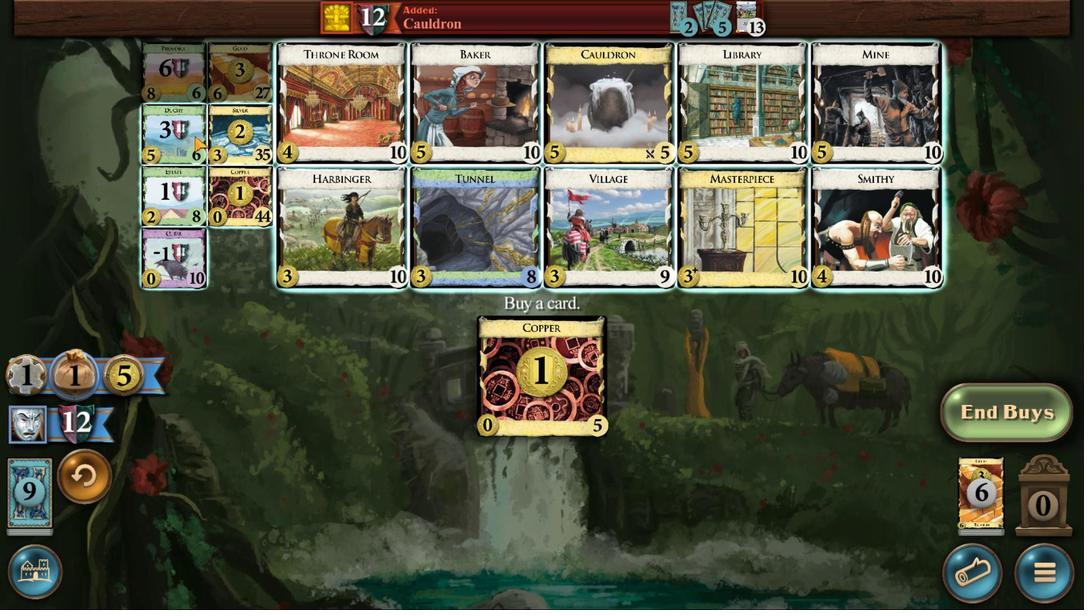 
Action: Mouse scrolled (322, 417) with delta (0, 0)
Screenshot: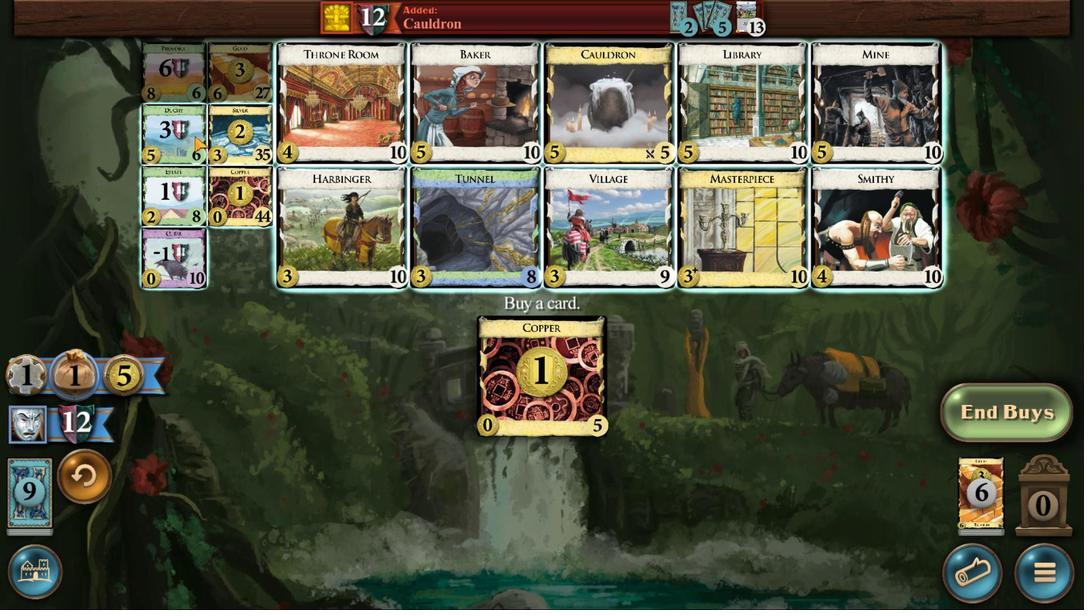 
Action: Mouse moved to (498, 399)
Screenshot: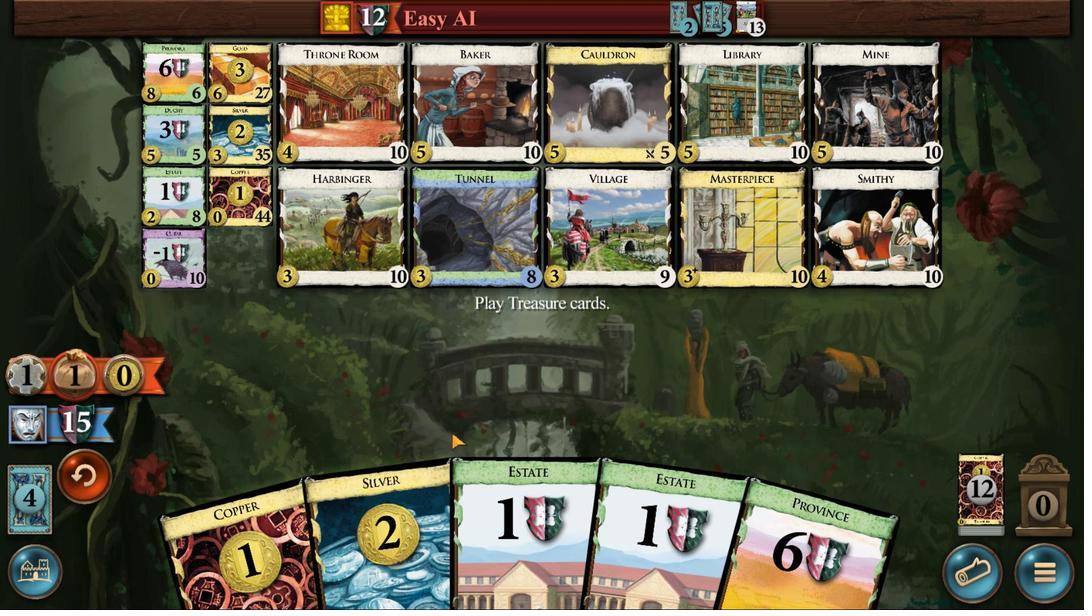 
Action: Mouse pressed left at (498, 399)
Screenshot: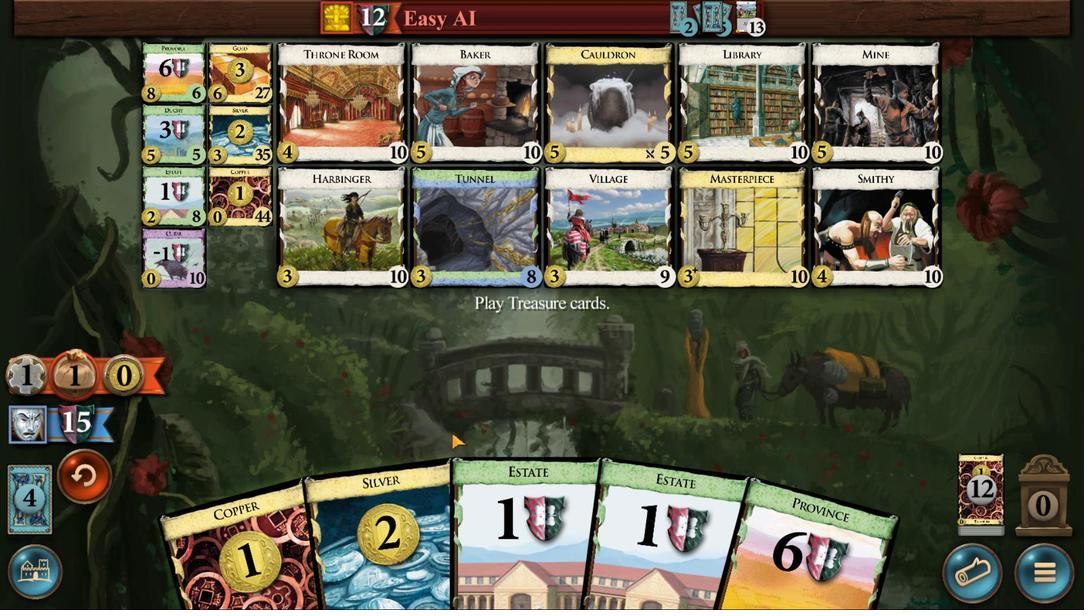 
Action: Mouse moved to (369, 417)
Screenshot: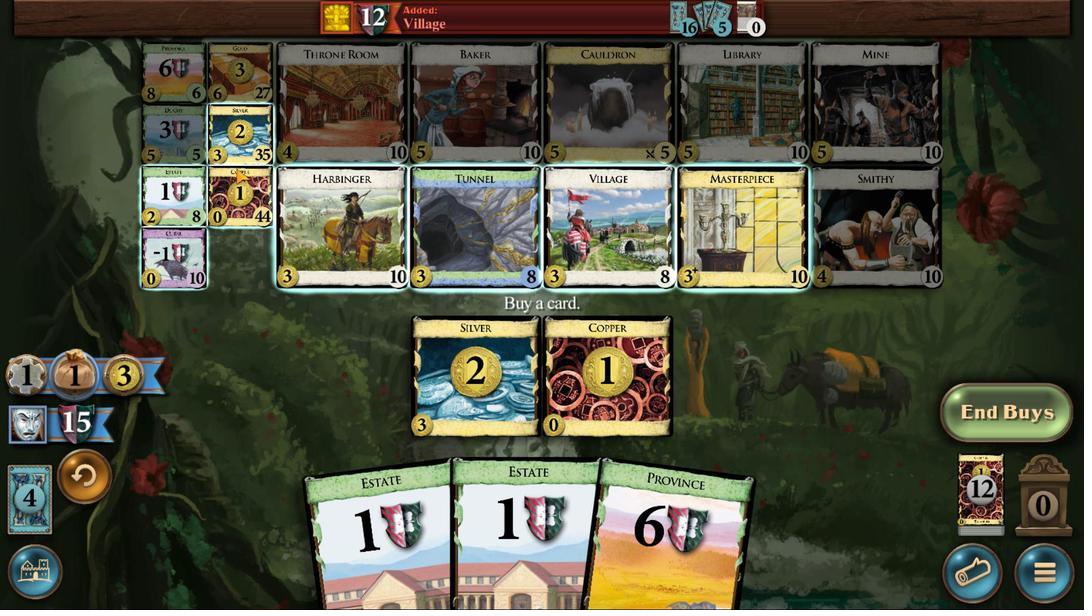
Action: Mouse scrolled (369, 416) with delta (0, 0)
Screenshot: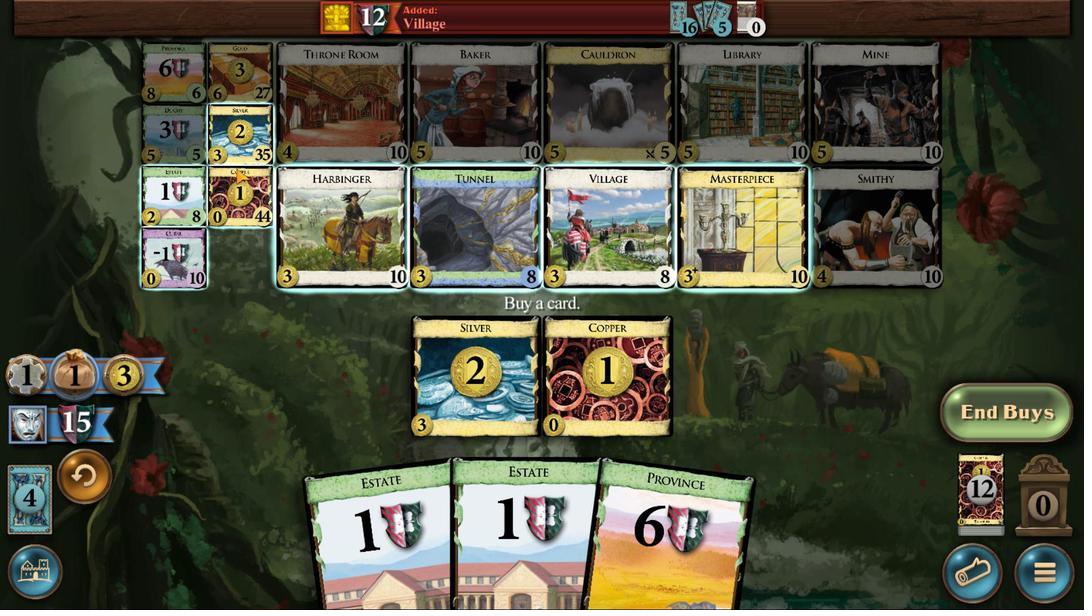 
Action: Mouse moved to (369, 417)
Screenshot: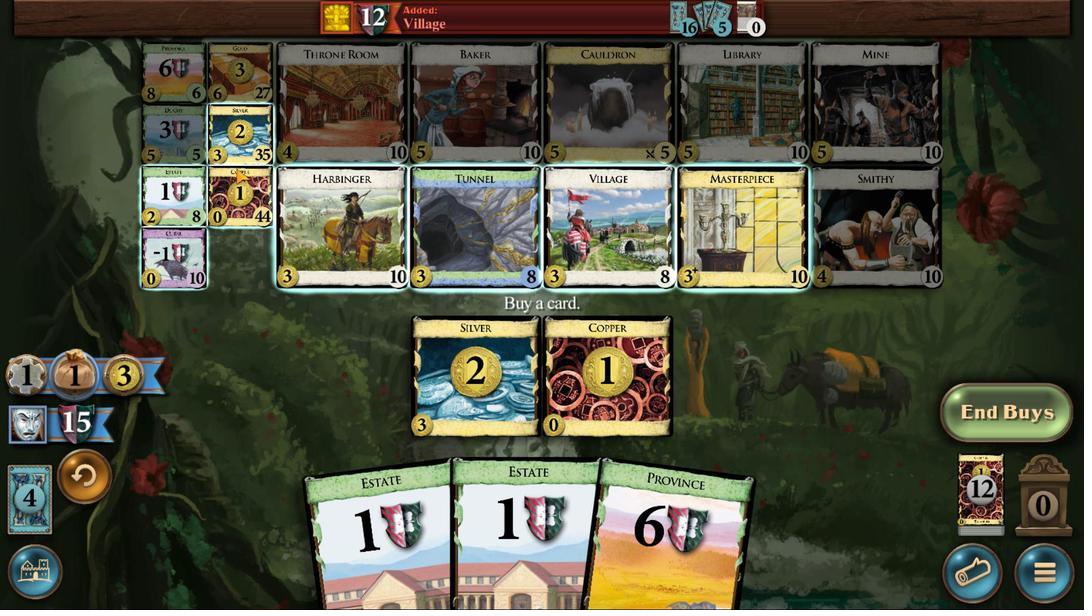 
Action: Mouse scrolled (369, 416) with delta (0, 0)
Screenshot: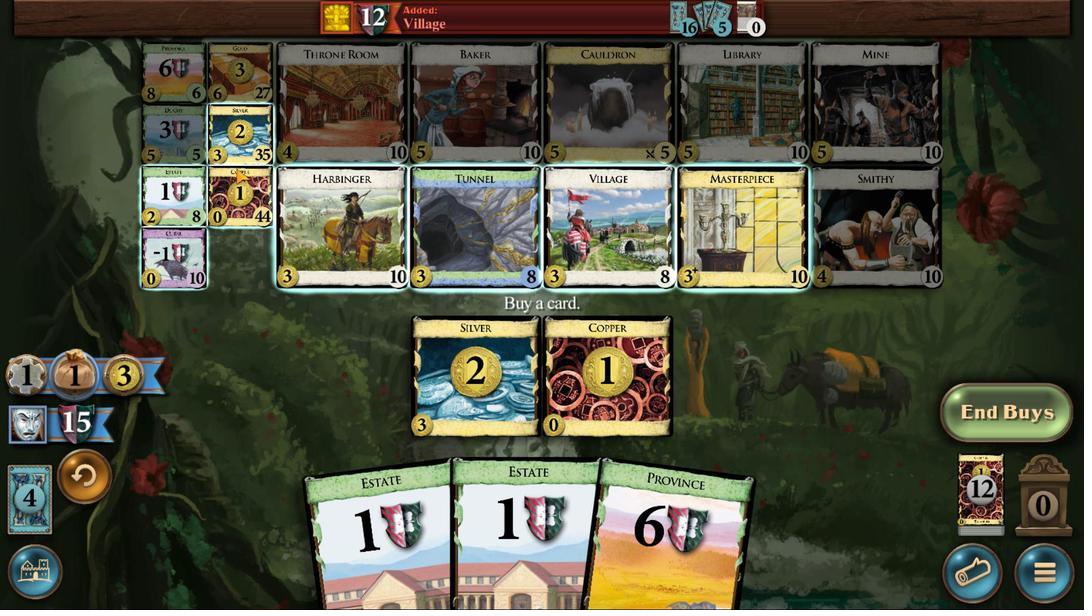 
Action: Mouse moved to (415, 417)
Screenshot: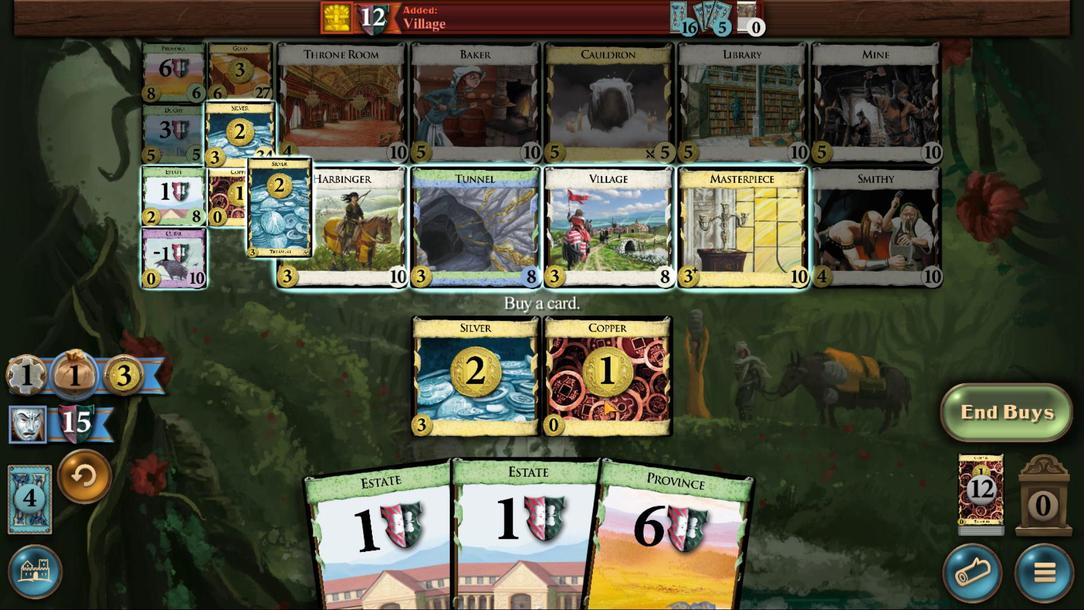 
Action: Mouse scrolled (415, 417) with delta (0, 0)
Screenshot: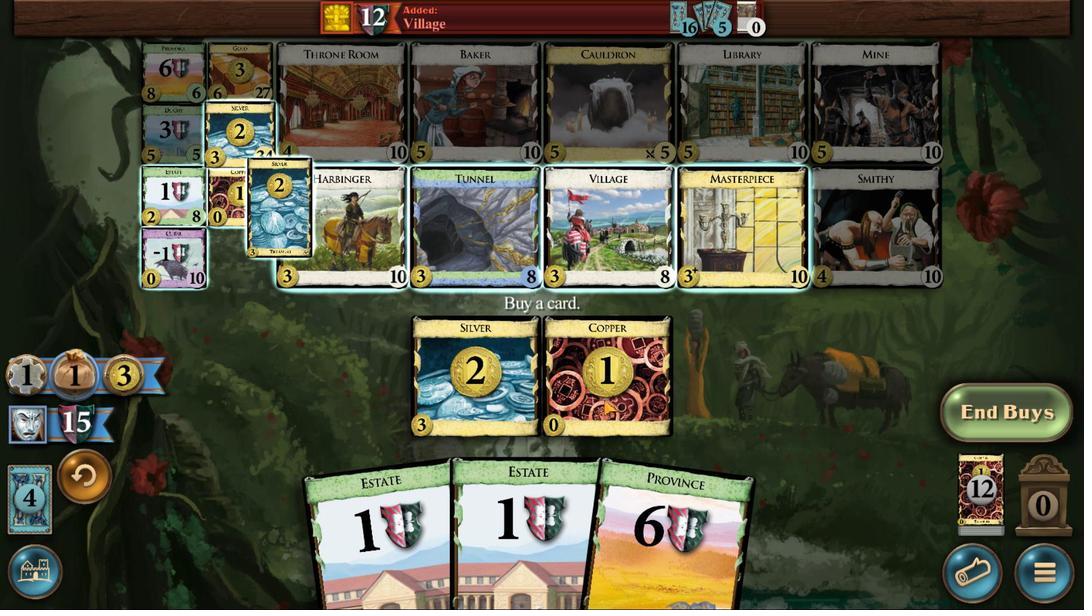 
Action: Mouse scrolled (415, 417) with delta (0, 0)
Screenshot: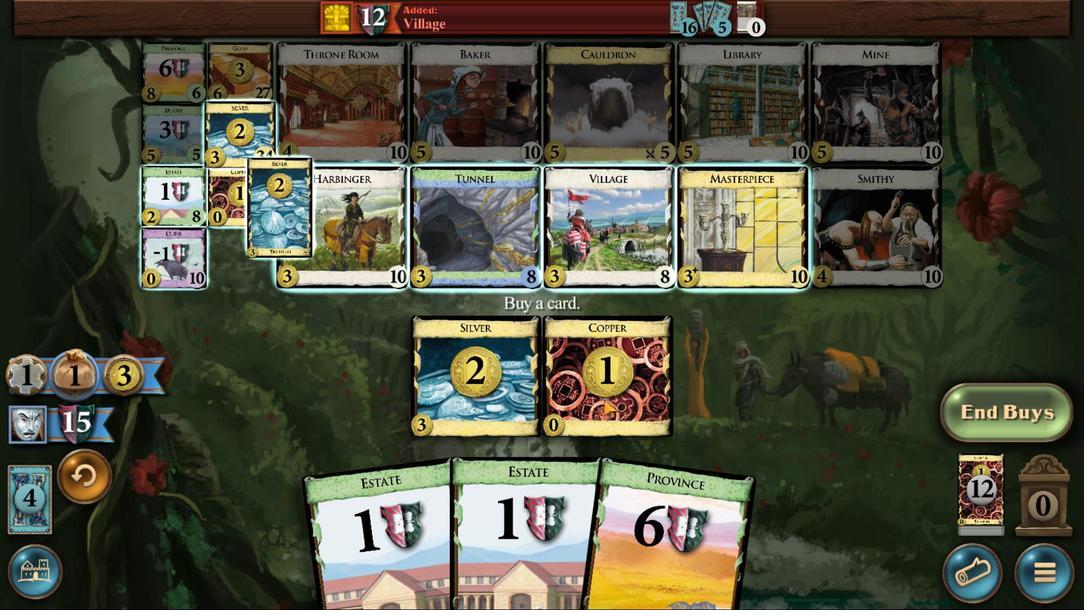 
Action: Mouse scrolled (415, 417) with delta (0, 0)
Screenshot: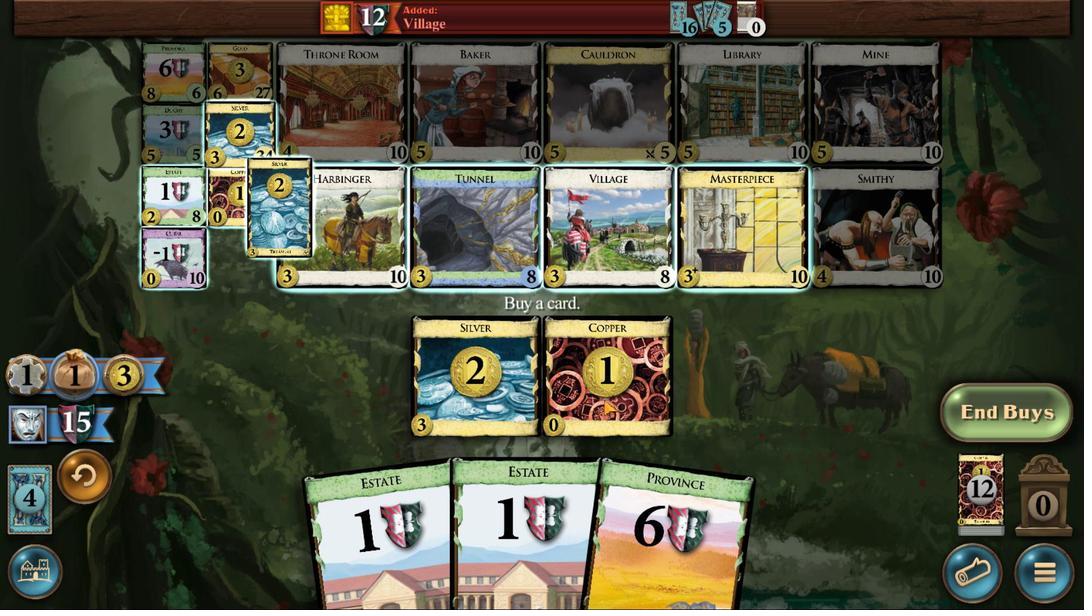 
Action: Mouse moved to (462, 400)
Screenshot: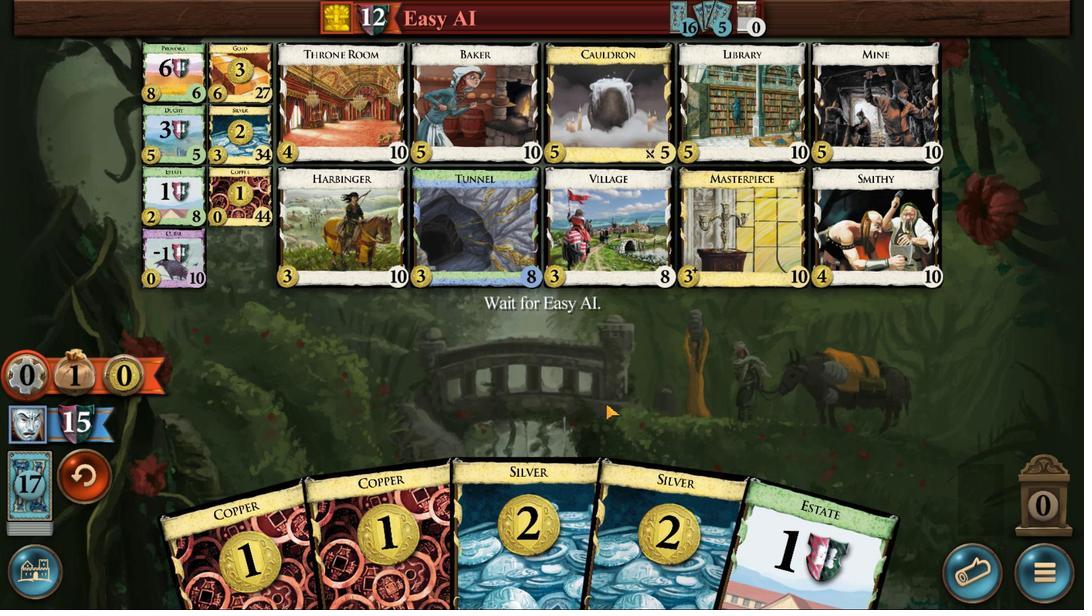 
Action: Mouse pressed left at (462, 400)
Screenshot: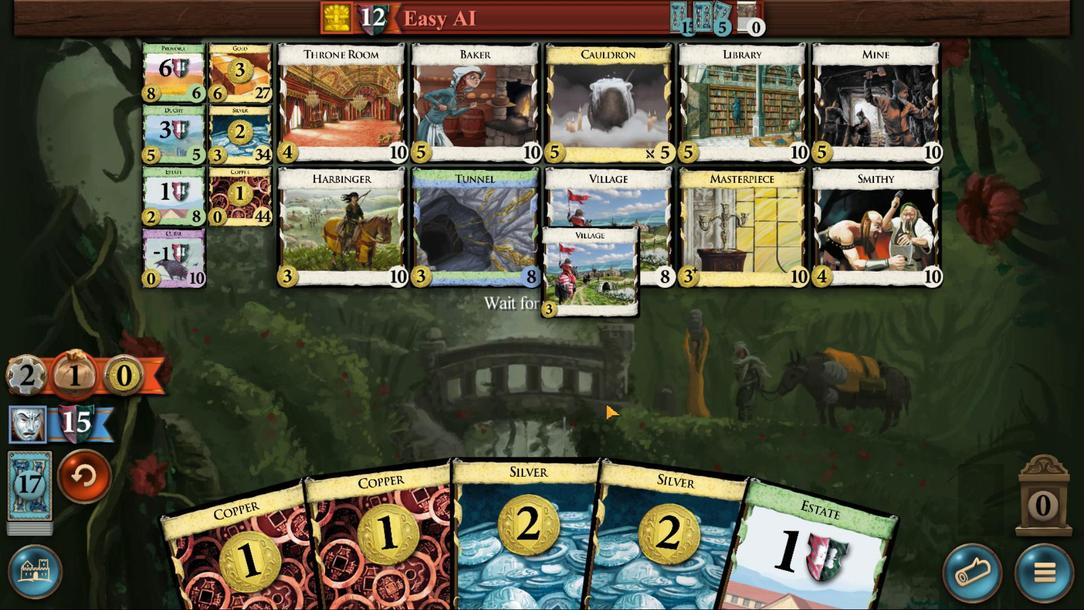 
Action: Mouse moved to (211, 417)
Screenshot: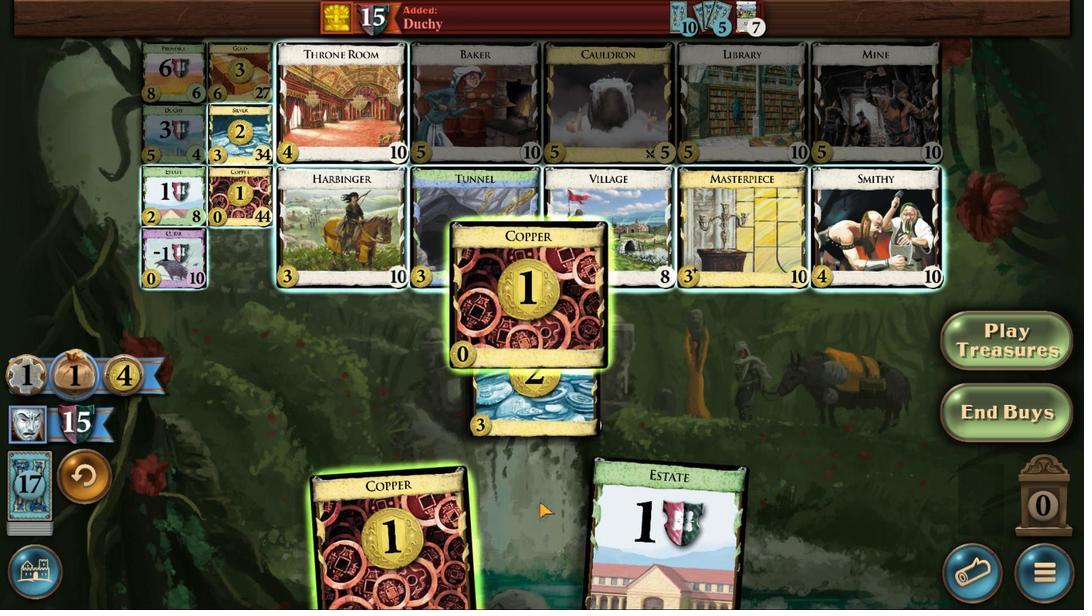 
Action: Mouse scrolled (211, 417) with delta (0, 0)
Screenshot: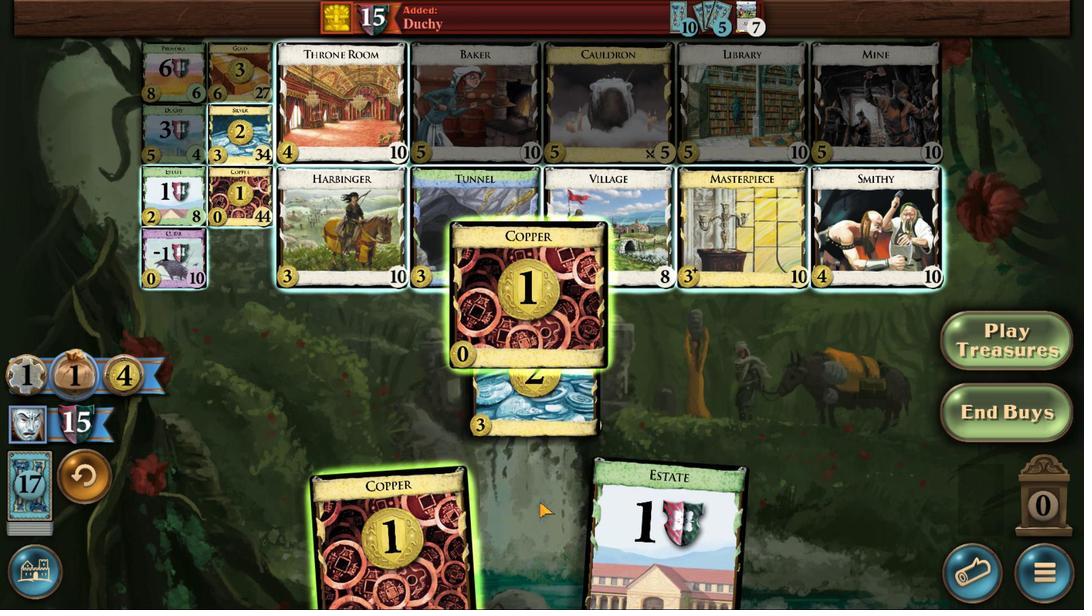
Action: Mouse moved to (210, 417)
Screenshot: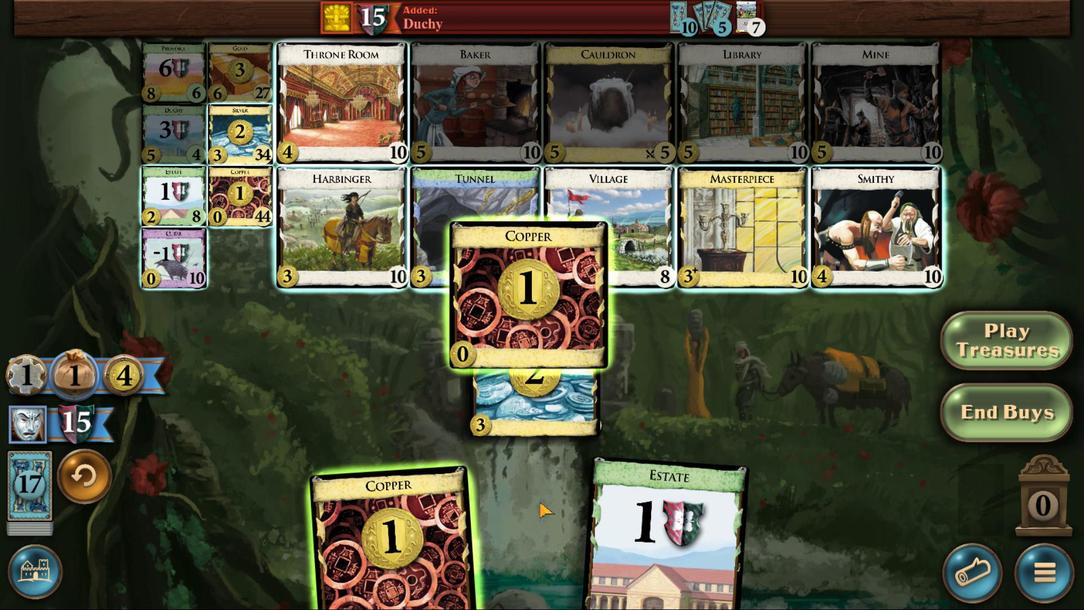 
Action: Mouse scrolled (210, 417) with delta (0, 0)
Screenshot: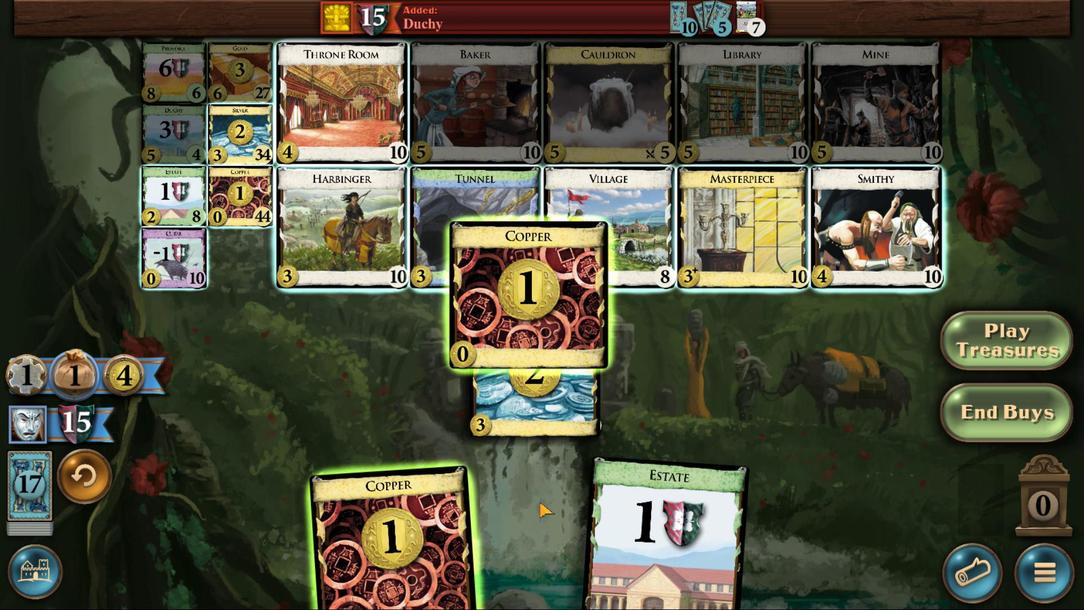 
Action: Mouse scrolled (210, 417) with delta (0, 0)
Screenshot: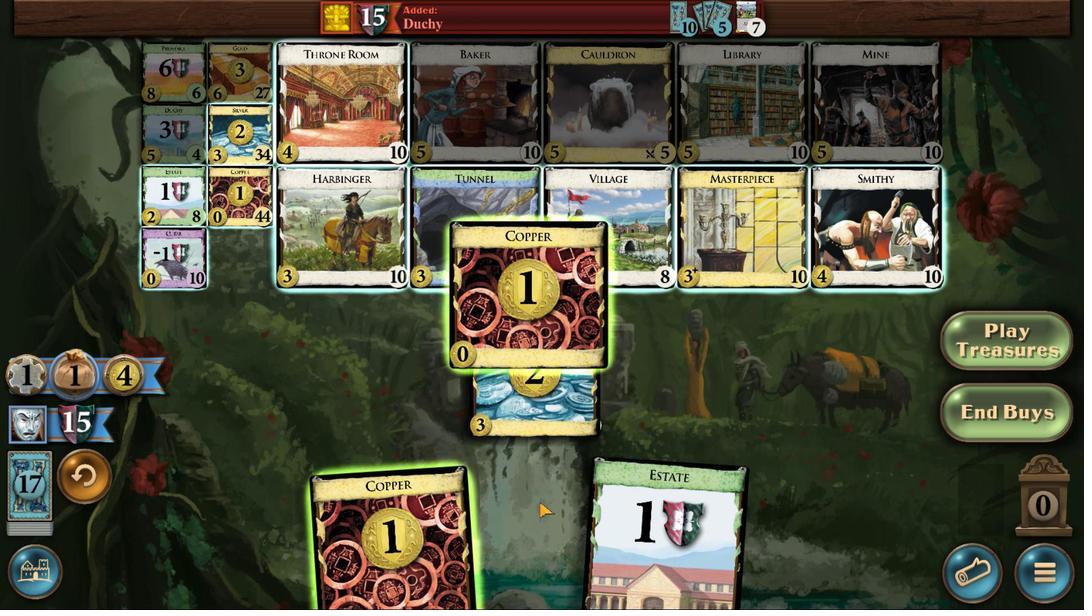 
Action: Mouse moved to (258, 417)
Screenshot: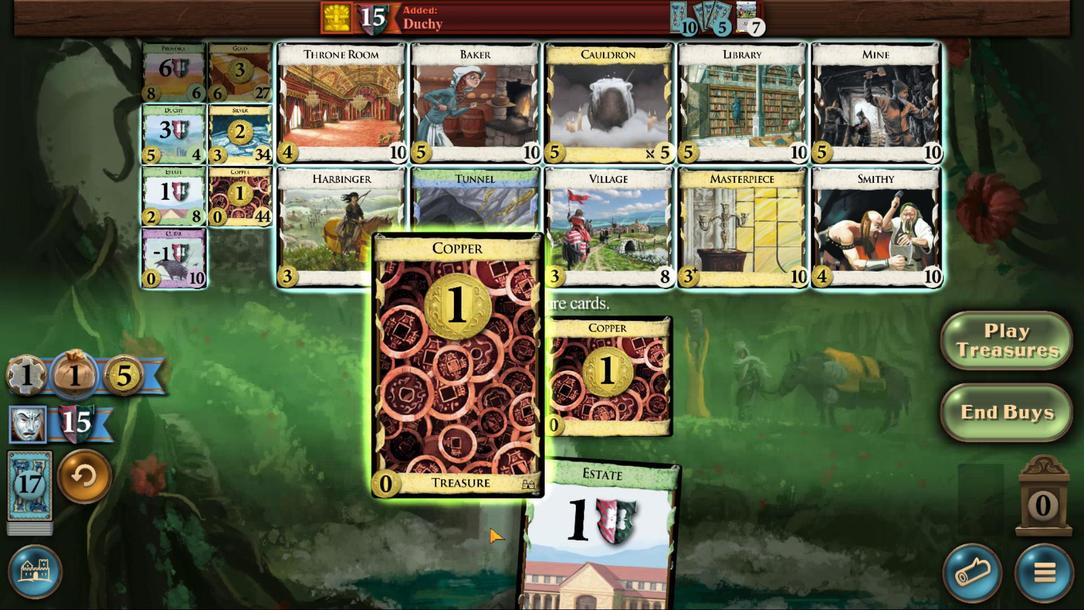 
Action: Mouse scrolled (258, 417) with delta (0, 0)
Screenshot: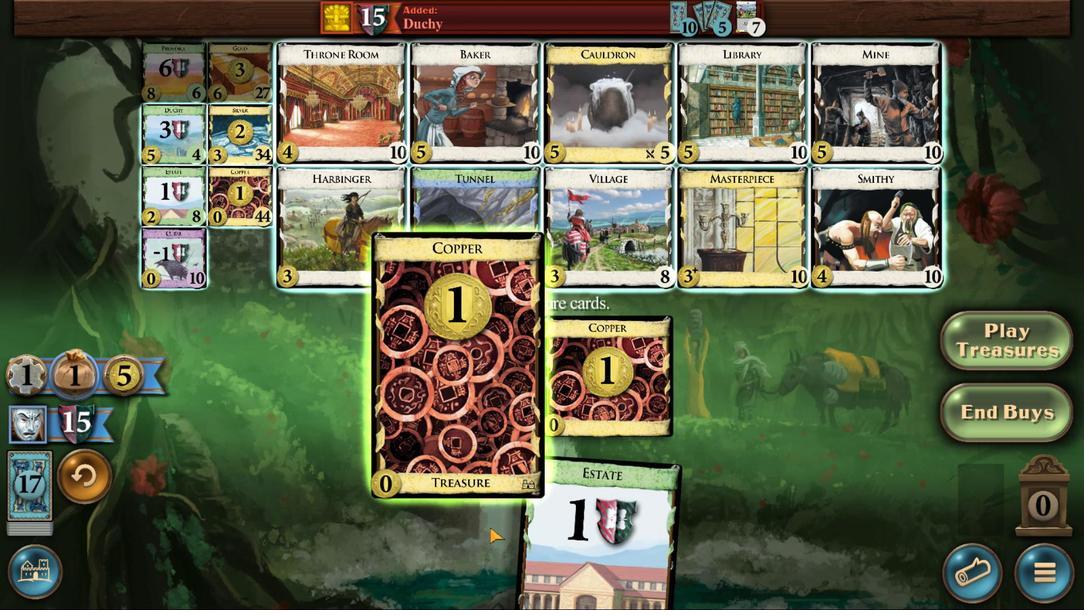 
Action: Mouse scrolled (258, 417) with delta (0, 0)
Screenshot: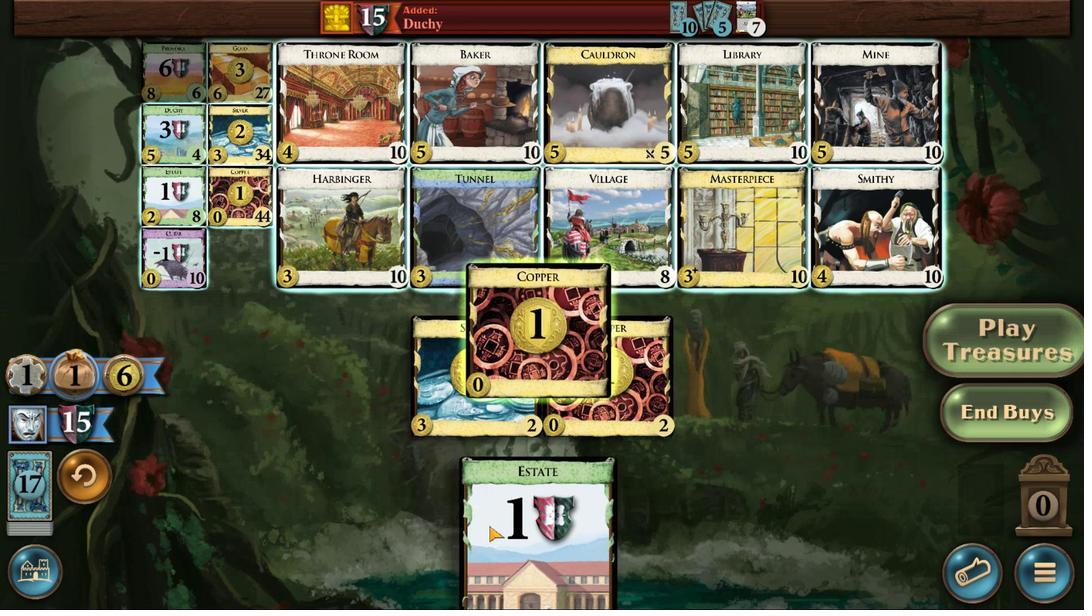 
Action: Mouse scrolled (258, 417) with delta (0, 0)
Screenshot: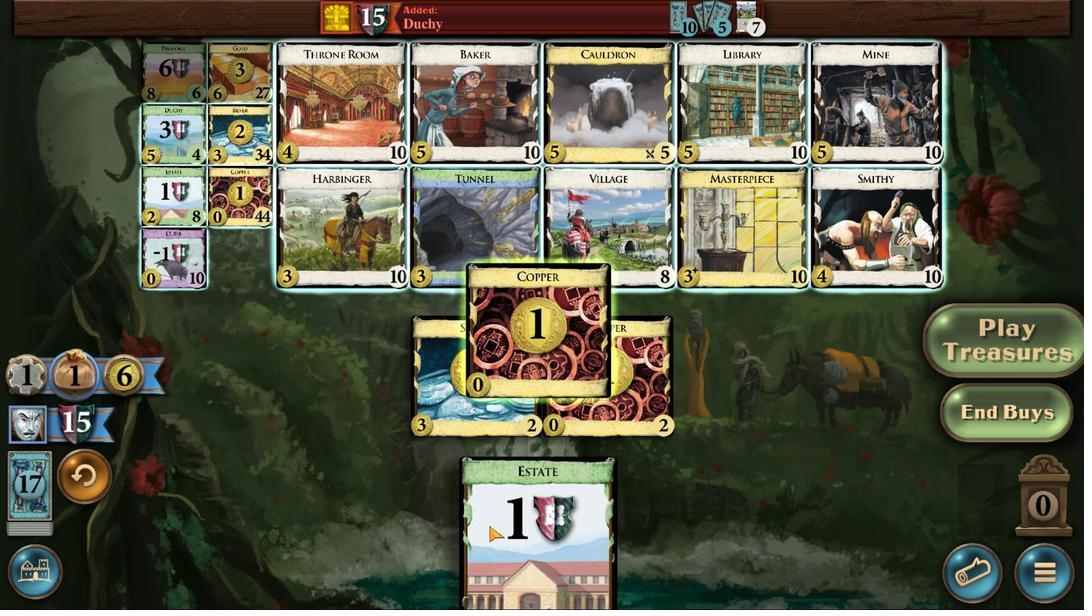 
Action: Mouse moved to (284, 417)
Screenshot: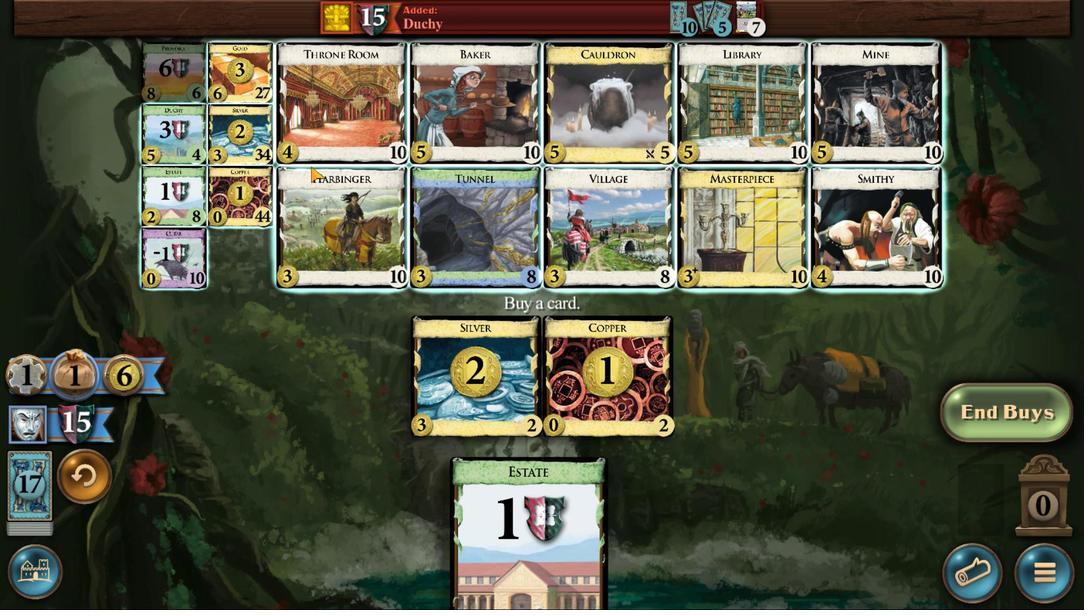 
Action: Mouse scrolled (284, 417) with delta (0, 0)
Screenshot: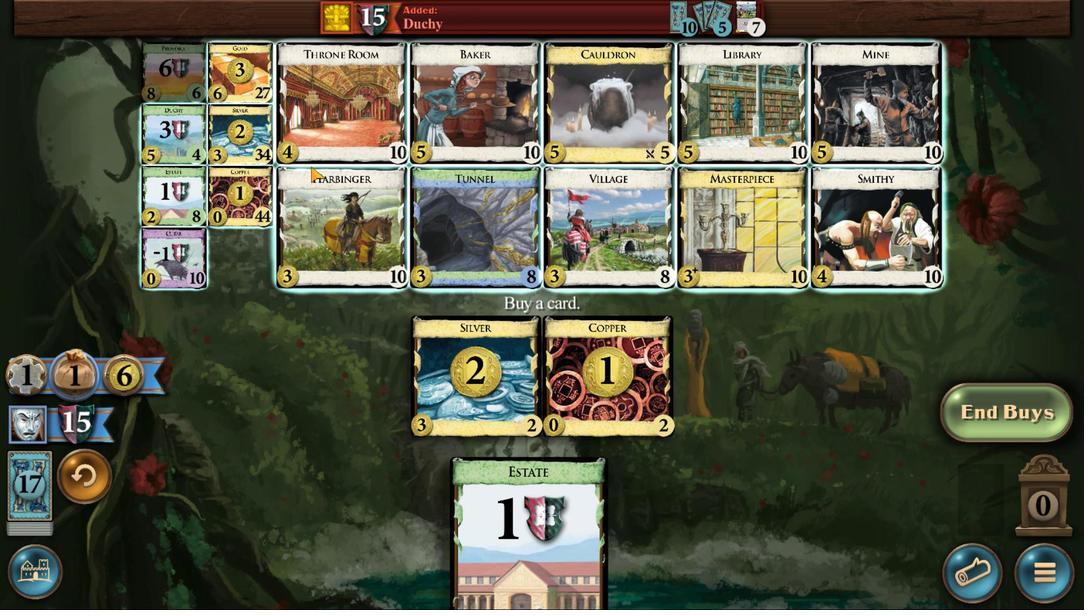 
Action: Mouse moved to (284, 417)
Screenshot: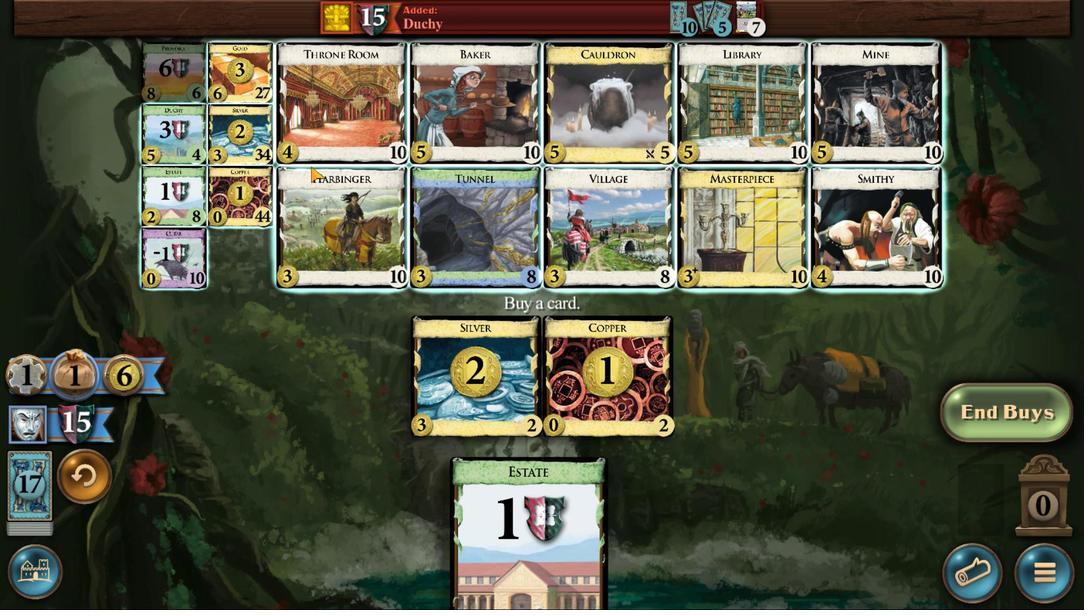 
Action: Mouse scrolled (284, 417) with delta (0, 0)
Screenshot: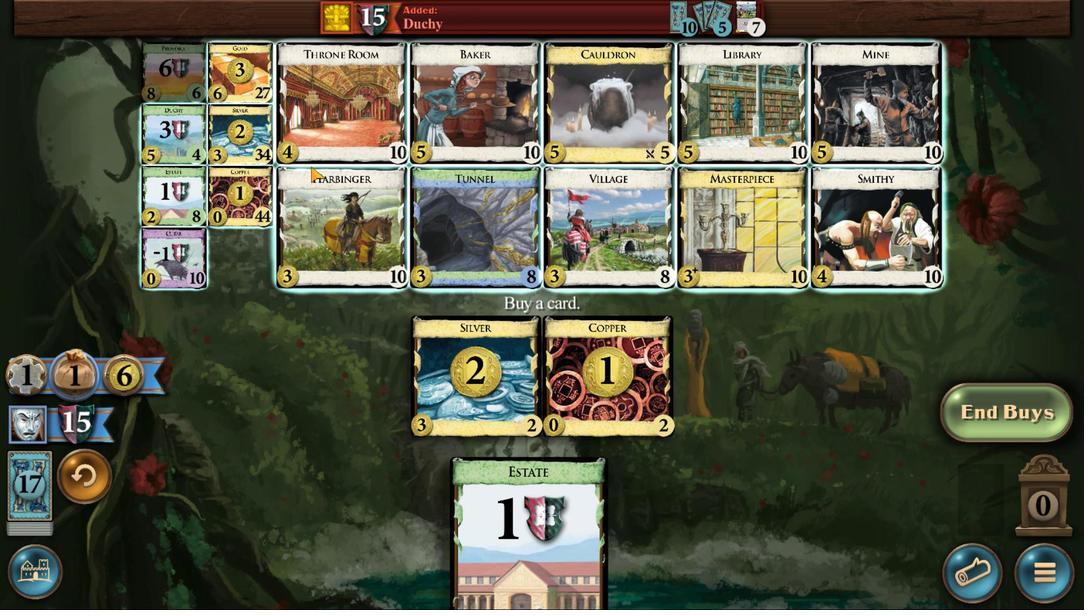 
Action: Mouse scrolled (284, 417) with delta (0, 0)
Screenshot: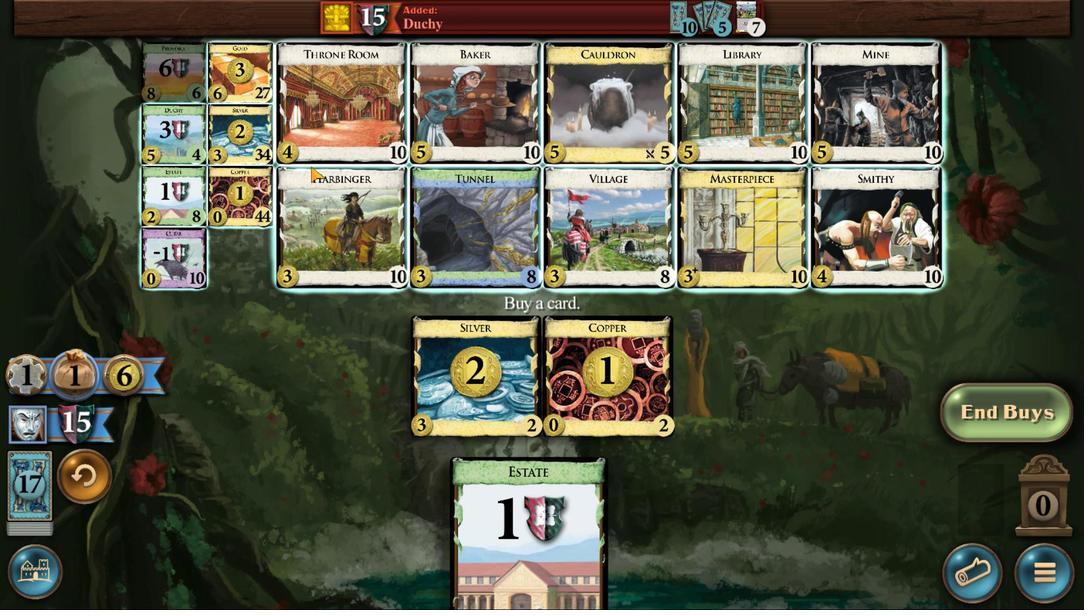 
Action: Mouse moved to (315, 418)
Screenshot: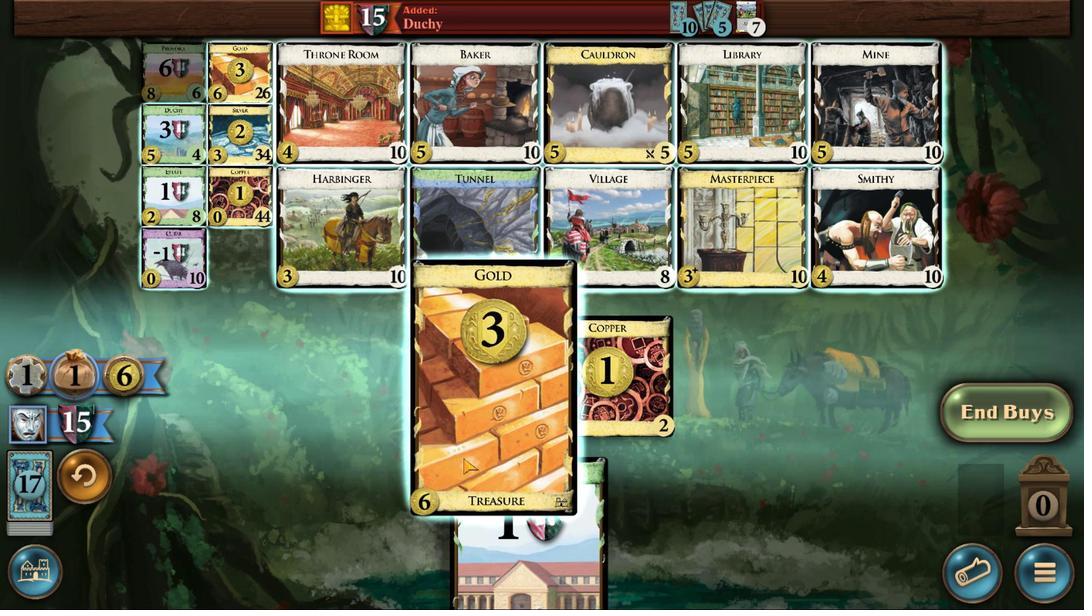 
Action: Mouse scrolled (315, 418) with delta (0, 0)
Screenshot: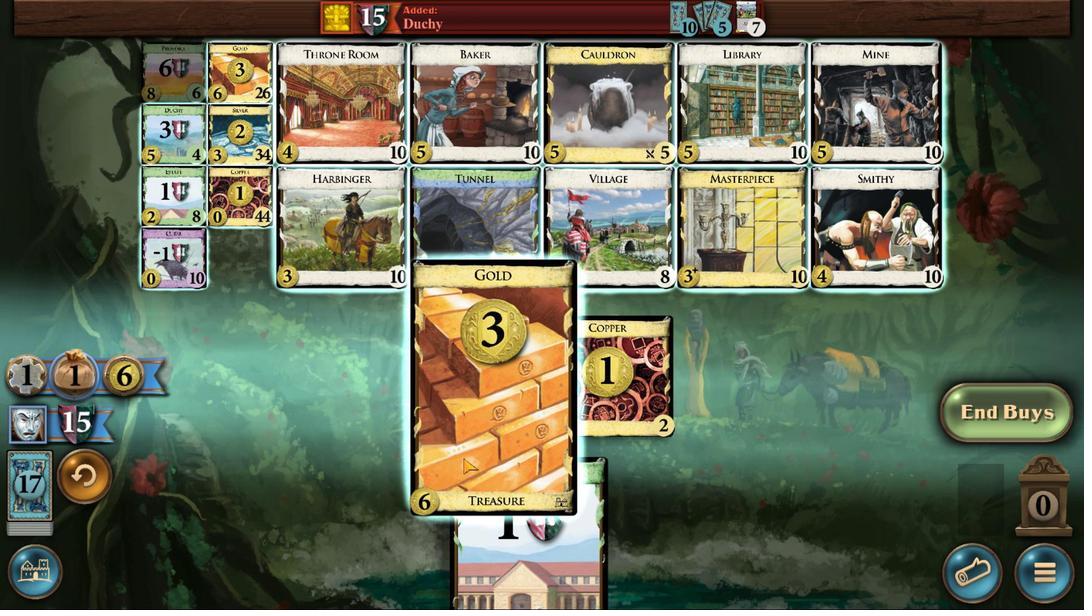 
Action: Mouse scrolled (315, 418) with delta (0, 0)
Screenshot: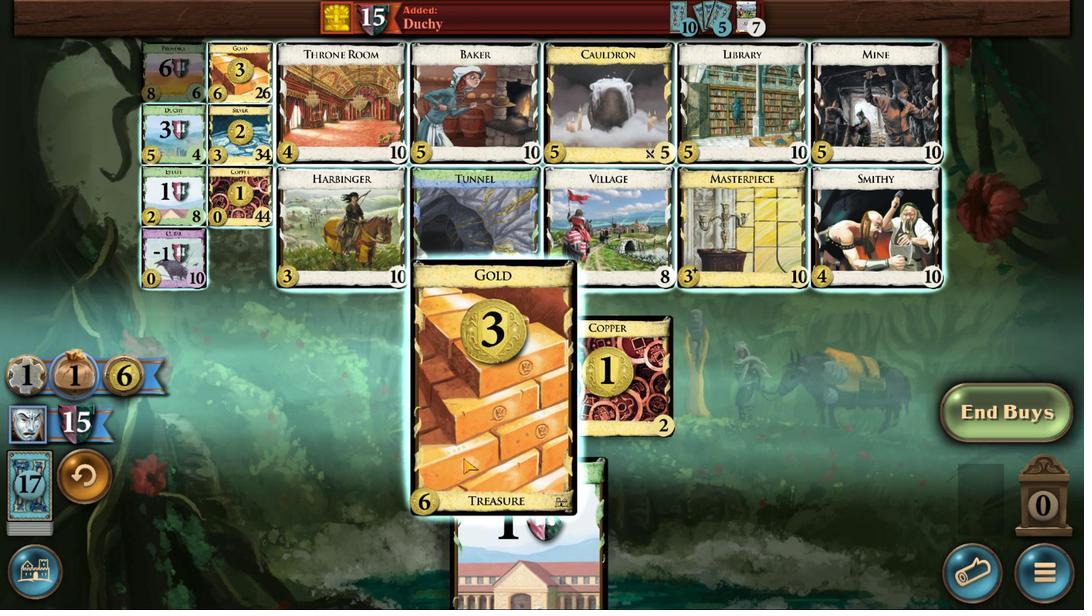 
Action: Mouse scrolled (315, 418) with delta (0, 0)
Screenshot: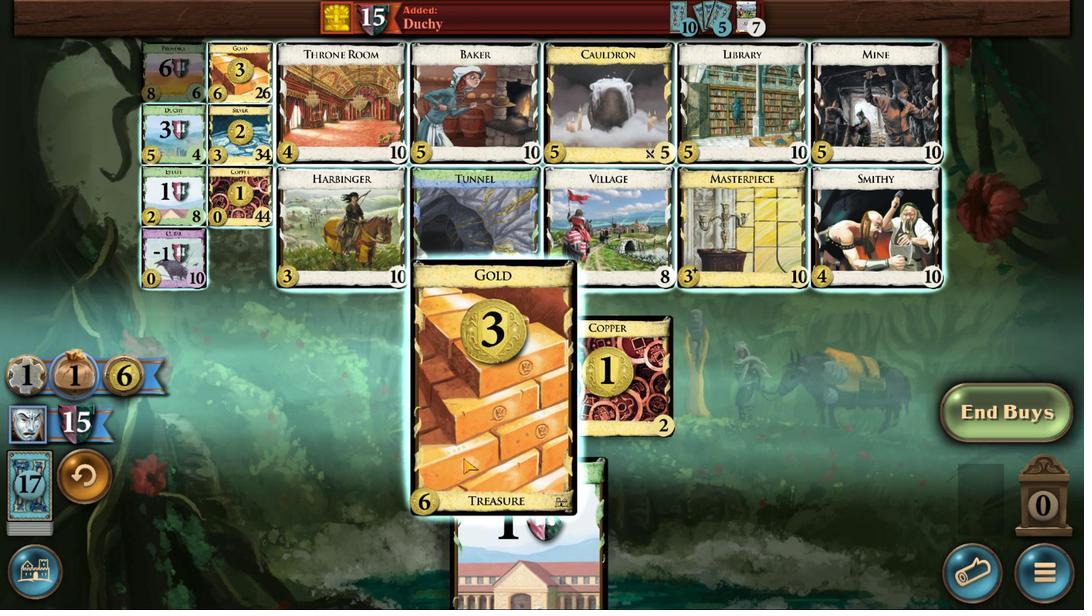 
Action: Mouse moved to (461, 397)
Screenshot: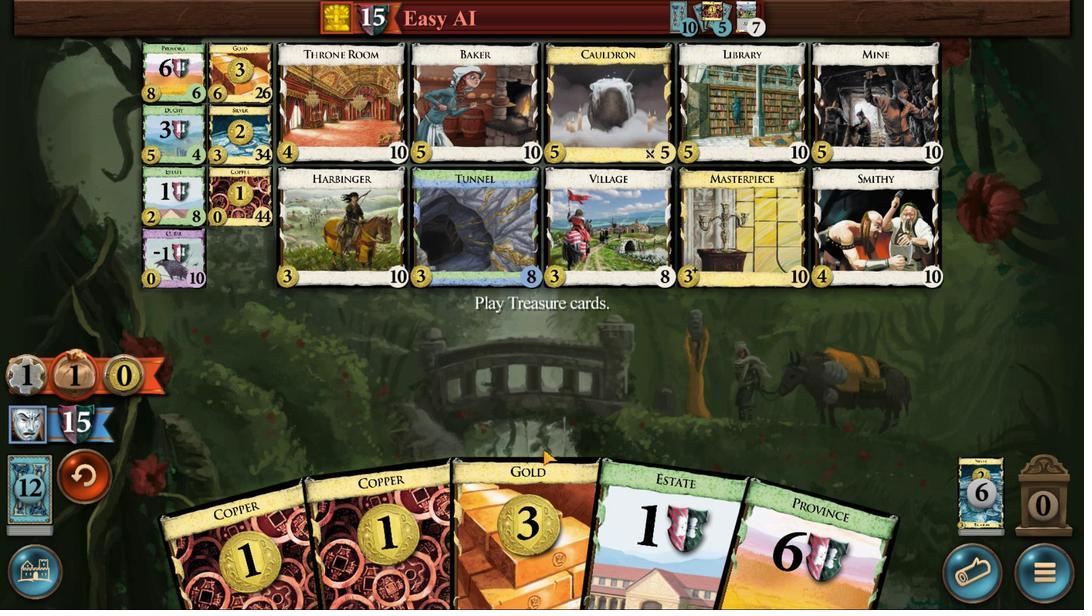 
Action: Mouse pressed left at (461, 397)
Screenshot: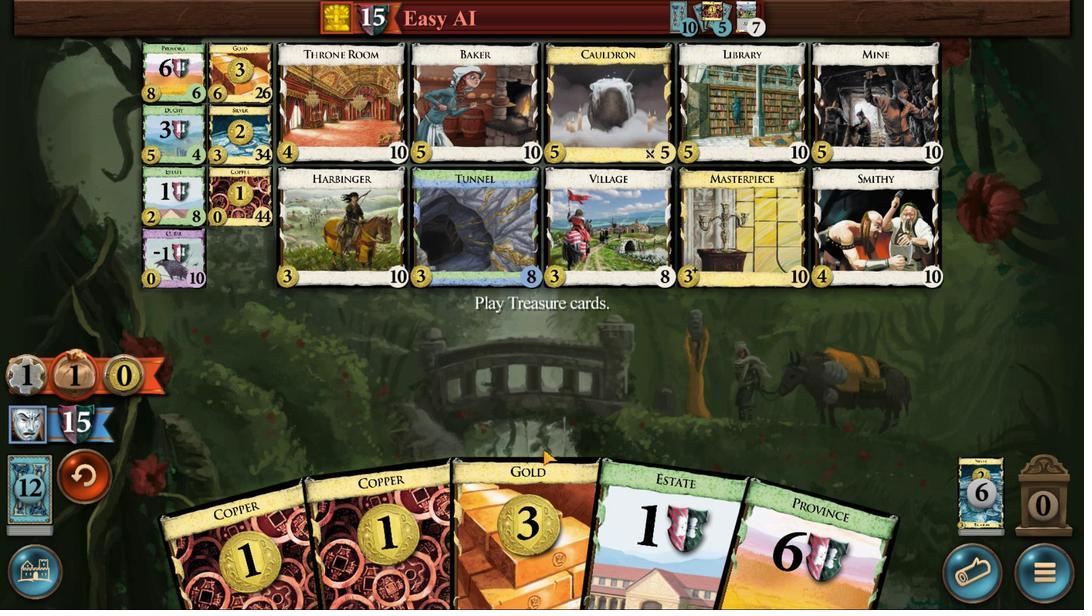 
Action: Mouse moved to (293, 418)
Screenshot: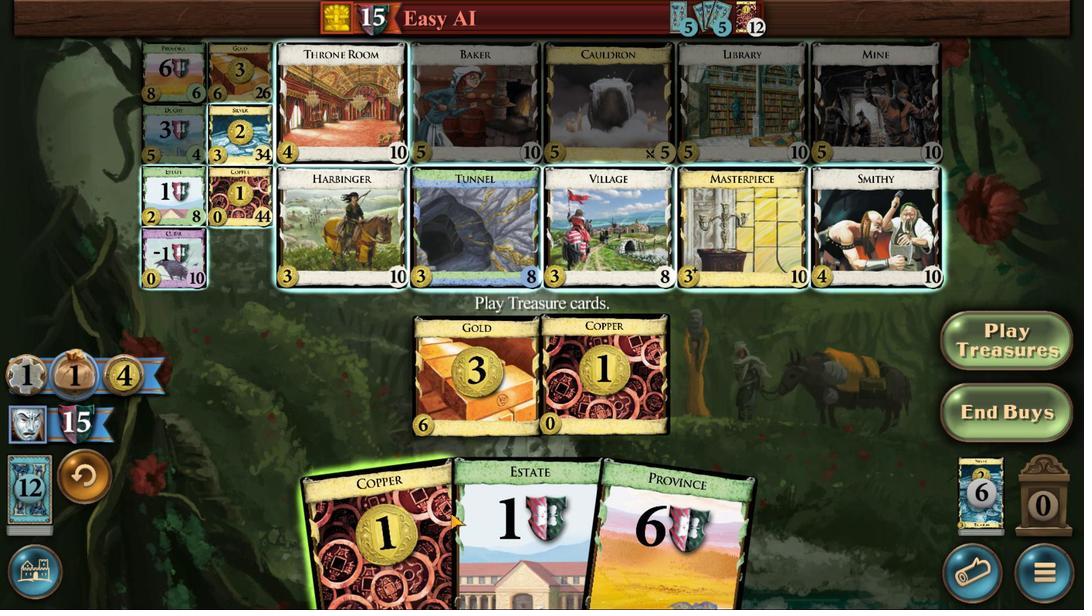 
Action: Mouse scrolled (293, 418) with delta (0, 0)
Screenshot: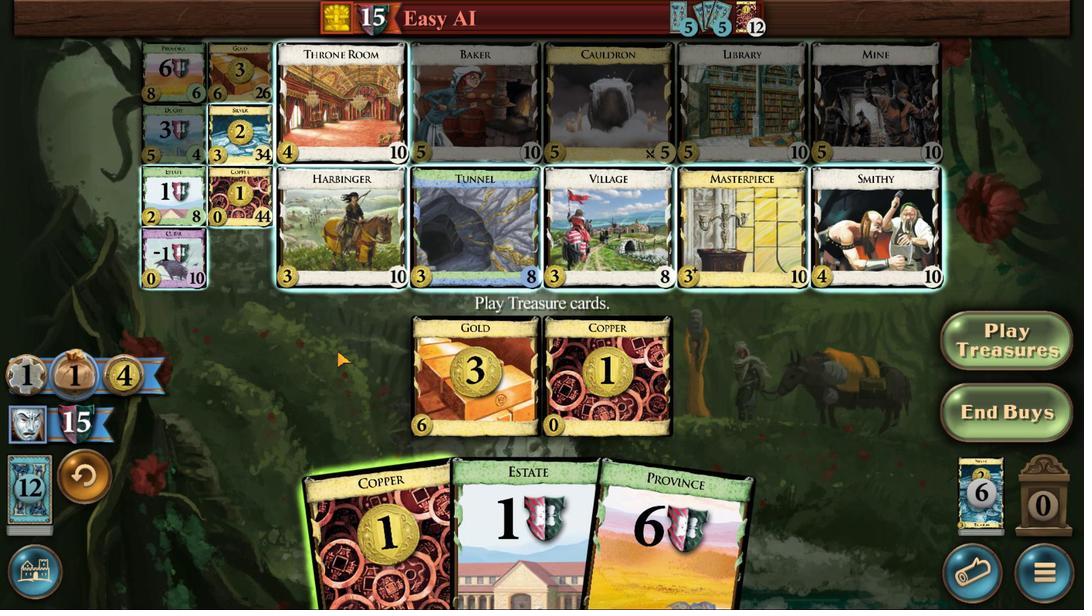 
Action: Mouse moved to (293, 418)
Screenshot: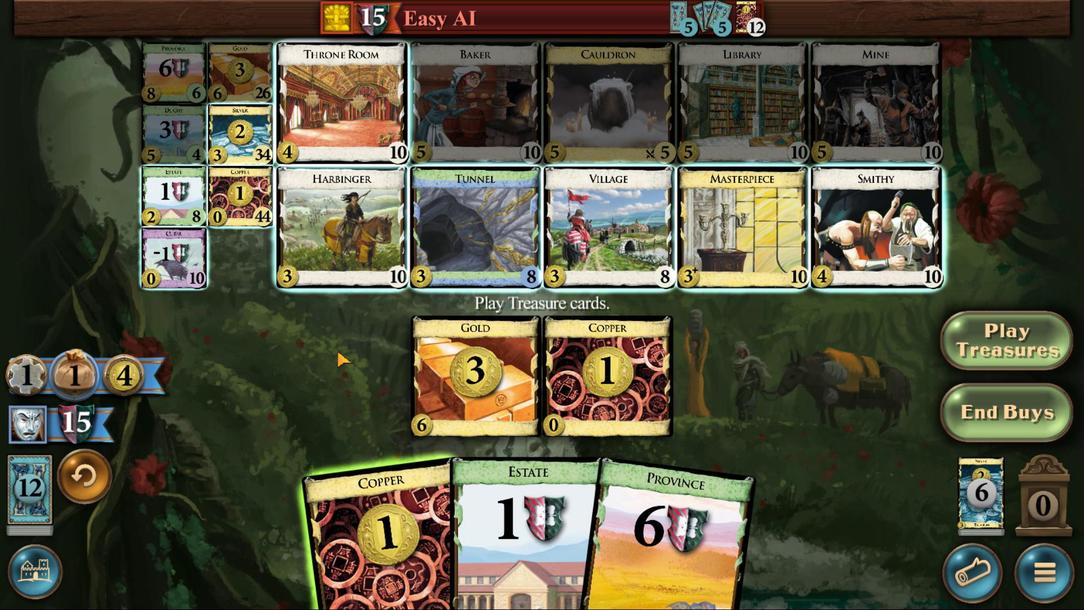 
Action: Mouse scrolled (293, 418) with delta (0, 0)
Screenshot: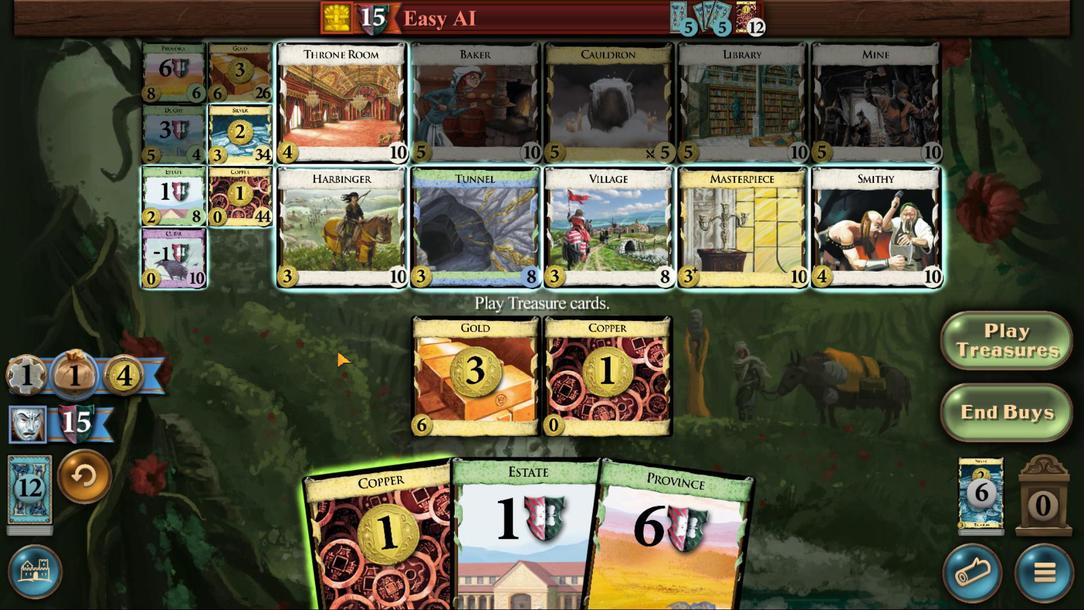 
Action: Mouse moved to (293, 418)
Screenshot: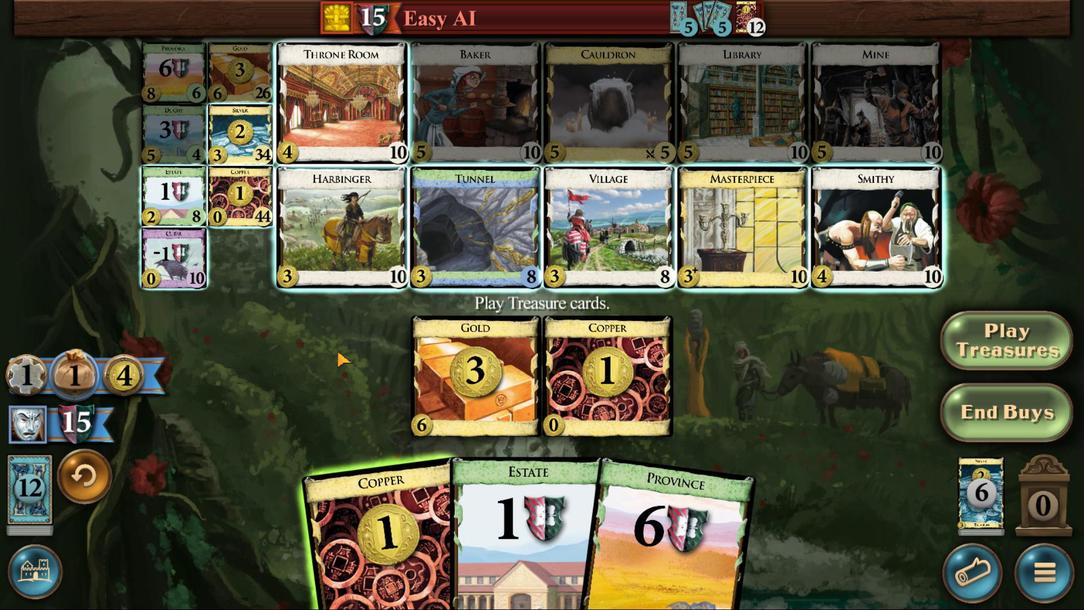 
Action: Mouse scrolled (293, 418) with delta (0, 0)
Screenshot: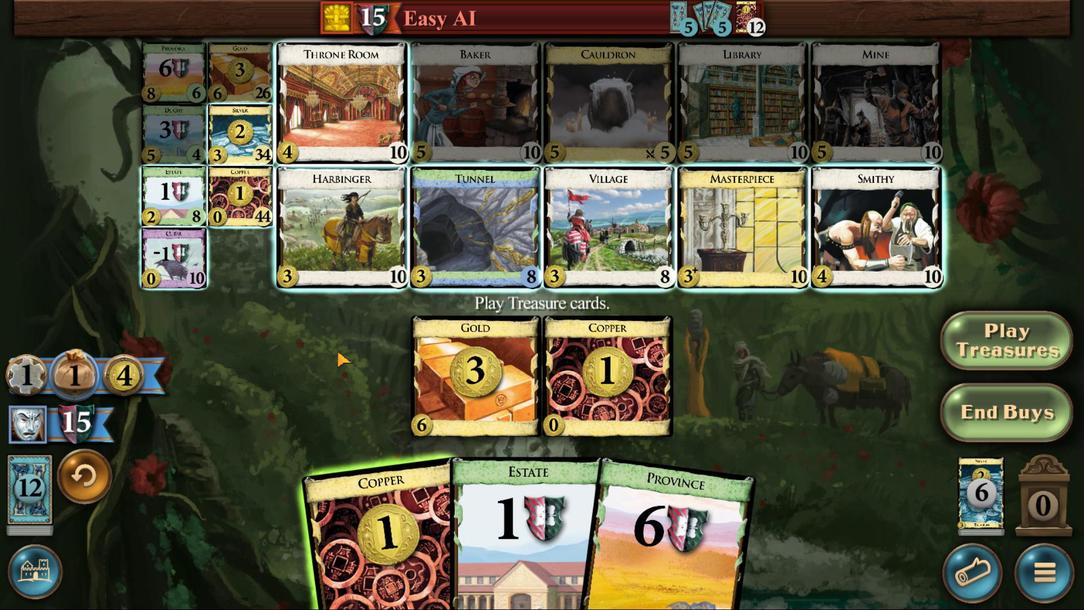 
Action: Mouse moved to (322, 418)
Screenshot: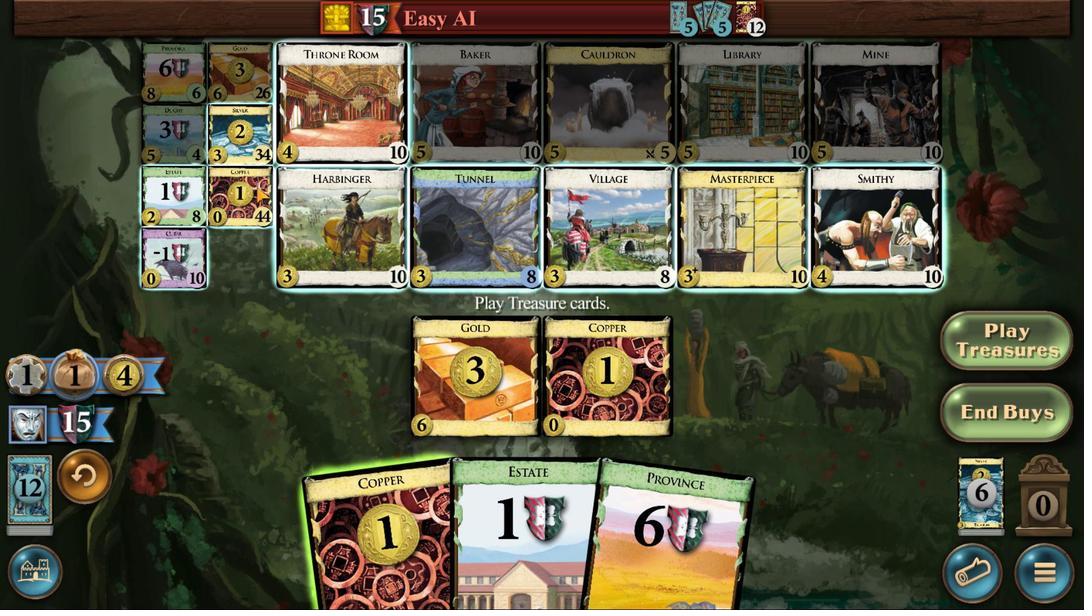 
Action: Mouse scrolled (322, 418) with delta (0, 0)
Screenshot: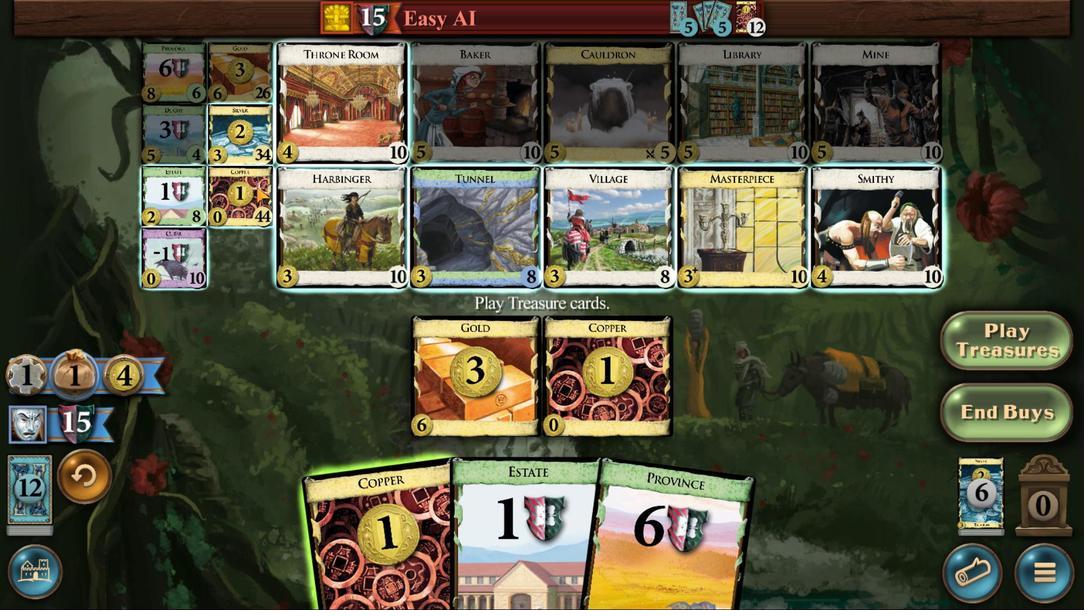
Action: Mouse scrolled (322, 418) with delta (0, 0)
Screenshot: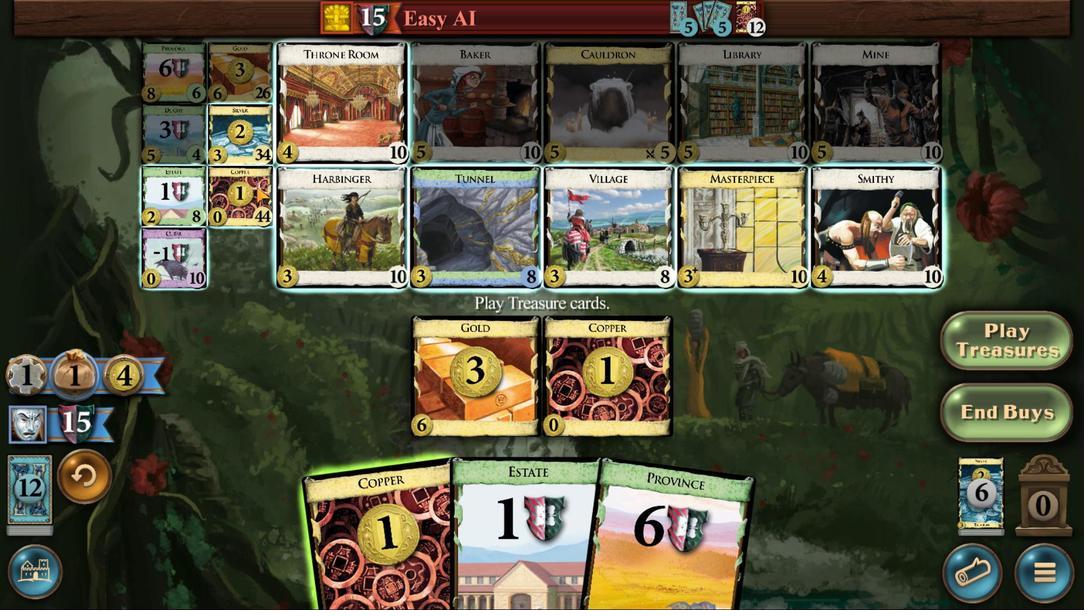 
Action: Mouse scrolled (322, 418) with delta (0, 0)
